 Task: Search and explore Airbnb stays in Sedona, Arizona near desert.
Action: Mouse moved to (477, 64)
Screenshot: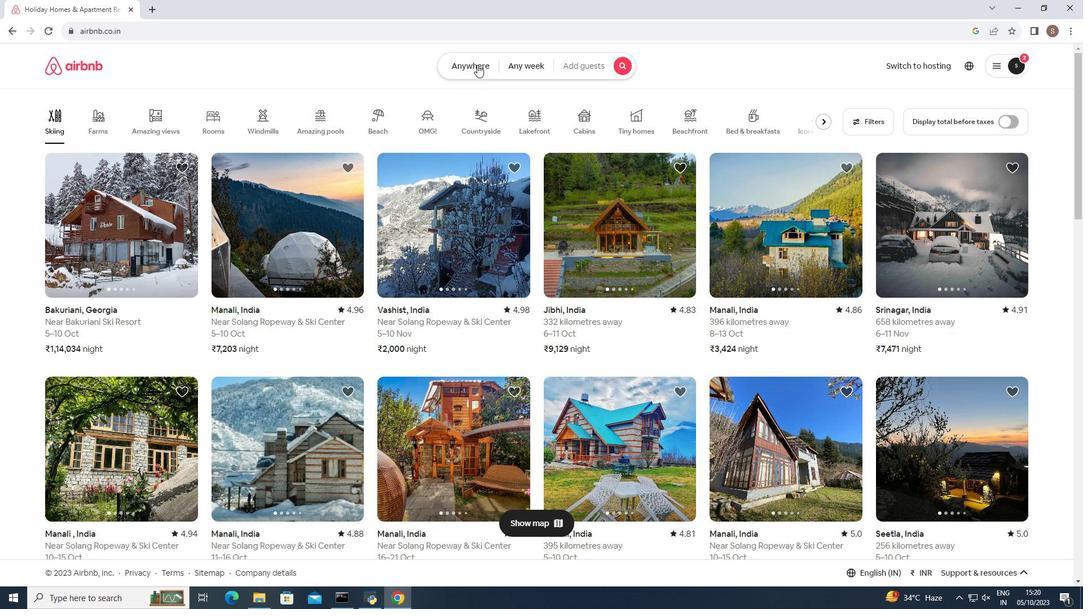 
Action: Mouse pressed left at (477, 64)
Screenshot: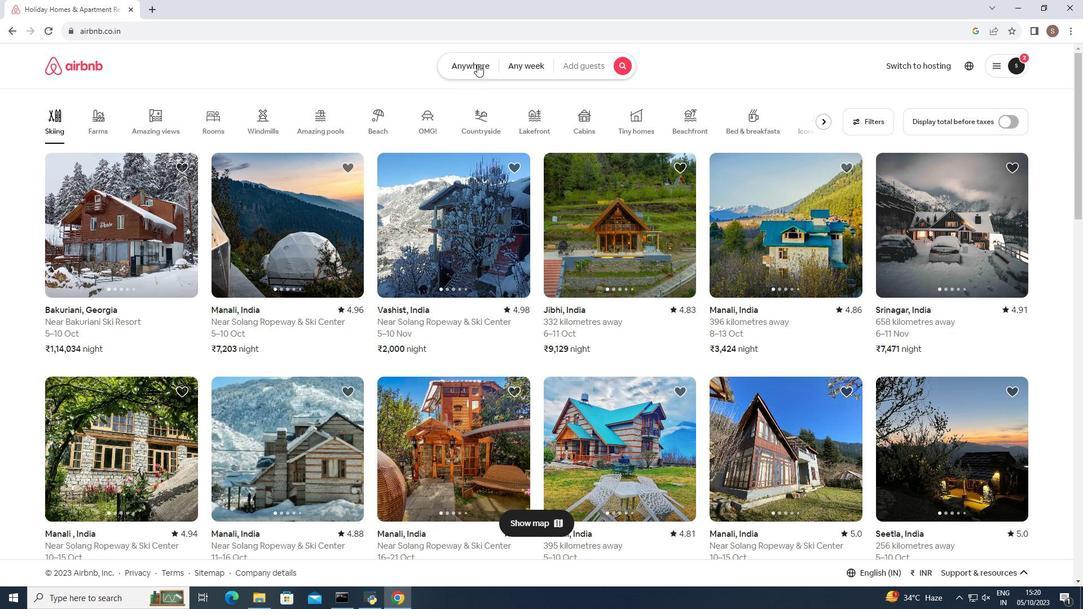 
Action: Mouse moved to (365, 110)
Screenshot: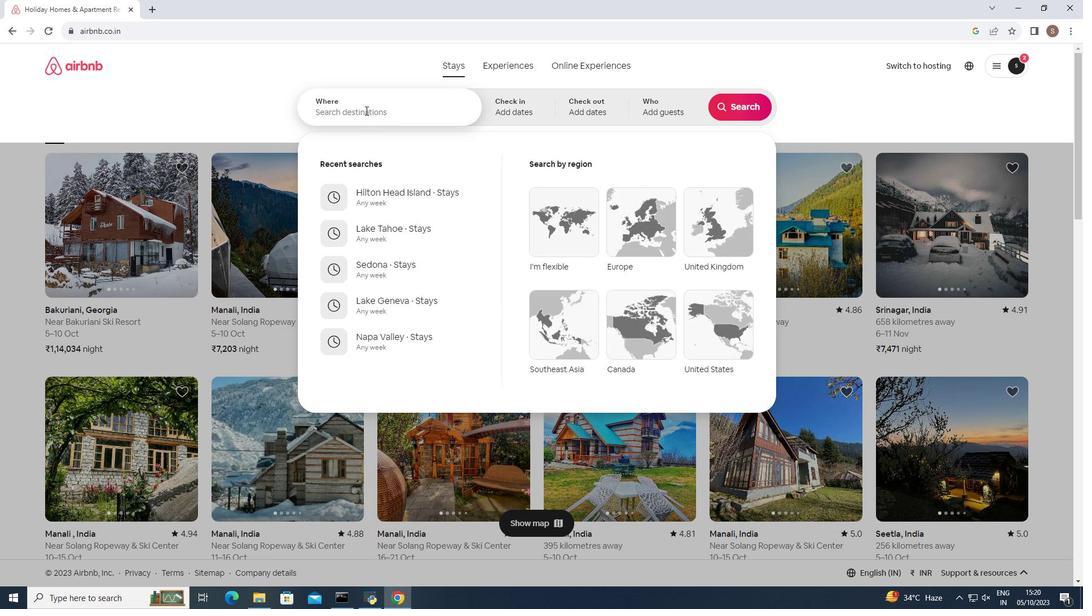 
Action: Mouse pressed left at (365, 110)
Screenshot: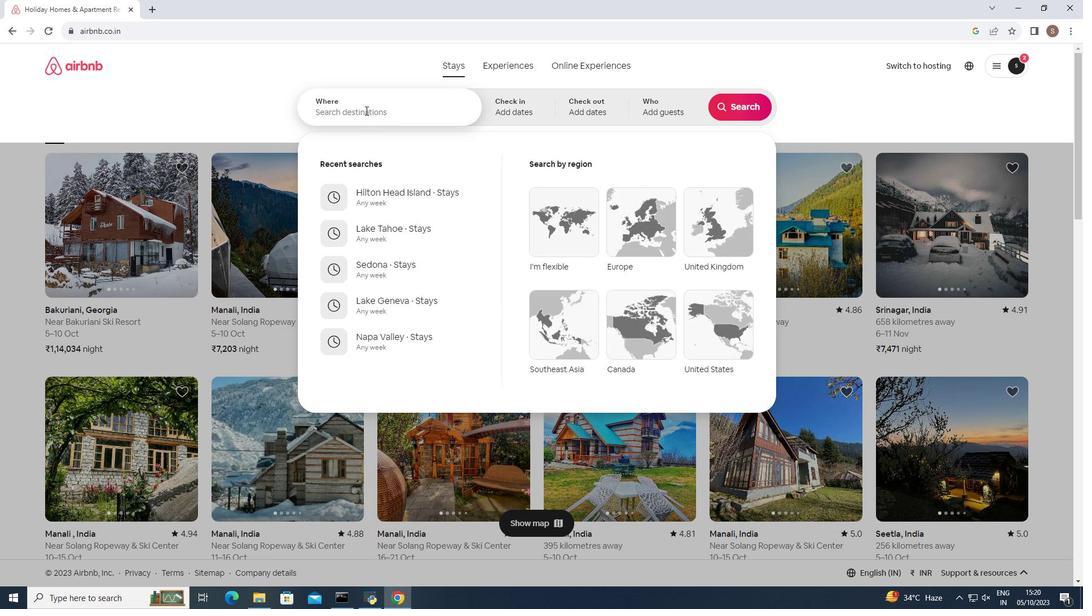 
Action: Key pressed <Key.shift><Key.shift>Sedona<Key.space><Key.shift>Arizona
Screenshot: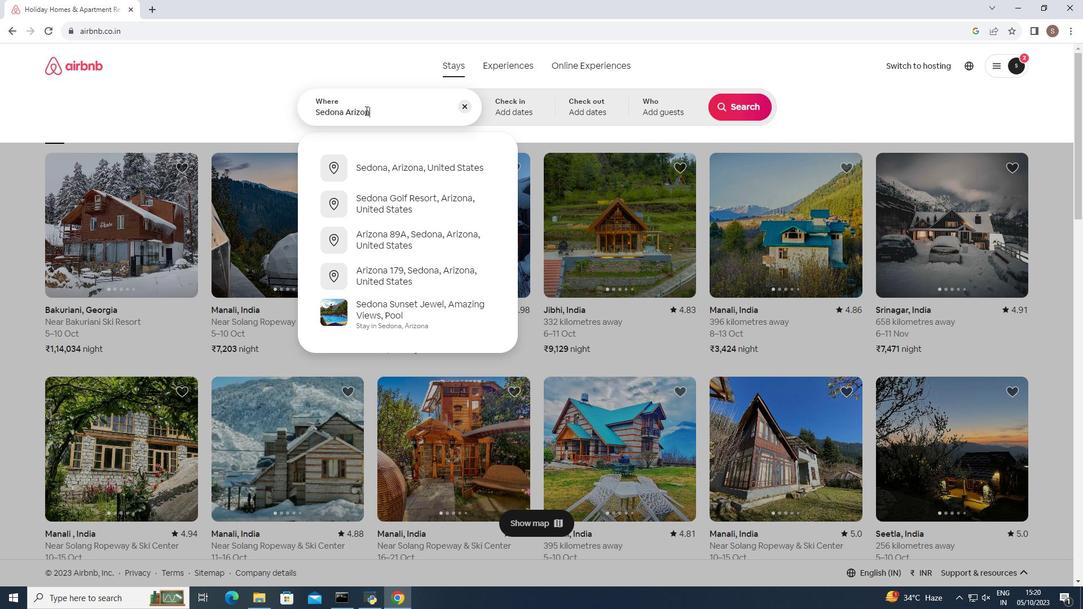 
Action: Mouse moved to (440, 164)
Screenshot: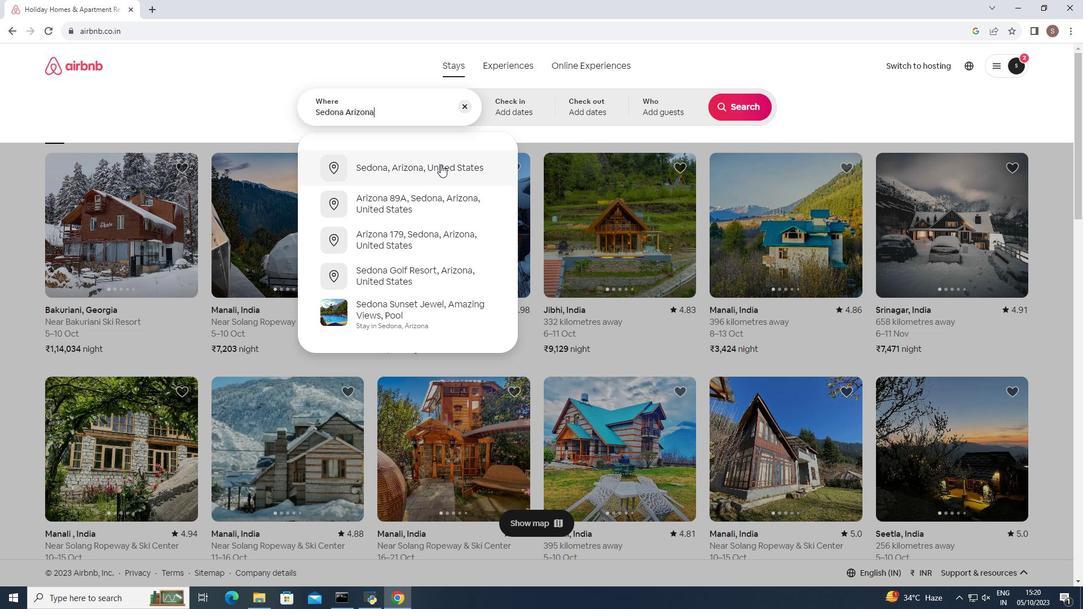 
Action: Mouse pressed left at (440, 164)
Screenshot: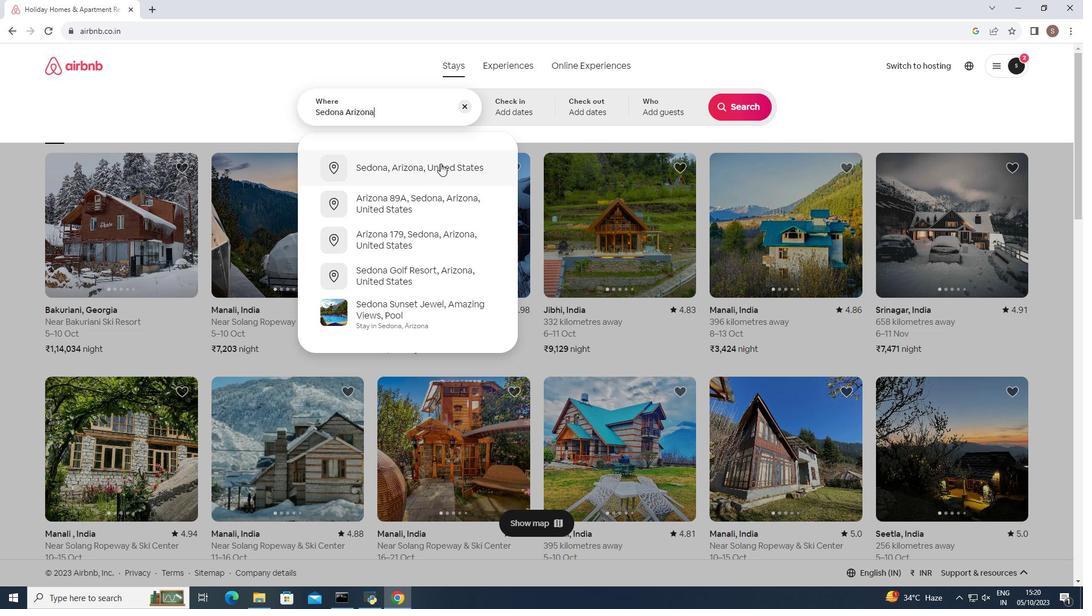 
Action: Mouse moved to (755, 105)
Screenshot: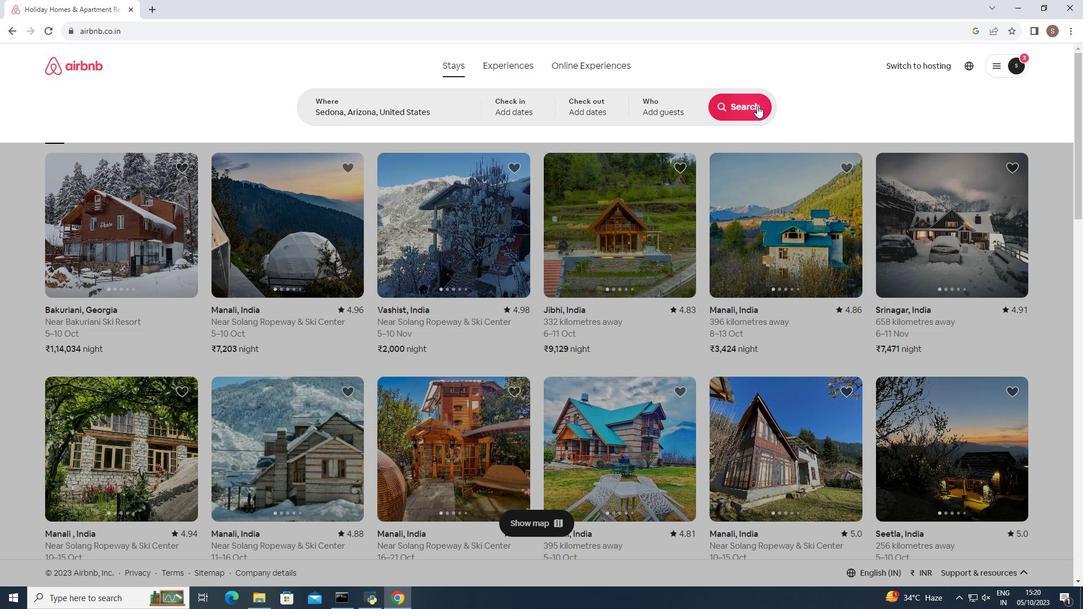 
Action: Mouse pressed left at (755, 105)
Screenshot: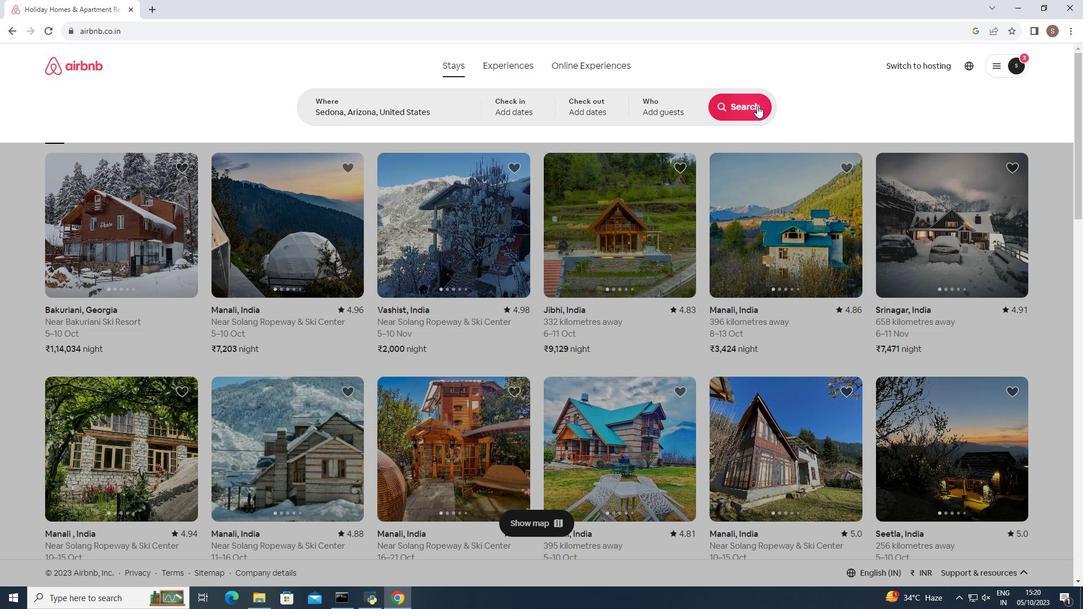 
Action: Mouse moved to (284, 110)
Screenshot: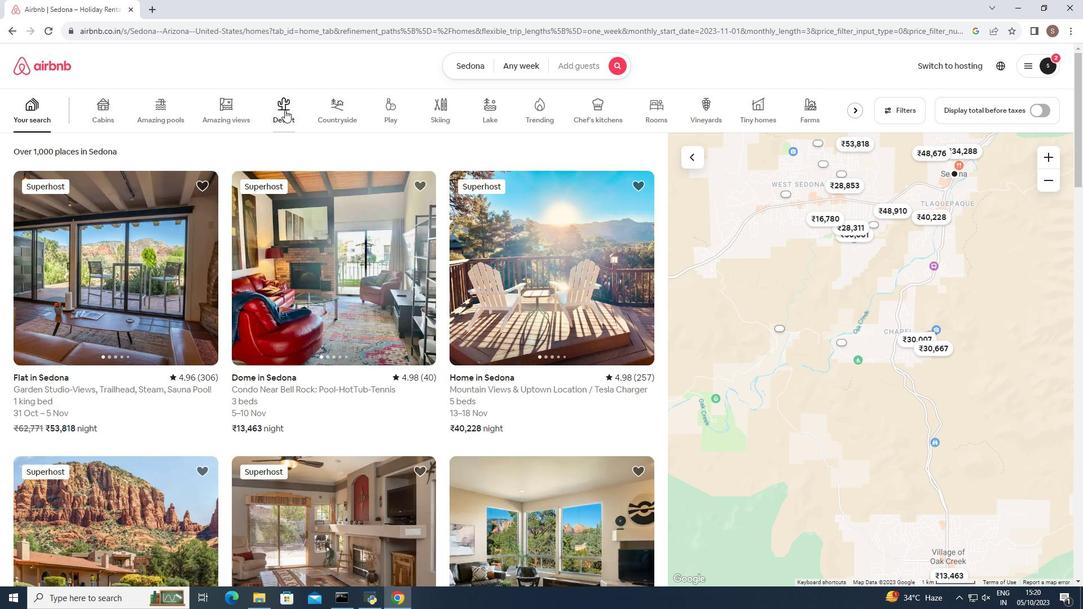 
Action: Mouse pressed left at (284, 110)
Screenshot: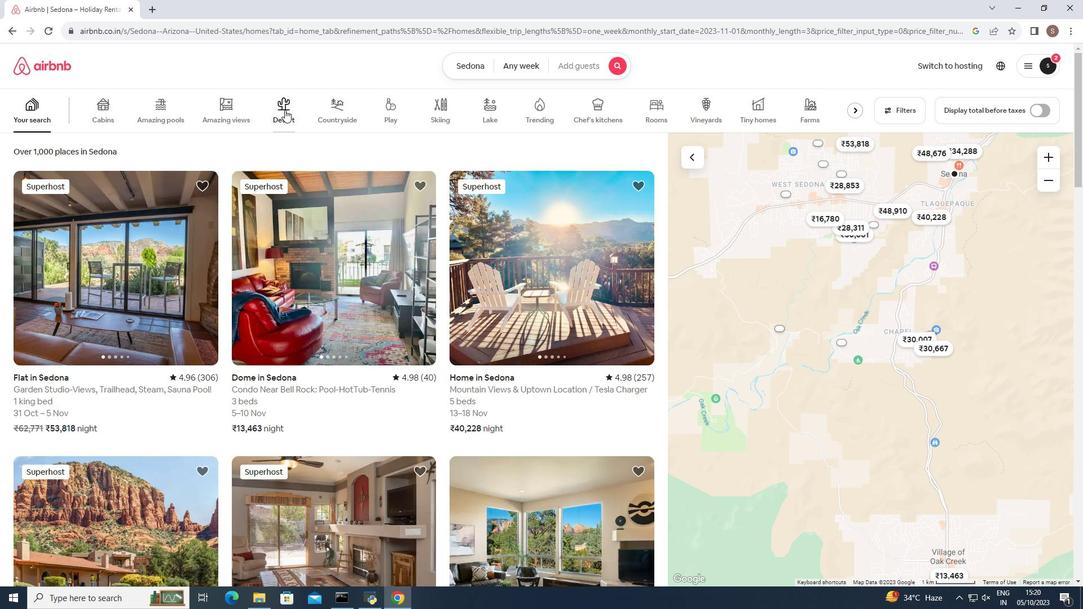 
Action: Mouse moved to (248, 295)
Screenshot: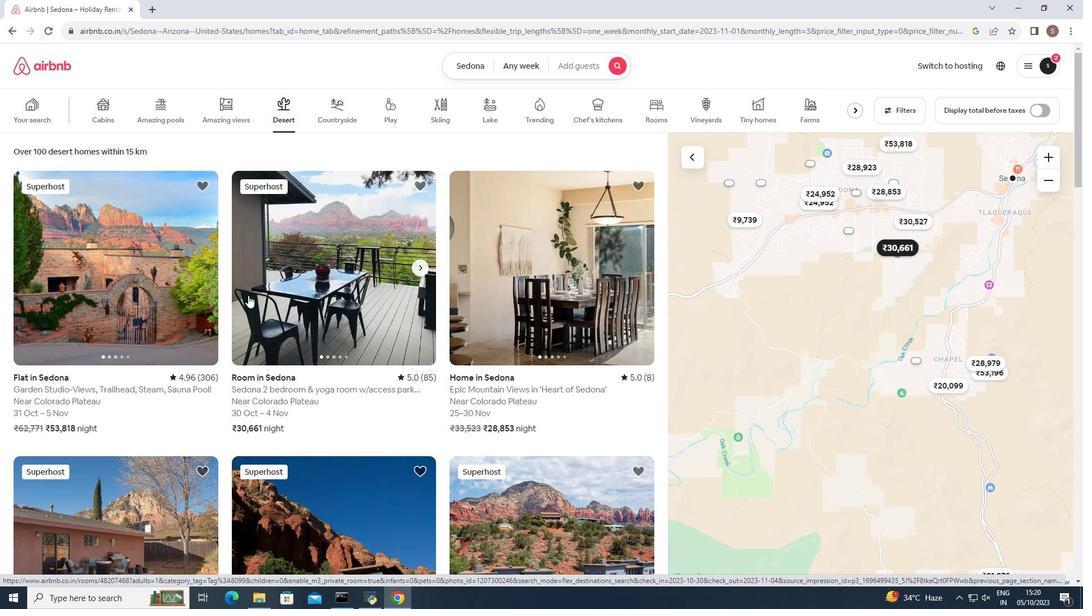 
Action: Mouse scrolled (248, 295) with delta (0, 0)
Screenshot: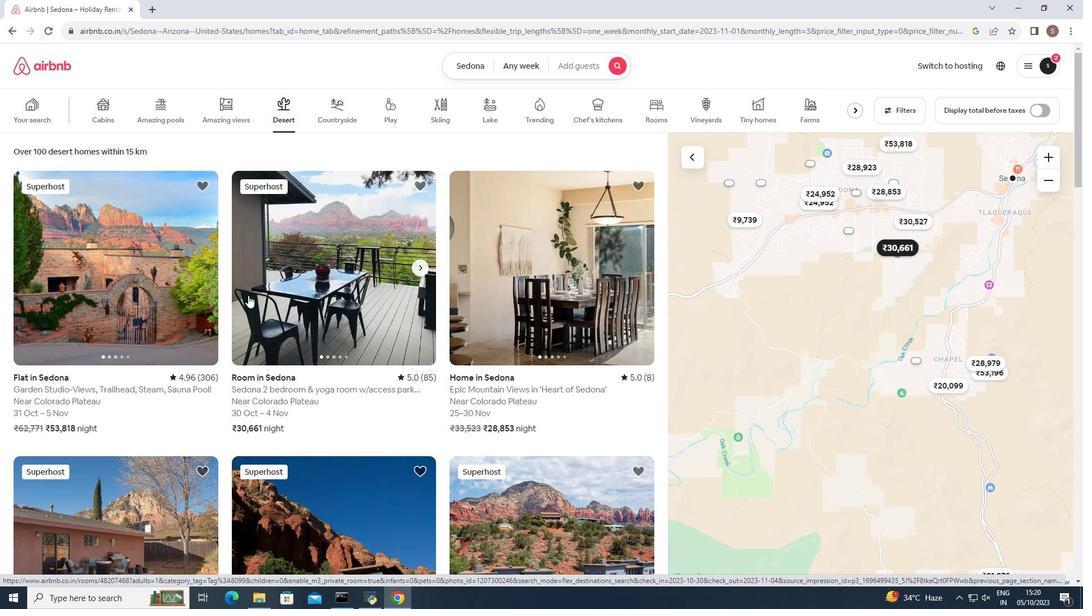 
Action: Mouse moved to (98, 269)
Screenshot: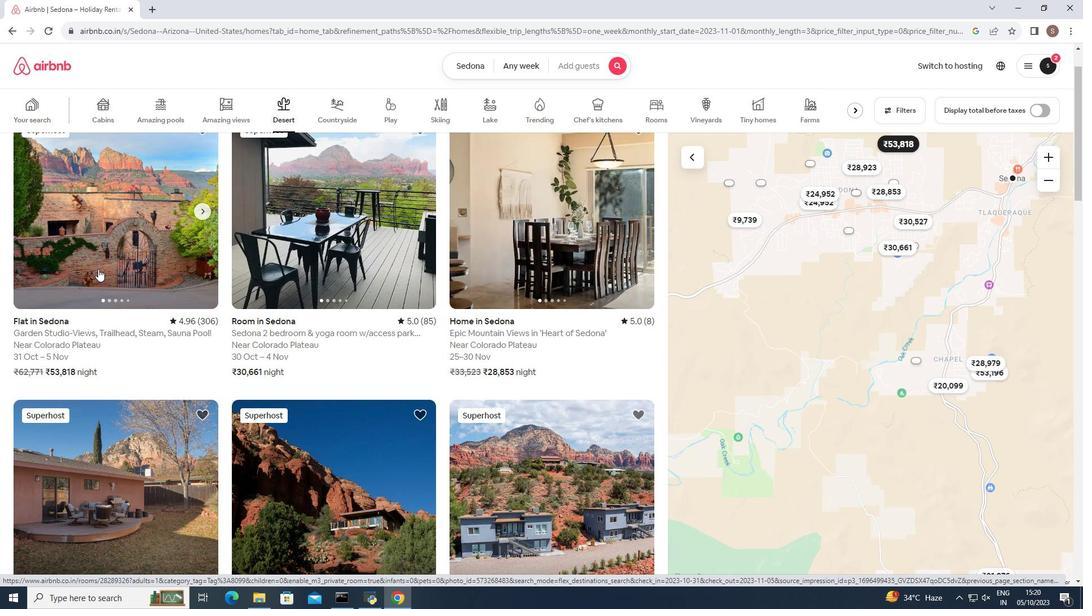 
Action: Mouse pressed left at (98, 269)
Screenshot: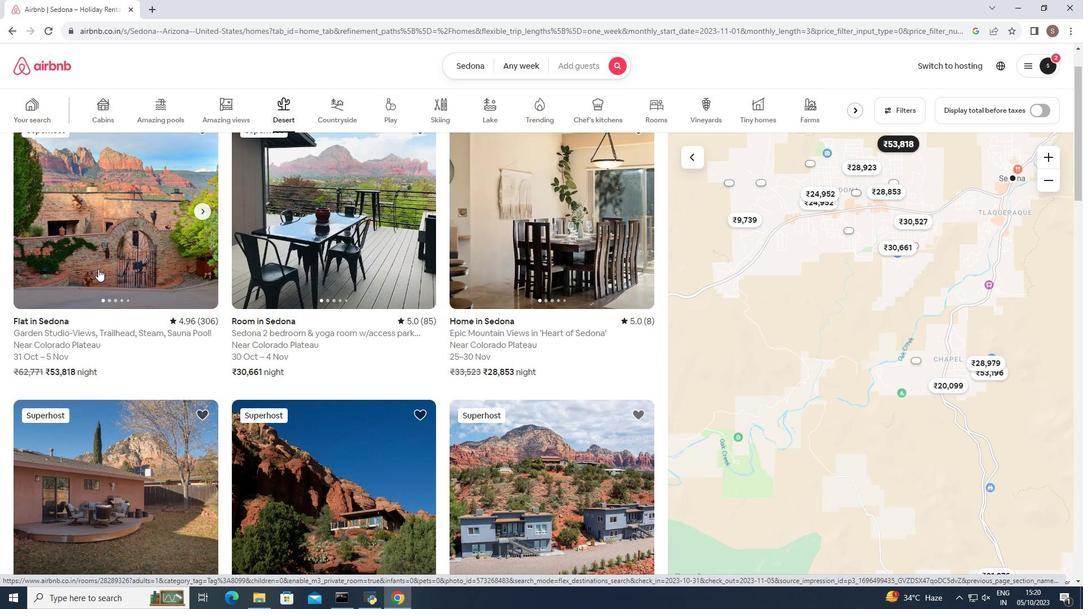 
Action: Mouse moved to (793, 418)
Screenshot: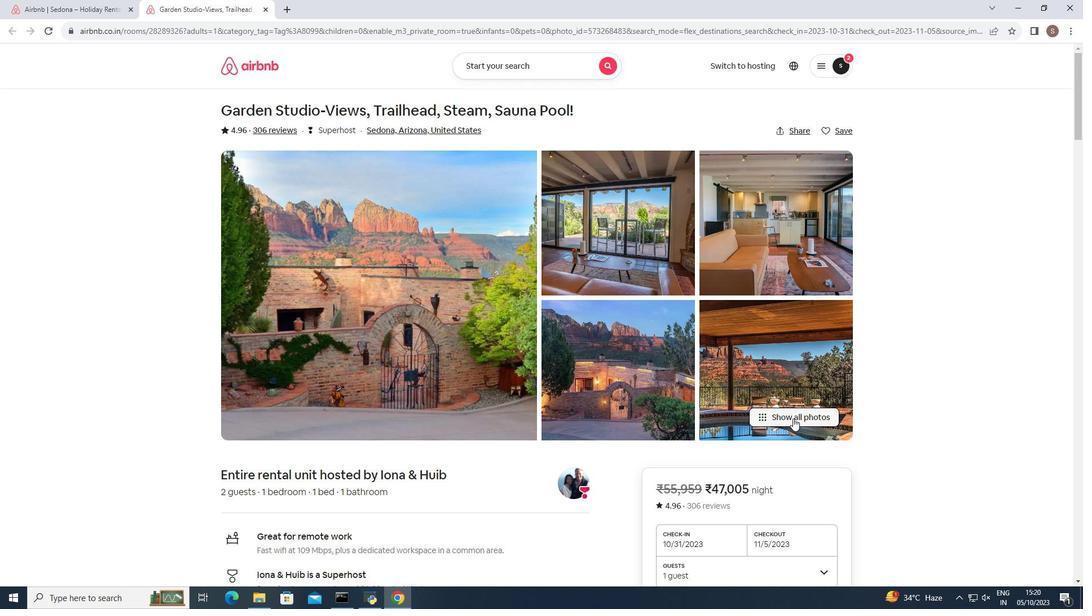 
Action: Mouse pressed left at (793, 418)
Screenshot: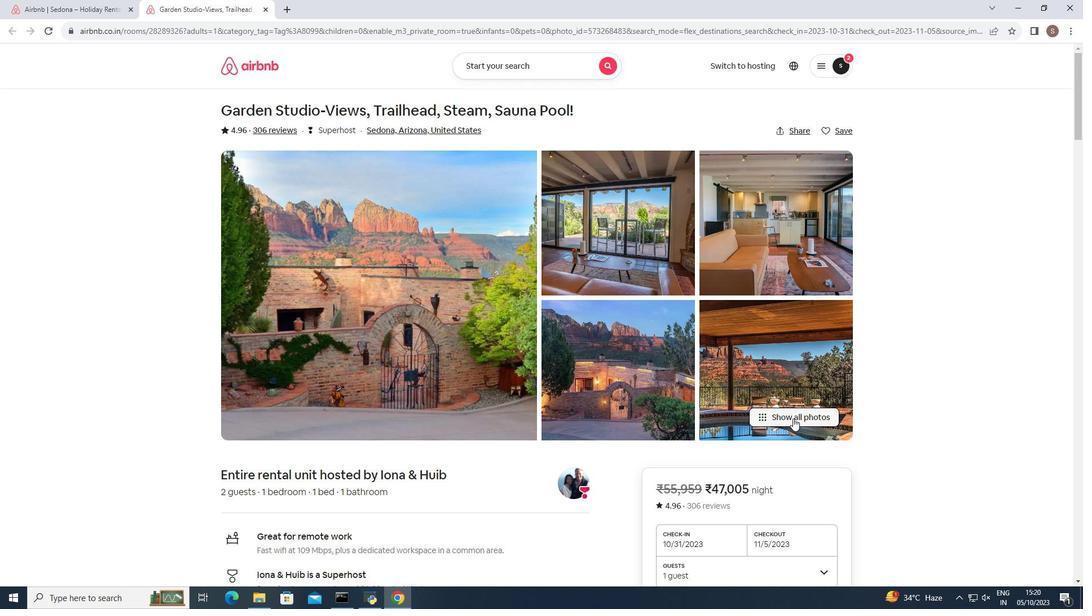 
Action: Mouse moved to (672, 393)
Screenshot: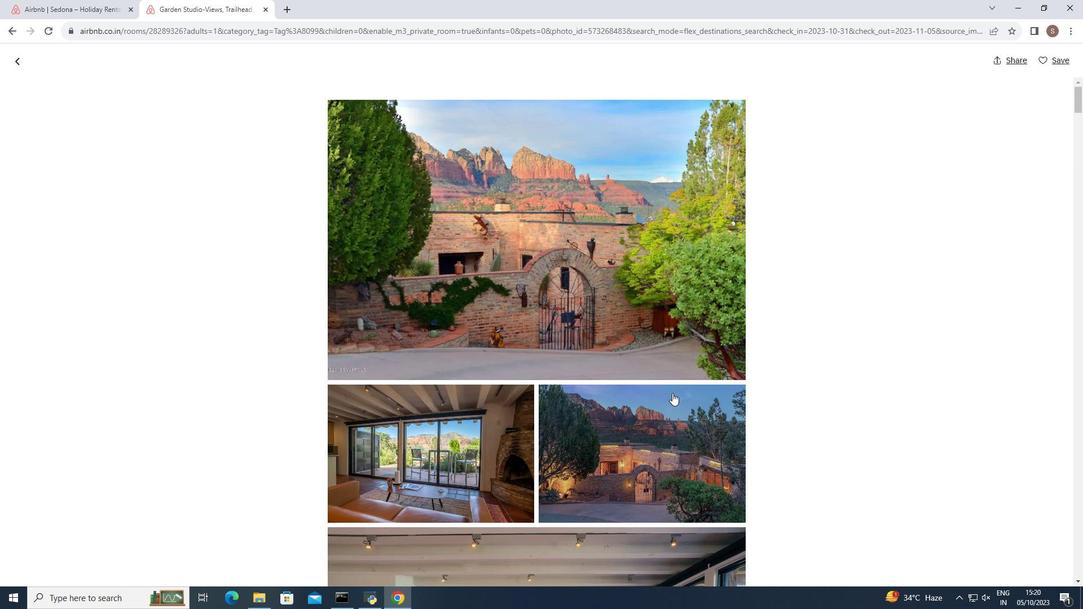
Action: Mouse scrolled (672, 392) with delta (0, 0)
Screenshot: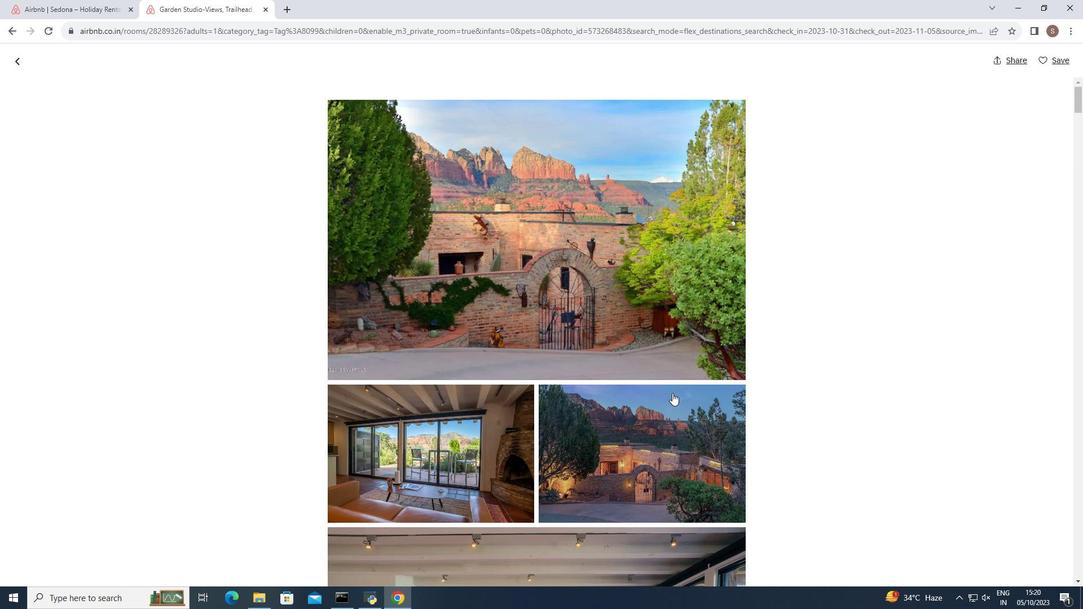 
Action: Mouse moved to (672, 394)
Screenshot: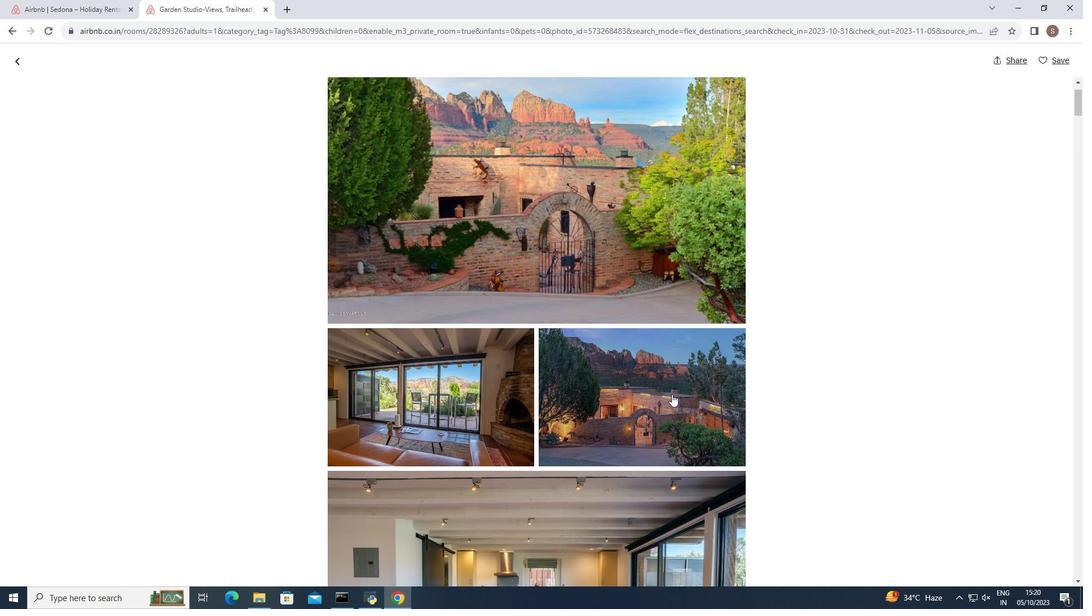 
Action: Mouse scrolled (672, 393) with delta (0, 0)
Screenshot: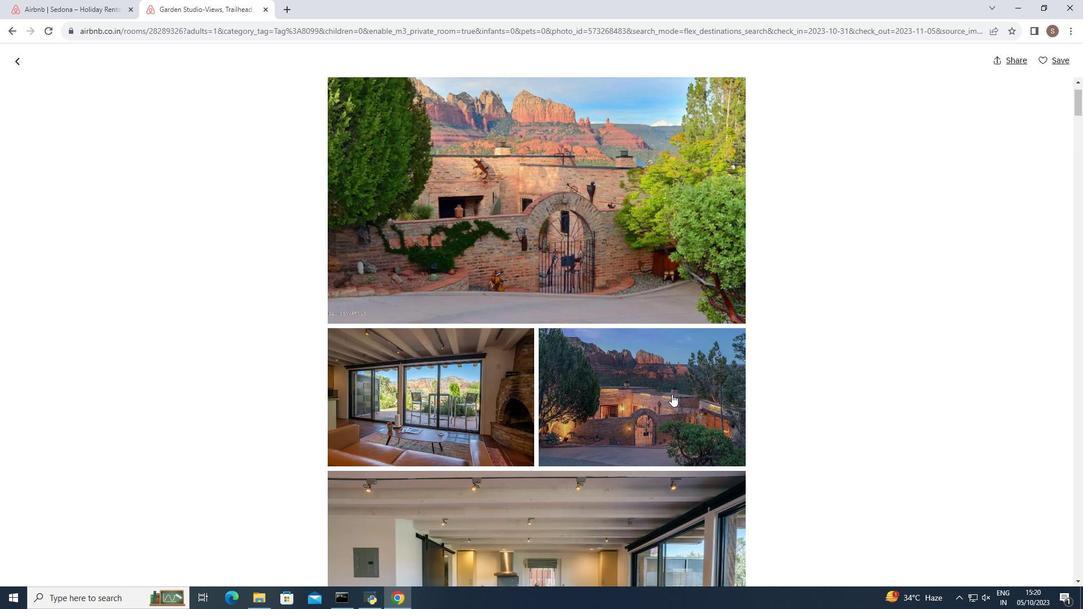 
Action: Mouse moved to (671, 395)
Screenshot: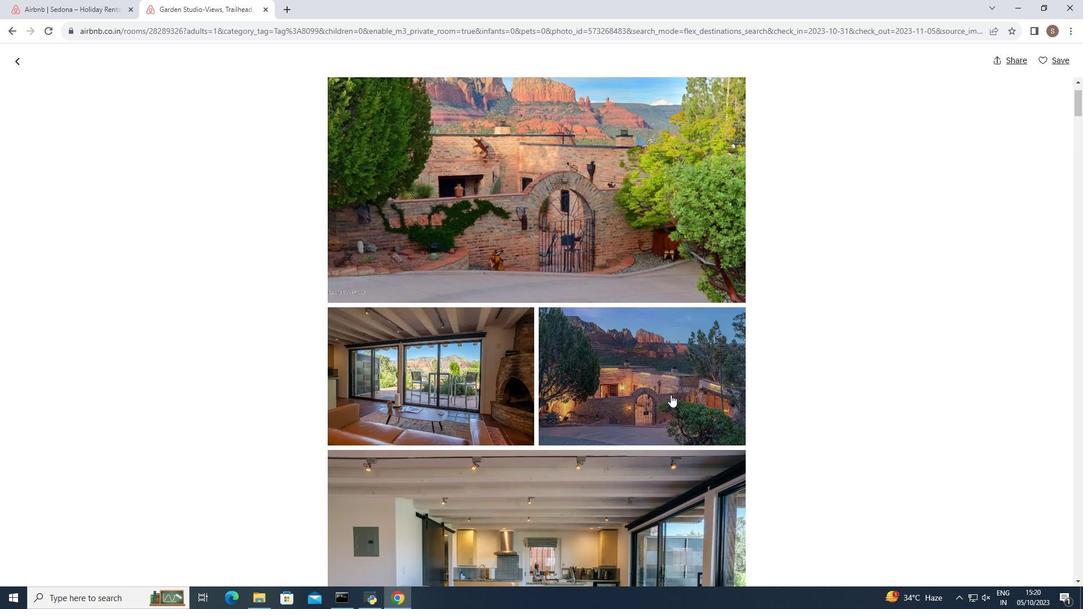 
Action: Mouse scrolled (671, 394) with delta (0, 0)
Screenshot: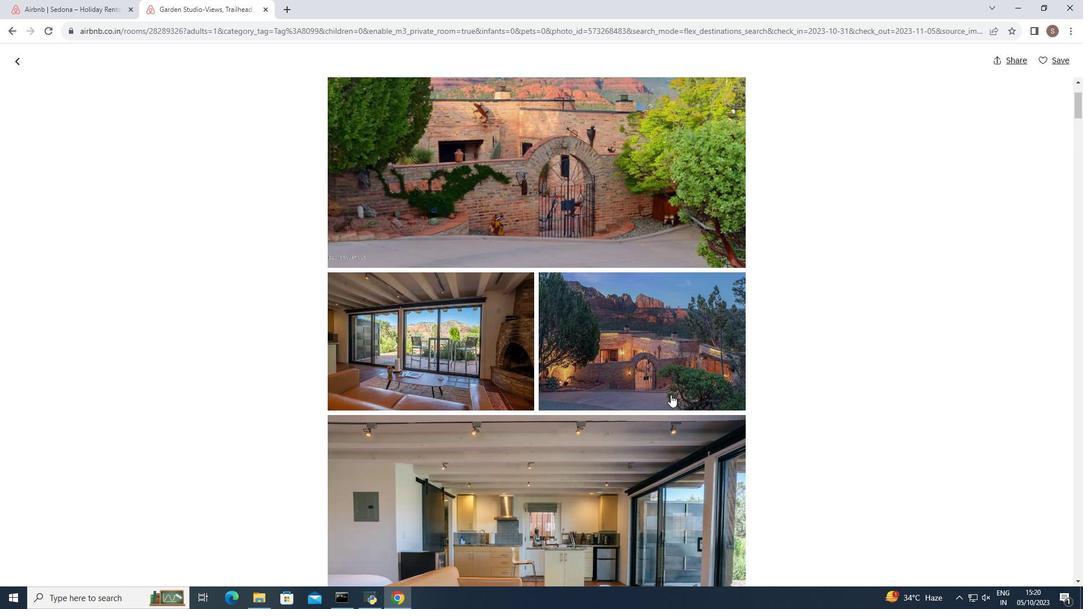 
Action: Mouse scrolled (671, 394) with delta (0, 0)
Screenshot: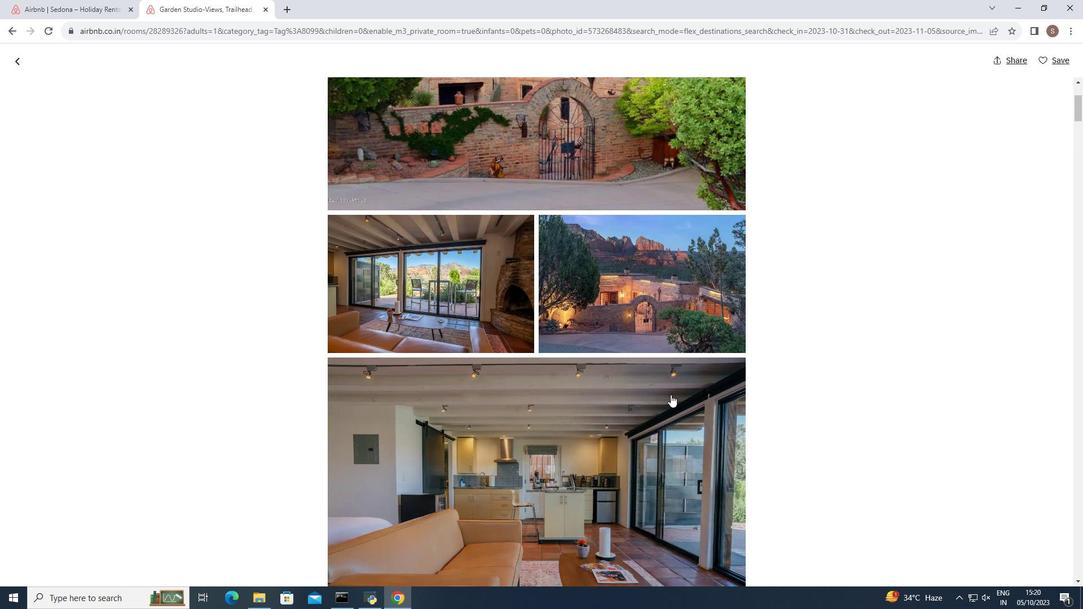 
Action: Mouse scrolled (671, 394) with delta (0, 0)
Screenshot: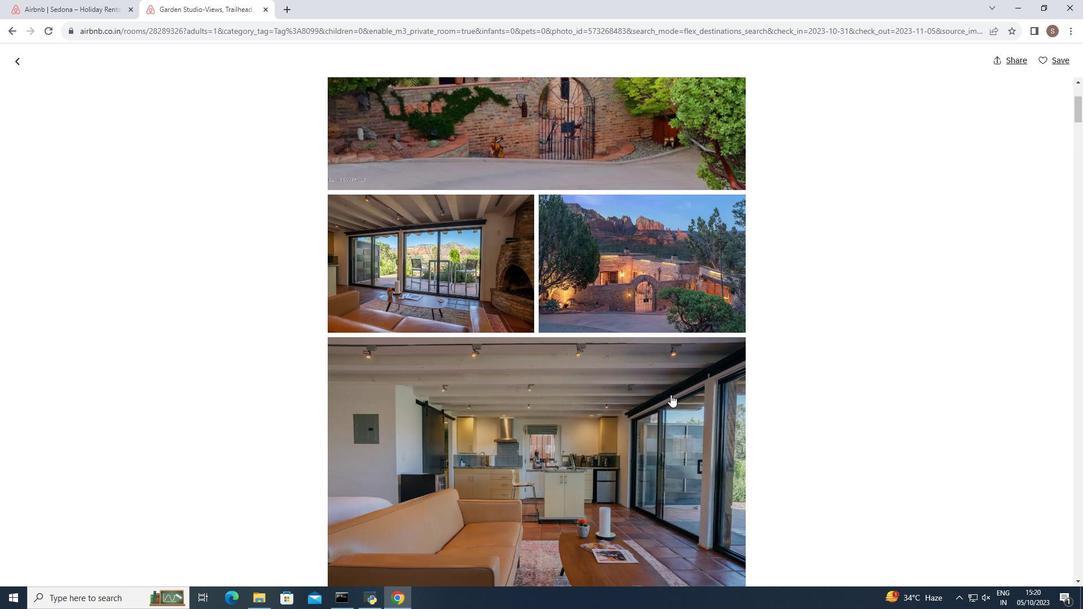 
Action: Mouse moved to (670, 395)
Screenshot: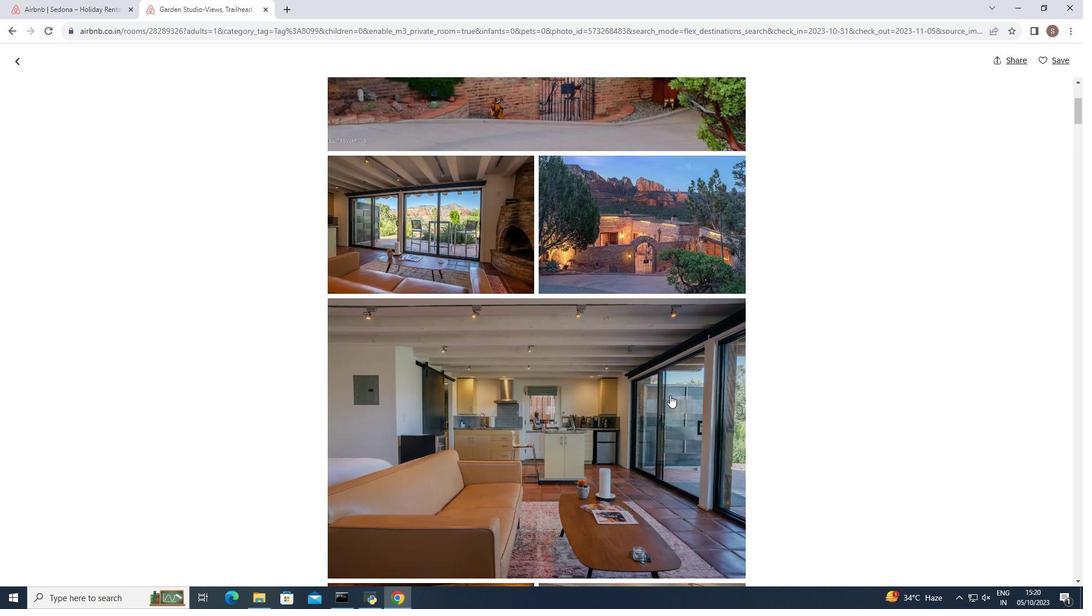 
Action: Mouse scrolled (670, 395) with delta (0, 0)
Screenshot: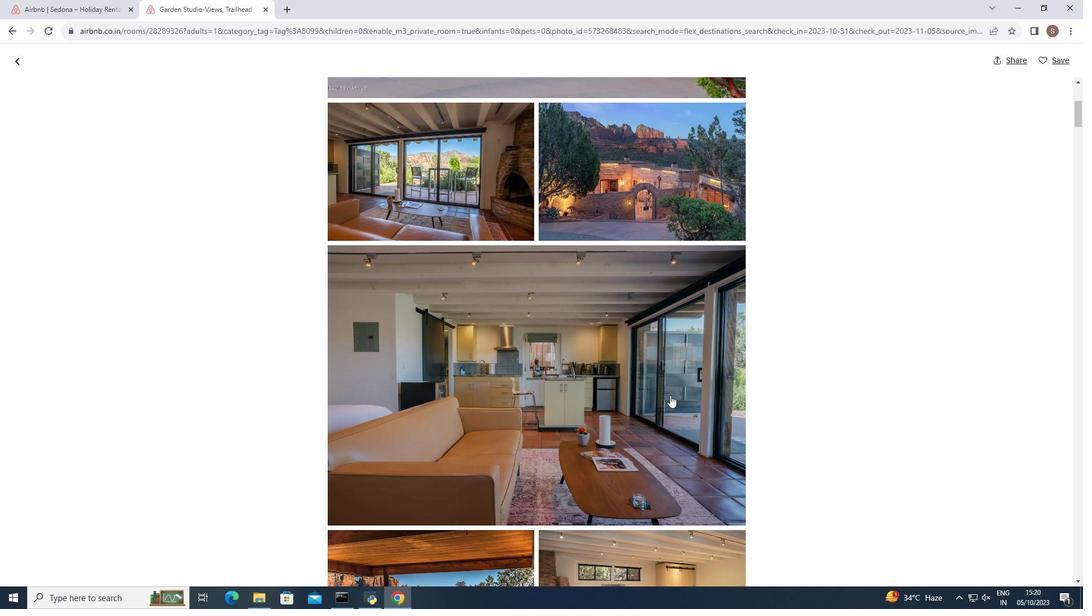 
Action: Mouse scrolled (670, 395) with delta (0, 0)
Screenshot: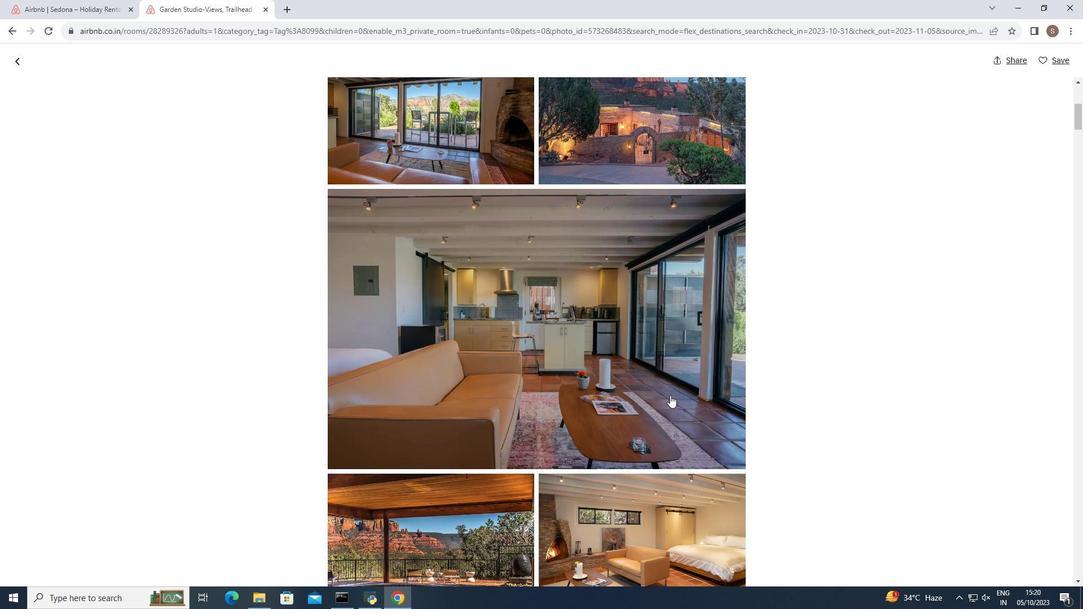 
Action: Mouse scrolled (670, 395) with delta (0, 0)
Screenshot: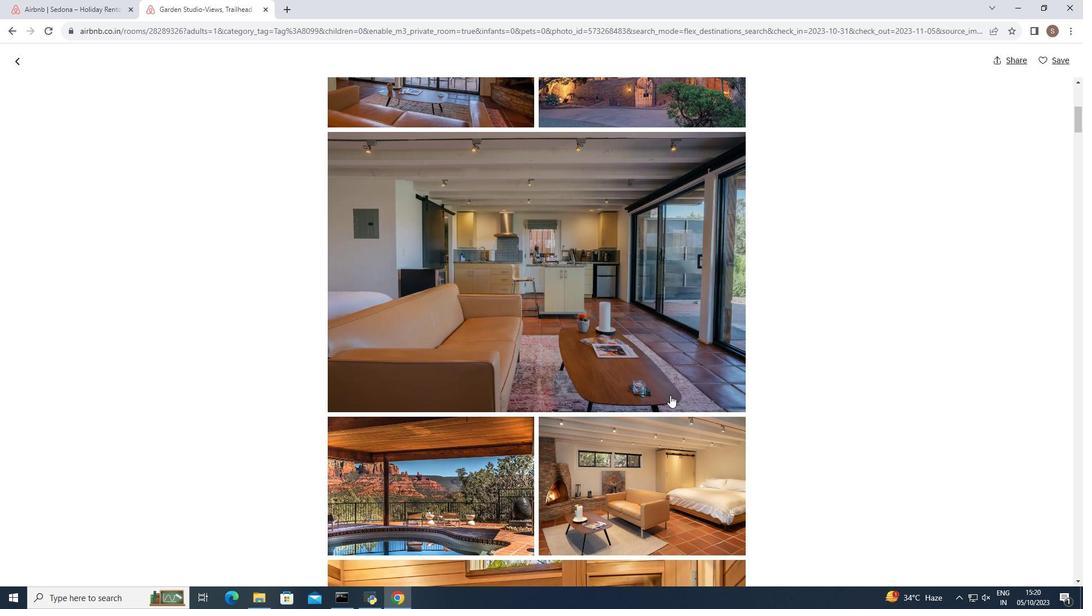 
Action: Mouse scrolled (670, 395) with delta (0, 0)
Screenshot: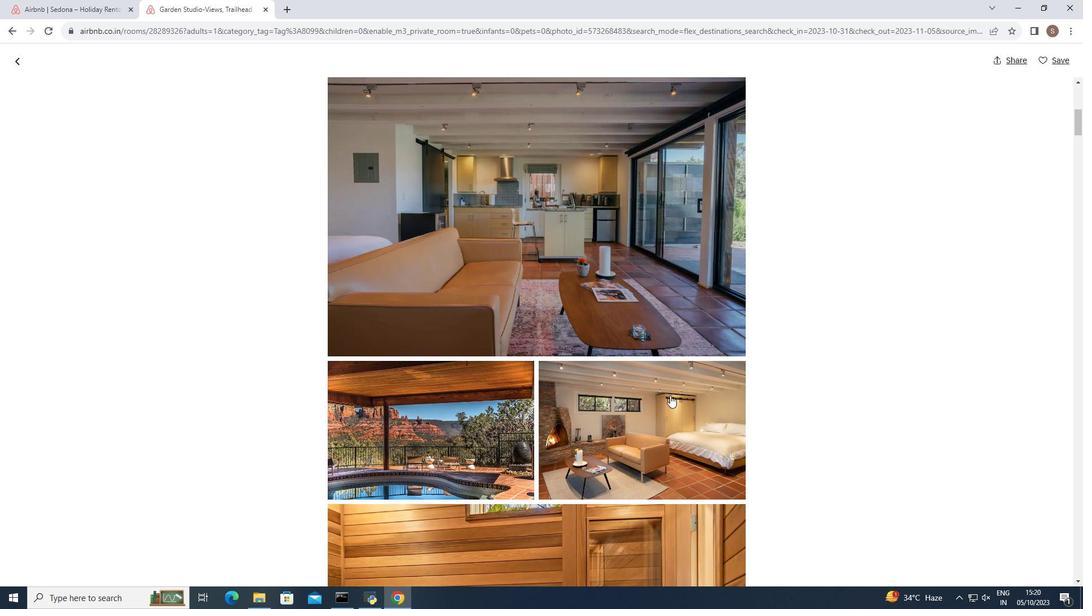 
Action: Mouse scrolled (670, 395) with delta (0, 0)
Screenshot: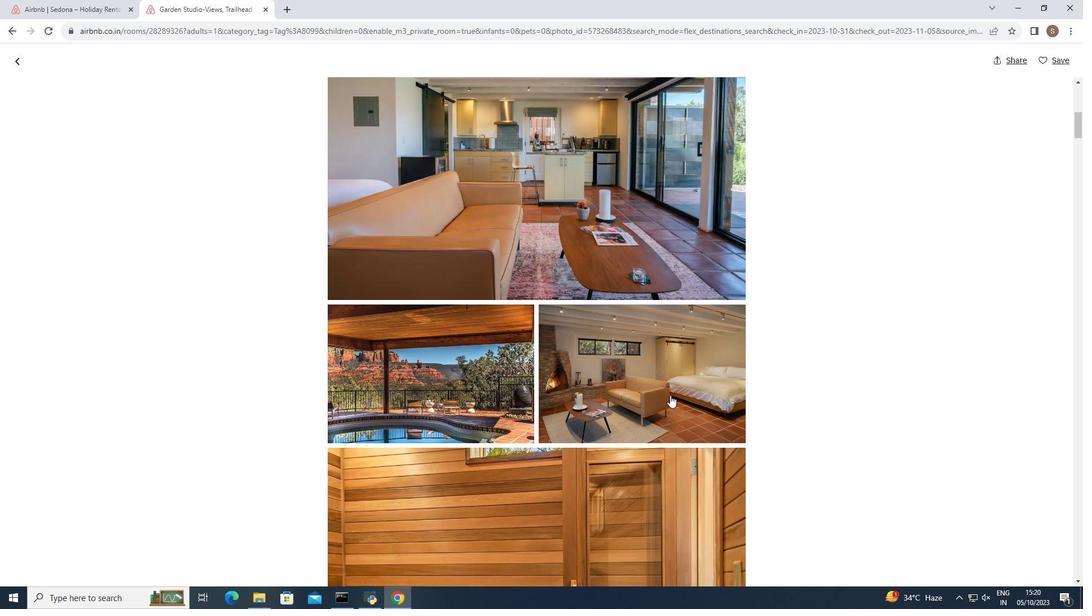 
Action: Mouse moved to (667, 387)
Screenshot: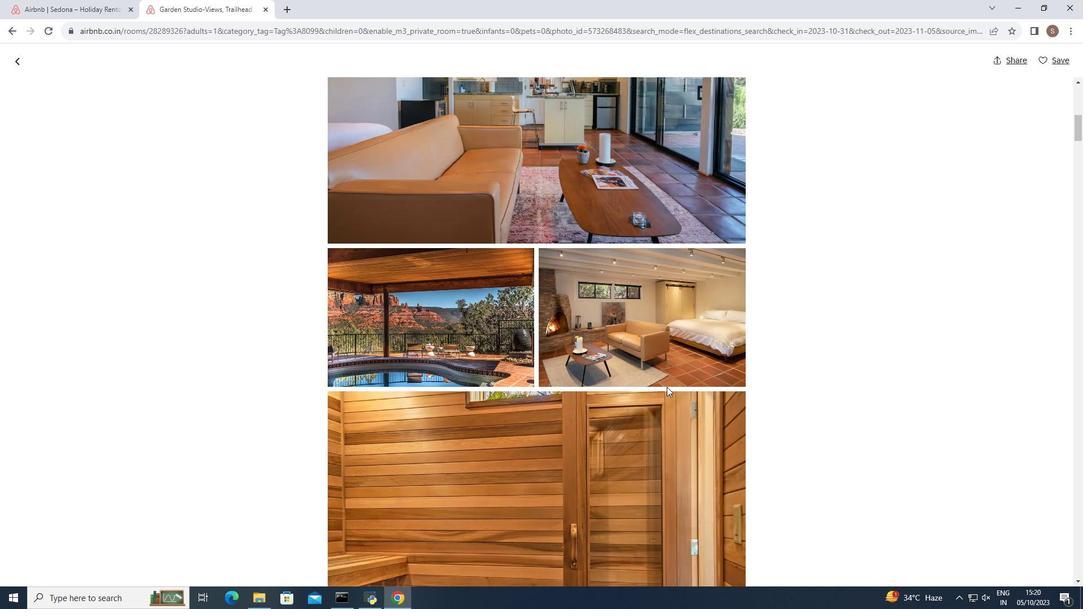 
Action: Mouse scrolled (667, 386) with delta (0, 0)
Screenshot: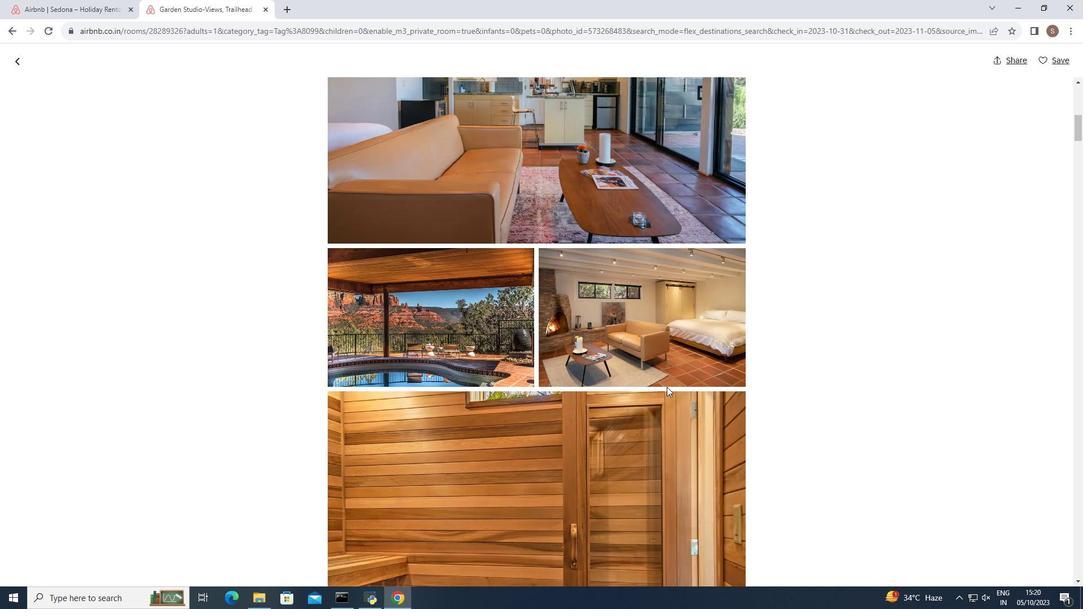 
Action: Mouse moved to (665, 388)
Screenshot: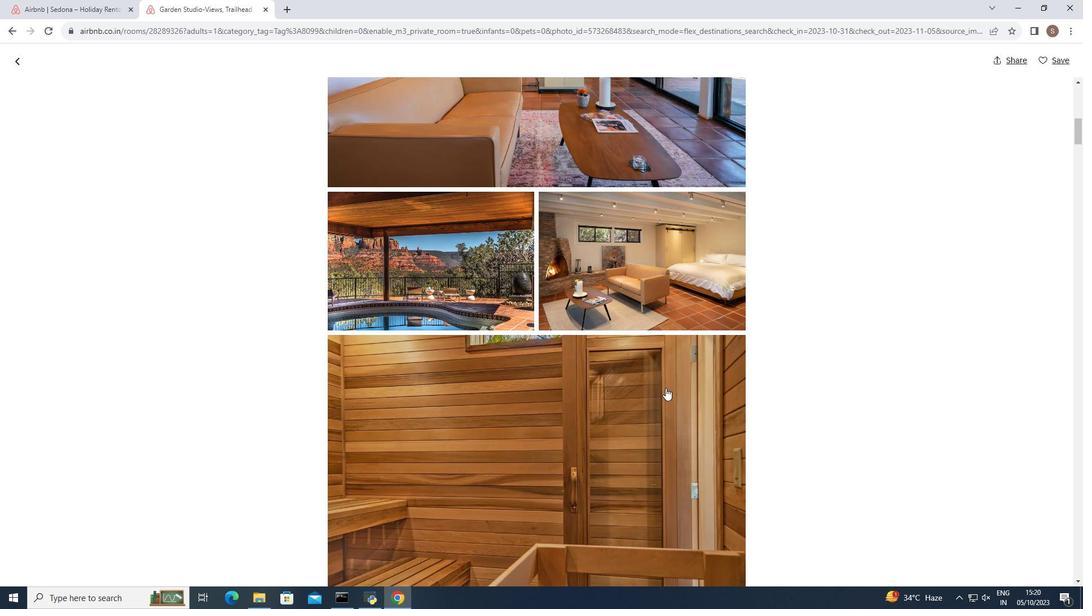 
Action: Mouse scrolled (665, 387) with delta (0, 0)
Screenshot: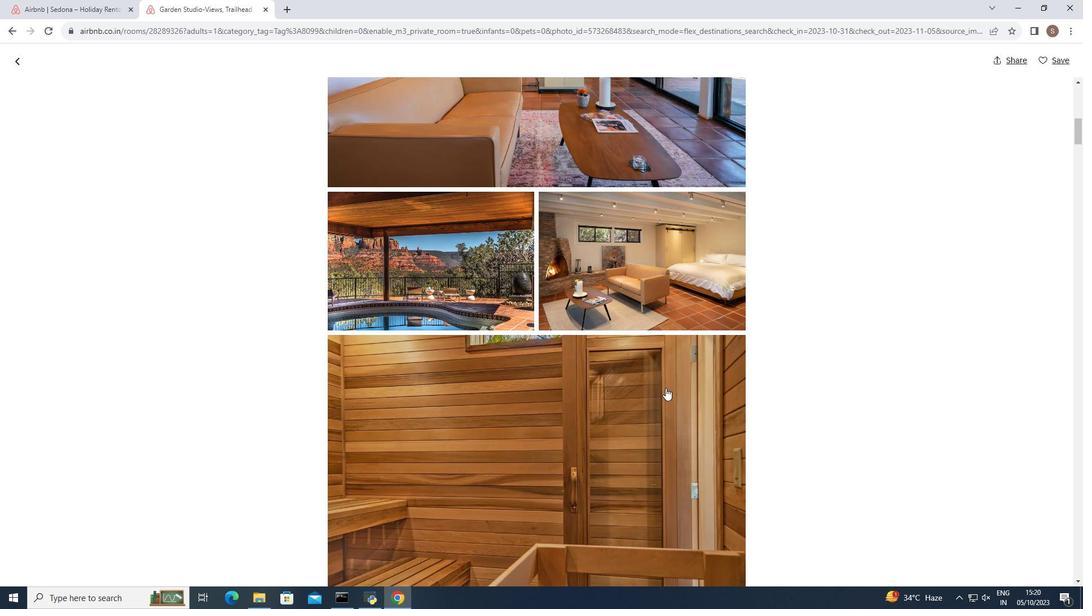
Action: Mouse moved to (665, 387)
Screenshot: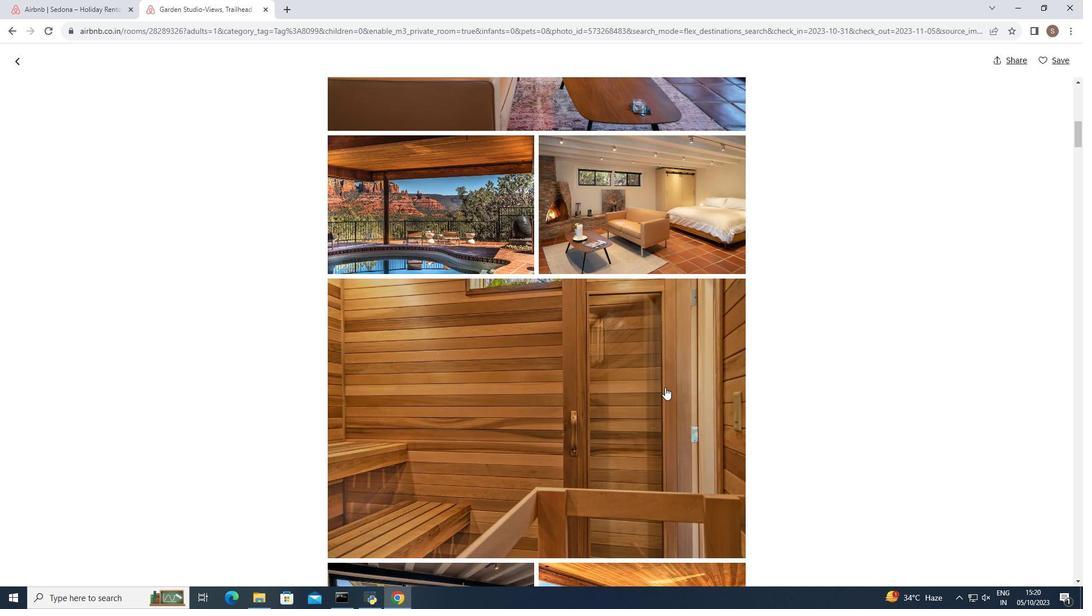 
Action: Mouse scrolled (665, 387) with delta (0, 0)
Screenshot: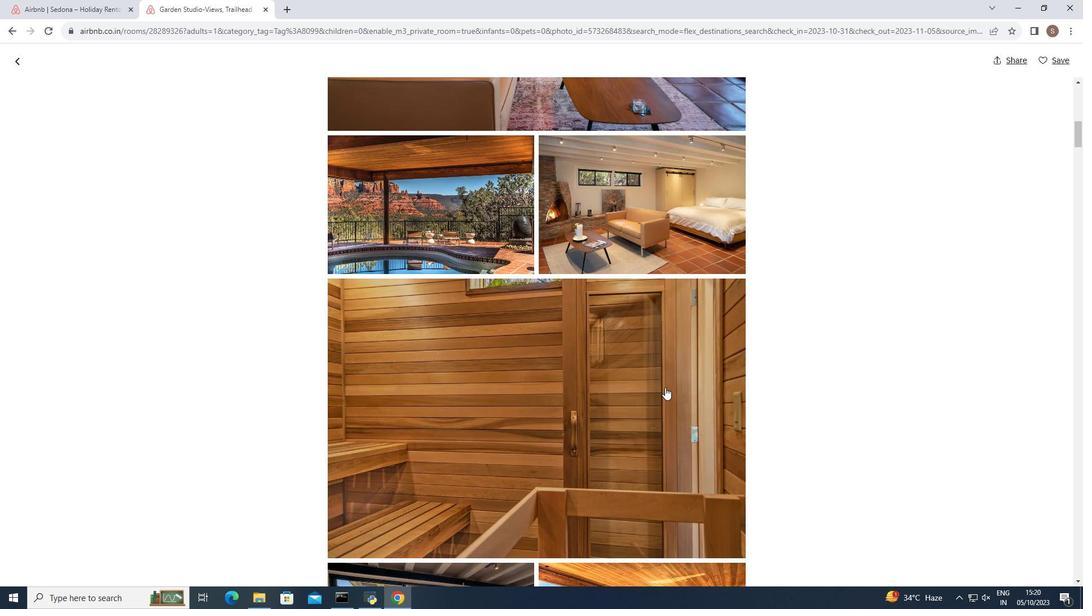 
Action: Mouse scrolled (665, 387) with delta (0, 0)
Screenshot: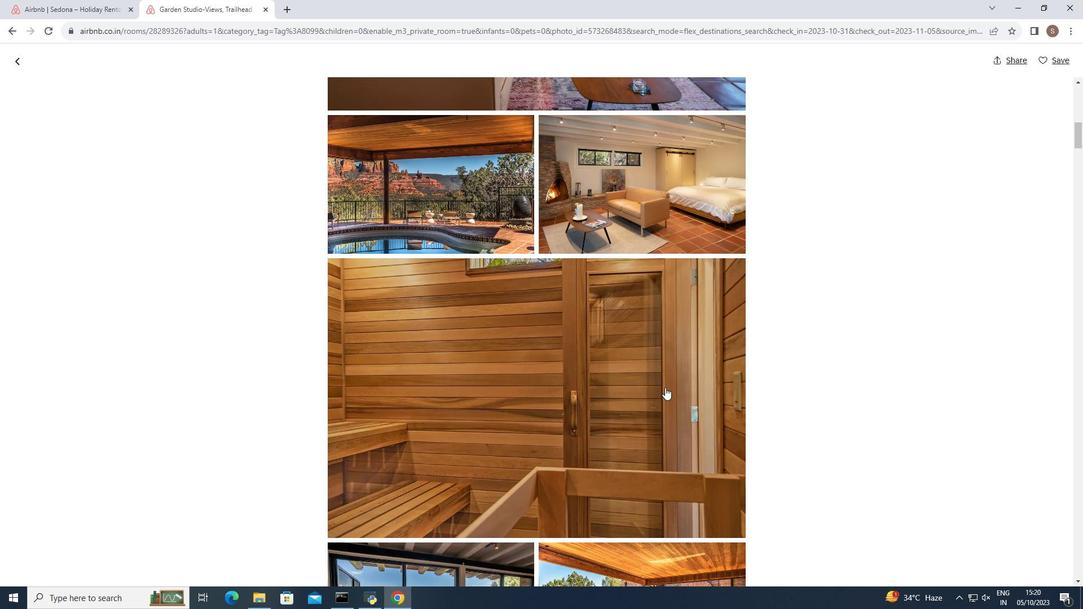 
Action: Mouse scrolled (665, 387) with delta (0, 0)
Screenshot: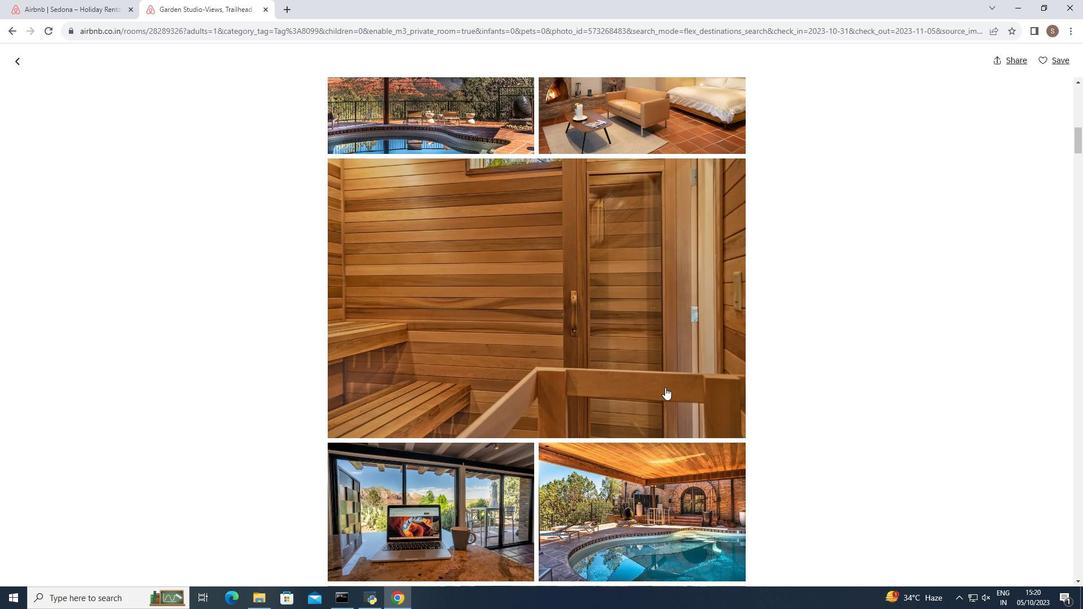 
Action: Mouse scrolled (665, 387) with delta (0, 0)
Screenshot: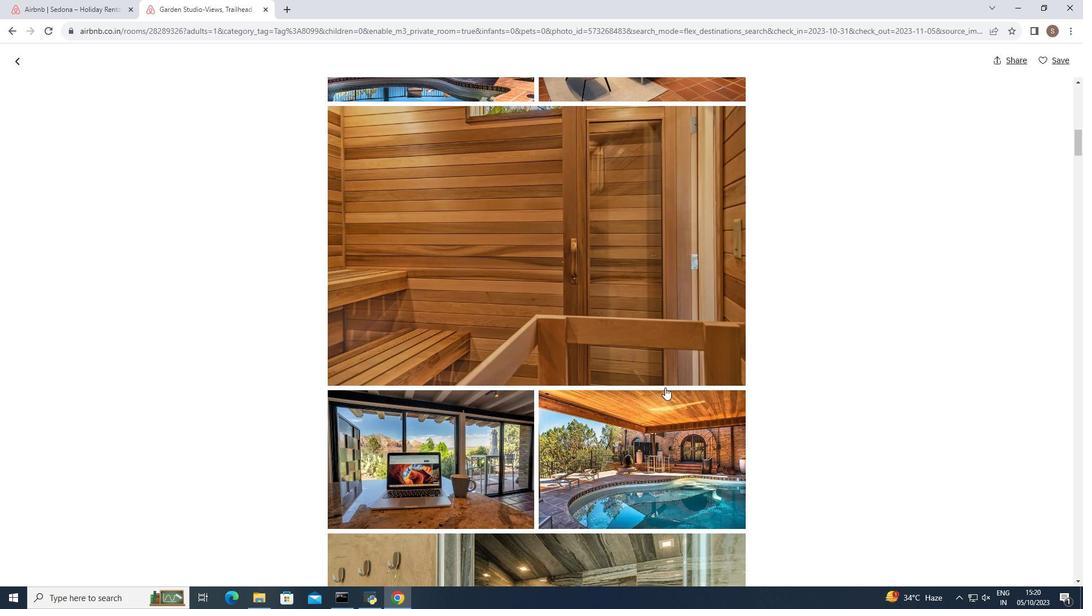 
Action: Mouse scrolled (665, 387) with delta (0, 0)
Screenshot: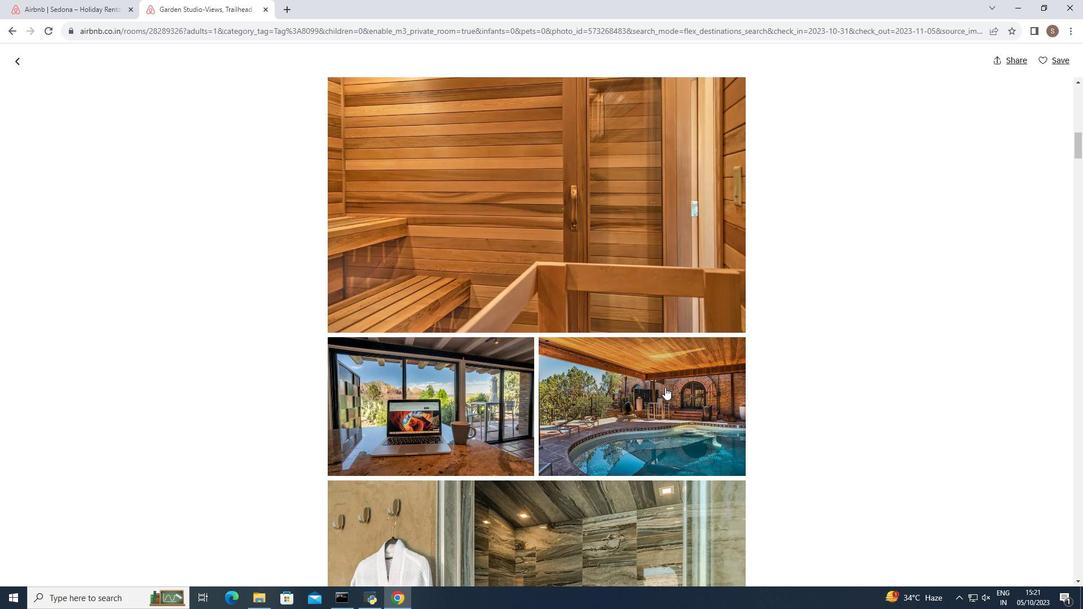 
Action: Mouse scrolled (665, 387) with delta (0, 0)
Screenshot: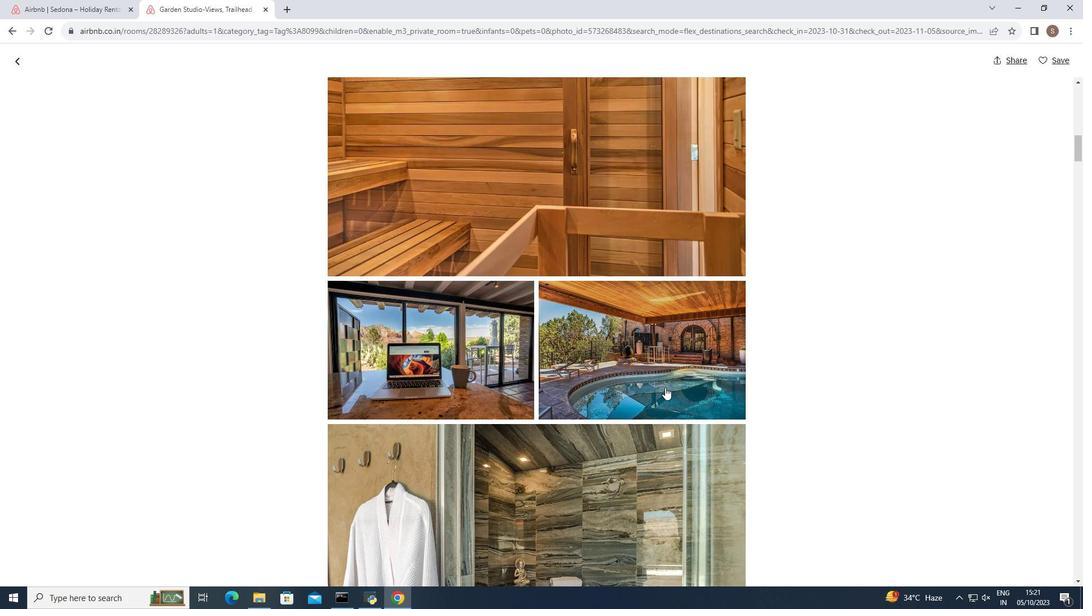 
Action: Mouse scrolled (665, 387) with delta (0, 0)
Screenshot: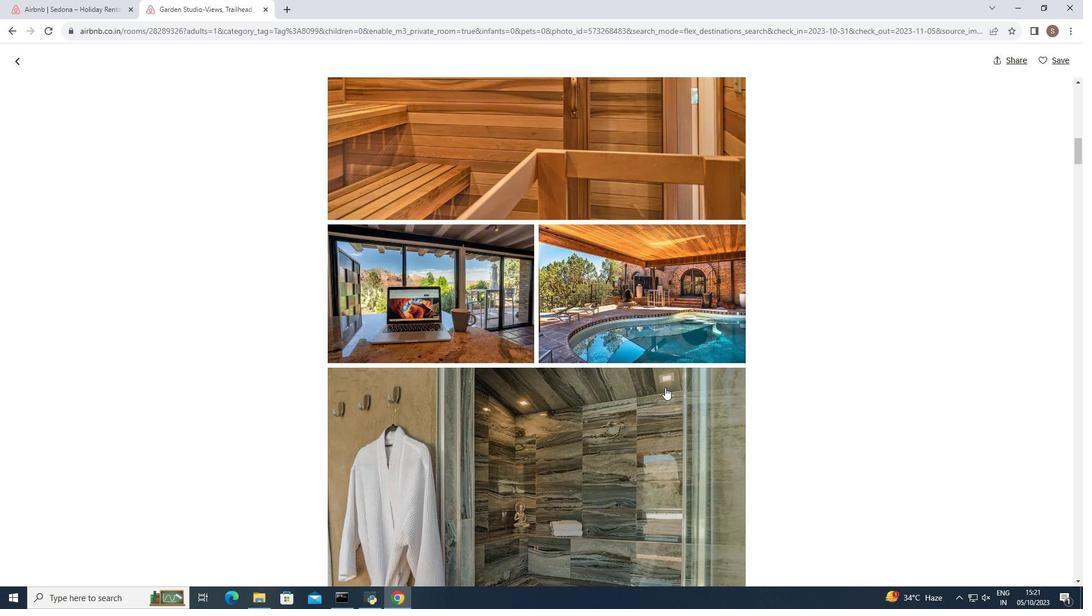 
Action: Mouse scrolled (665, 387) with delta (0, 0)
Screenshot: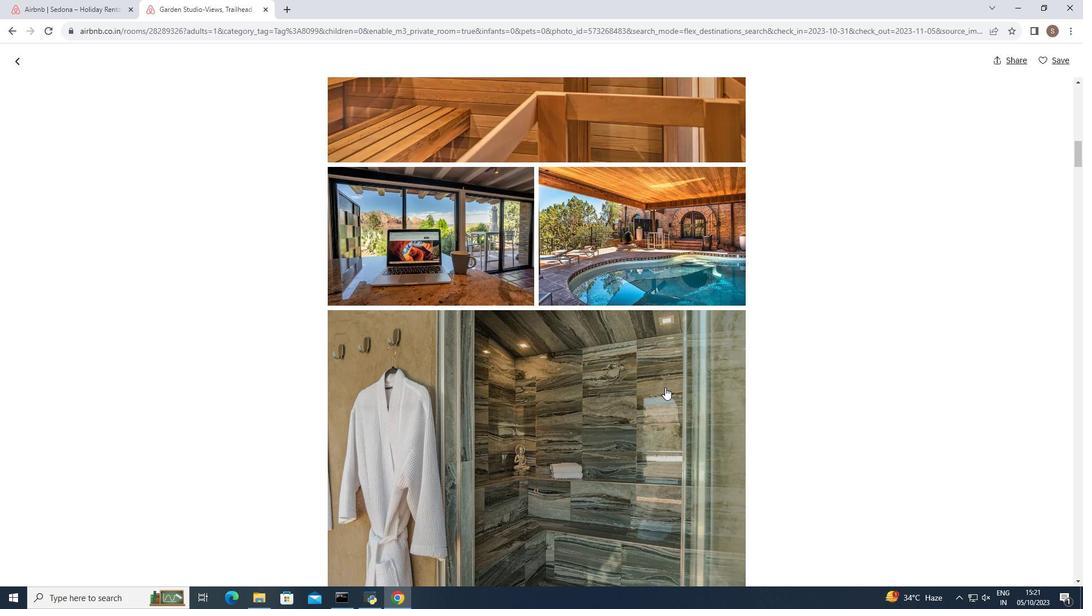 
Action: Mouse scrolled (665, 387) with delta (0, 0)
Screenshot: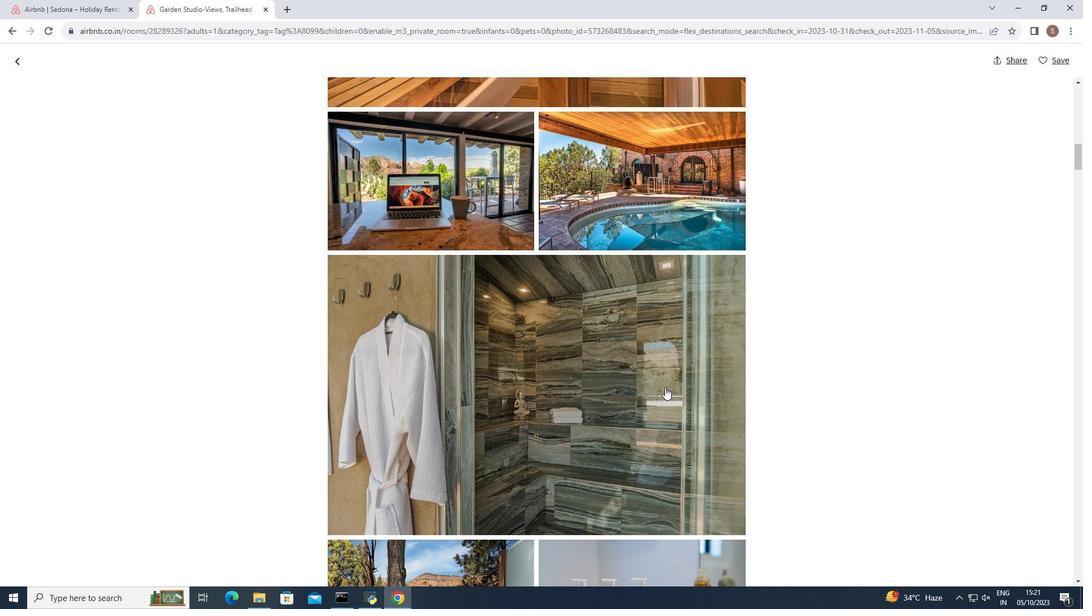 
Action: Mouse scrolled (665, 387) with delta (0, 0)
Screenshot: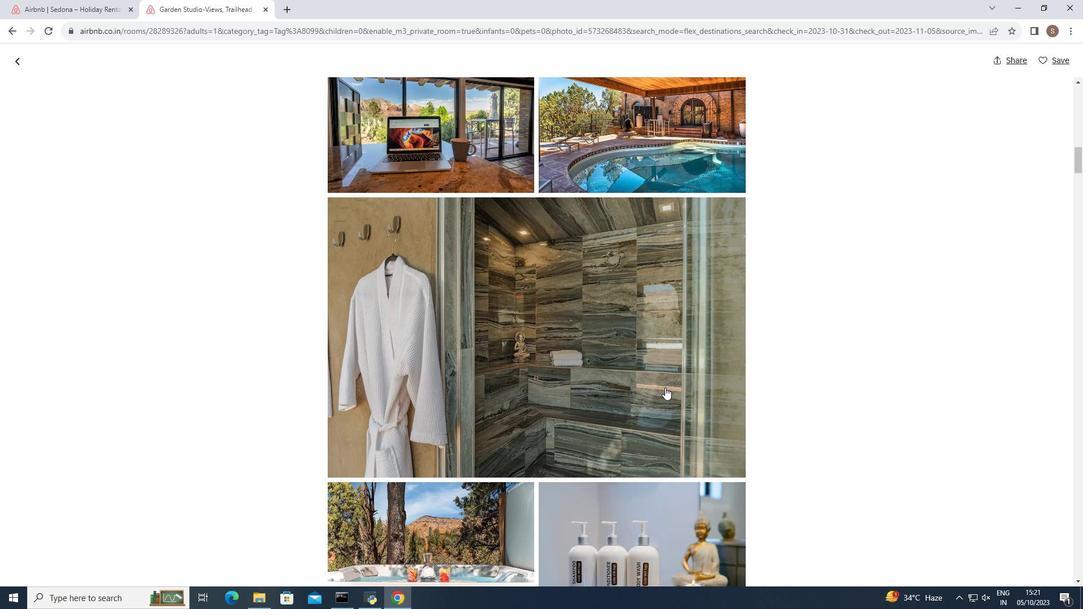 
Action: Mouse scrolled (665, 387) with delta (0, 0)
Screenshot: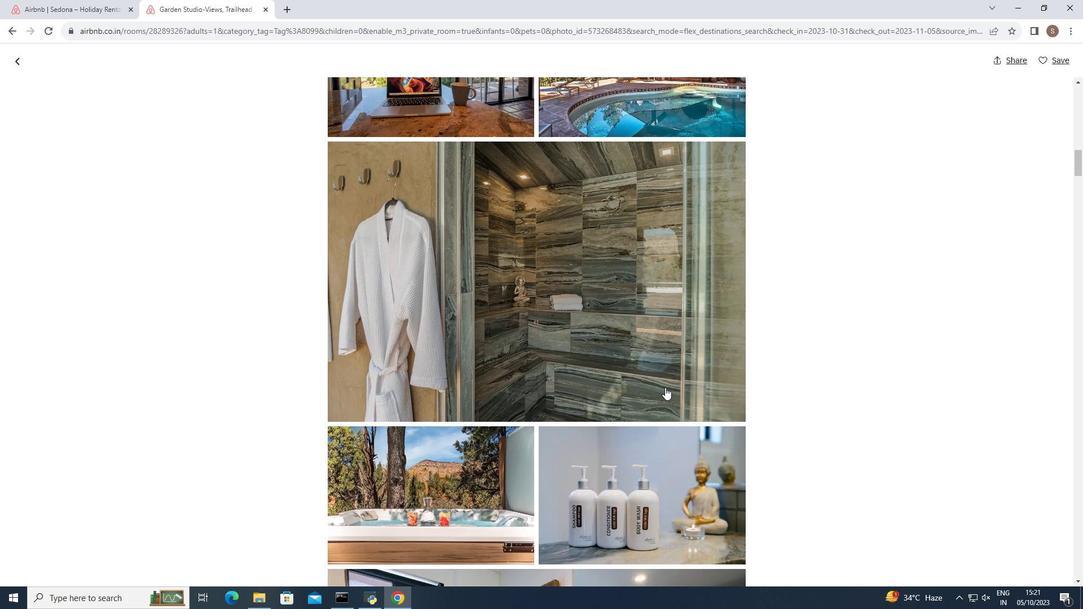 
Action: Mouse scrolled (665, 387) with delta (0, 0)
Screenshot: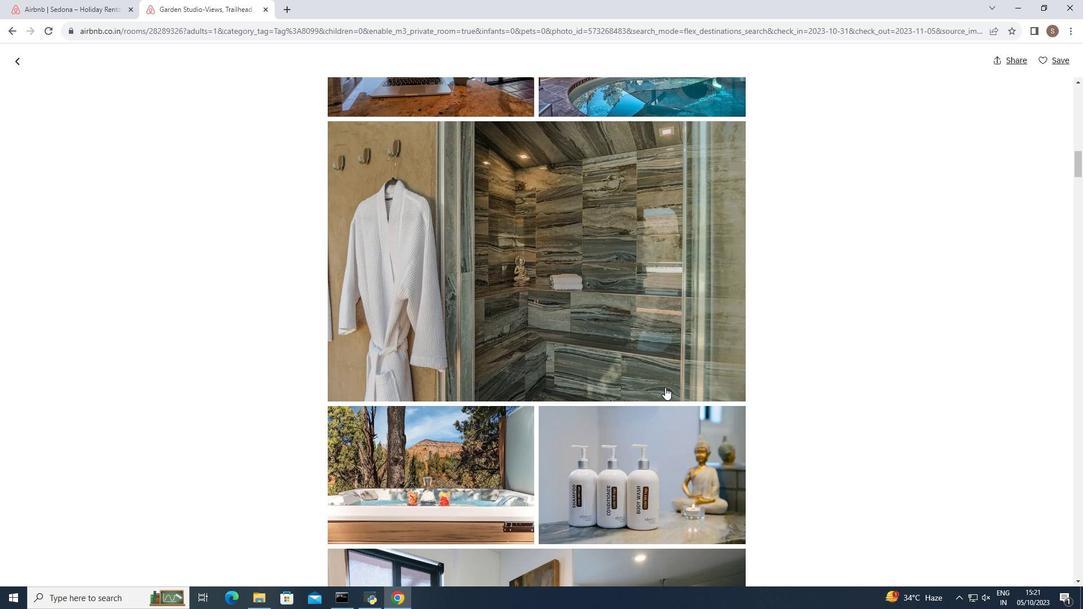 
Action: Mouse scrolled (665, 387) with delta (0, 0)
Screenshot: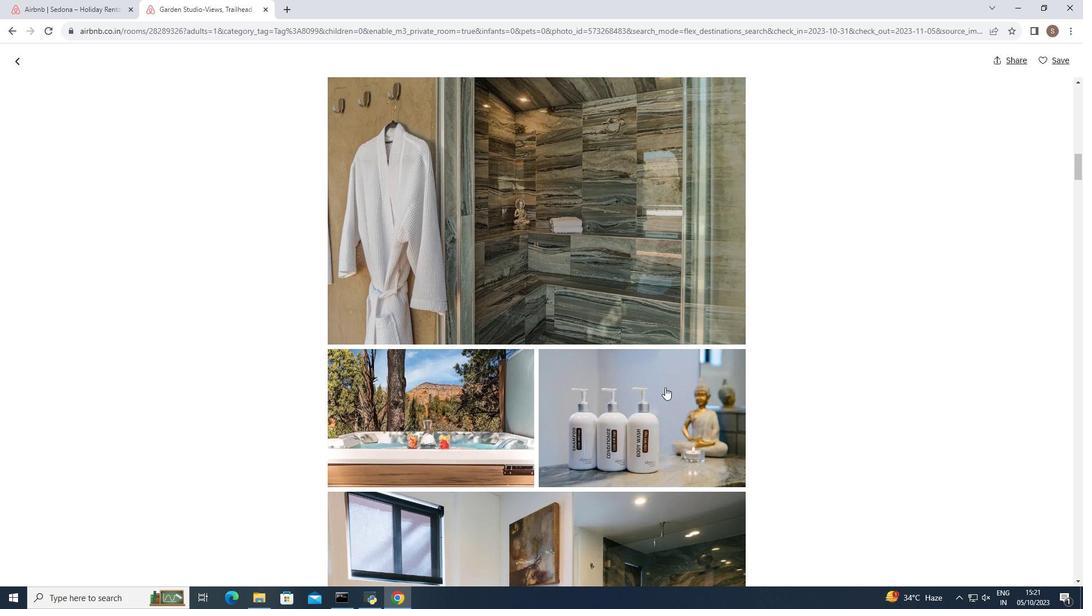 
Action: Mouse scrolled (665, 387) with delta (0, 0)
Screenshot: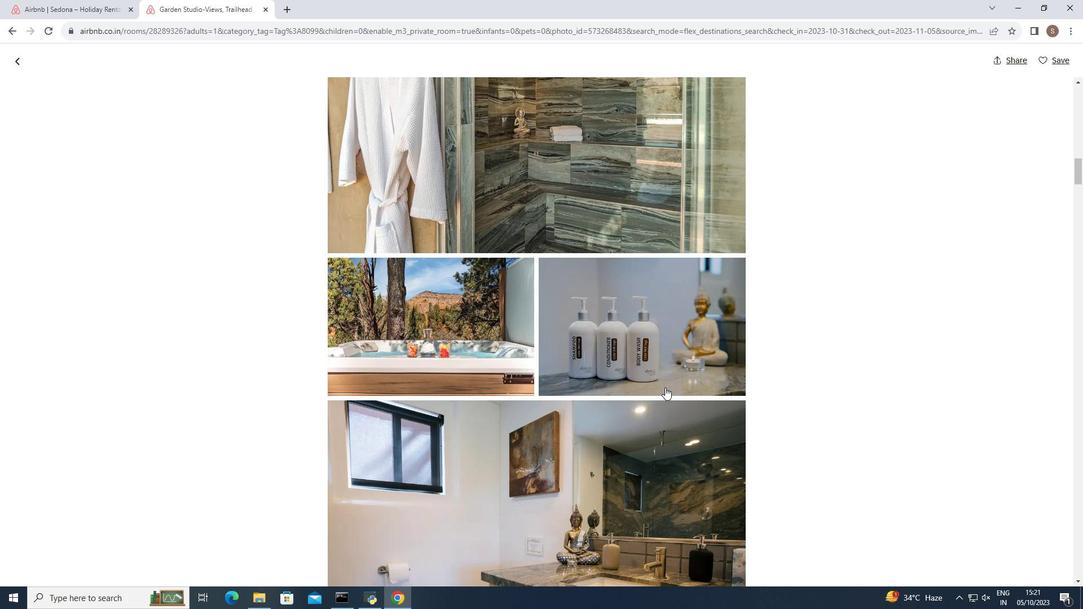 
Action: Mouse scrolled (665, 387) with delta (0, 0)
Screenshot: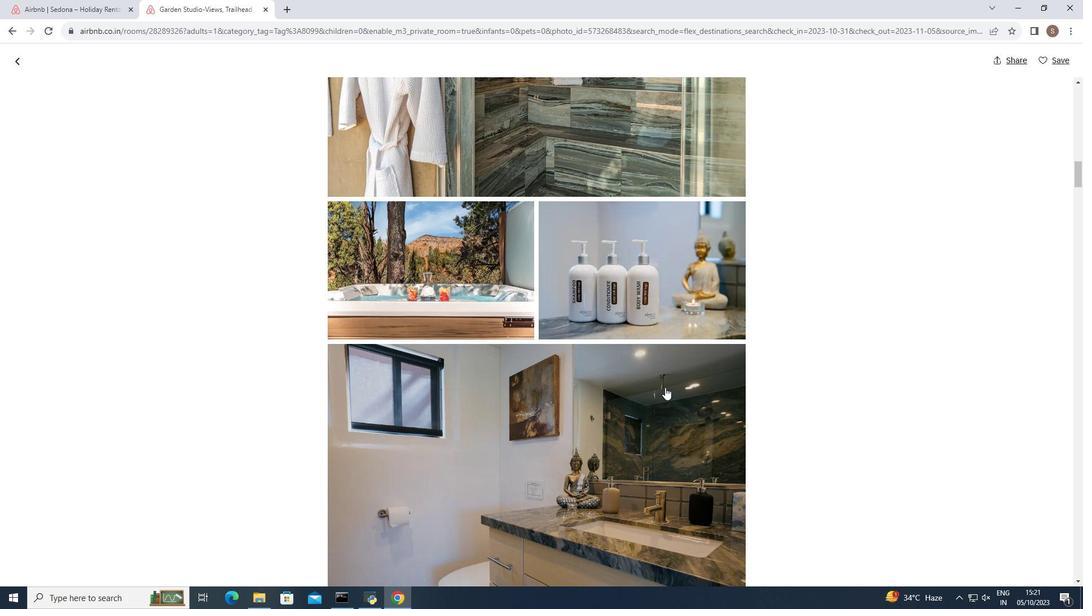 
Action: Mouse scrolled (665, 387) with delta (0, 0)
Screenshot: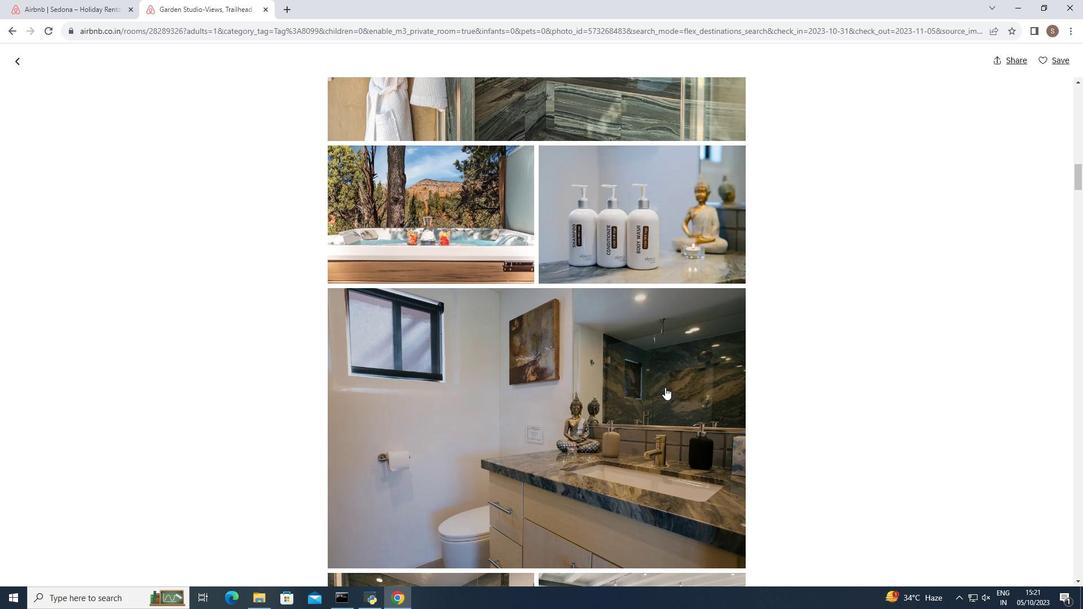 
Action: Mouse scrolled (665, 387) with delta (0, 0)
Screenshot: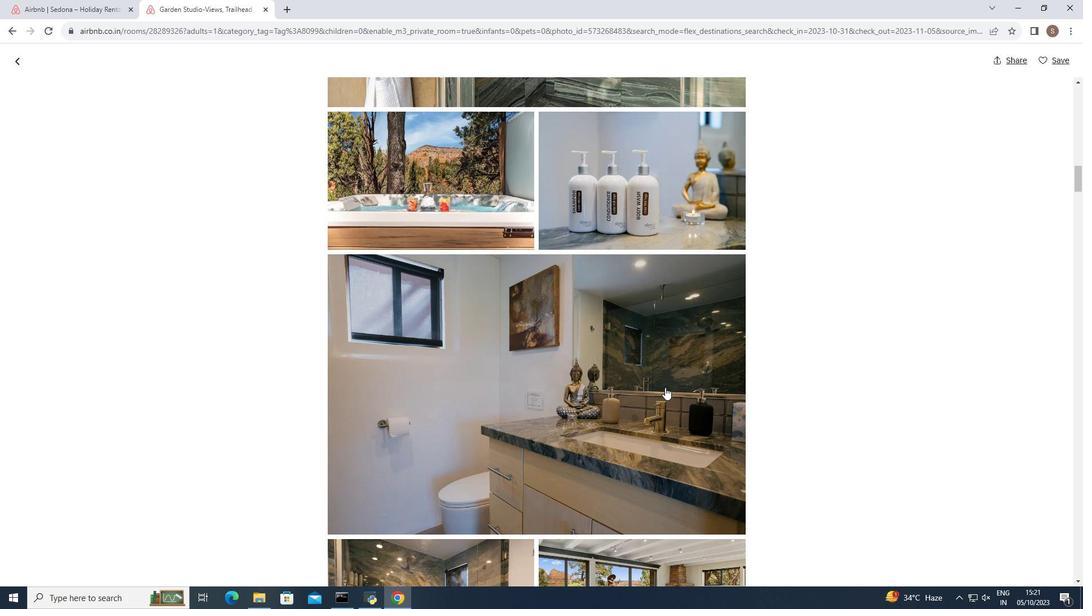 
Action: Mouse scrolled (665, 387) with delta (0, 0)
Screenshot: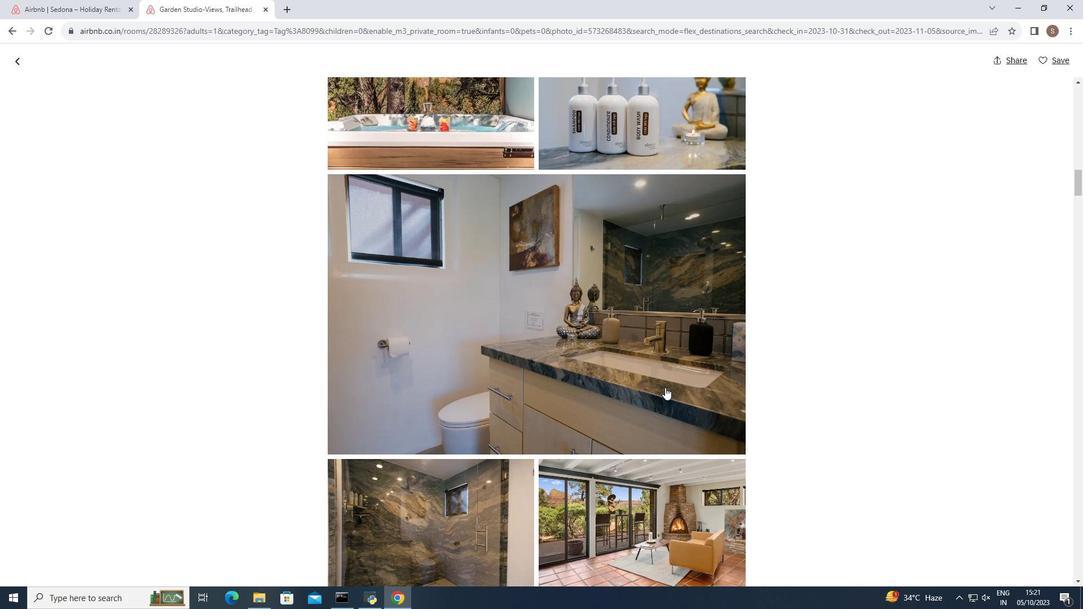 
Action: Mouse scrolled (665, 387) with delta (0, 0)
Screenshot: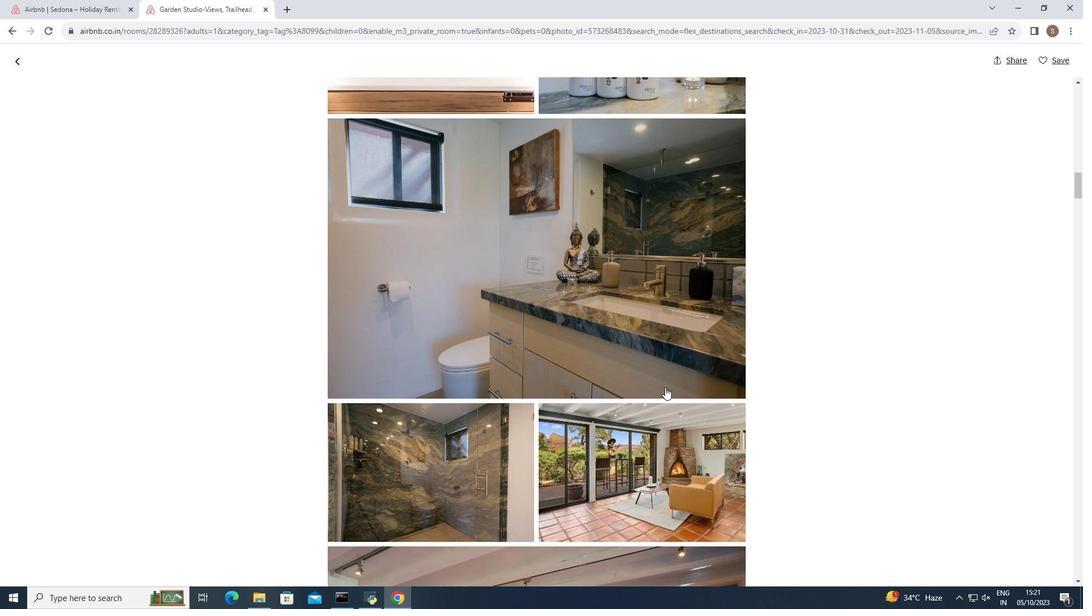 
Action: Mouse scrolled (665, 387) with delta (0, 0)
Screenshot: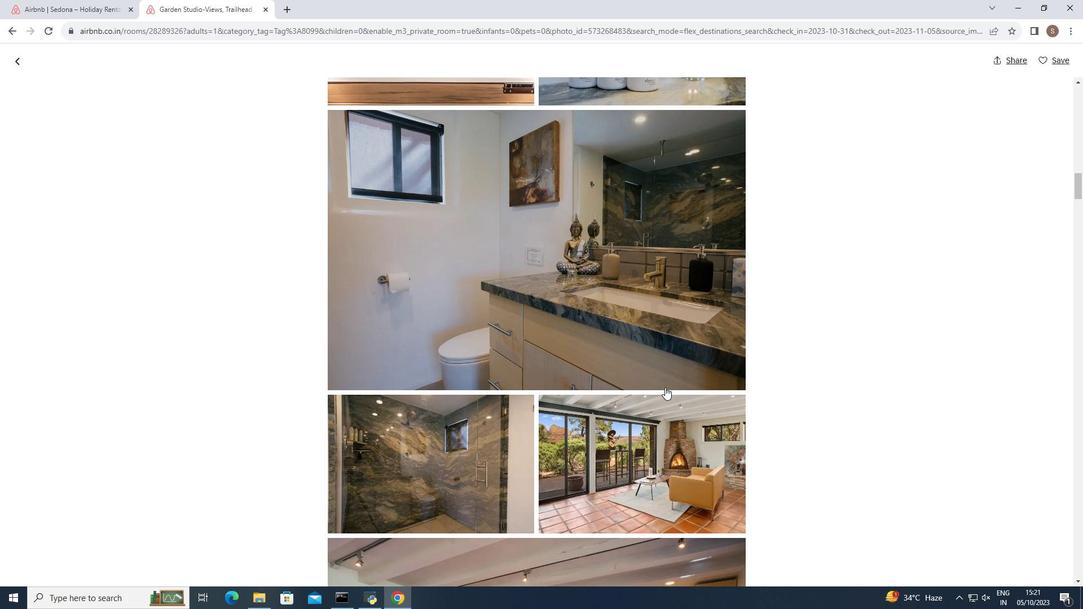 
Action: Mouse scrolled (665, 387) with delta (0, 0)
Screenshot: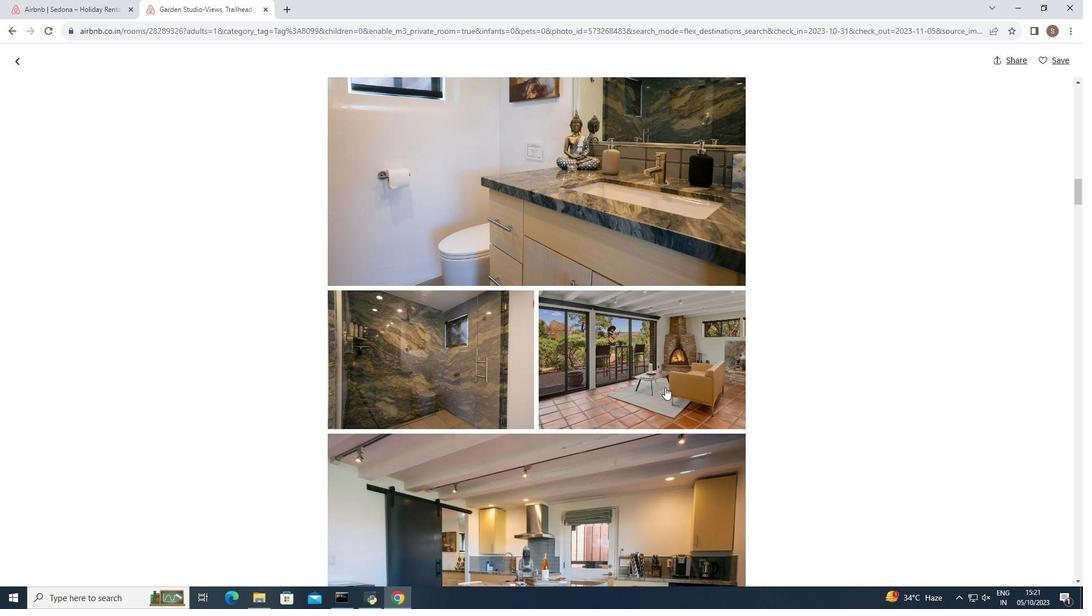 
Action: Mouse scrolled (665, 387) with delta (0, 0)
Screenshot: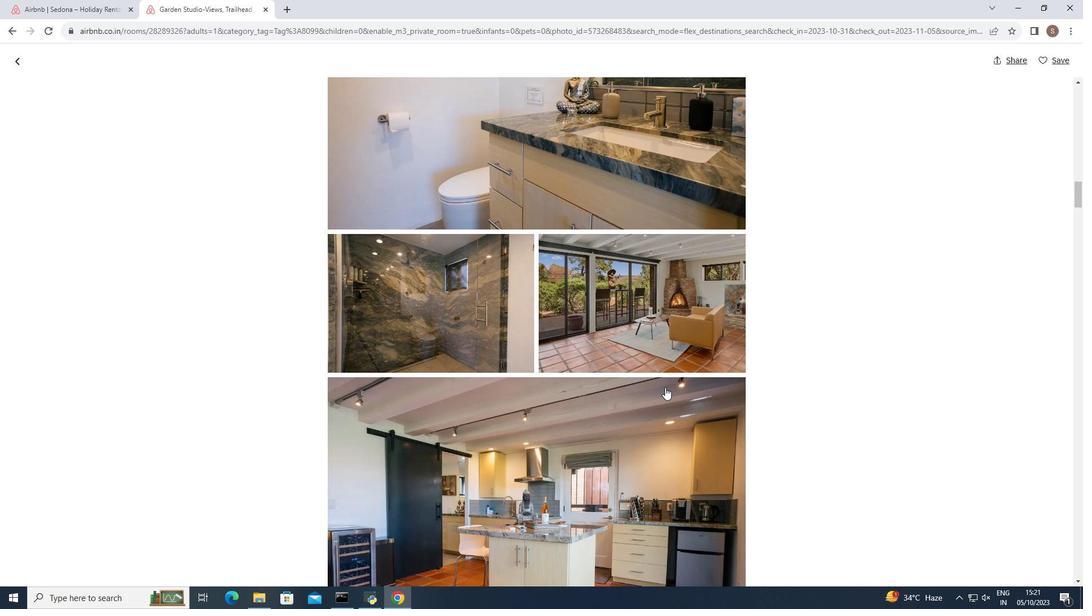 
Action: Mouse scrolled (665, 387) with delta (0, 0)
Screenshot: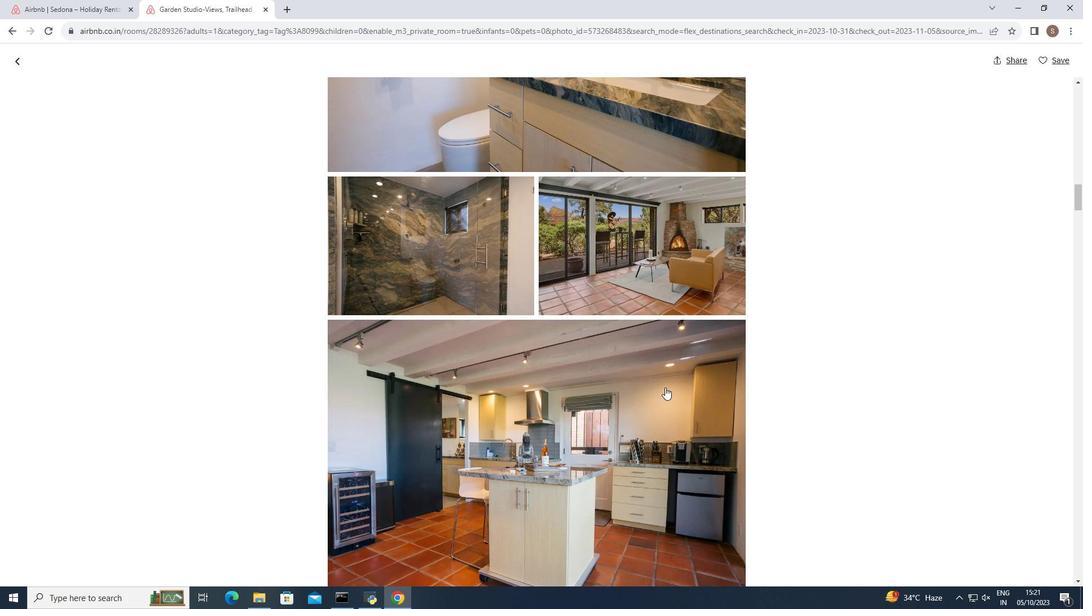 
Action: Mouse scrolled (665, 387) with delta (0, 0)
Screenshot: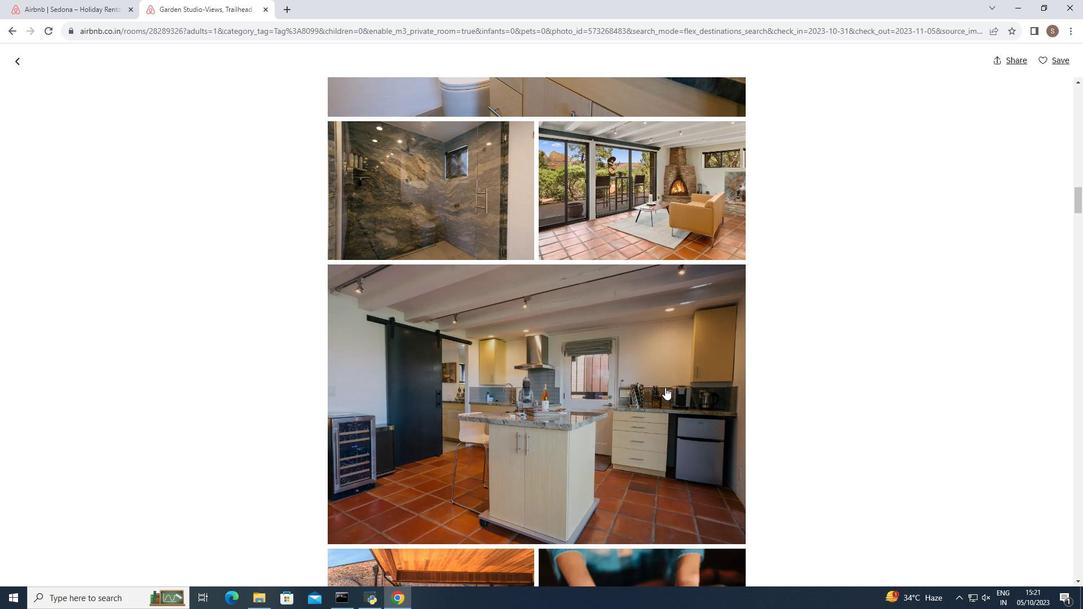 
Action: Mouse scrolled (665, 387) with delta (0, 0)
Screenshot: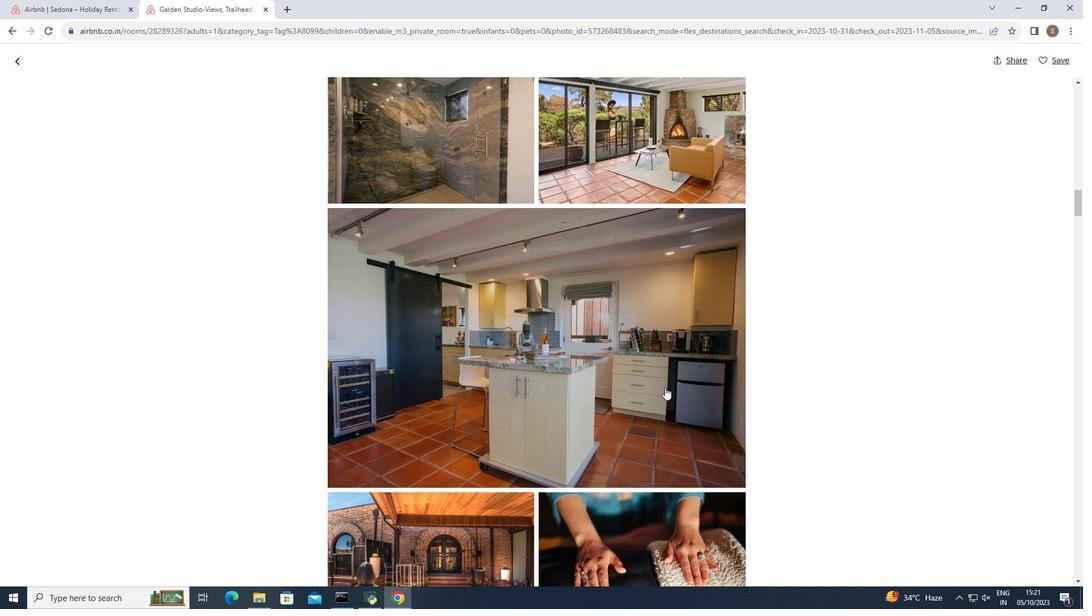 
Action: Mouse scrolled (665, 387) with delta (0, 0)
Screenshot: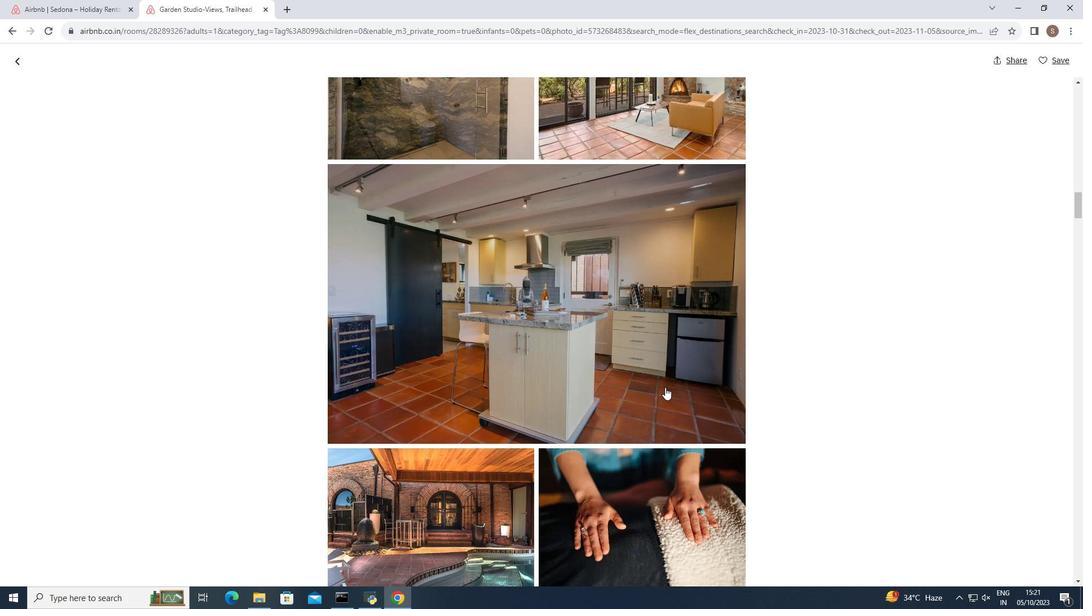 
Action: Mouse scrolled (665, 387) with delta (0, 0)
Screenshot: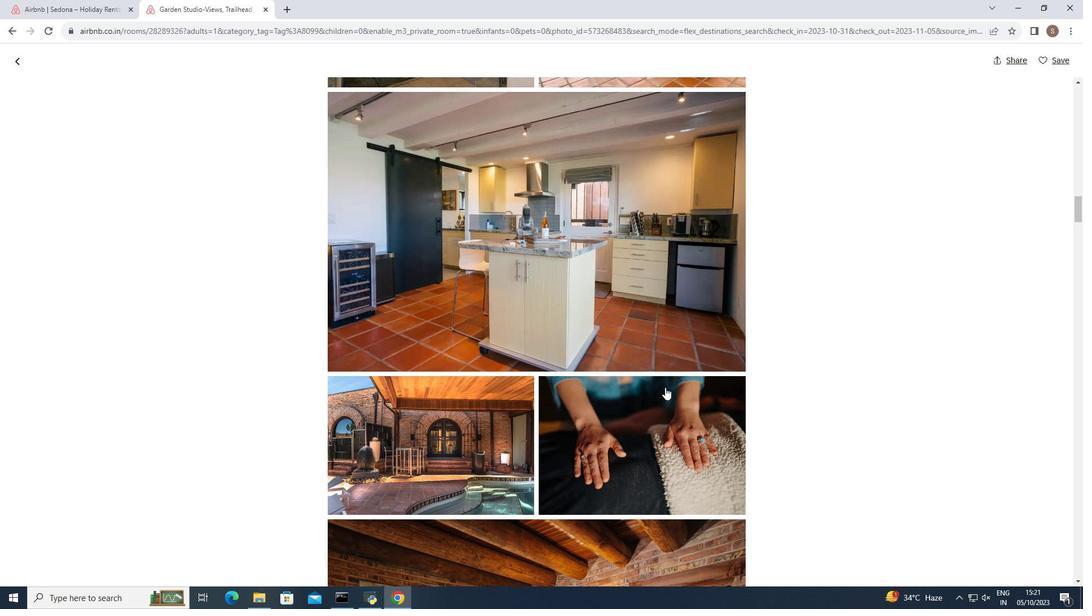 
Action: Mouse scrolled (665, 387) with delta (0, 0)
Screenshot: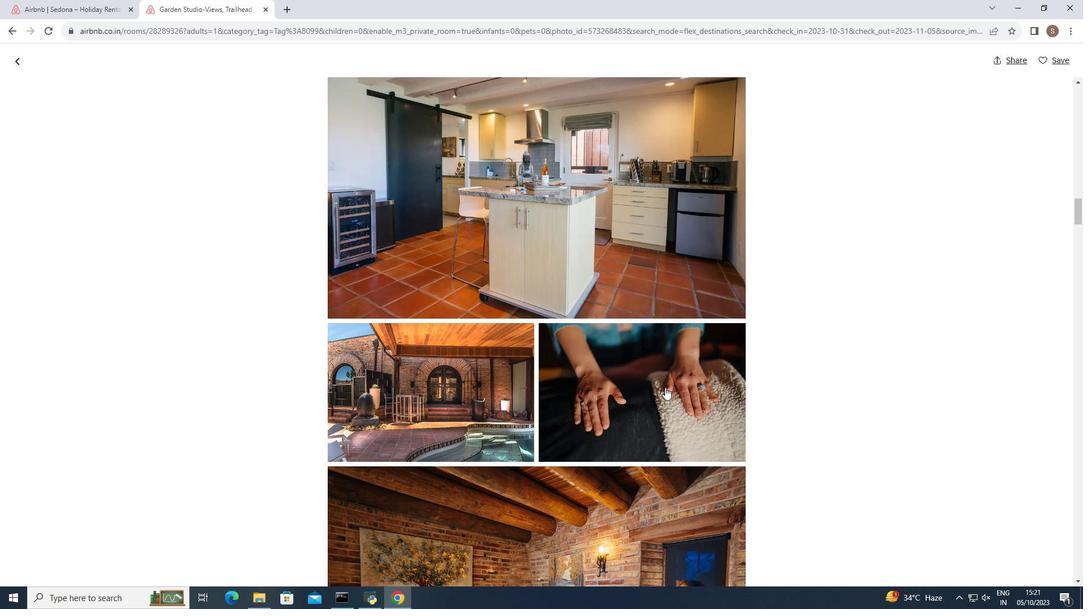 
Action: Mouse scrolled (665, 387) with delta (0, 0)
Screenshot: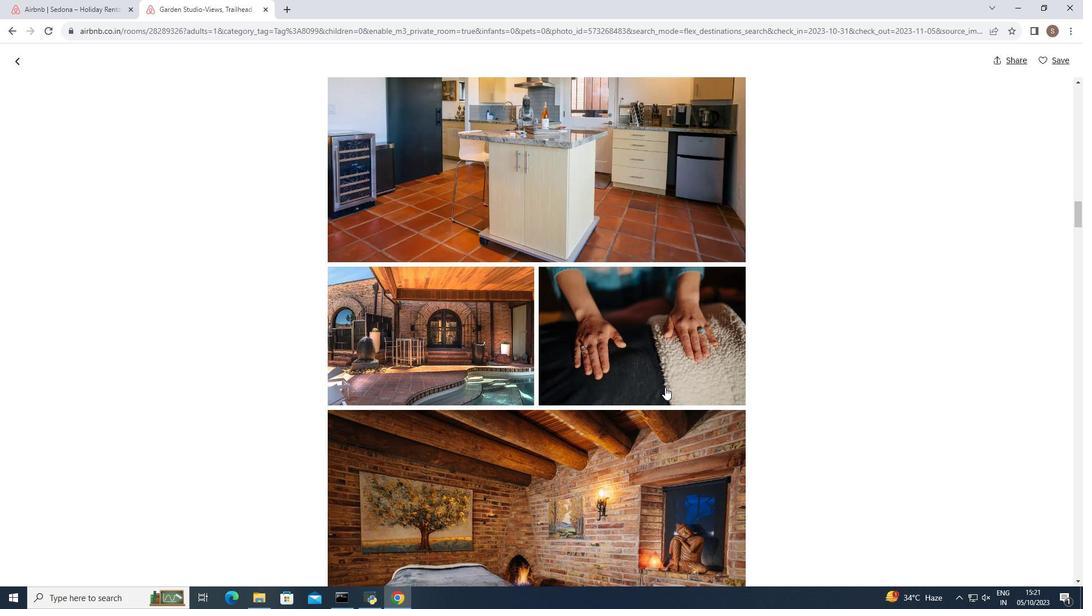 
Action: Mouse scrolled (665, 387) with delta (0, 0)
Screenshot: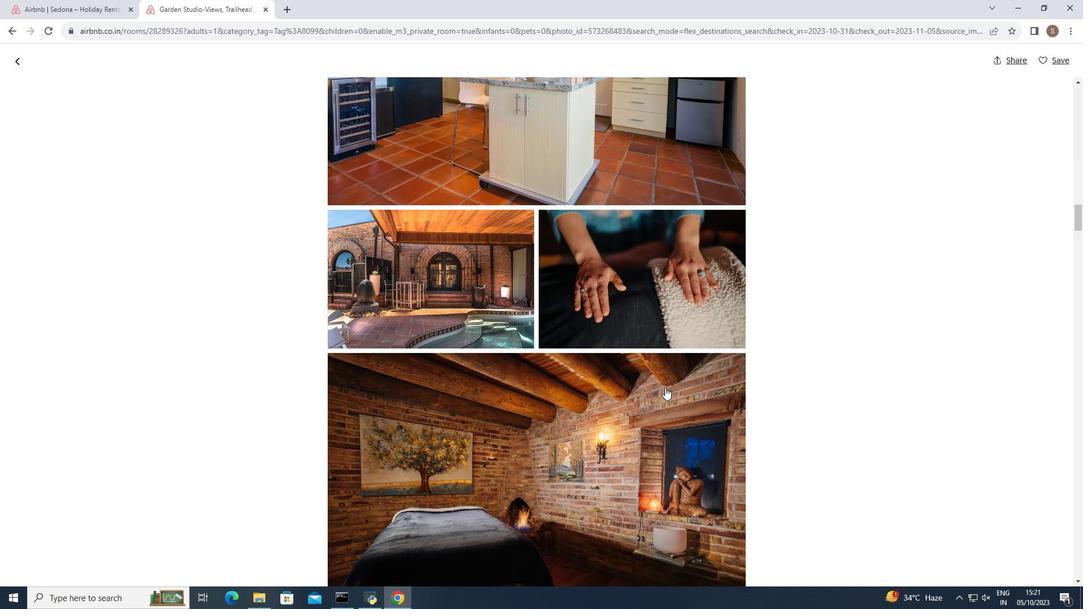 
Action: Mouse scrolled (665, 387) with delta (0, 0)
Screenshot: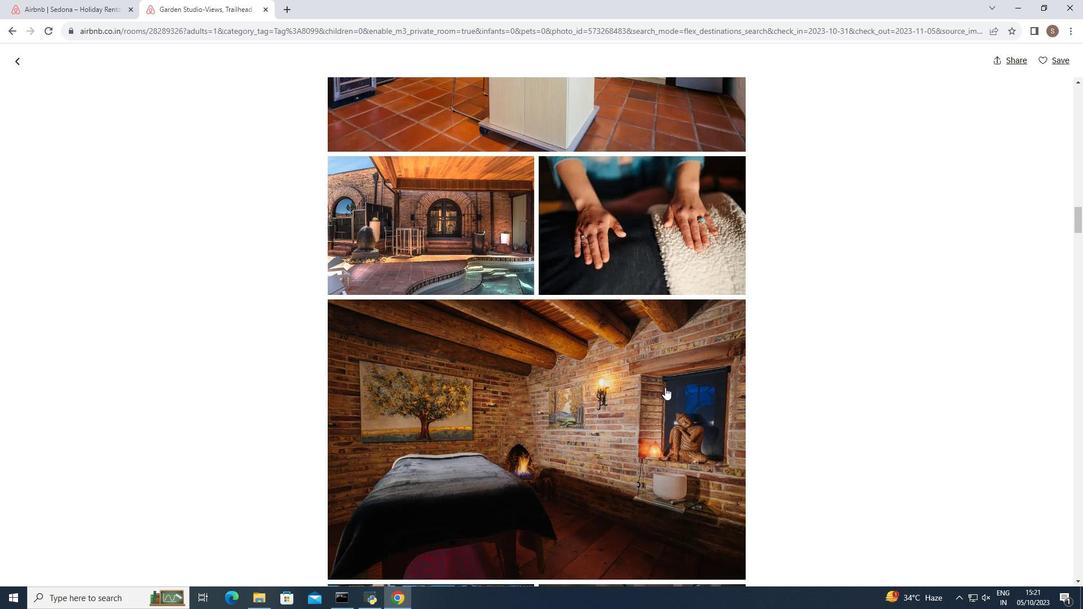 
Action: Mouse scrolled (665, 387) with delta (0, 0)
Screenshot: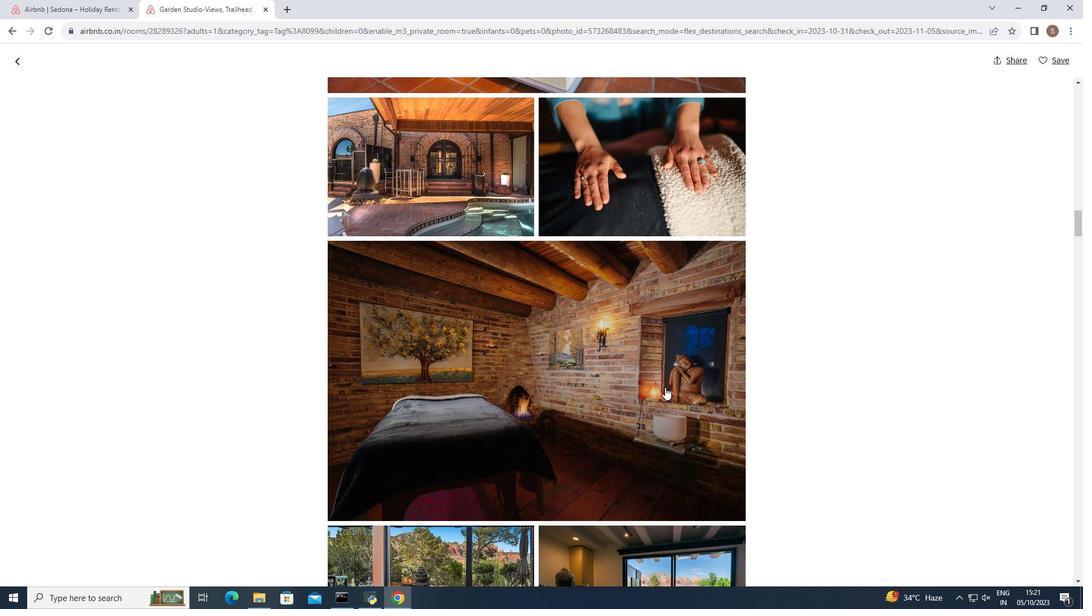 
Action: Mouse scrolled (665, 387) with delta (0, 0)
Screenshot: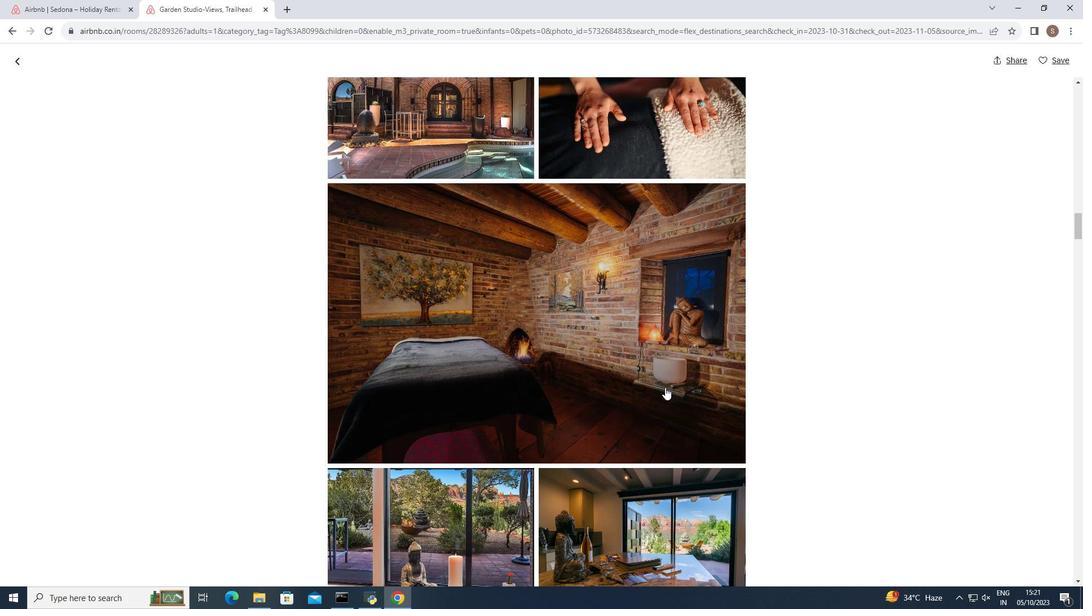 
Action: Mouse scrolled (665, 387) with delta (0, 0)
Screenshot: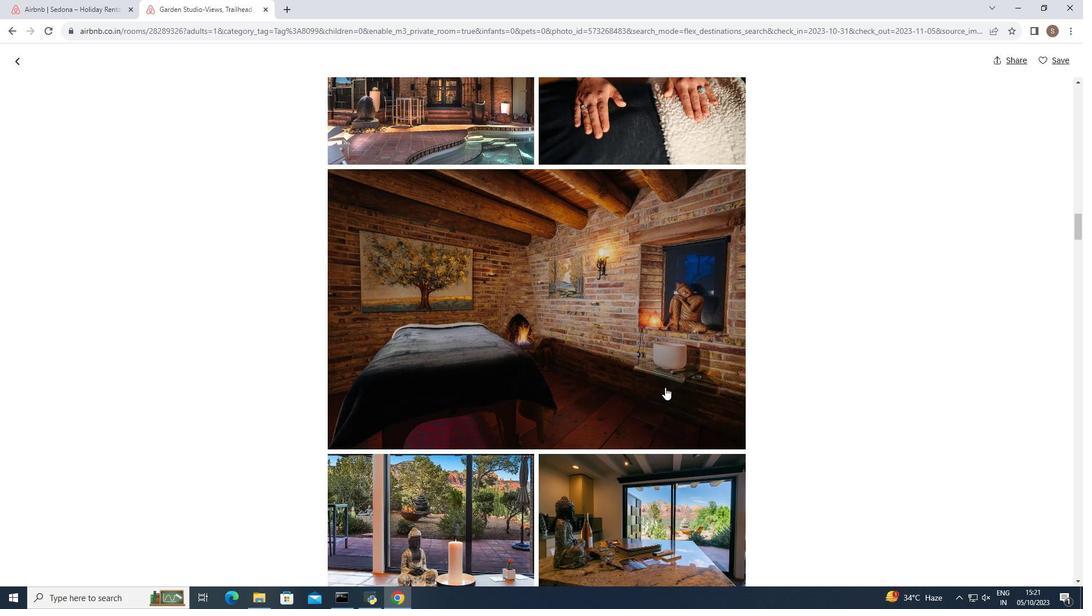 
Action: Mouse scrolled (665, 387) with delta (0, 0)
Screenshot: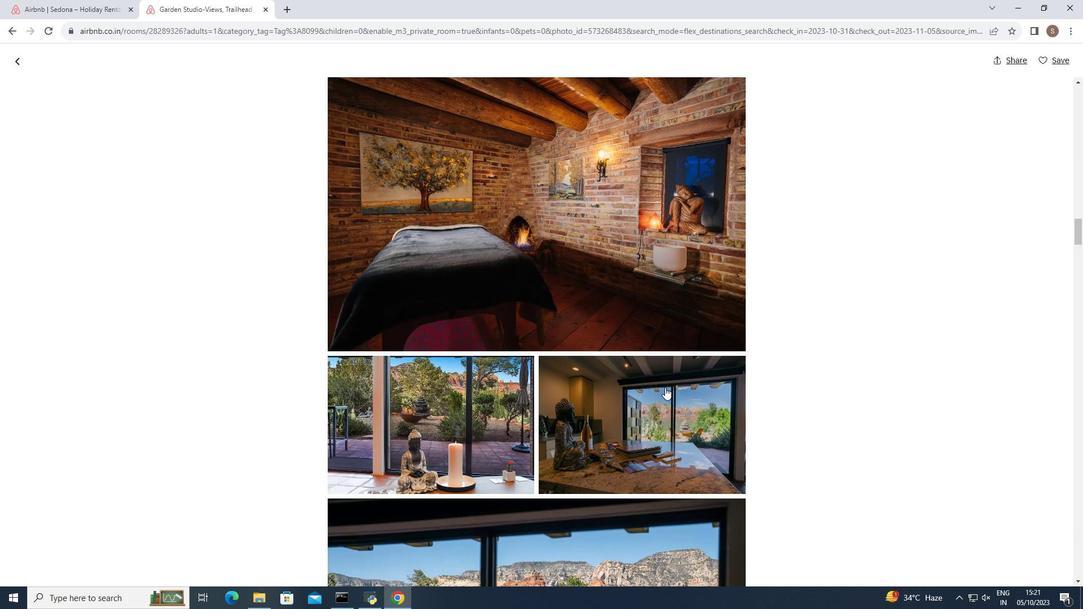 
Action: Mouse scrolled (665, 387) with delta (0, 0)
Screenshot: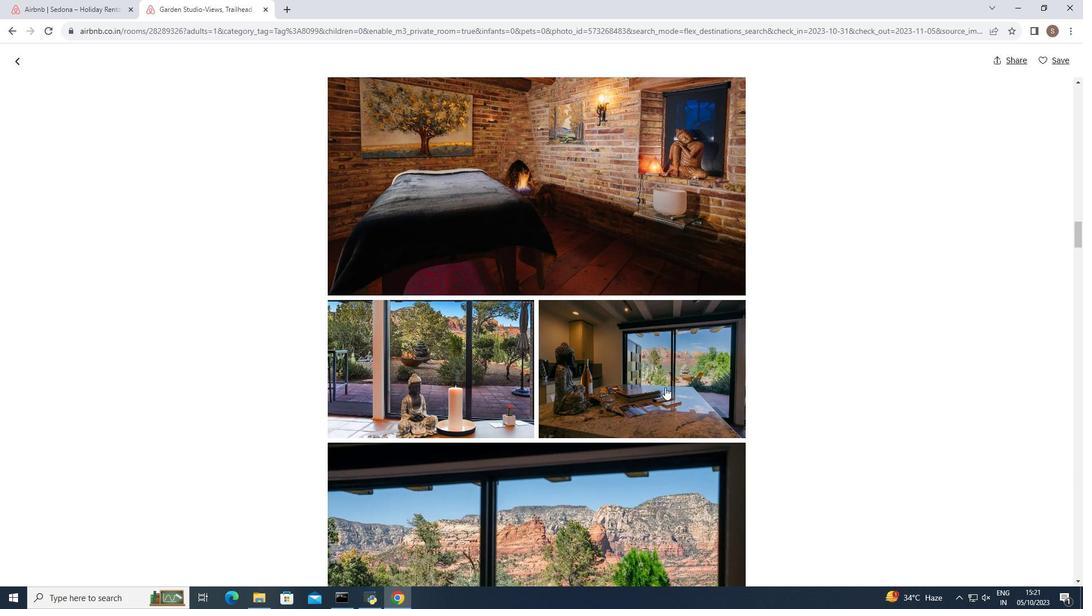 
Action: Mouse scrolled (665, 387) with delta (0, 0)
Screenshot: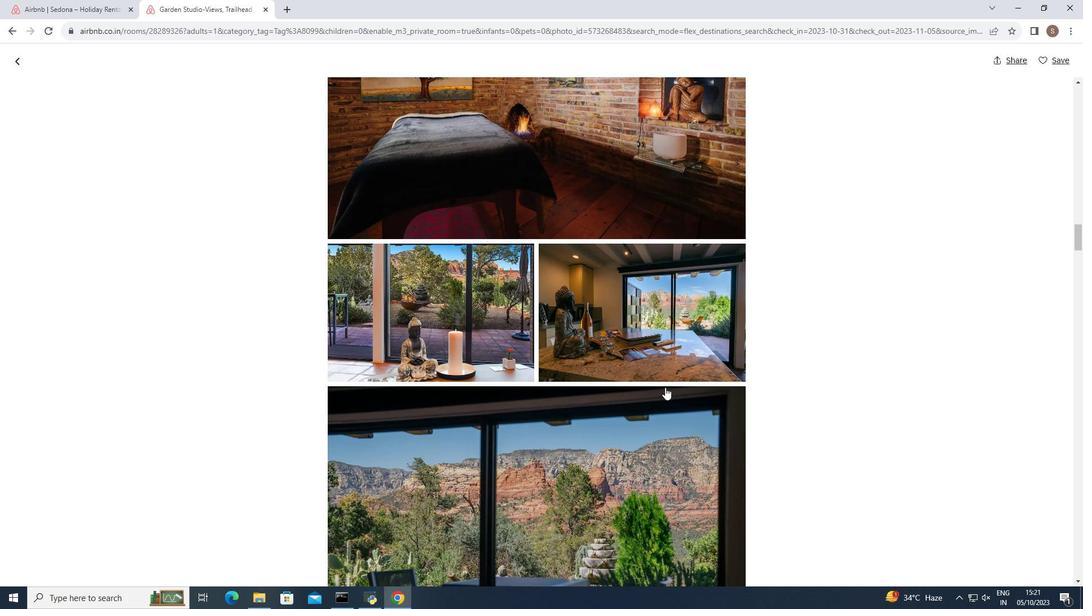 
Action: Mouse moved to (664, 387)
Screenshot: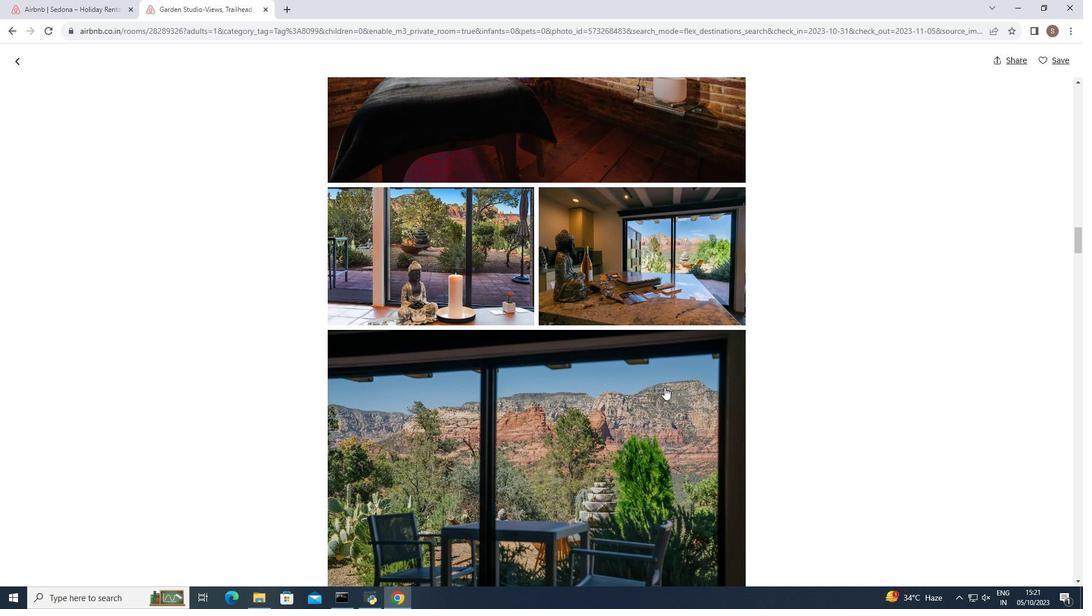
Action: Mouse scrolled (664, 387) with delta (0, 0)
Screenshot: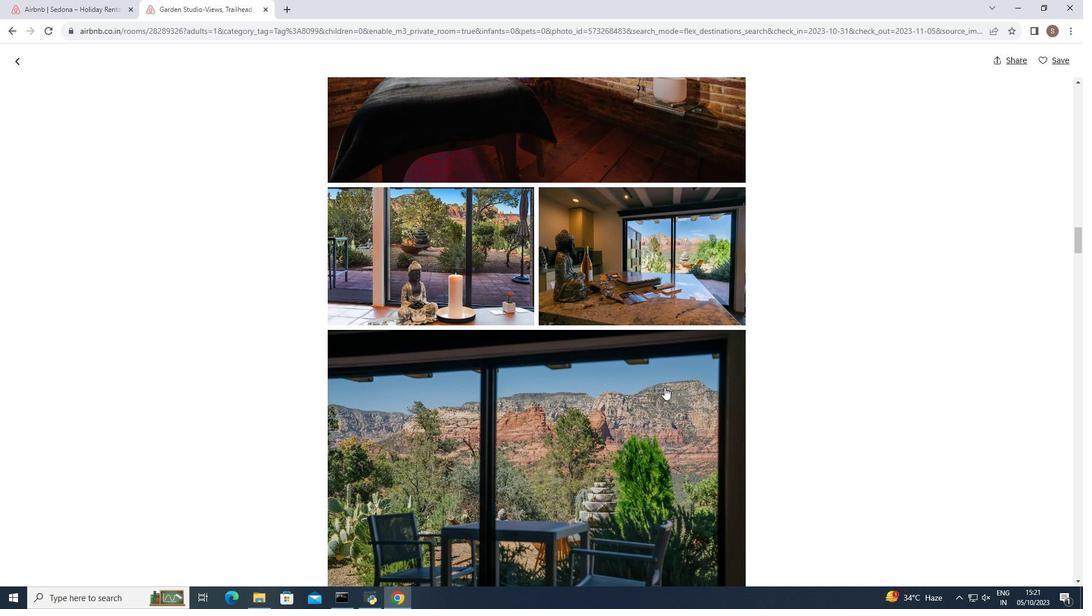 
Action: Mouse moved to (664, 387)
Screenshot: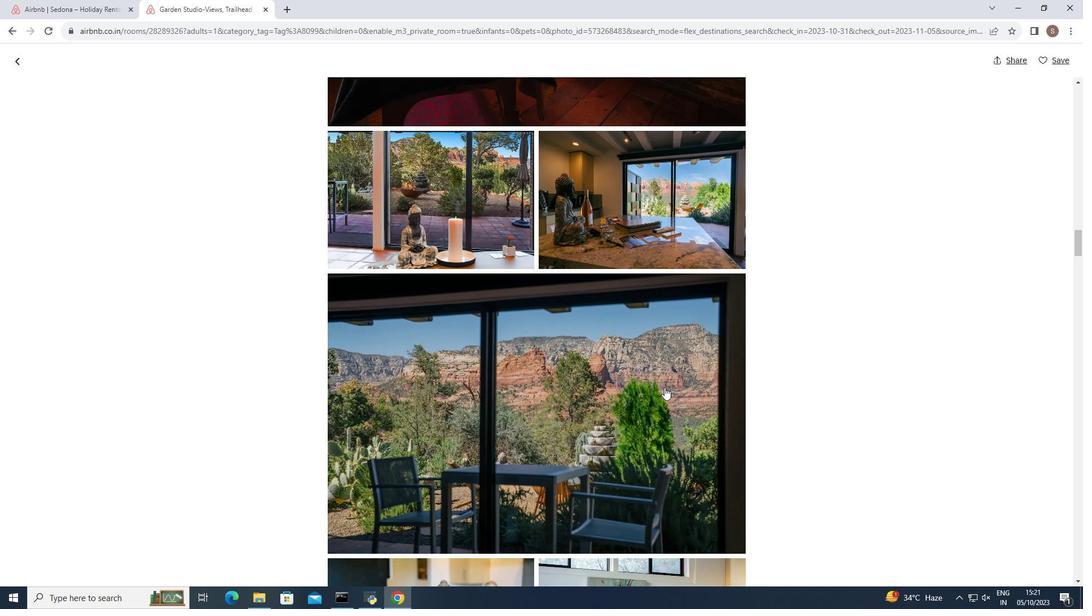 
Action: Mouse scrolled (664, 387) with delta (0, 0)
Screenshot: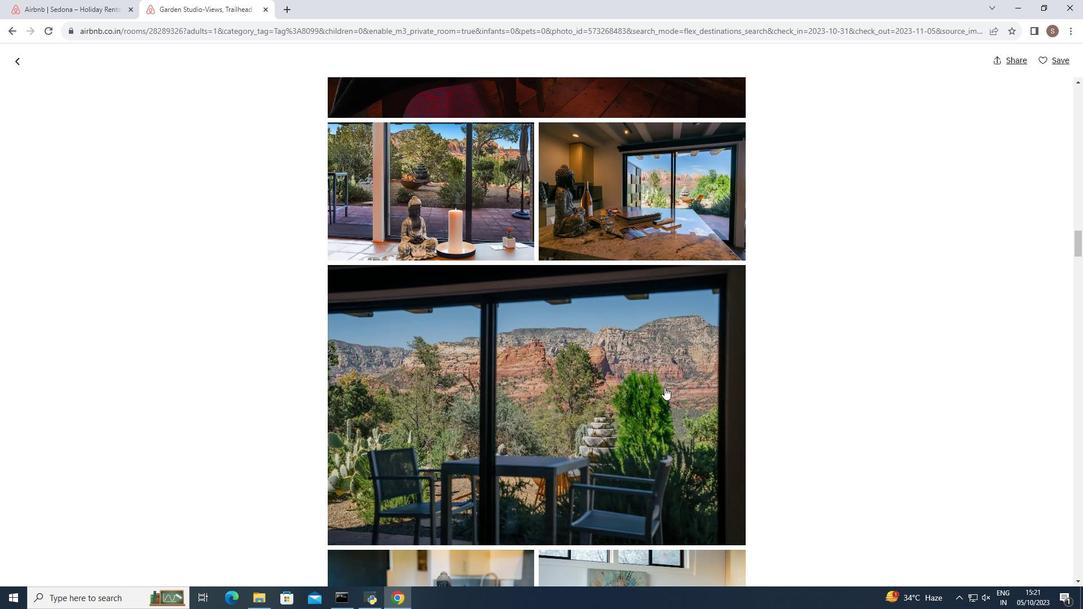 
Action: Mouse scrolled (664, 387) with delta (0, 0)
Screenshot: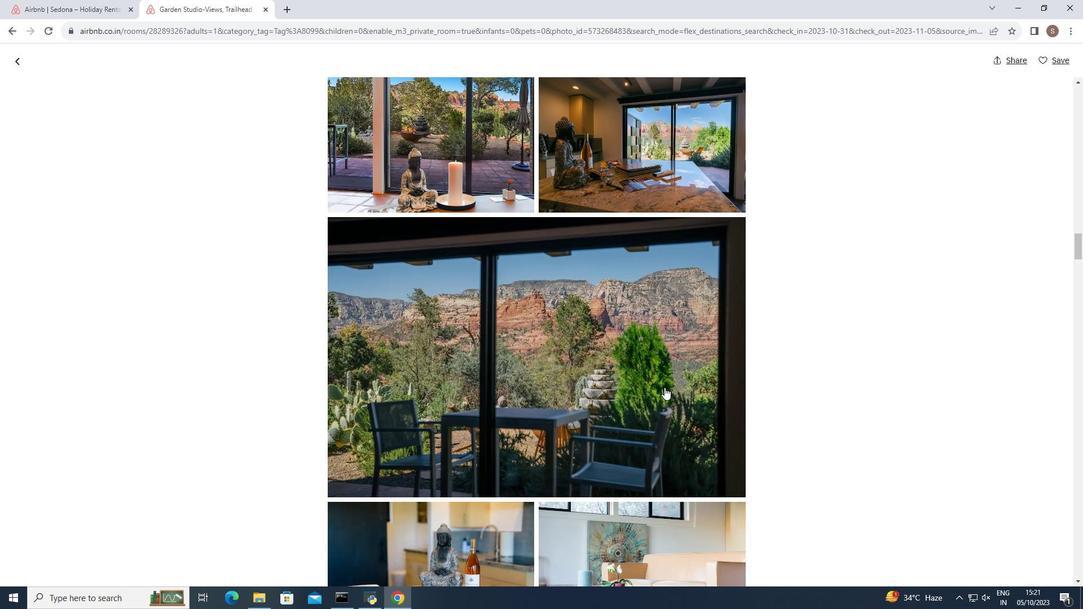 
Action: Mouse moved to (663, 387)
Screenshot: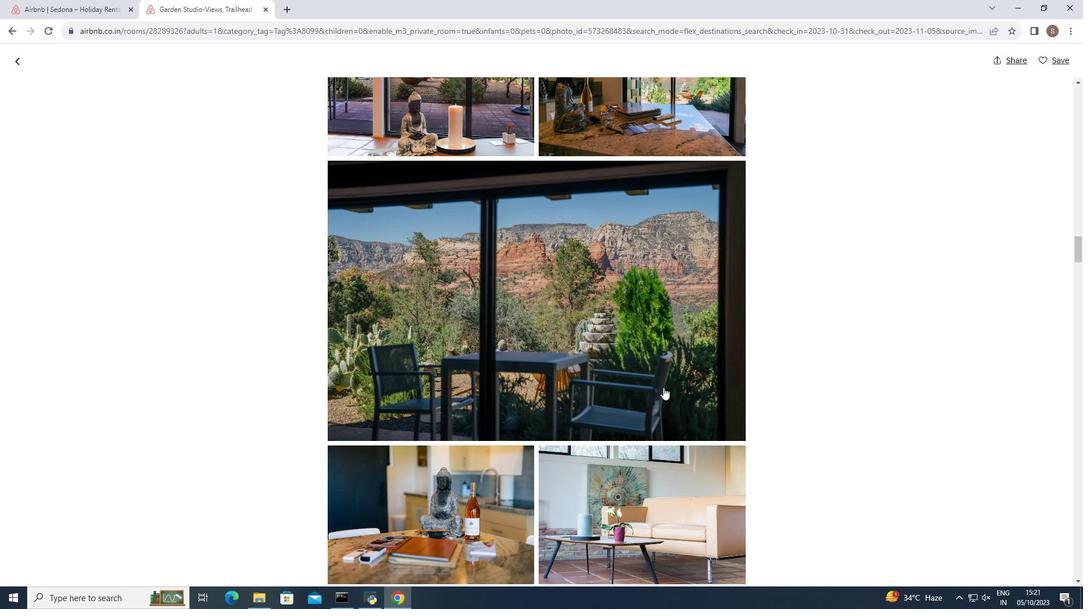 
Action: Mouse scrolled (663, 387) with delta (0, 0)
Screenshot: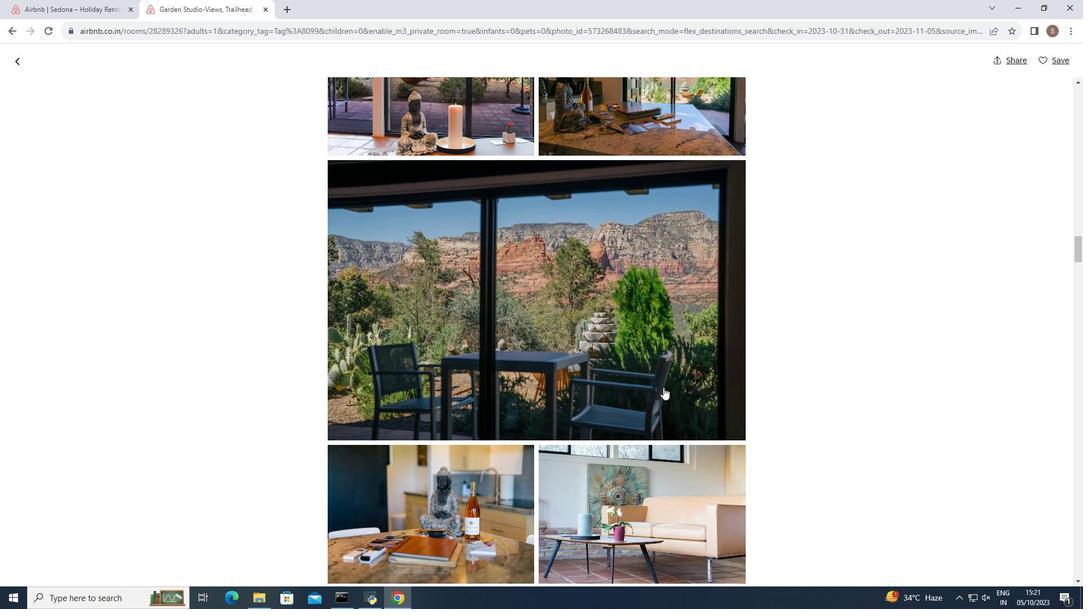 
Action: Mouse scrolled (663, 387) with delta (0, 0)
Screenshot: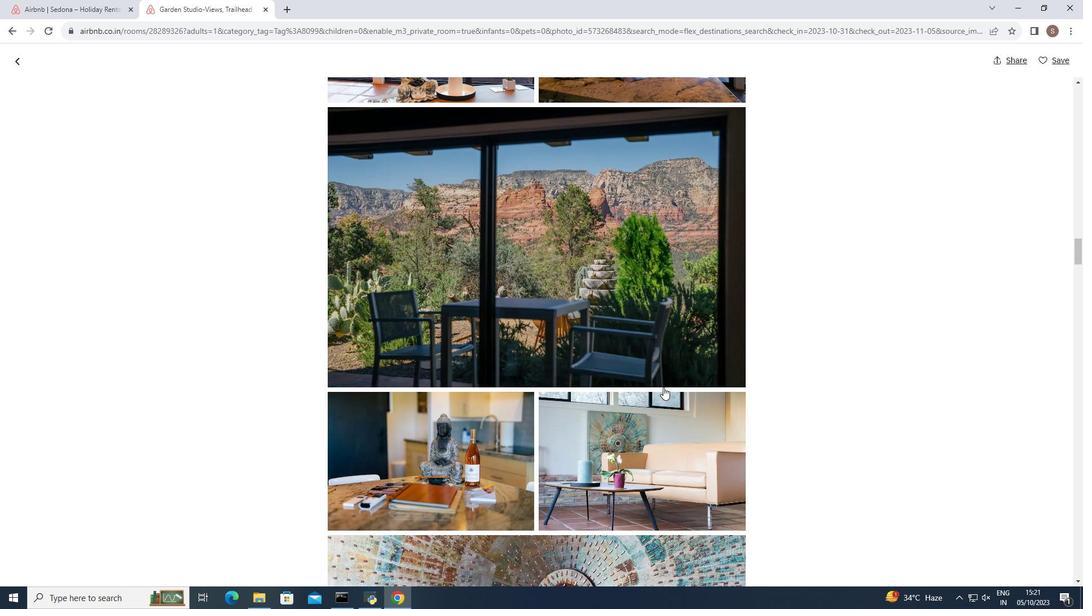 
Action: Mouse scrolled (663, 387) with delta (0, 0)
Screenshot: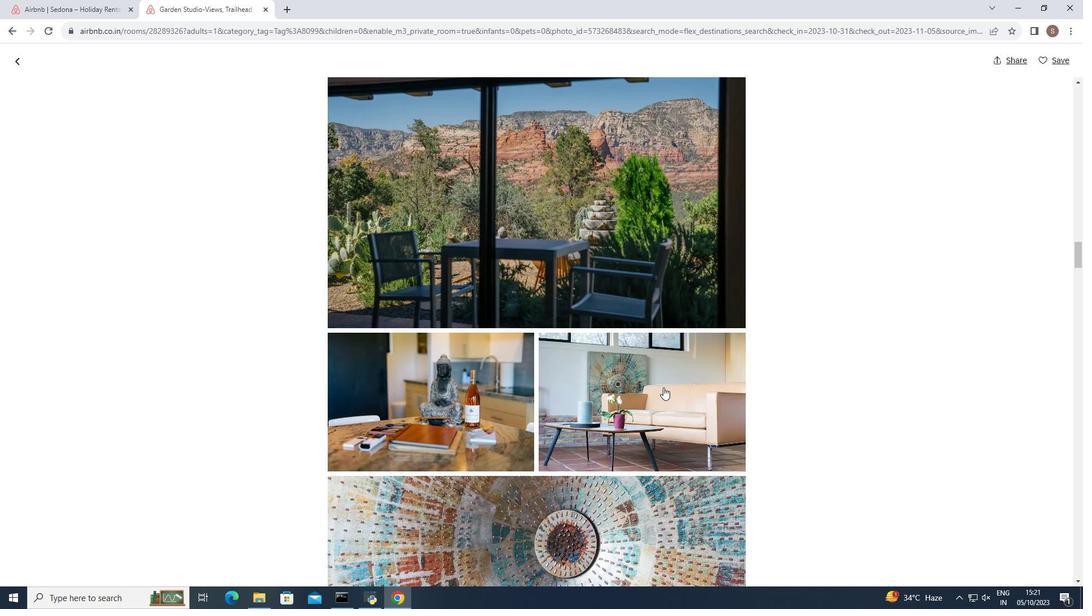 
Action: Mouse moved to (663, 388)
Screenshot: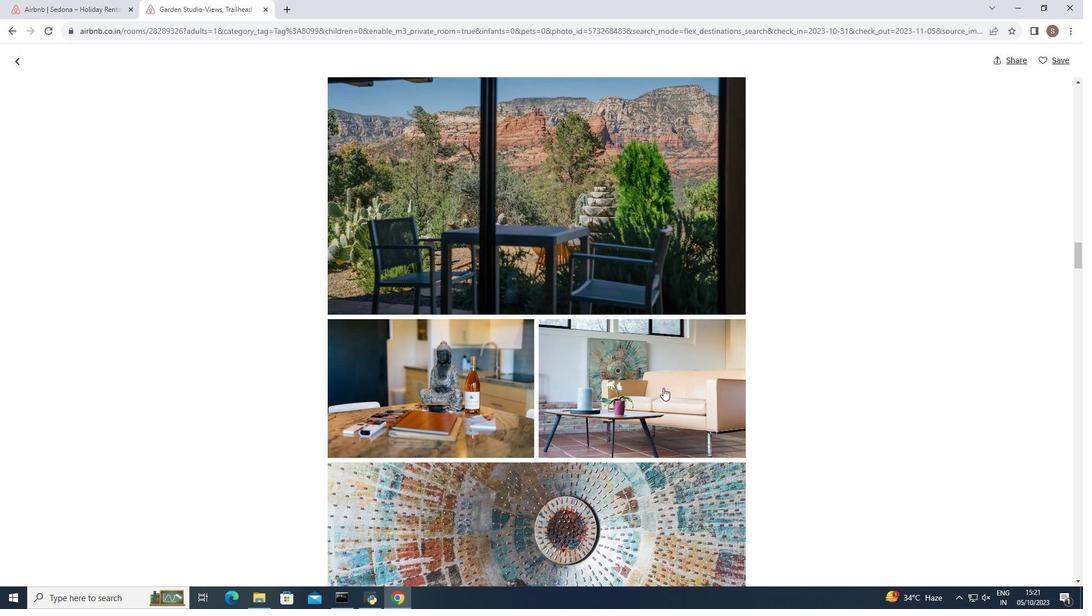 
Action: Mouse scrolled (663, 387) with delta (0, 0)
Screenshot: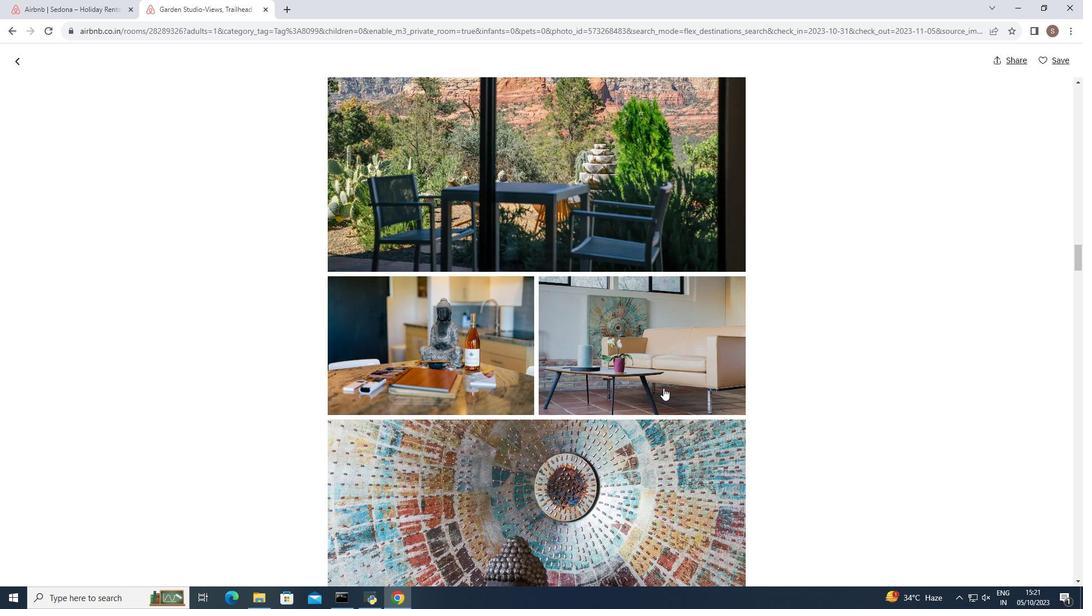 
Action: Mouse scrolled (663, 387) with delta (0, 0)
Screenshot: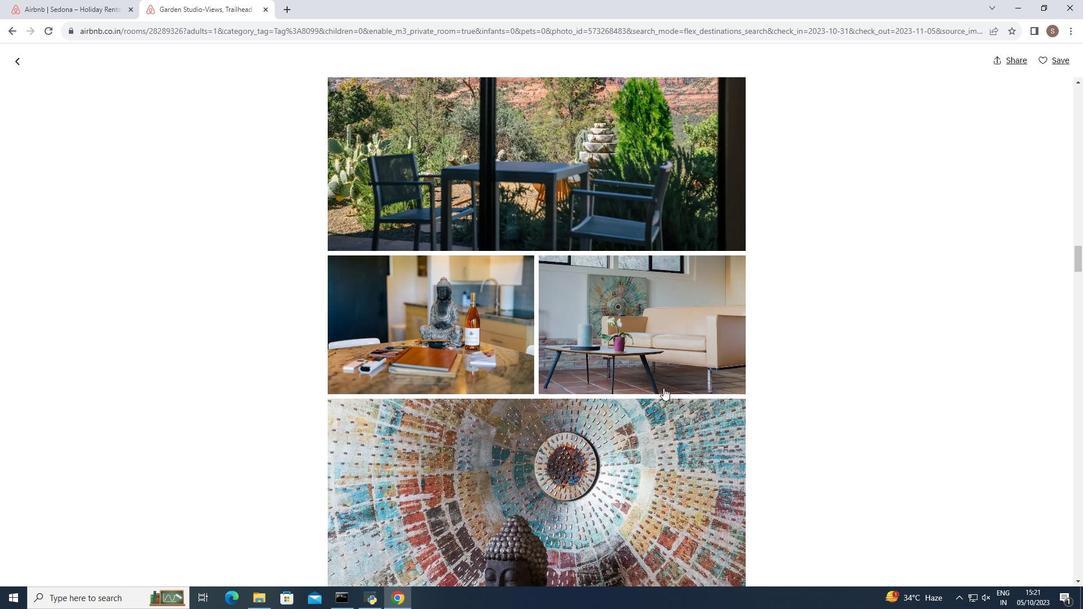 
Action: Mouse scrolled (663, 387) with delta (0, 0)
Screenshot: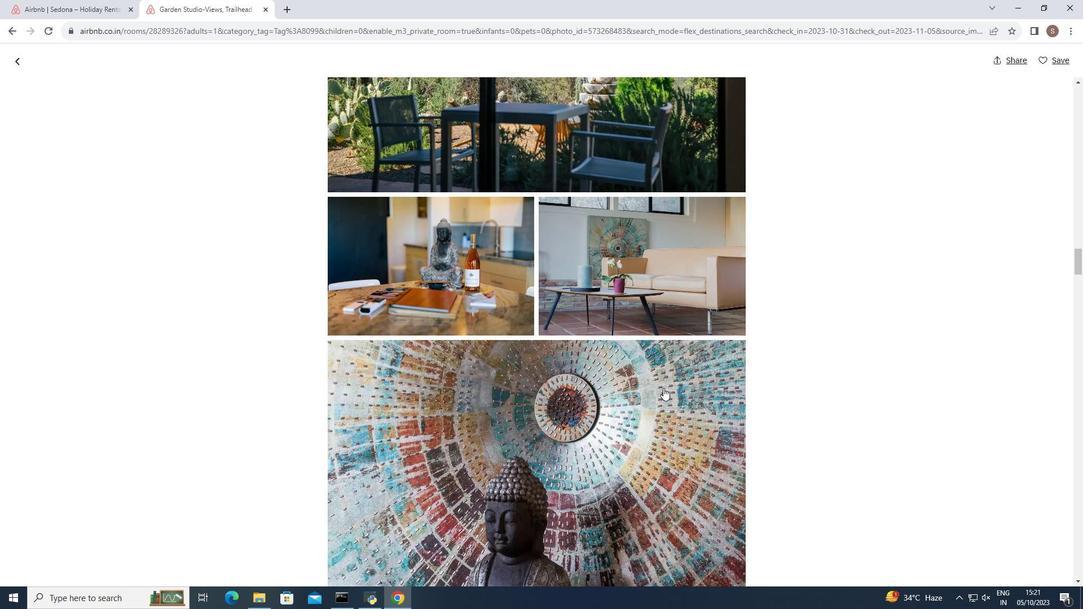 
Action: Mouse scrolled (663, 387) with delta (0, 0)
Screenshot: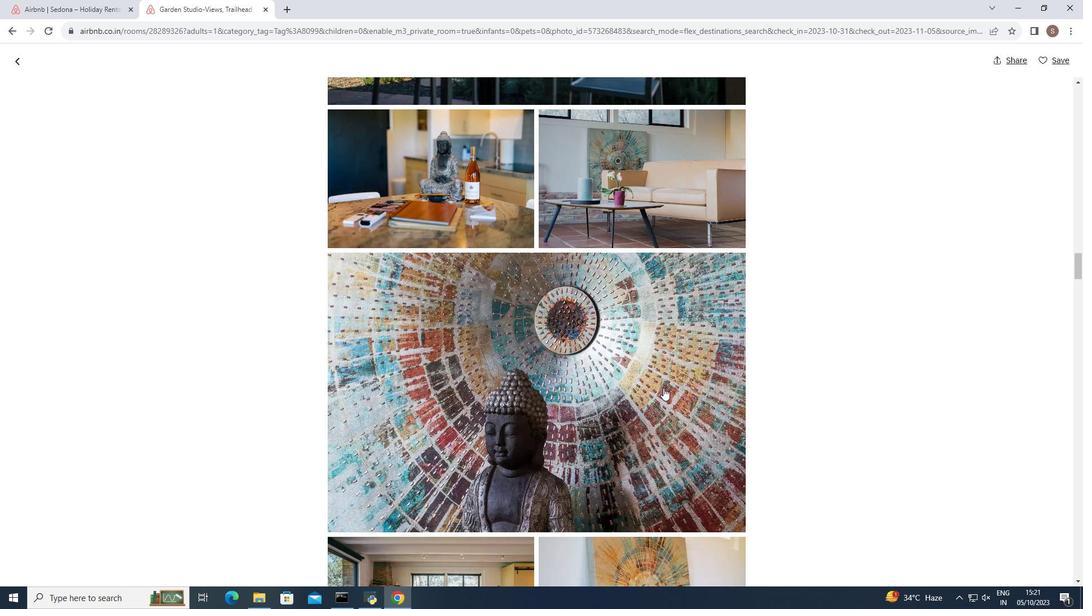 
Action: Mouse moved to (663, 388)
Screenshot: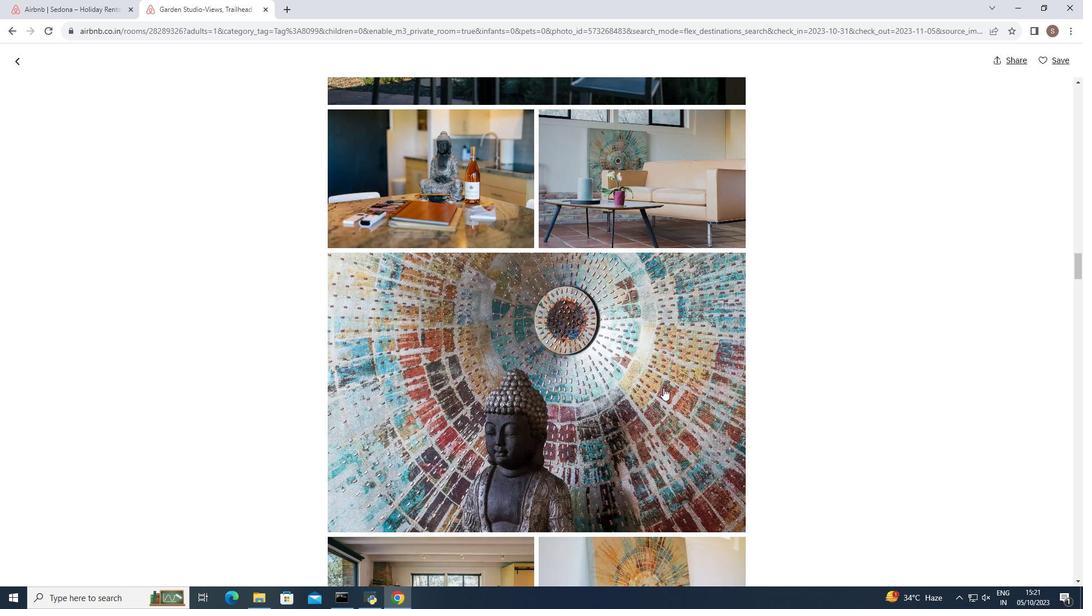 
Action: Mouse scrolled (663, 387) with delta (0, 0)
Screenshot: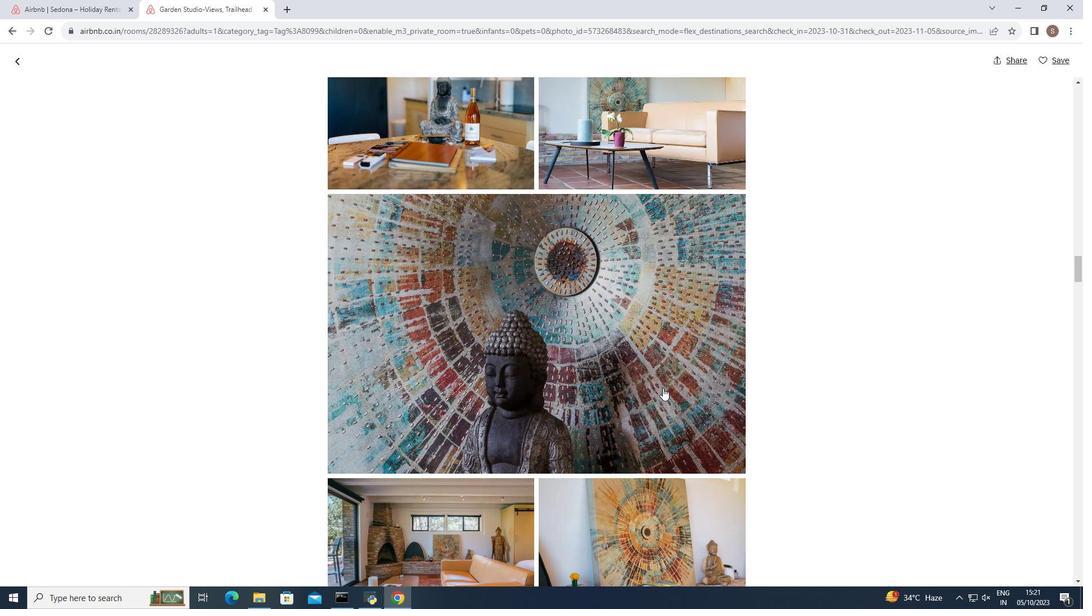 
Action: Mouse scrolled (663, 387) with delta (0, 0)
Screenshot: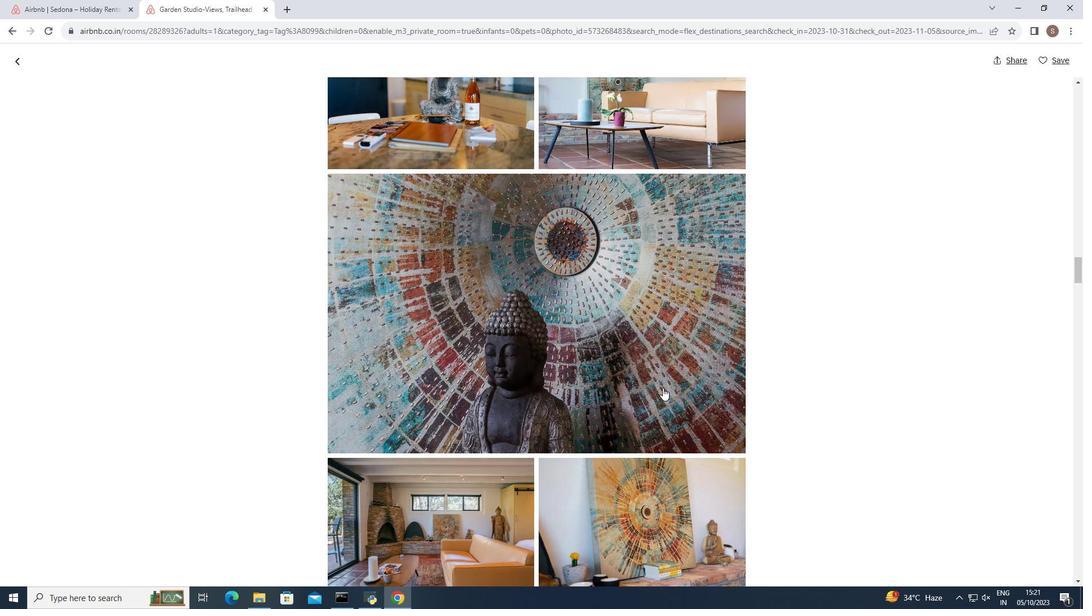
Action: Mouse scrolled (663, 387) with delta (0, 0)
Screenshot: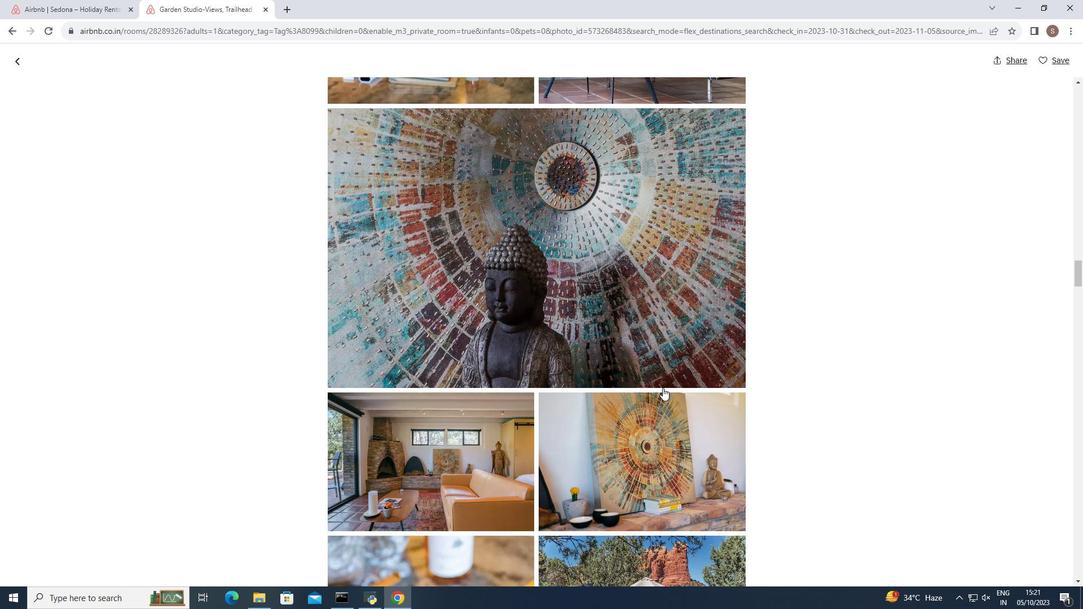 
Action: Mouse scrolled (663, 387) with delta (0, 0)
Screenshot: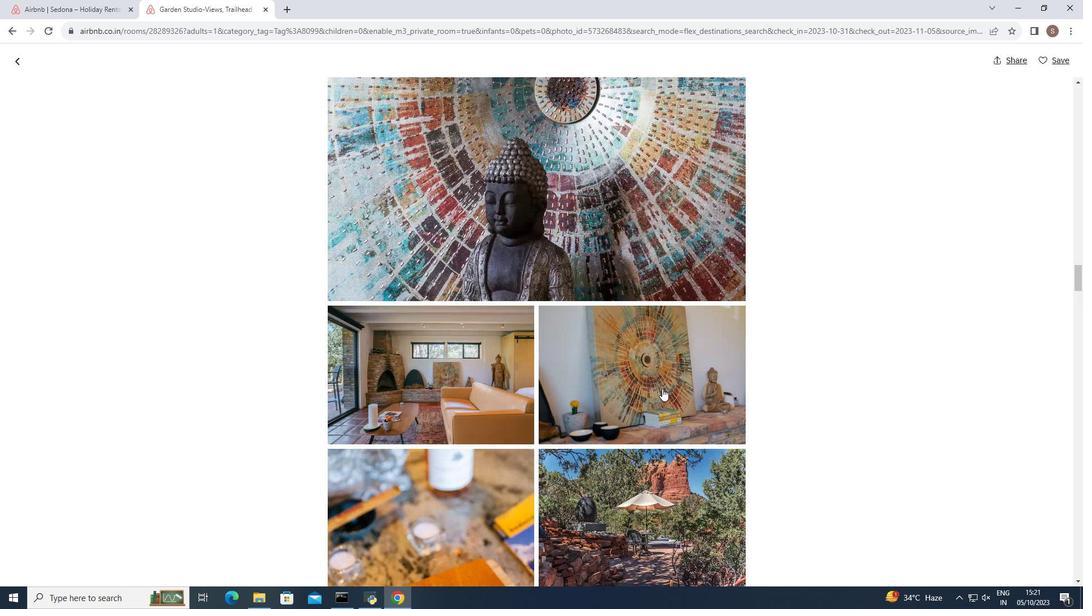 
Action: Mouse moved to (662, 388)
Screenshot: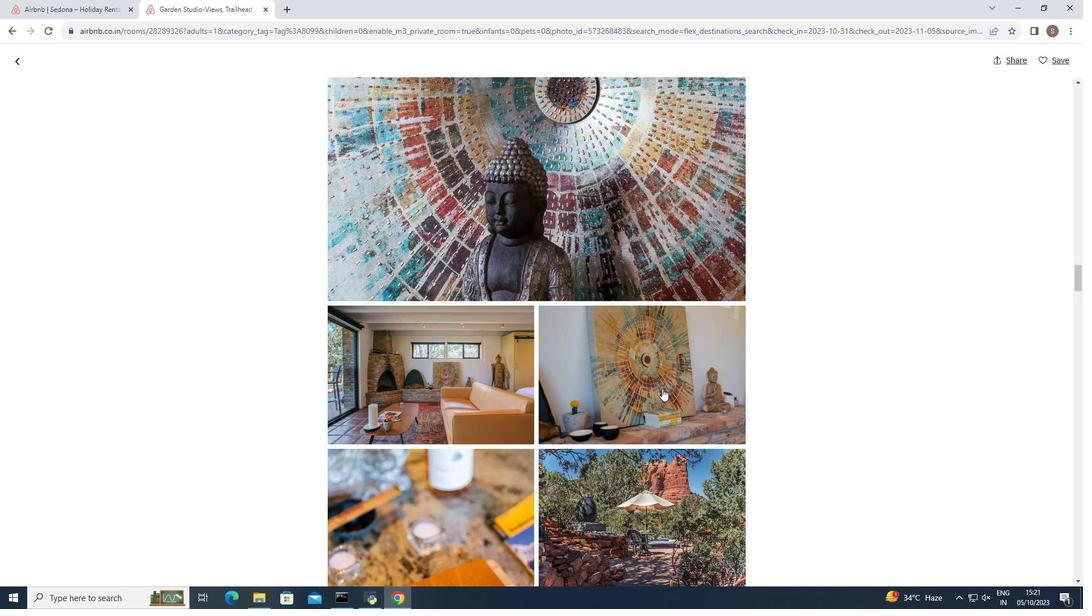 
Action: Mouse scrolled (662, 388) with delta (0, 0)
Screenshot: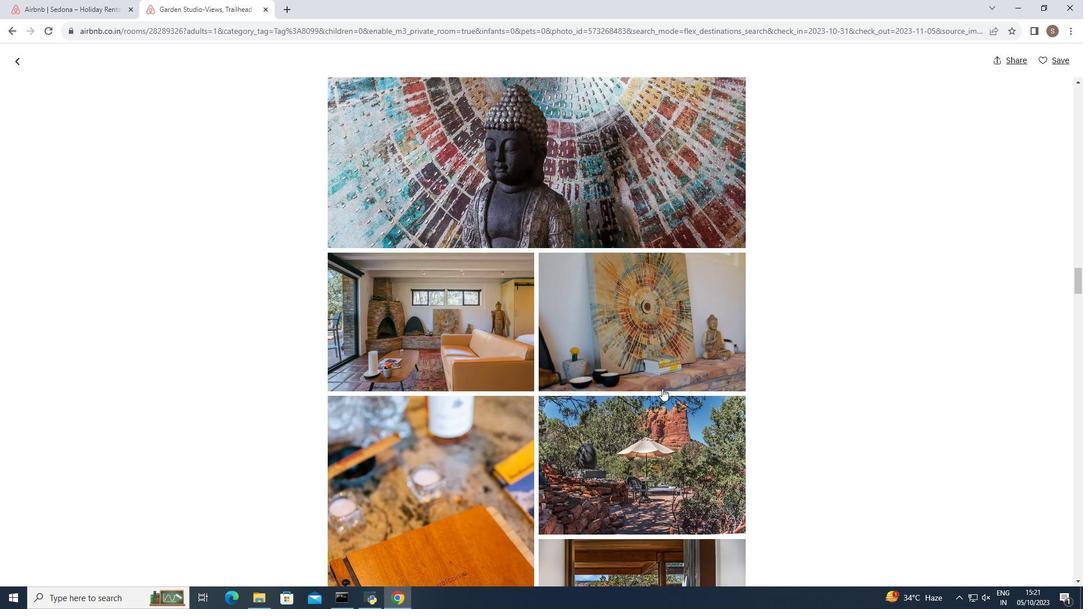 
Action: Mouse scrolled (662, 388) with delta (0, 0)
Screenshot: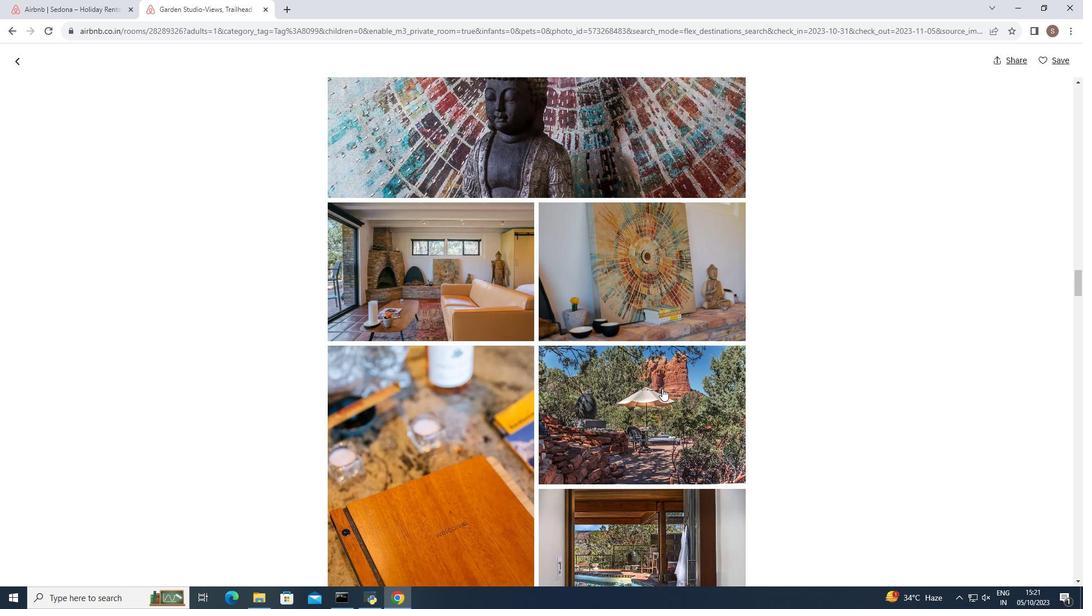 
Action: Mouse scrolled (662, 388) with delta (0, 0)
Screenshot: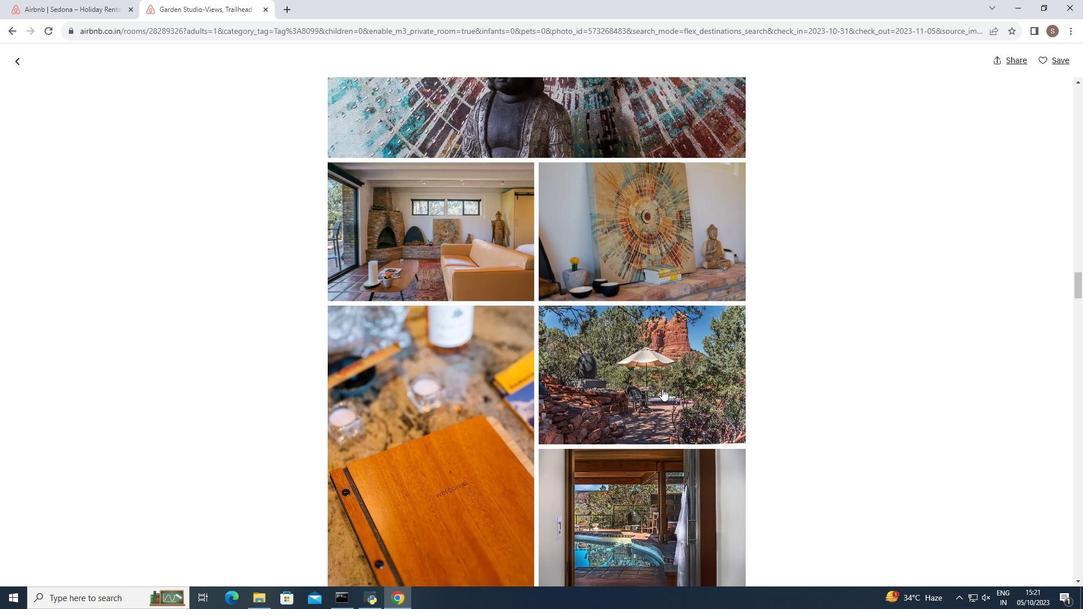
Action: Mouse scrolled (662, 388) with delta (0, 0)
Screenshot: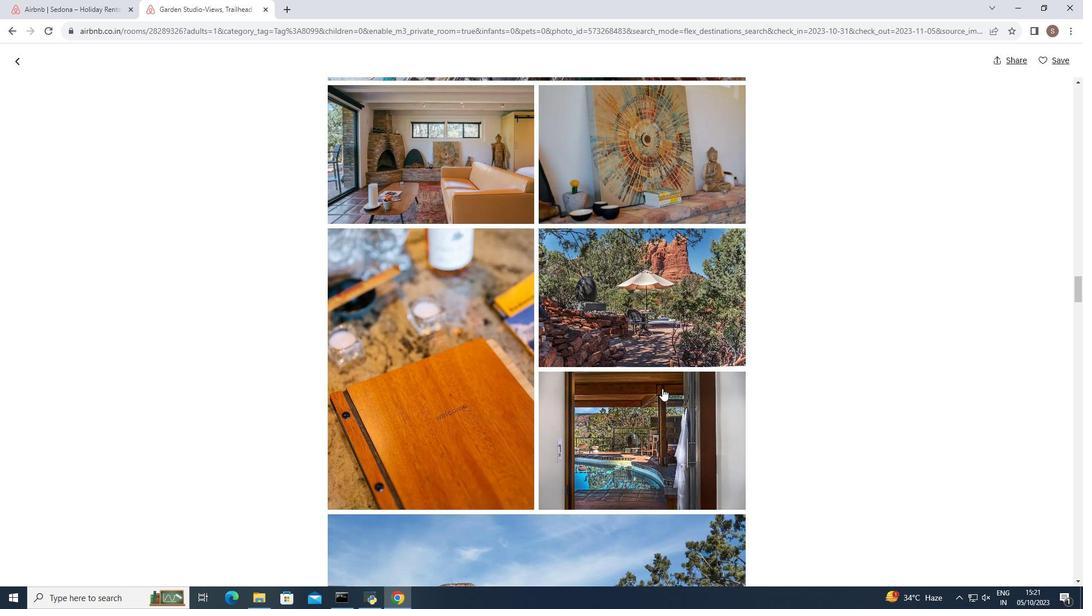 
Action: Mouse scrolled (662, 388) with delta (0, 0)
Screenshot: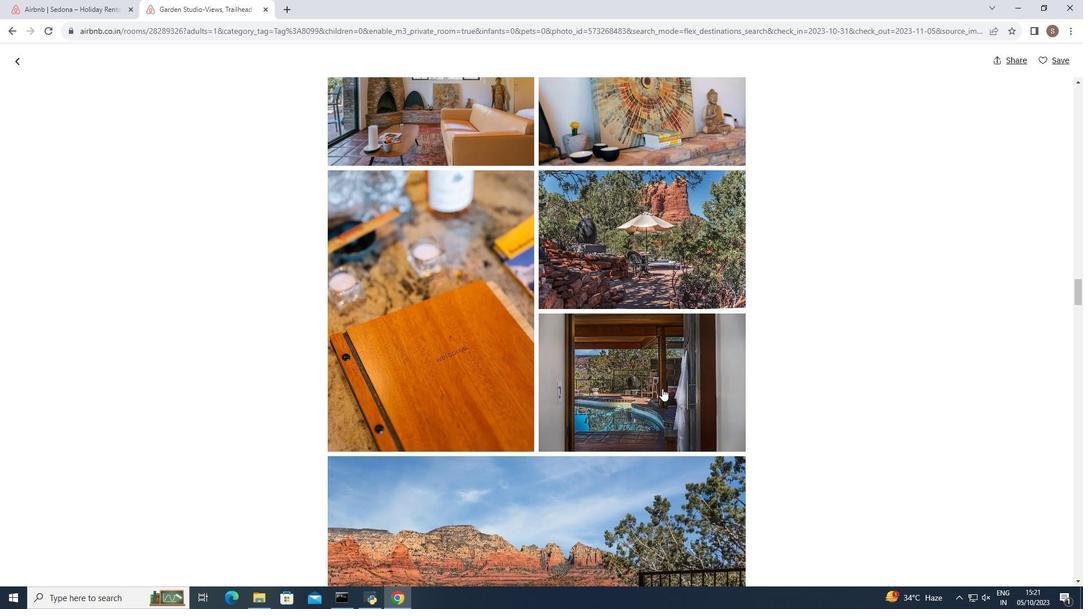 
Action: Mouse scrolled (662, 388) with delta (0, 0)
Screenshot: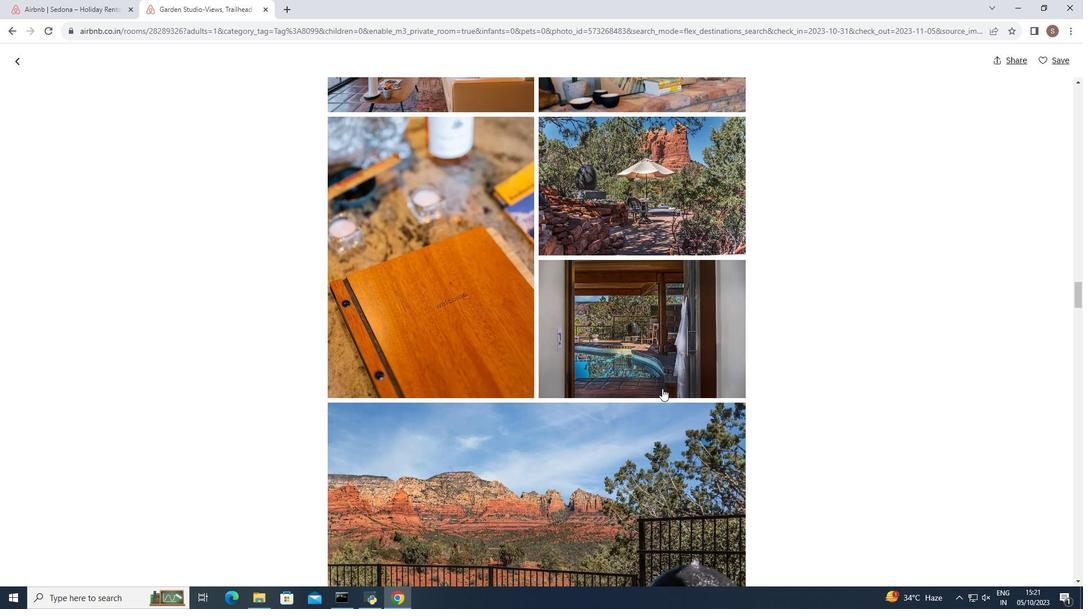 
Action: Mouse scrolled (662, 388) with delta (0, 0)
Screenshot: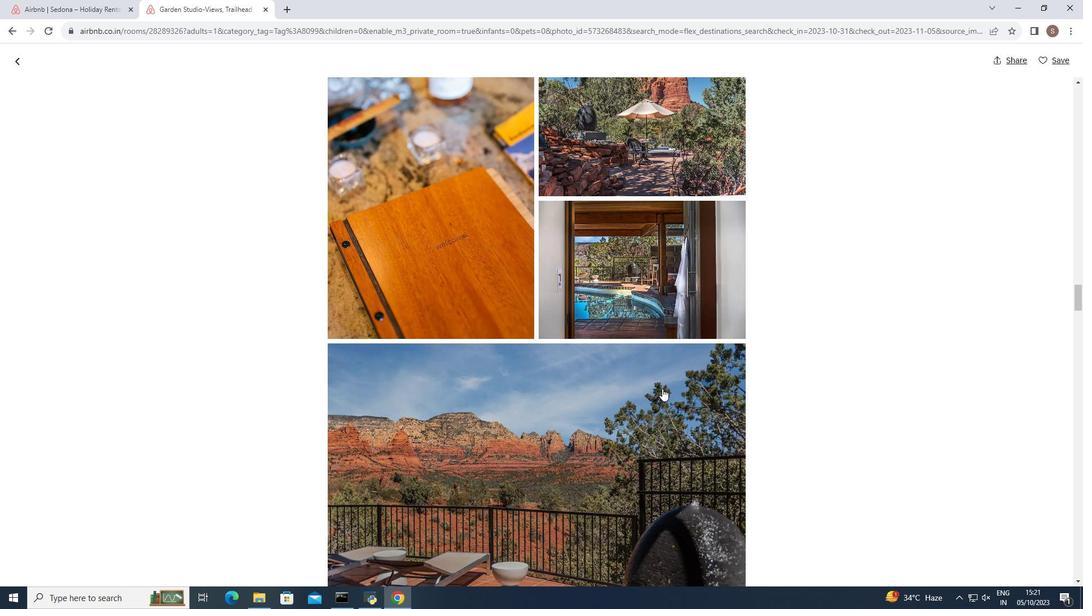 
Action: Mouse scrolled (662, 388) with delta (0, 0)
Screenshot: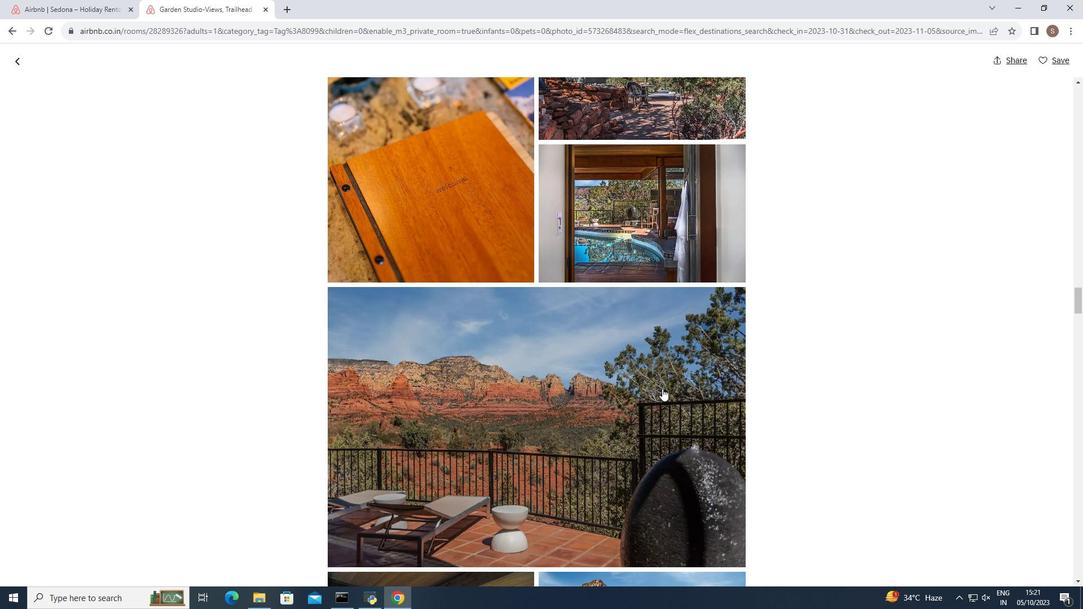 
Action: Mouse scrolled (662, 388) with delta (0, 0)
Screenshot: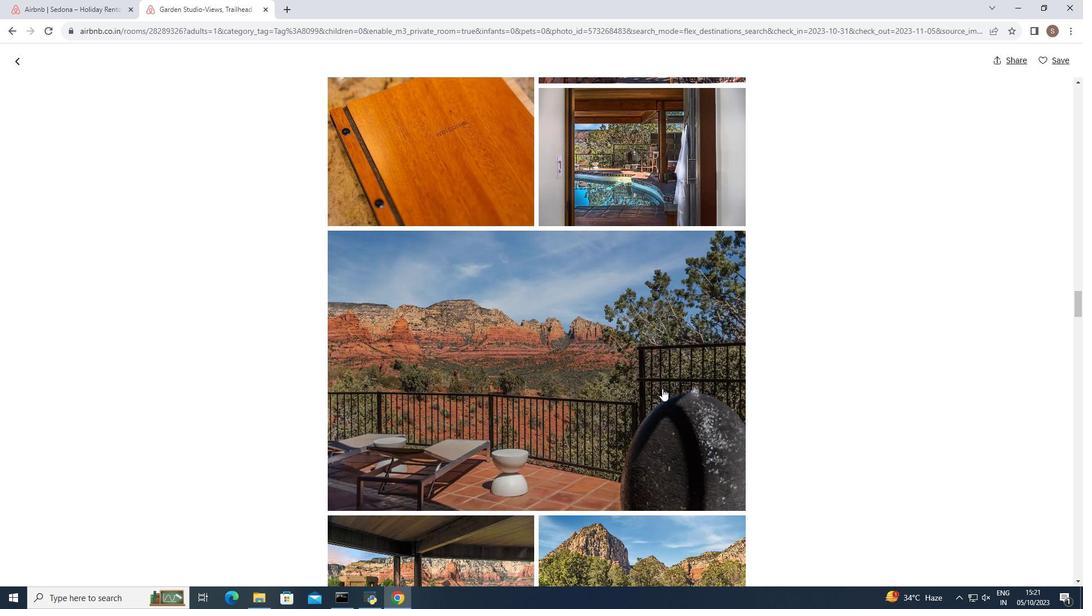
Action: Mouse moved to (661, 389)
Screenshot: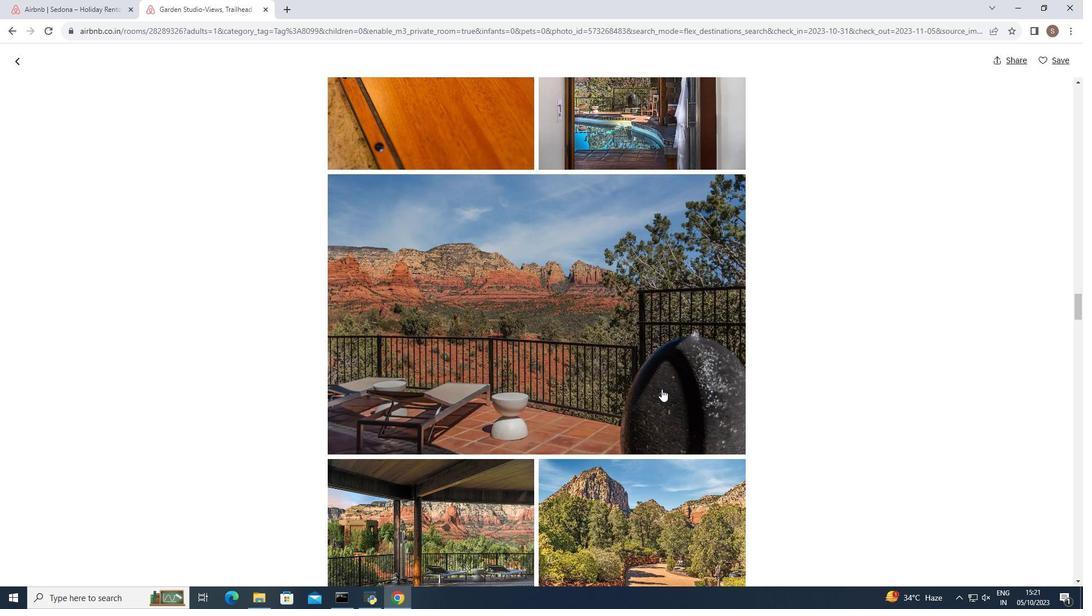 
Action: Mouse scrolled (661, 388) with delta (0, 0)
Screenshot: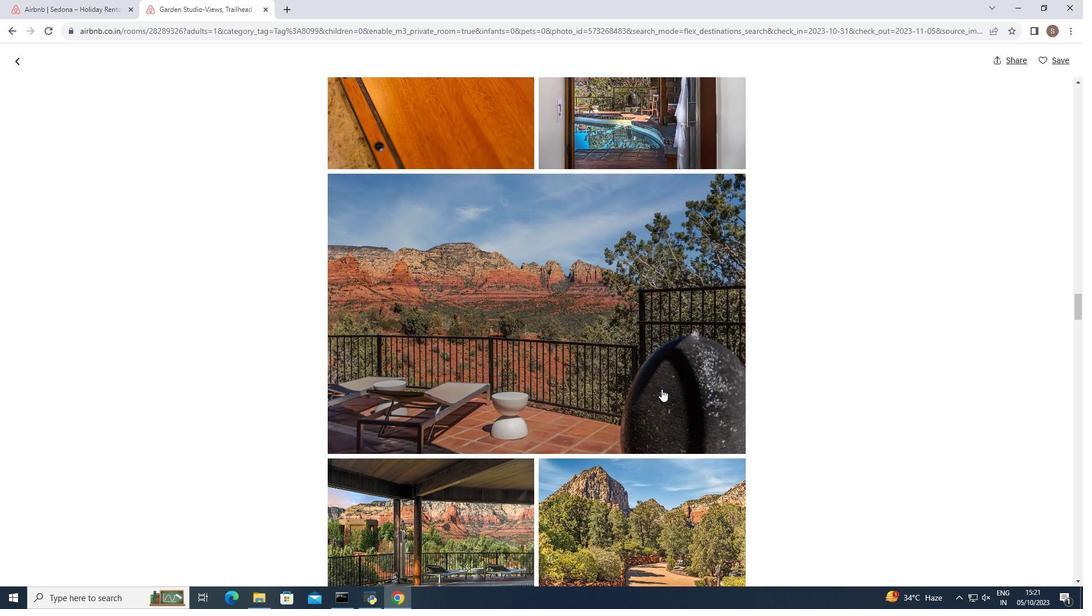 
Action: Mouse moved to (661, 389)
Screenshot: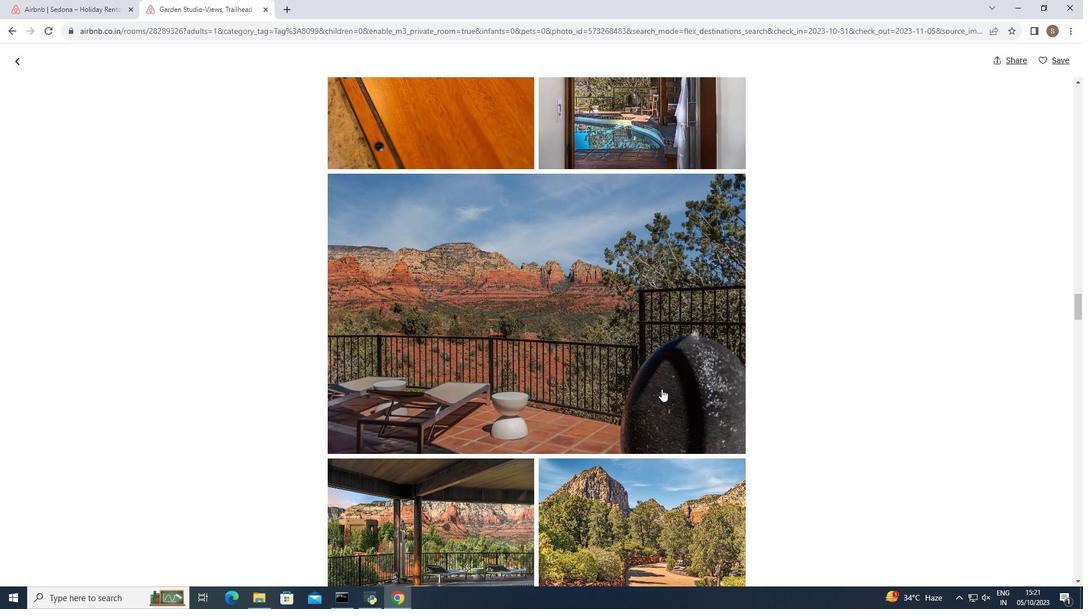 
Action: Mouse scrolled (661, 388) with delta (0, 0)
Screenshot: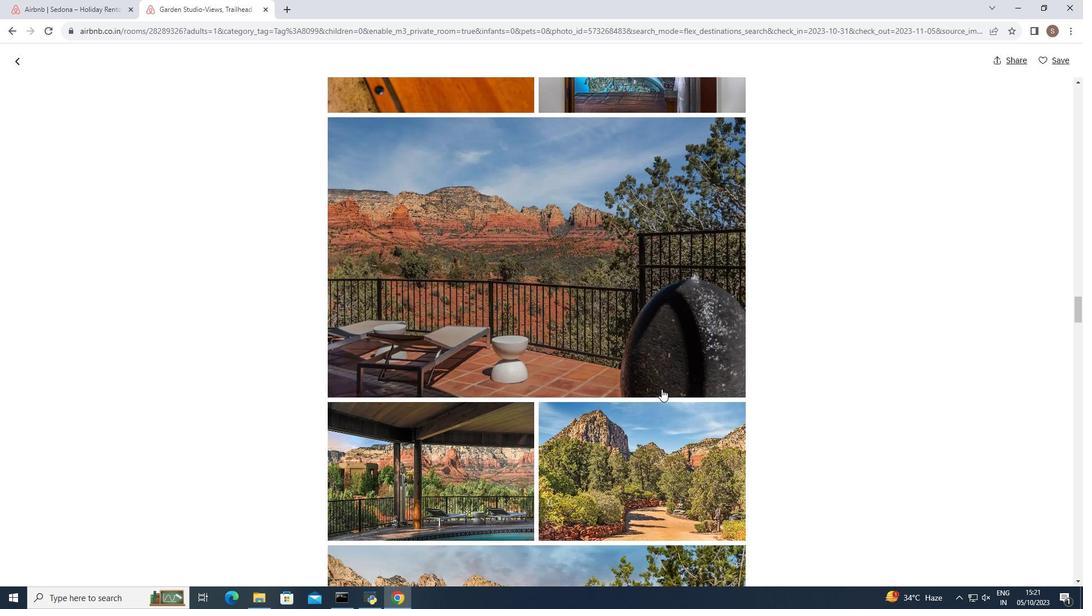 
Action: Mouse moved to (661, 389)
Screenshot: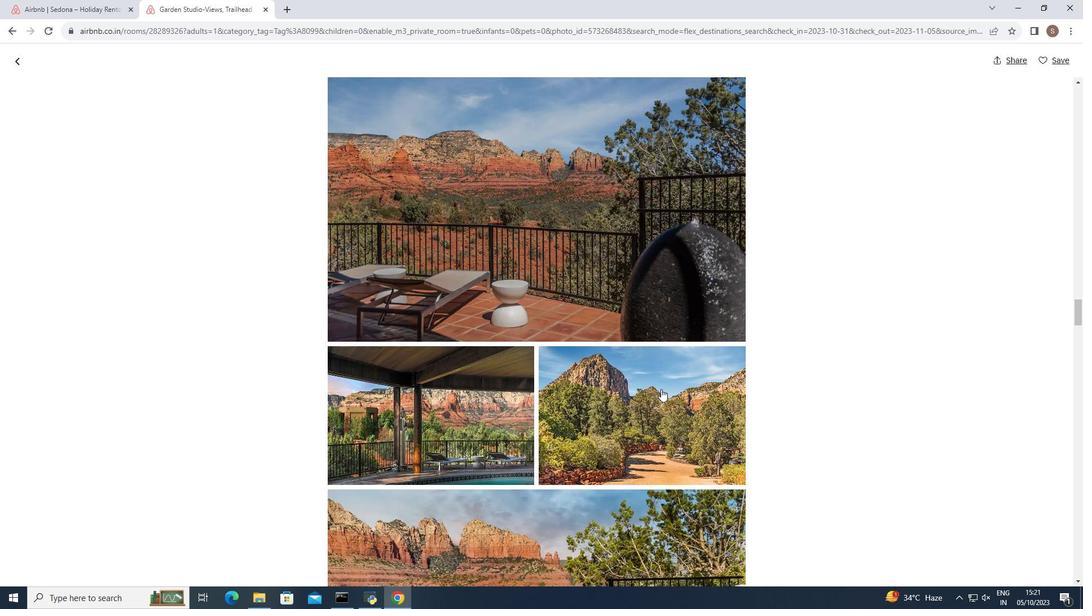 
Action: Mouse scrolled (661, 388) with delta (0, 0)
Screenshot: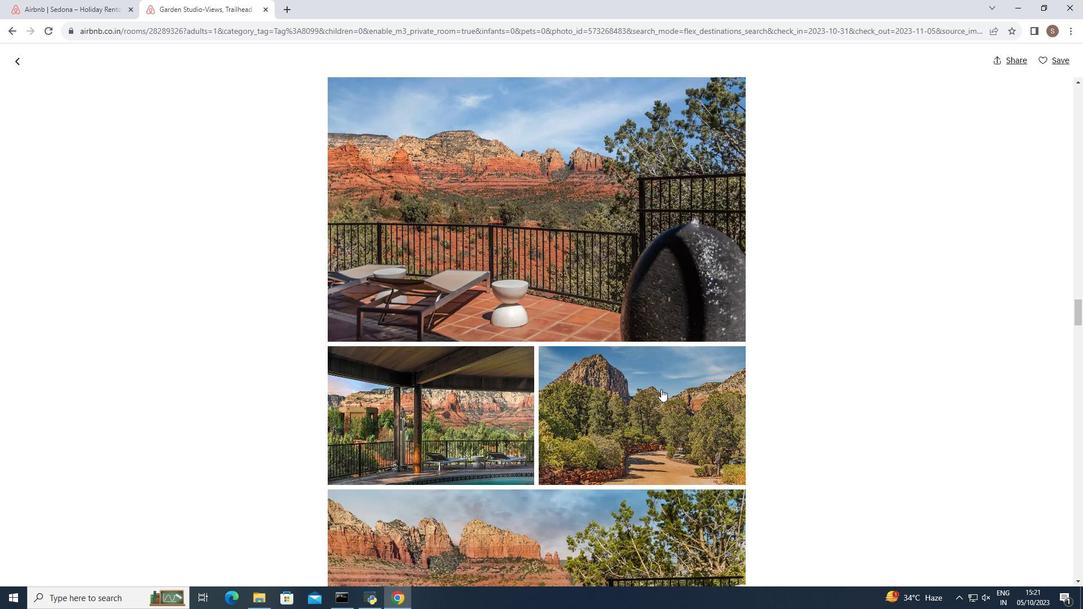 
Action: Mouse scrolled (661, 388) with delta (0, 0)
Screenshot: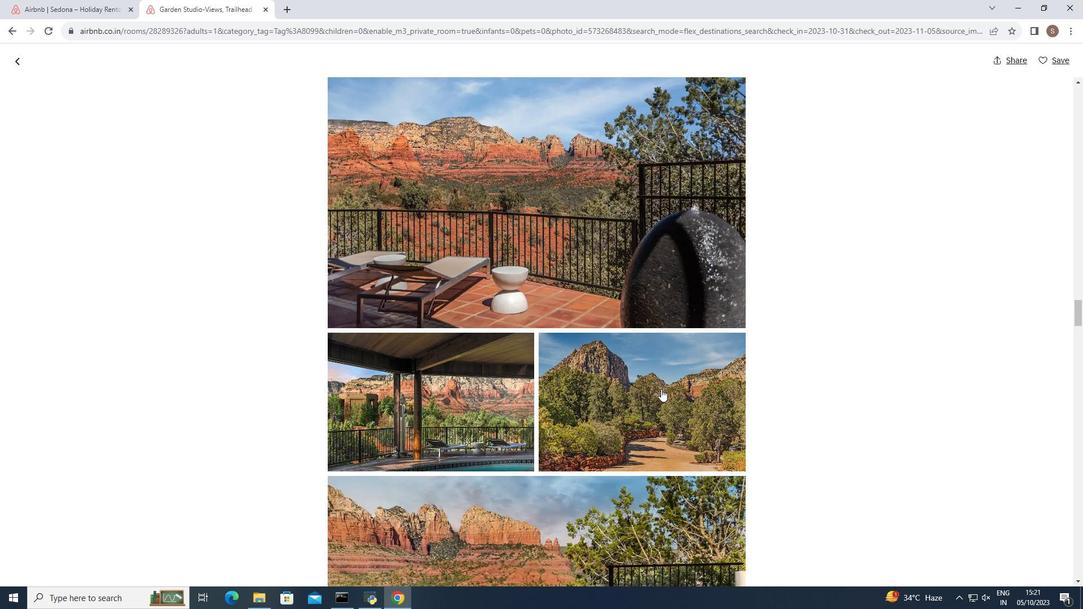 
Action: Mouse scrolled (661, 388) with delta (0, 0)
Screenshot: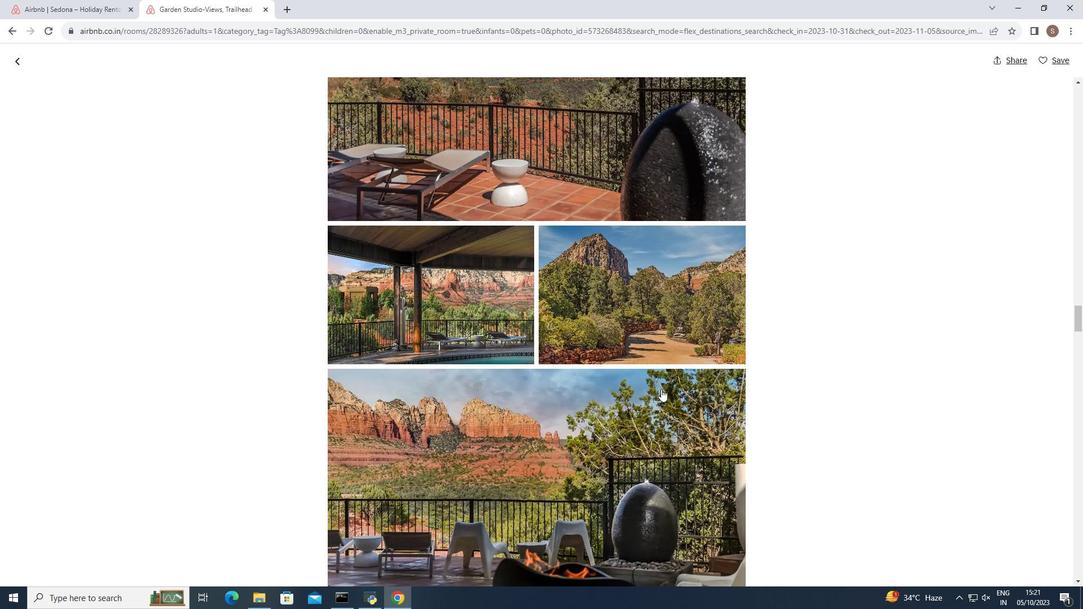 
Action: Mouse scrolled (661, 388) with delta (0, 0)
Screenshot: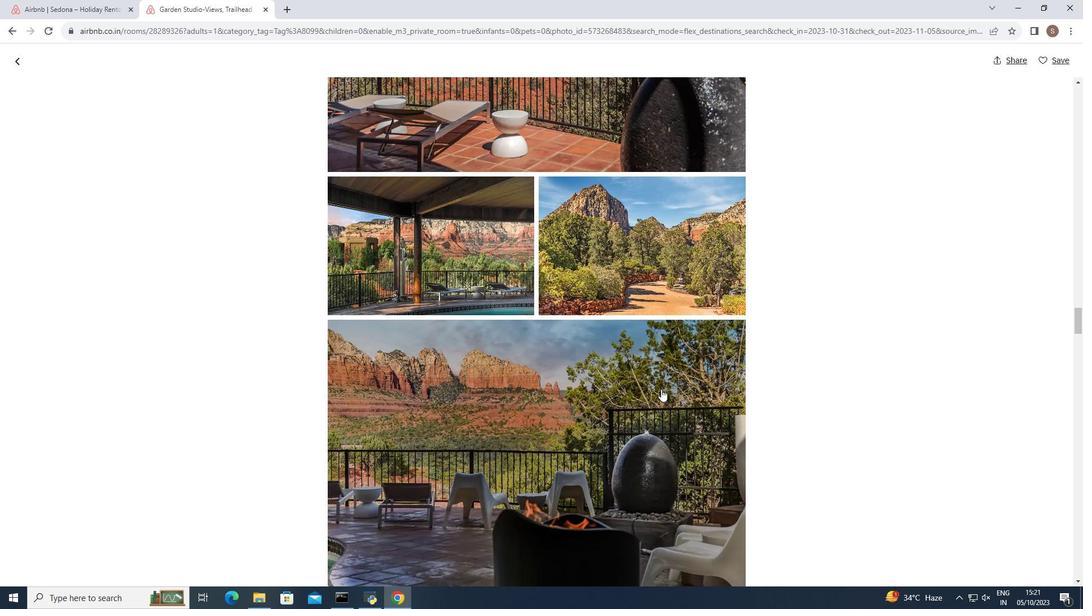 
Action: Mouse scrolled (661, 388) with delta (0, 0)
Screenshot: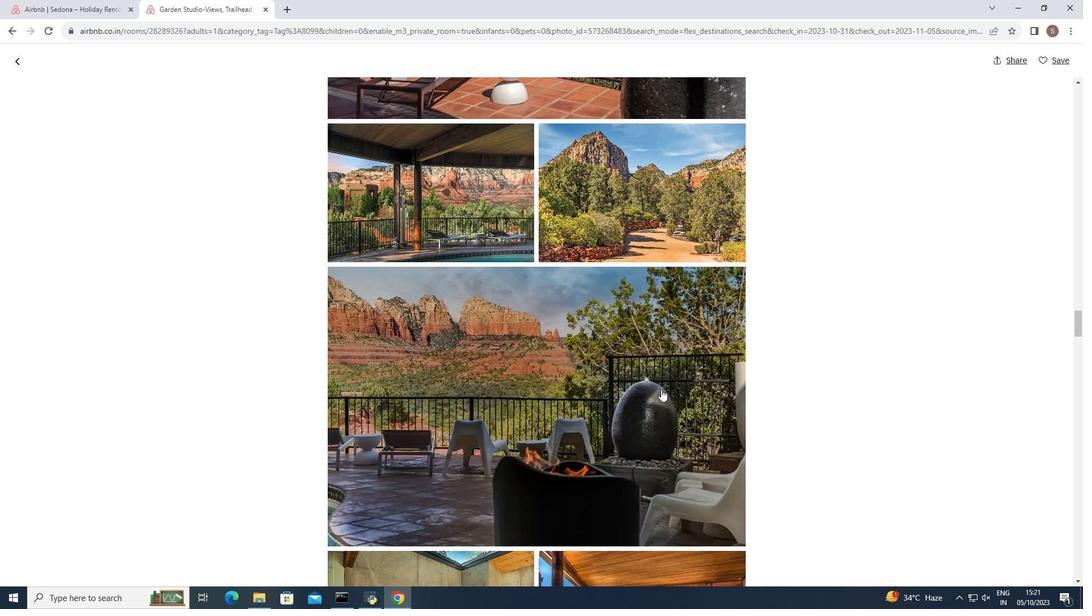 
Action: Mouse scrolled (661, 388) with delta (0, 0)
Screenshot: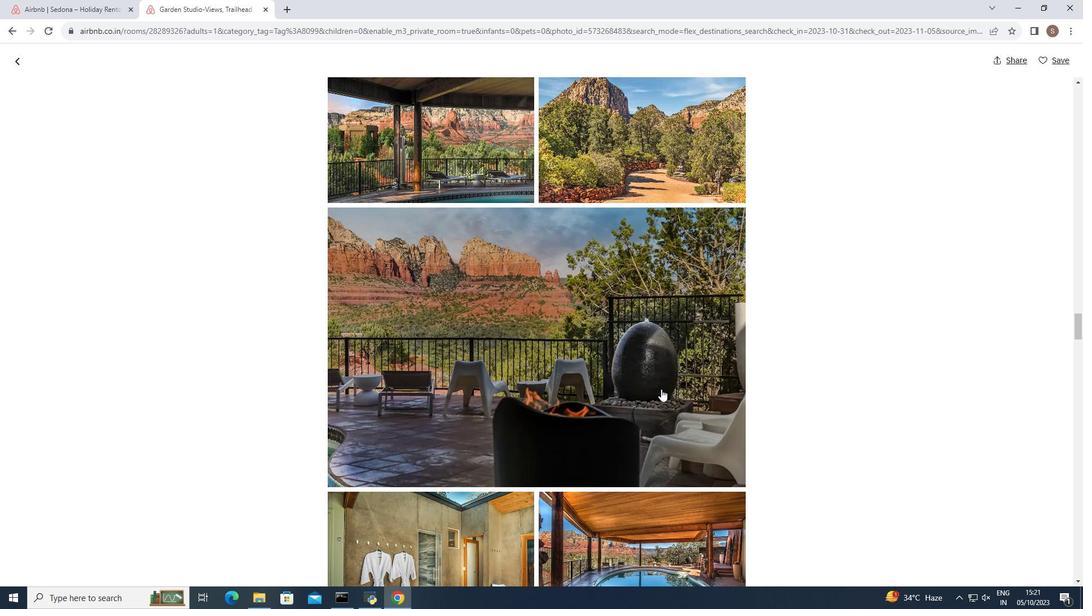 
Action: Mouse scrolled (661, 388) with delta (0, 0)
Screenshot: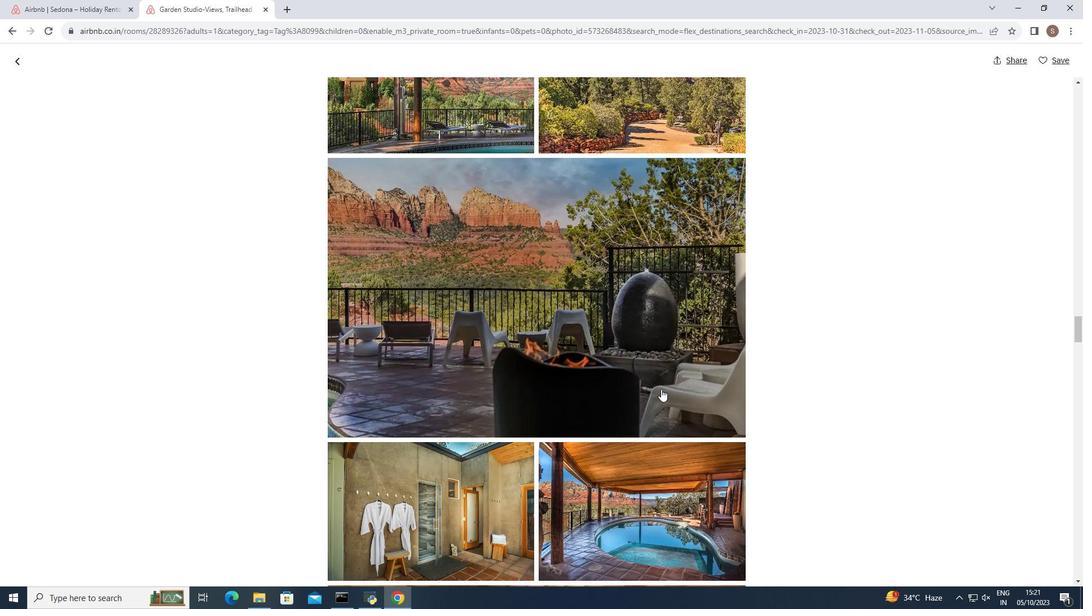 
Action: Mouse scrolled (661, 388) with delta (0, 0)
Screenshot: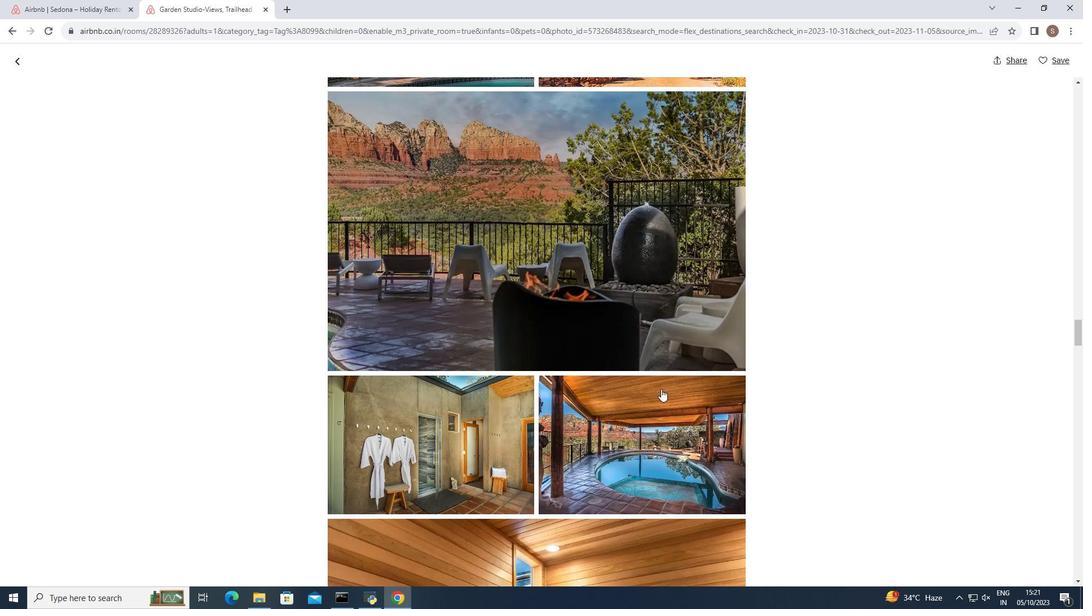 
Action: Mouse scrolled (661, 388) with delta (0, 0)
Screenshot: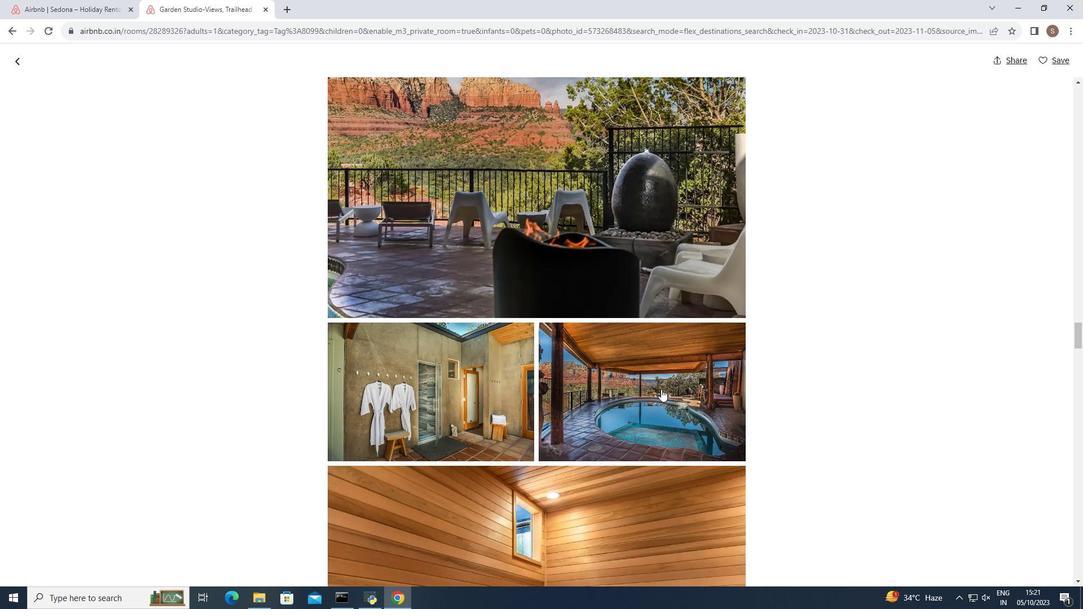 
Action: Mouse scrolled (661, 388) with delta (0, 0)
Screenshot: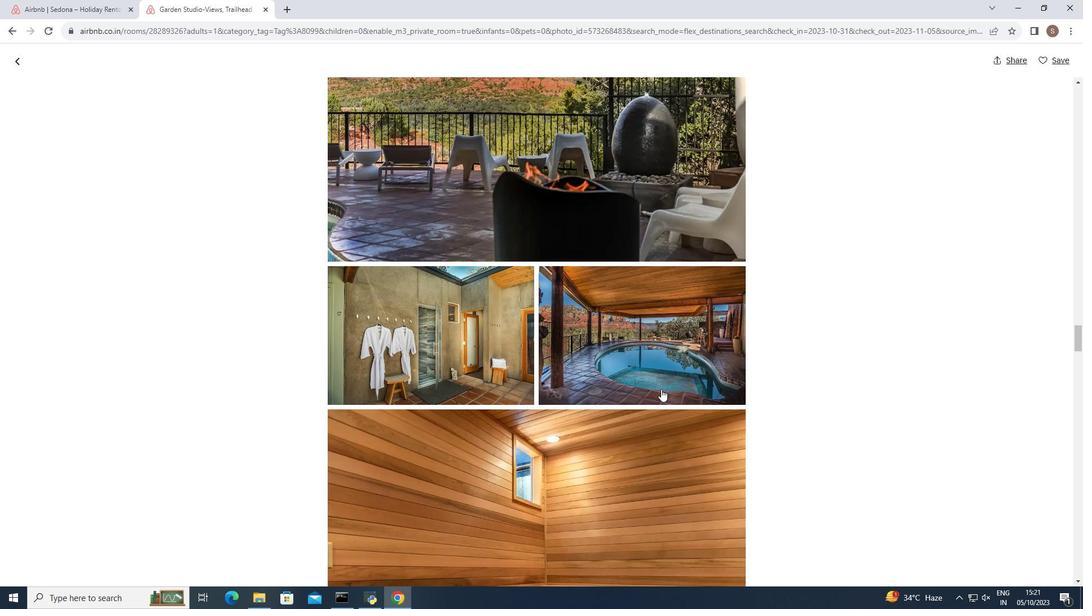 
Action: Mouse scrolled (661, 388) with delta (0, 0)
Screenshot: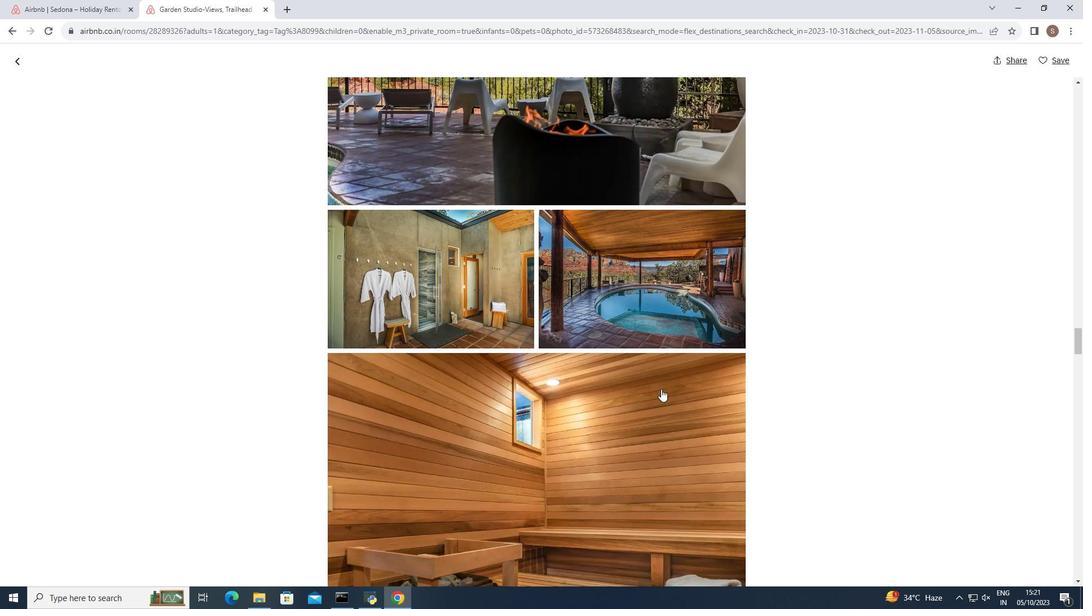 
Action: Mouse scrolled (661, 388) with delta (0, 0)
Screenshot: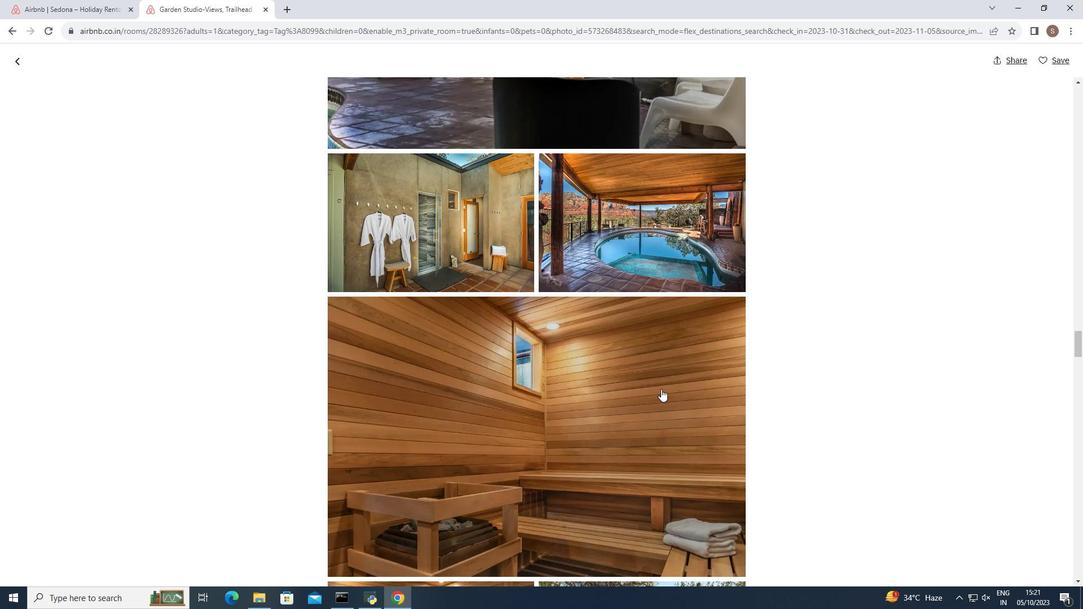 
Action: Mouse scrolled (661, 388) with delta (0, 0)
Screenshot: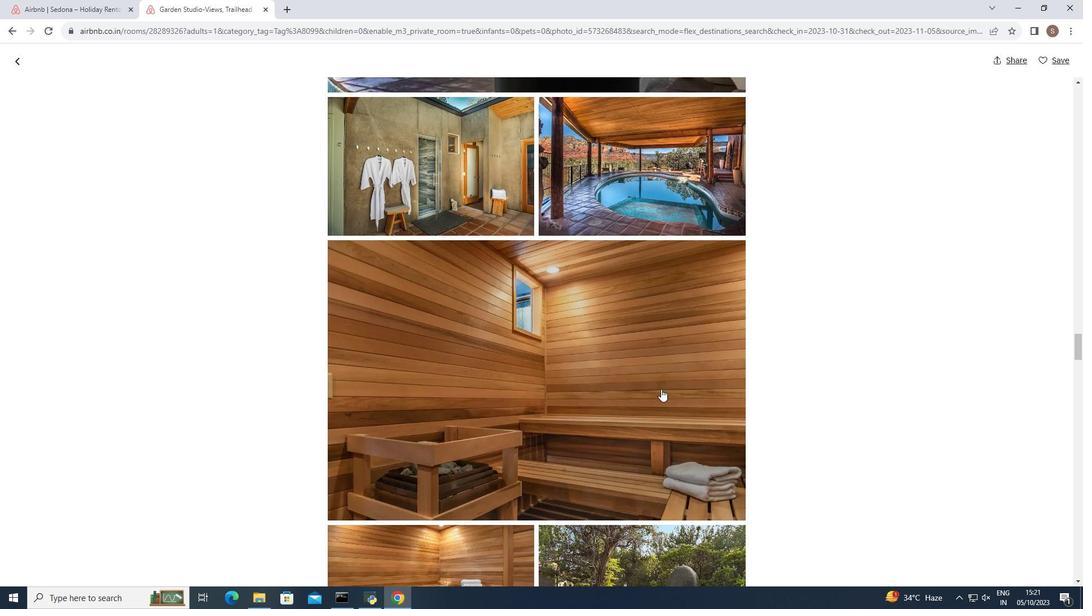 
Action: Mouse scrolled (661, 388) with delta (0, 0)
Screenshot: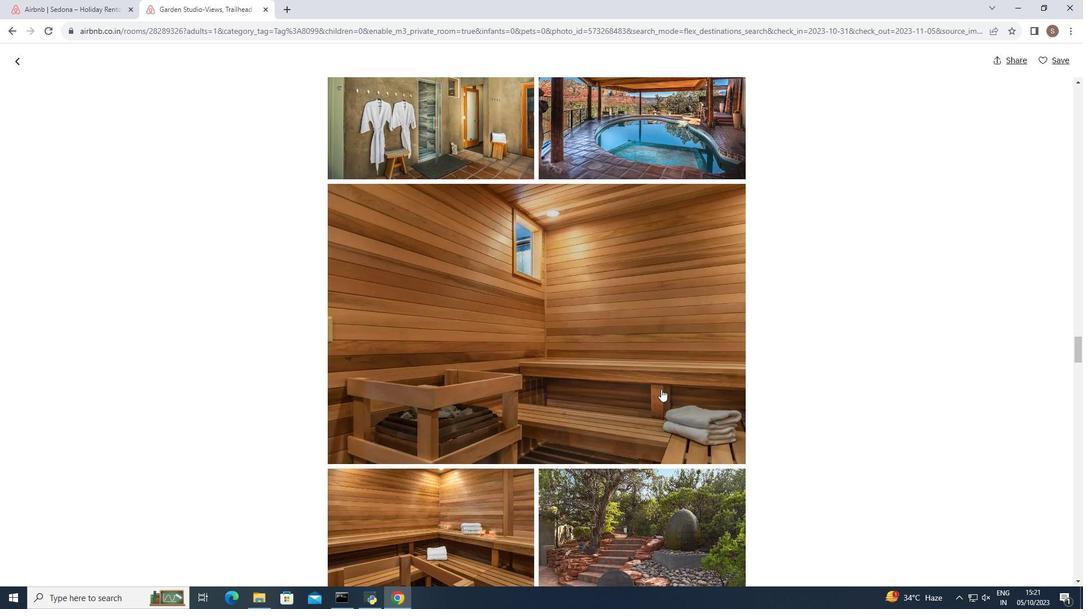
Action: Mouse scrolled (661, 388) with delta (0, 0)
Screenshot: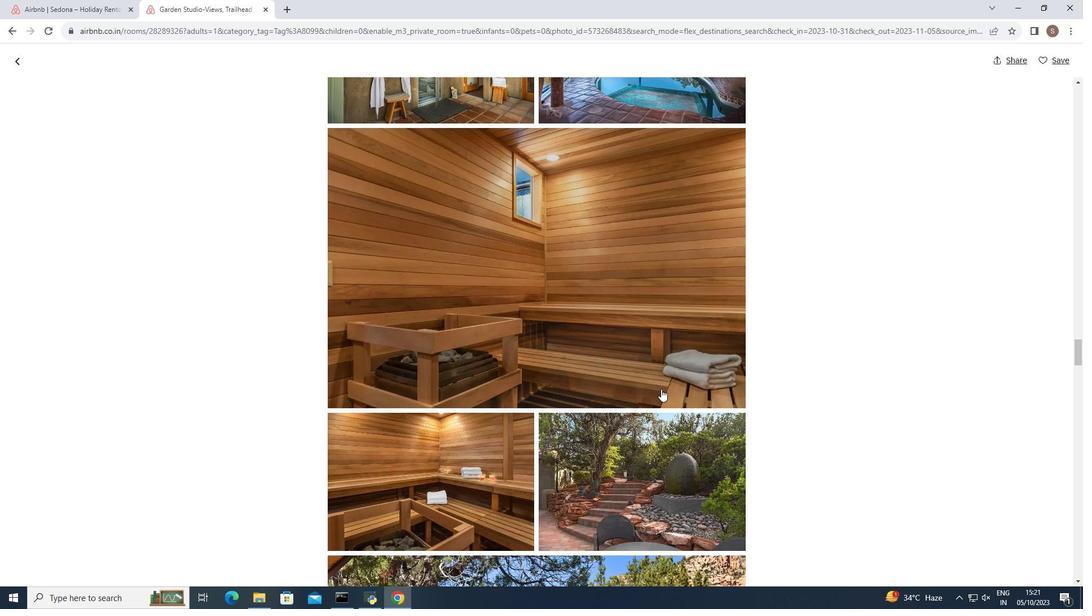 
Action: Mouse scrolled (661, 388) with delta (0, 0)
Screenshot: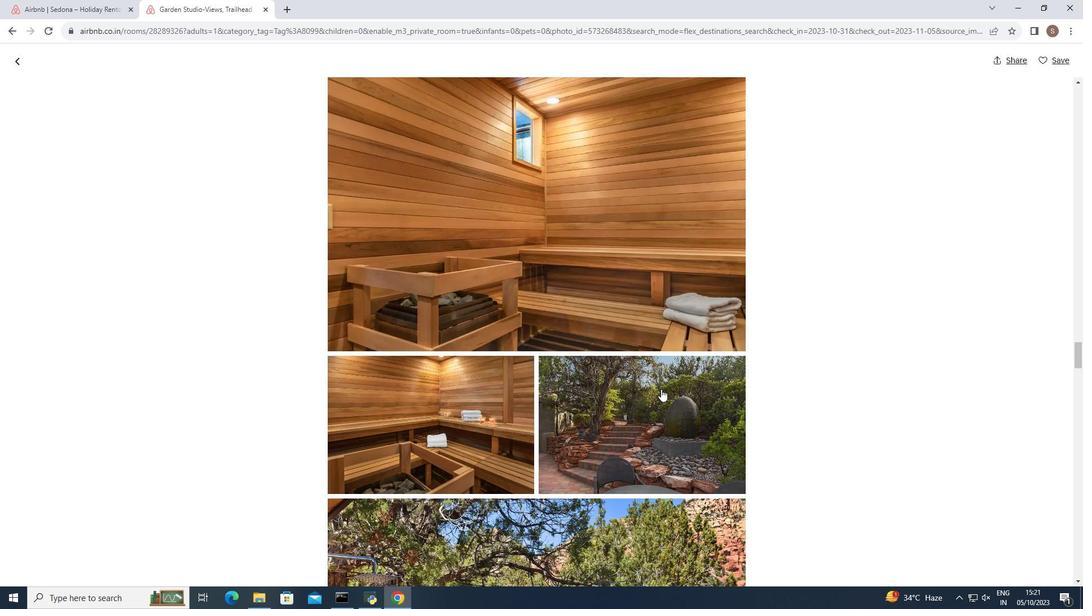 
Action: Mouse moved to (658, 390)
Screenshot: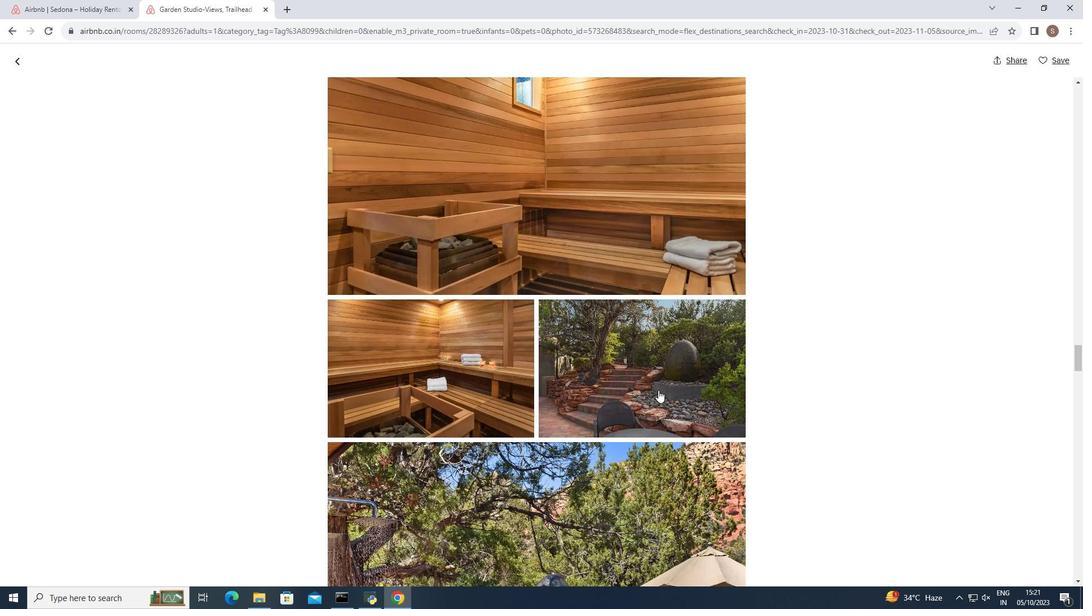 
Action: Mouse scrolled (658, 389) with delta (0, 0)
Screenshot: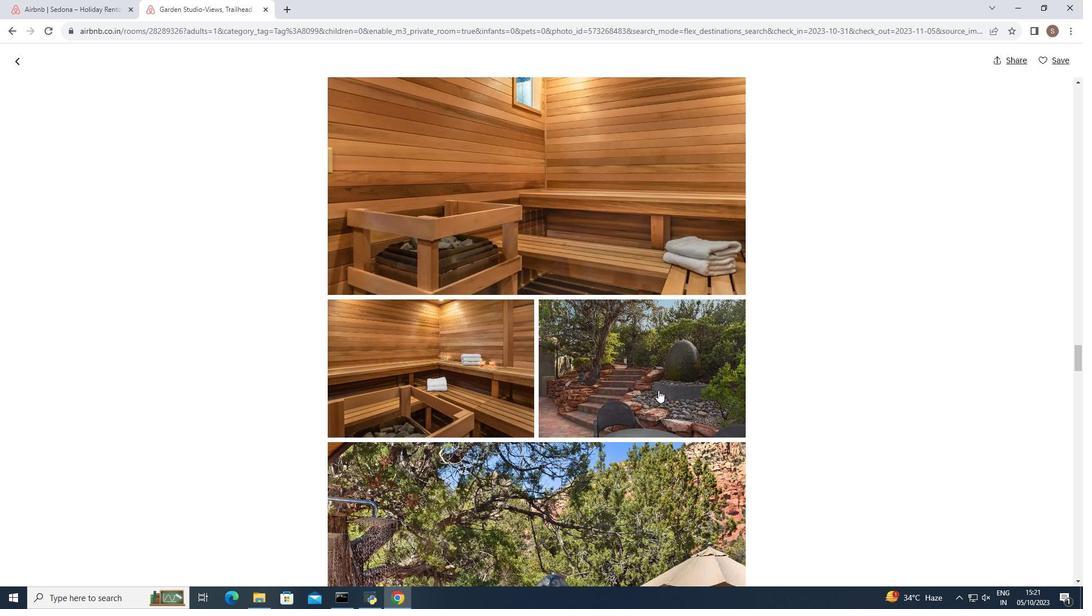 
Action: Mouse scrolled (658, 389) with delta (0, 0)
Screenshot: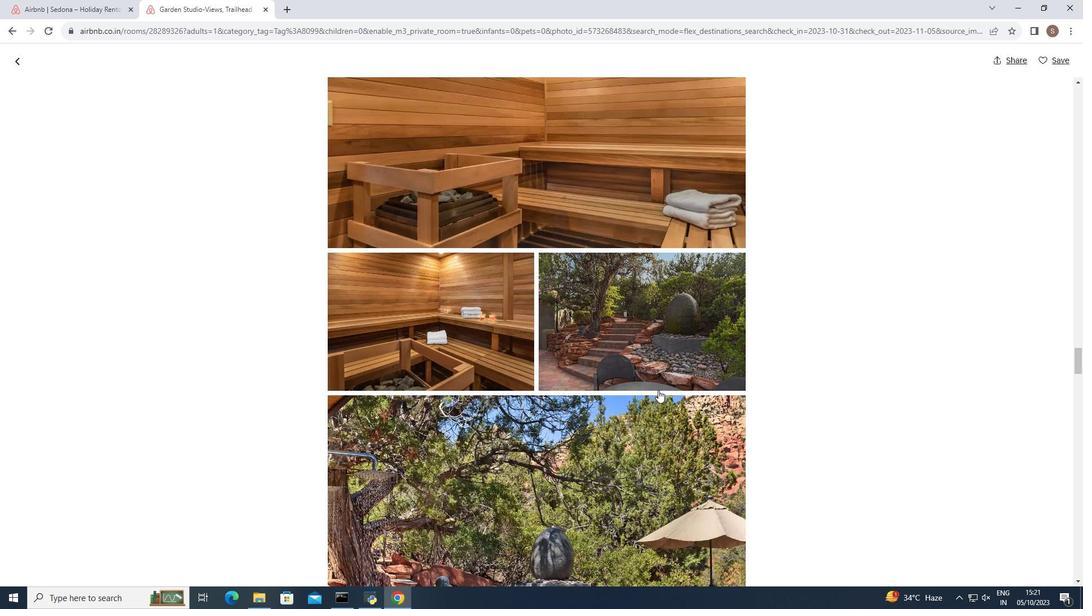 
Action: Mouse moved to (655, 390)
Screenshot: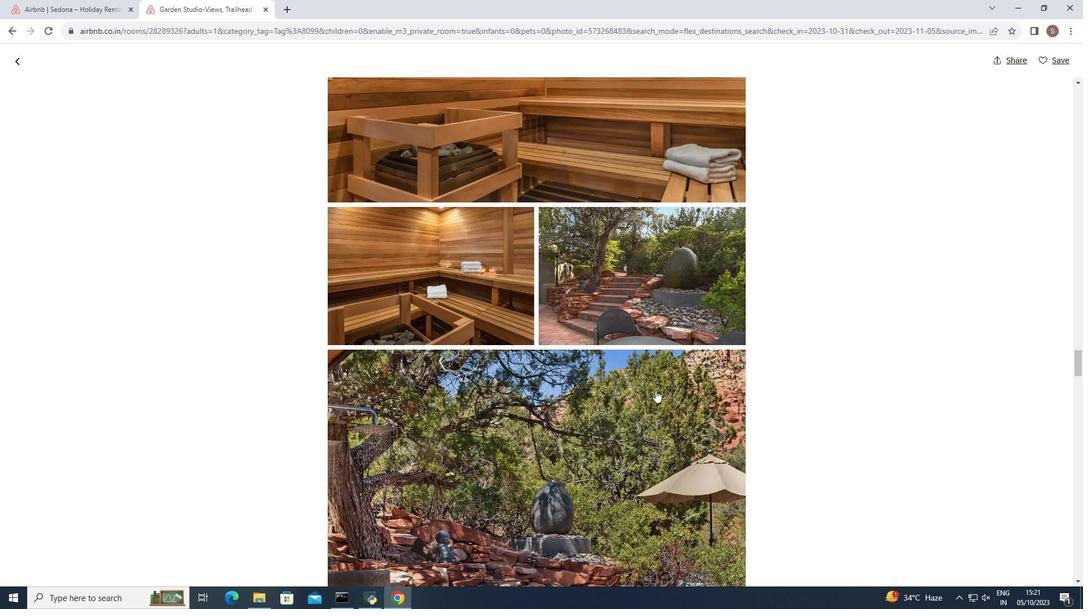 
Action: Mouse scrolled (655, 389) with delta (0, 0)
Screenshot: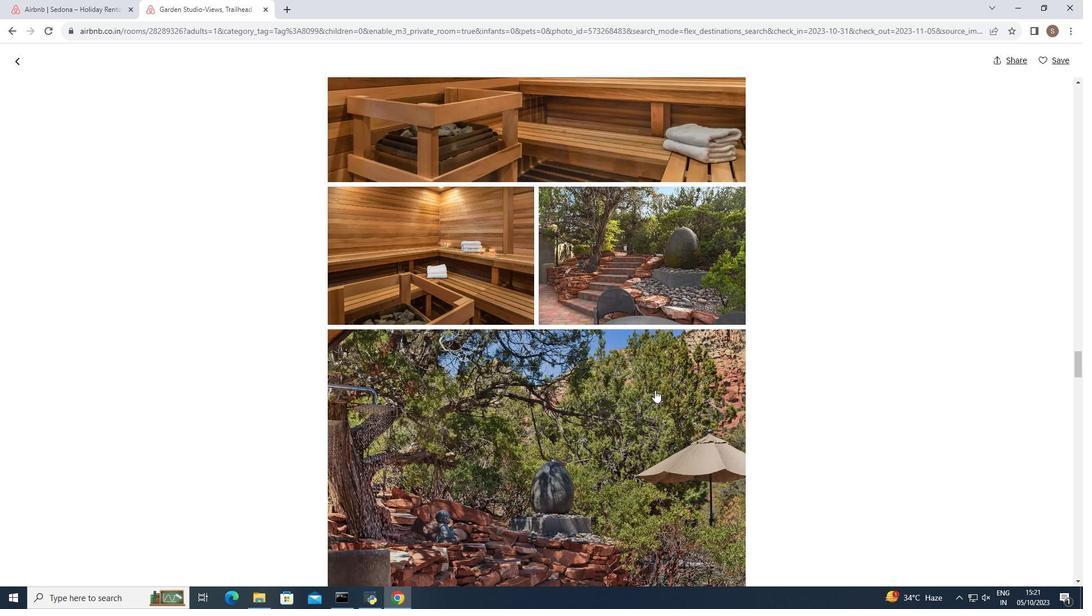 
Action: Mouse scrolled (655, 389) with delta (0, 0)
Screenshot: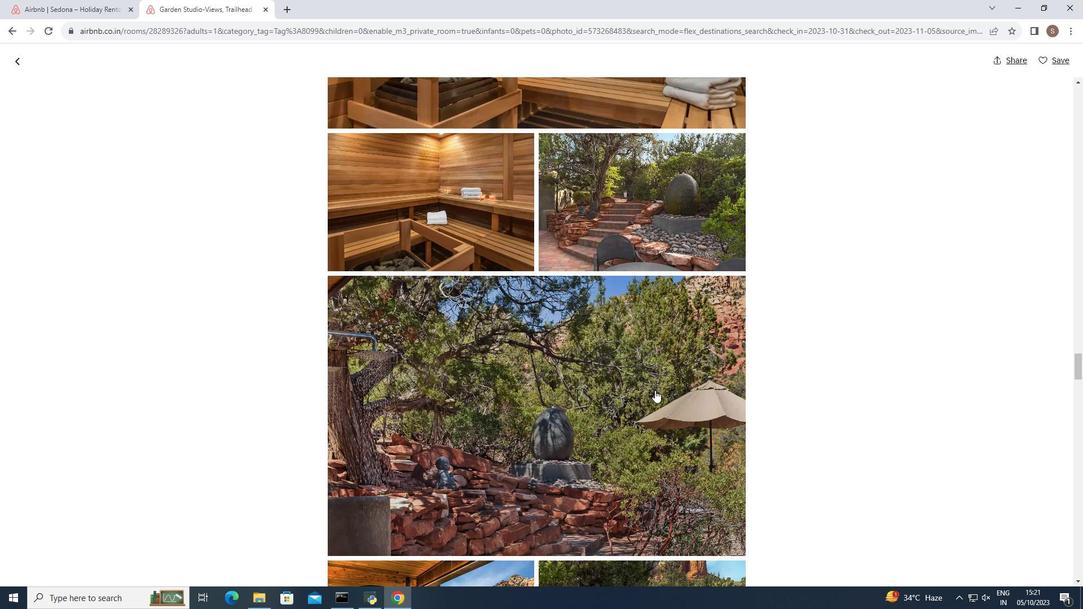 
Action: Mouse scrolled (655, 389) with delta (0, 0)
Screenshot: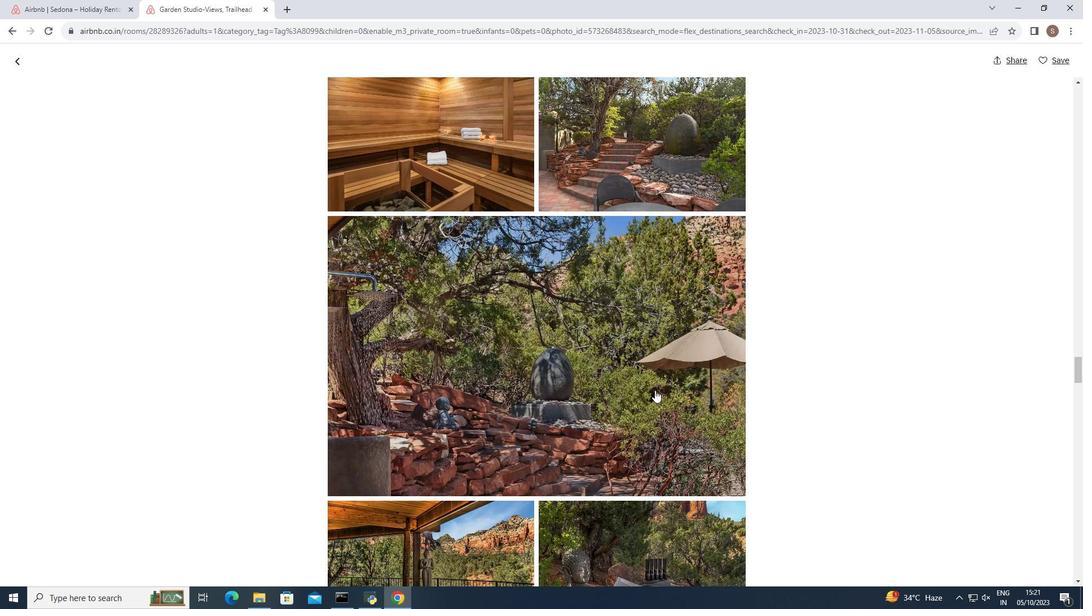 
Action: Mouse scrolled (655, 389) with delta (0, 0)
Screenshot: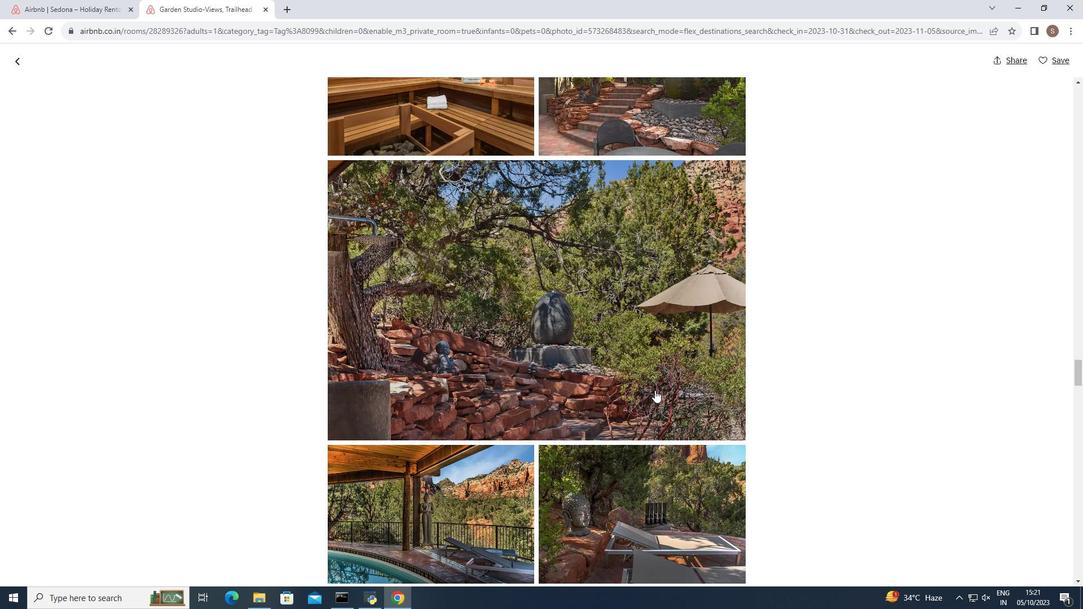 
Action: Mouse scrolled (655, 389) with delta (0, 0)
Screenshot: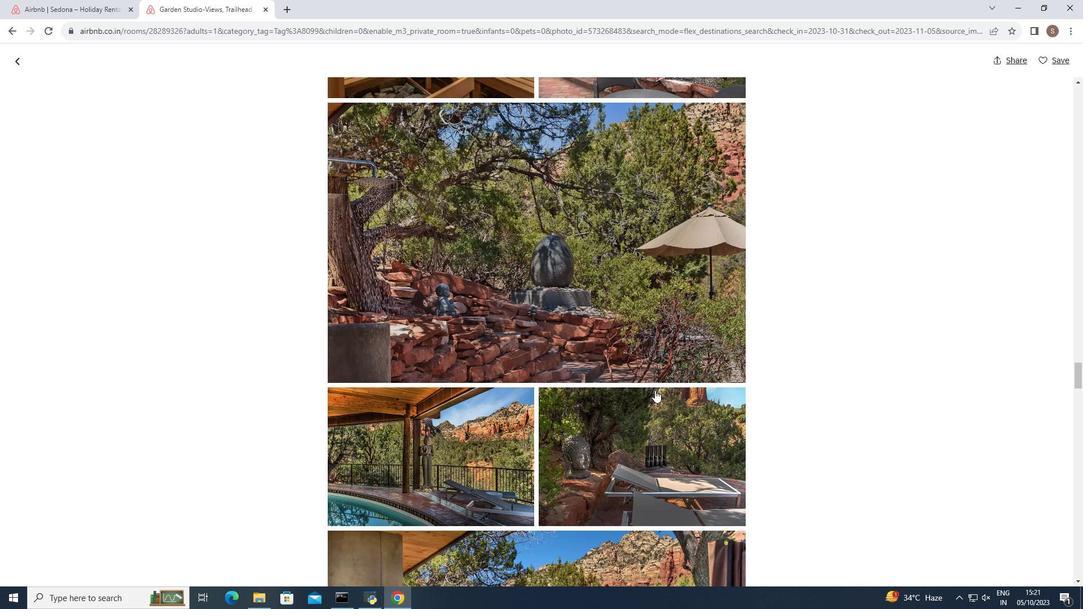 
Action: Mouse scrolled (655, 389) with delta (0, 0)
Screenshot: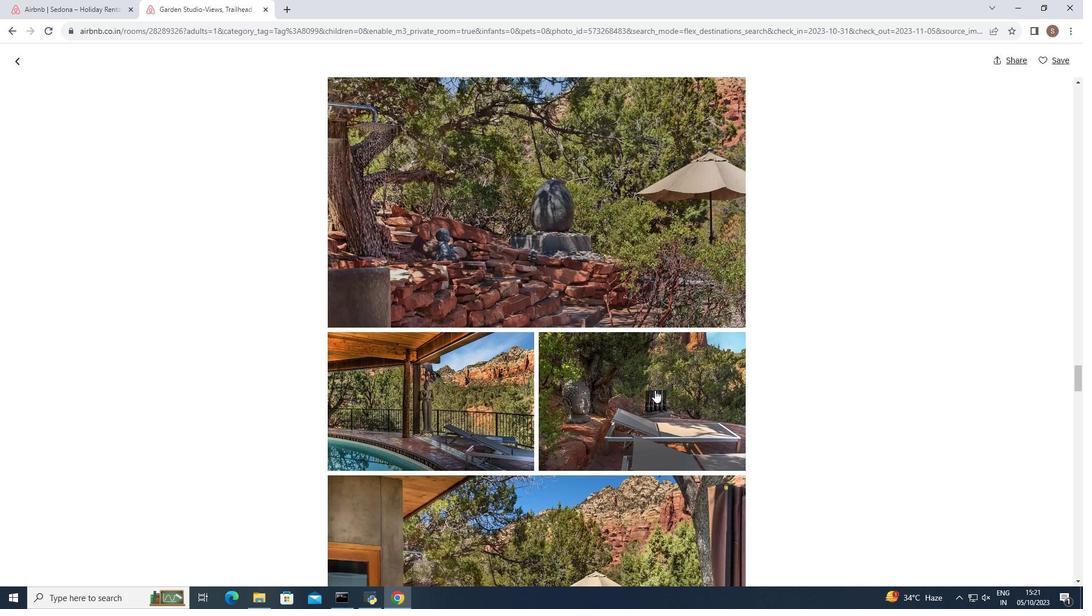 
Action: Mouse scrolled (655, 389) with delta (0, 0)
Screenshot: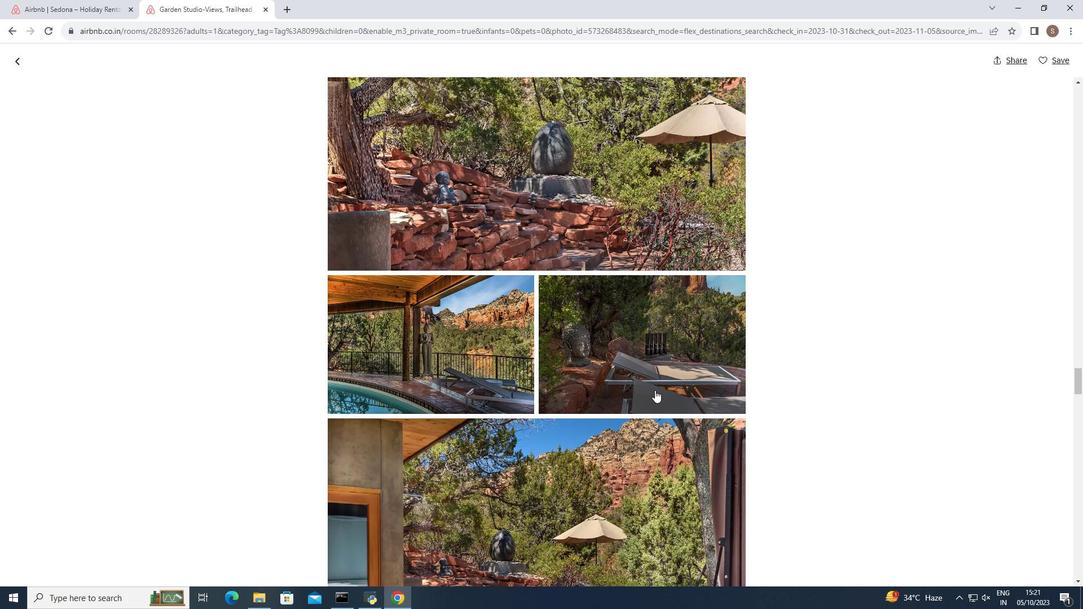 
Action: Mouse scrolled (655, 389) with delta (0, 0)
Screenshot: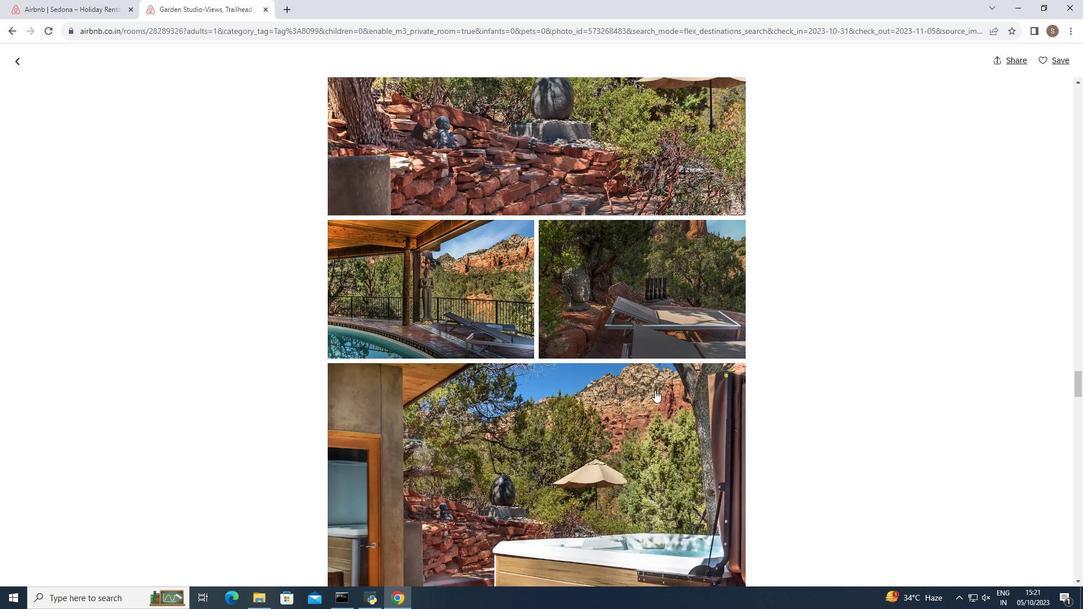 
Action: Mouse scrolled (655, 389) with delta (0, 0)
Screenshot: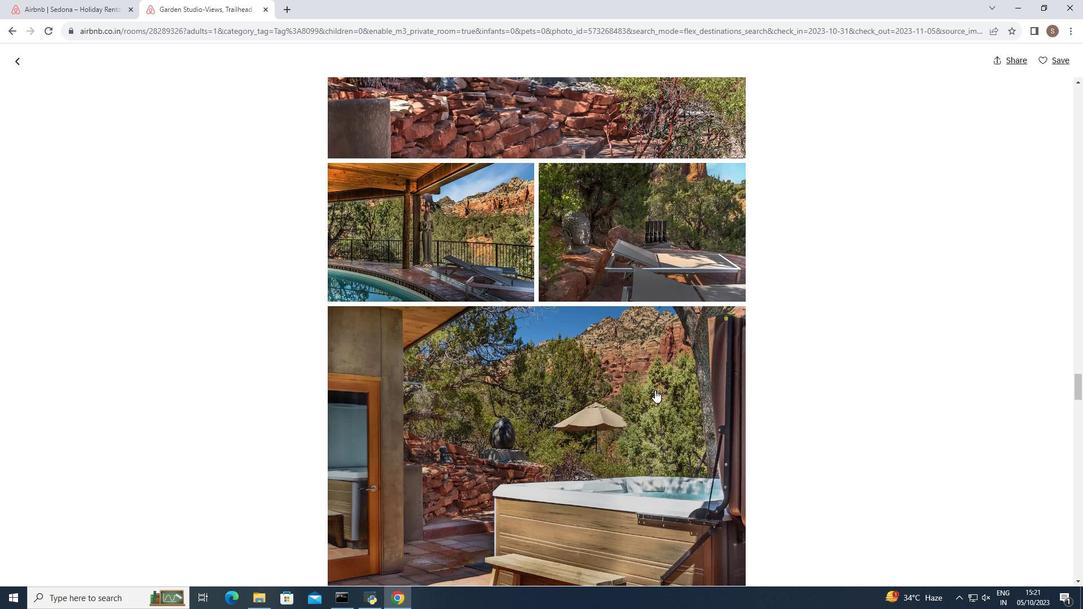 
Action: Mouse scrolled (655, 389) with delta (0, 0)
Screenshot: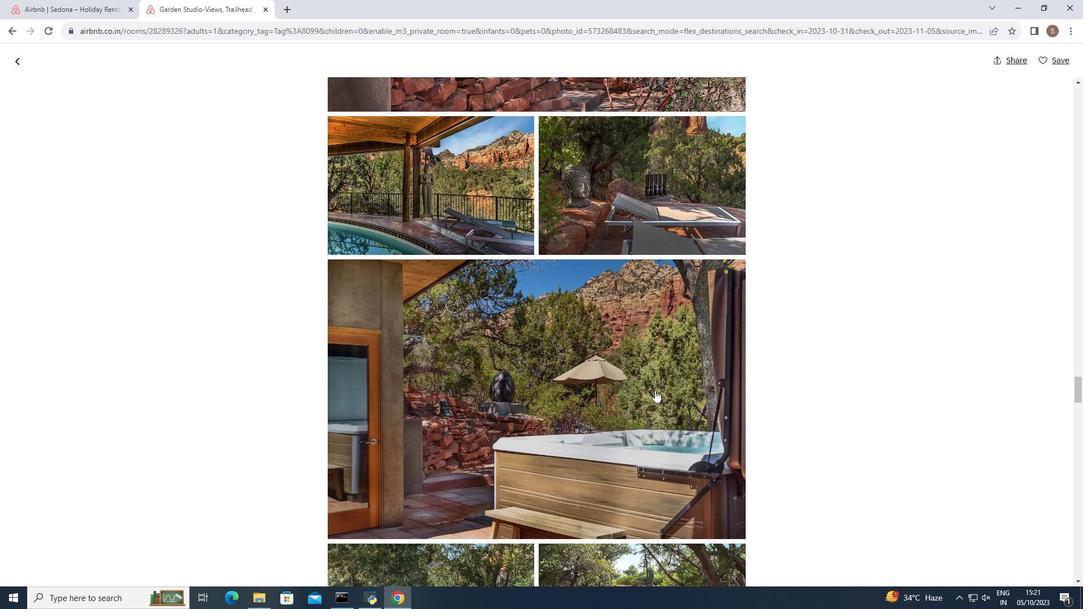 
Action: Mouse moved to (654, 390)
Screenshot: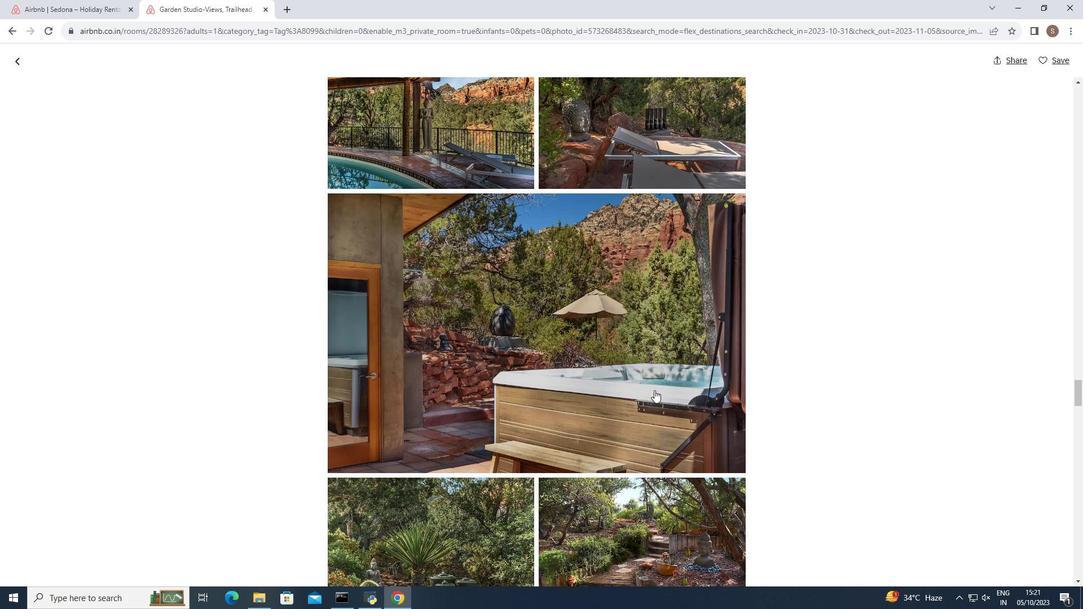 
Action: Mouse scrolled (654, 389) with delta (0, 0)
Screenshot: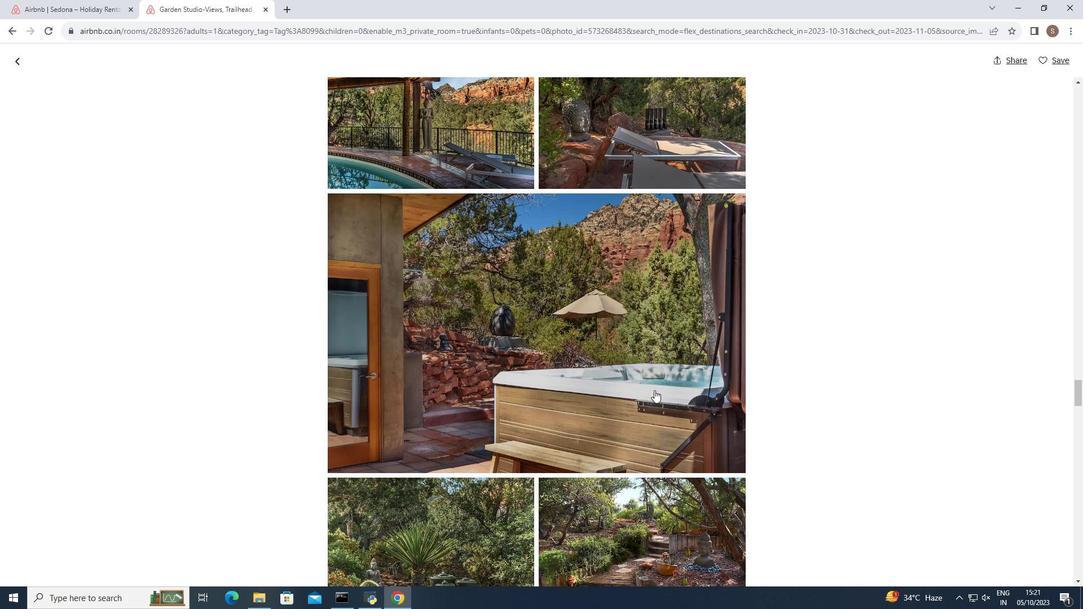
Action: Mouse scrolled (654, 389) with delta (0, 0)
Screenshot: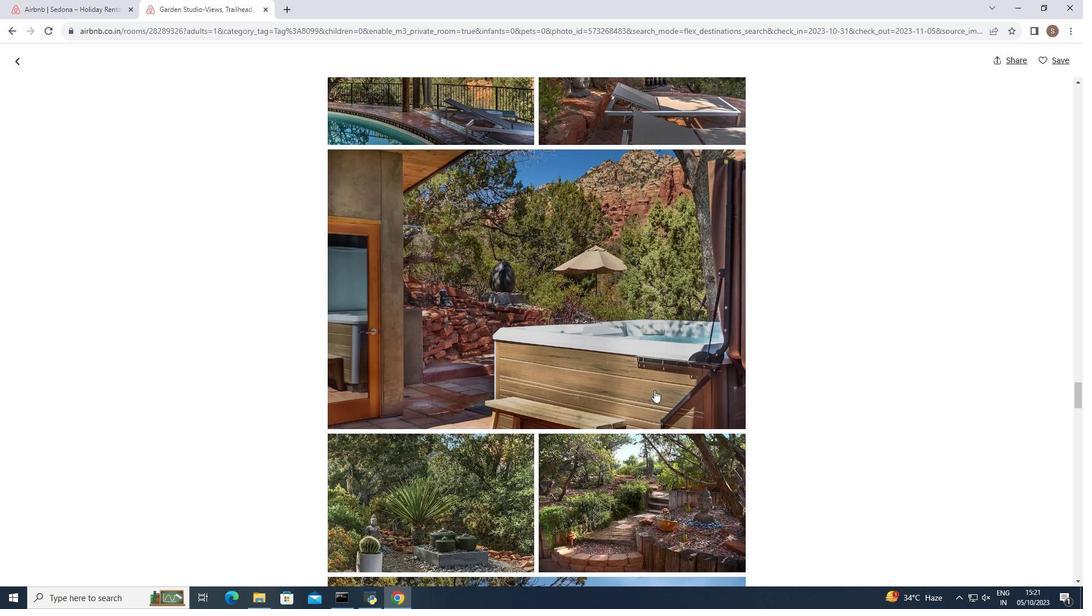 
Action: Mouse scrolled (654, 389) with delta (0, 0)
Screenshot: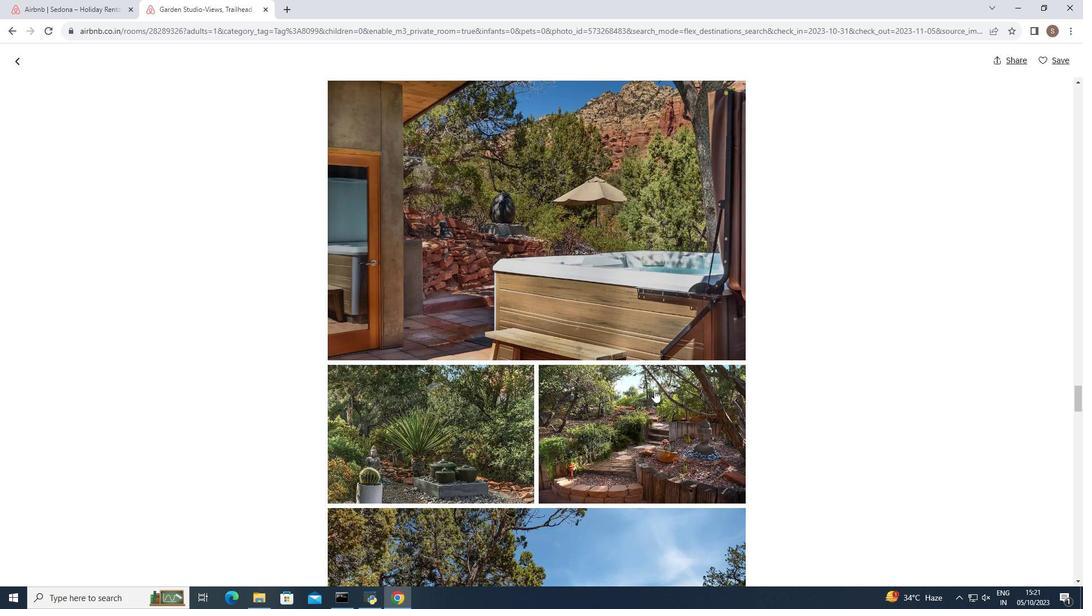 
Action: Mouse scrolled (654, 389) with delta (0, 0)
Screenshot: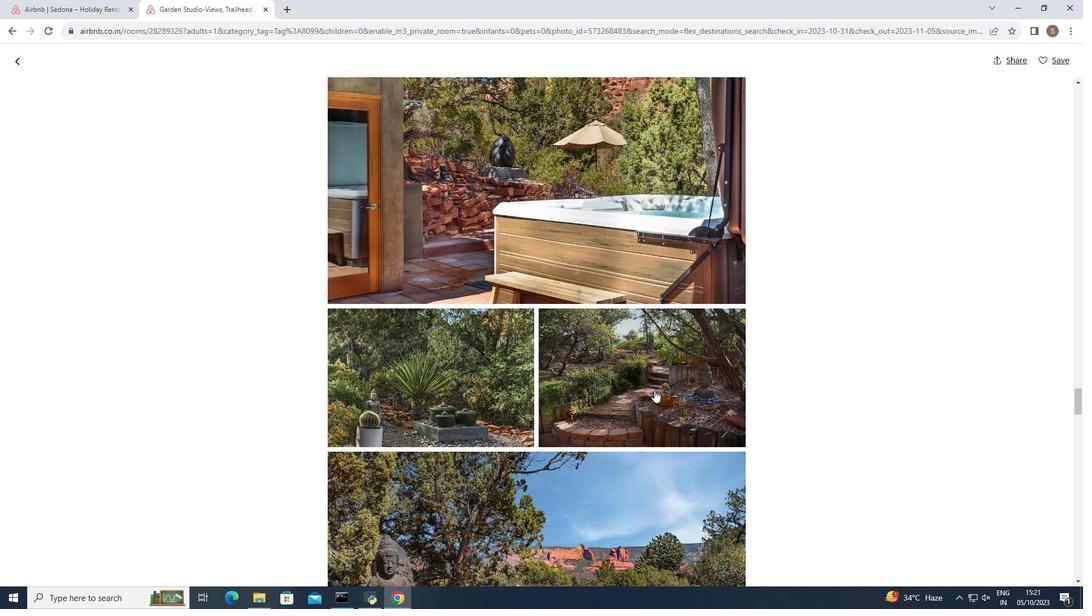 
Action: Mouse scrolled (654, 389) with delta (0, 0)
Screenshot: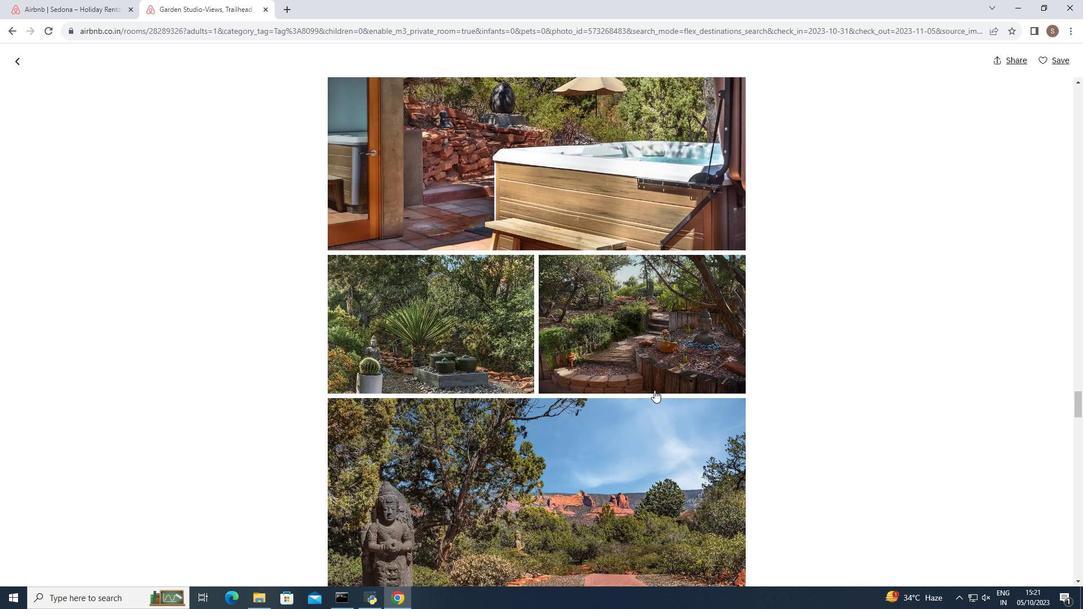 
Action: Mouse scrolled (654, 389) with delta (0, 0)
Screenshot: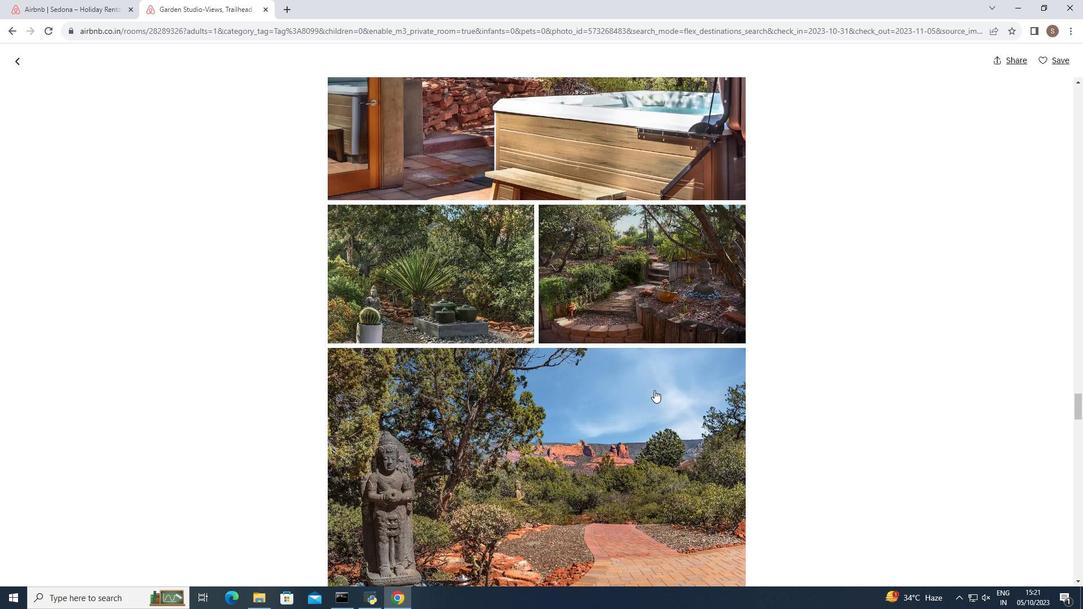 
Action: Mouse scrolled (654, 389) with delta (0, 0)
Screenshot: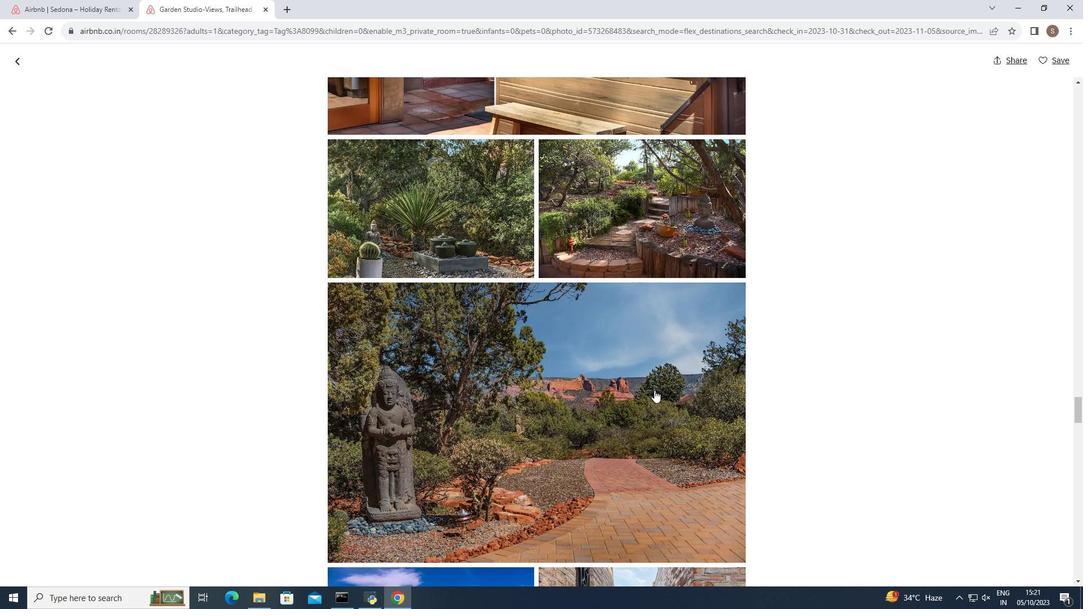 
Action: Mouse scrolled (654, 389) with delta (0, 0)
Screenshot: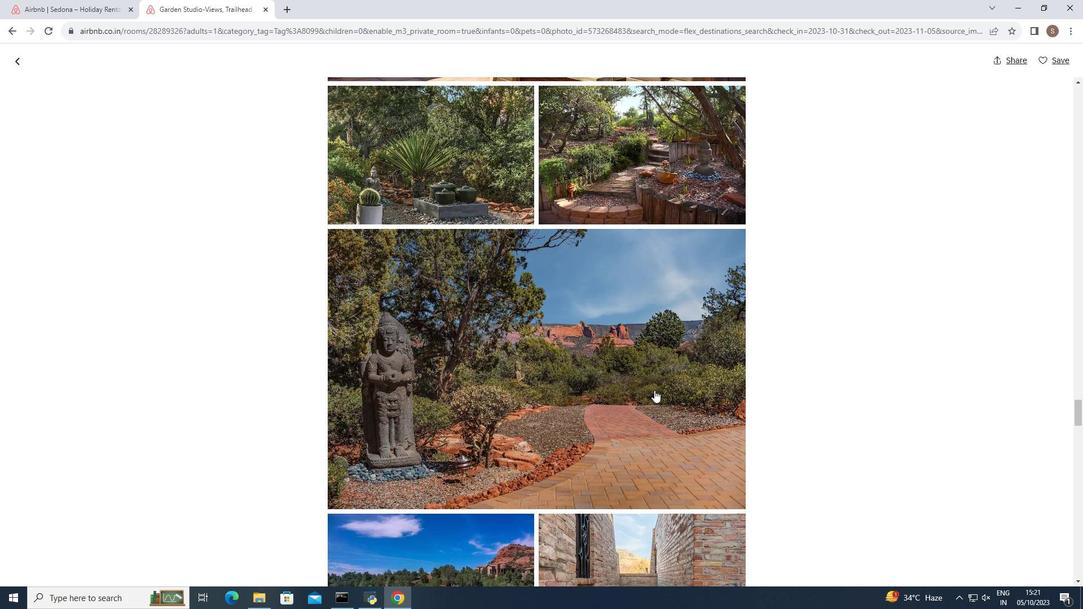 
Action: Mouse moved to (654, 390)
Screenshot: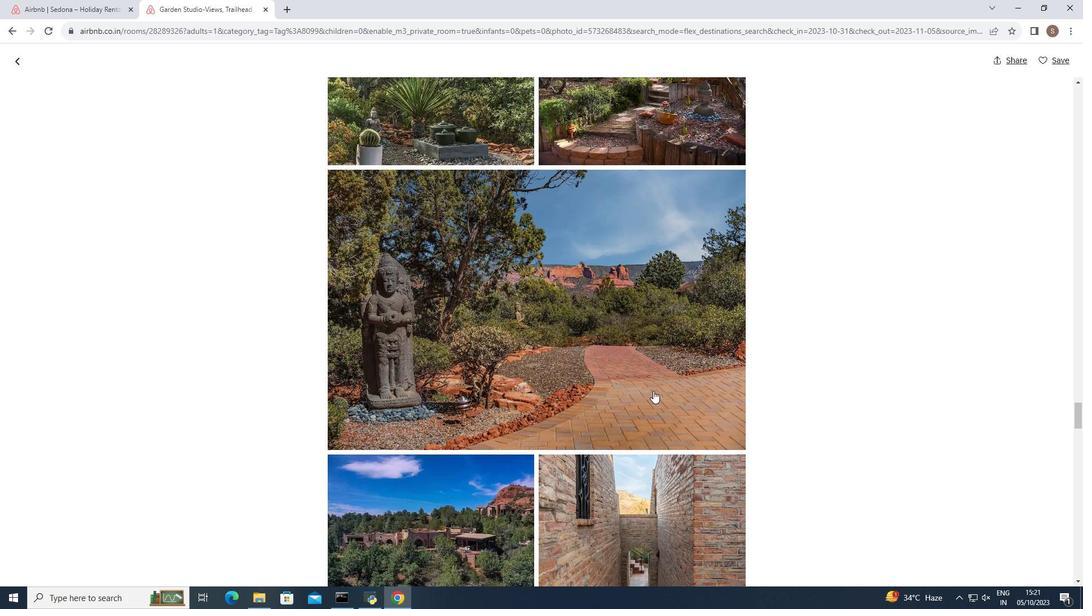
Action: Mouse scrolled (654, 389) with delta (0, 0)
Screenshot: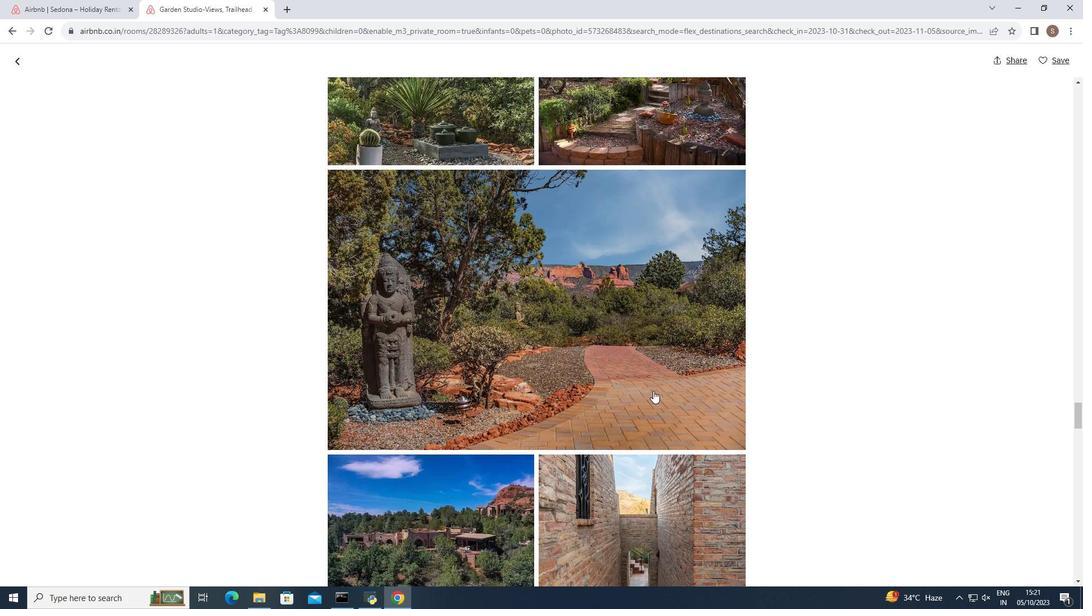 
Action: Mouse moved to (652, 391)
Screenshot: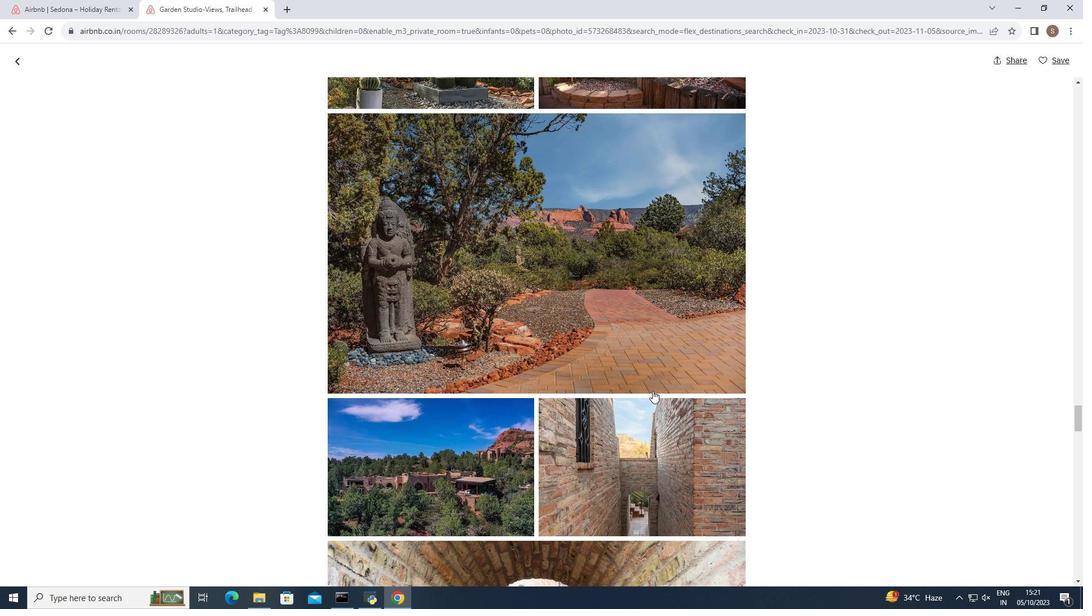 
Action: Mouse scrolled (652, 390) with delta (0, 0)
Screenshot: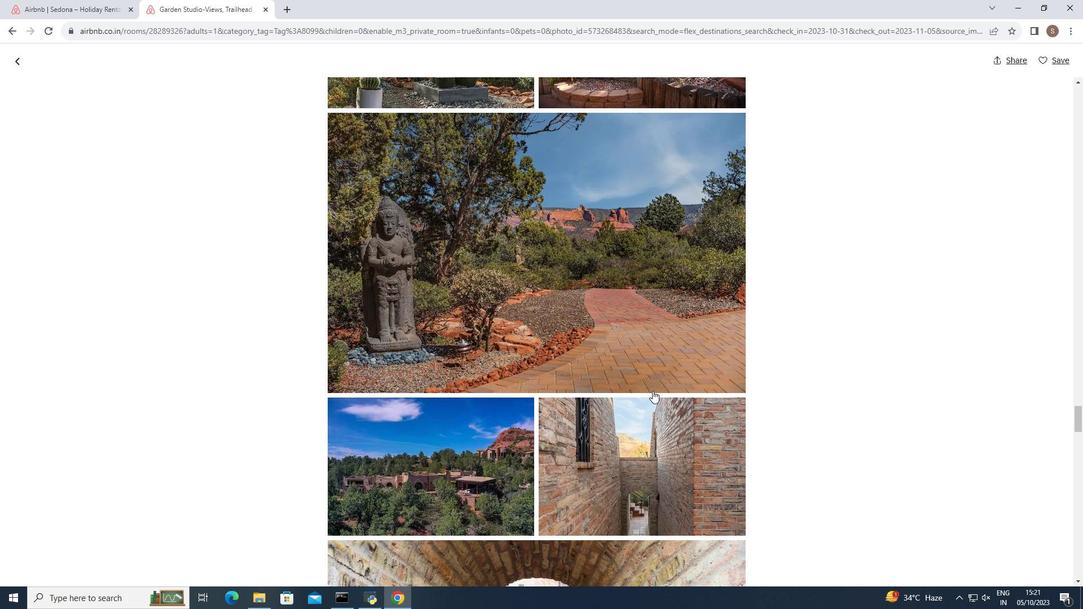 
Action: Mouse moved to (652, 391)
Screenshot: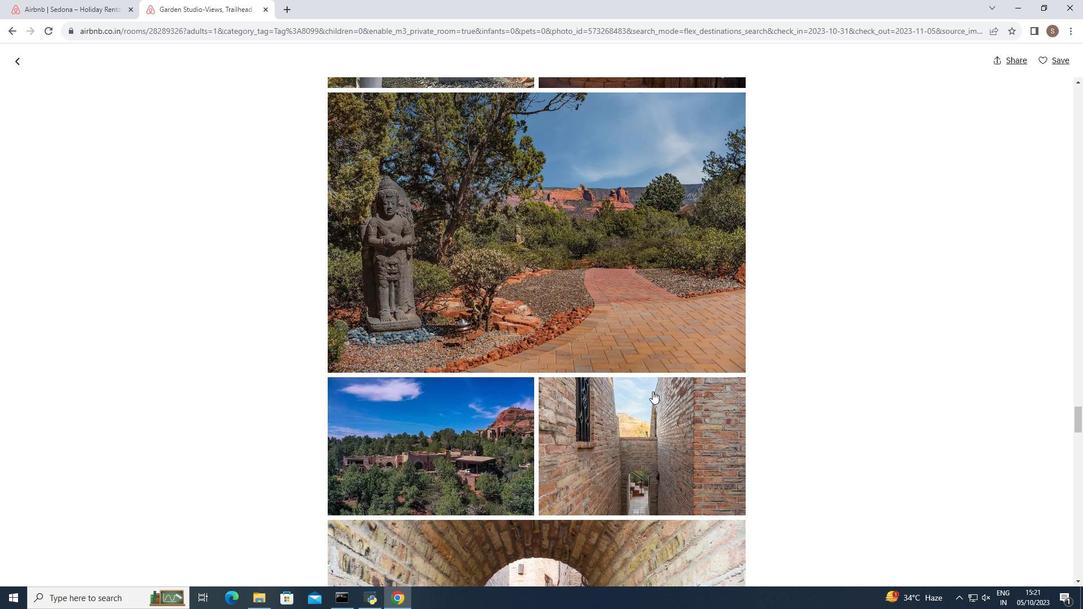 
Action: Mouse scrolled (652, 391) with delta (0, 0)
Screenshot: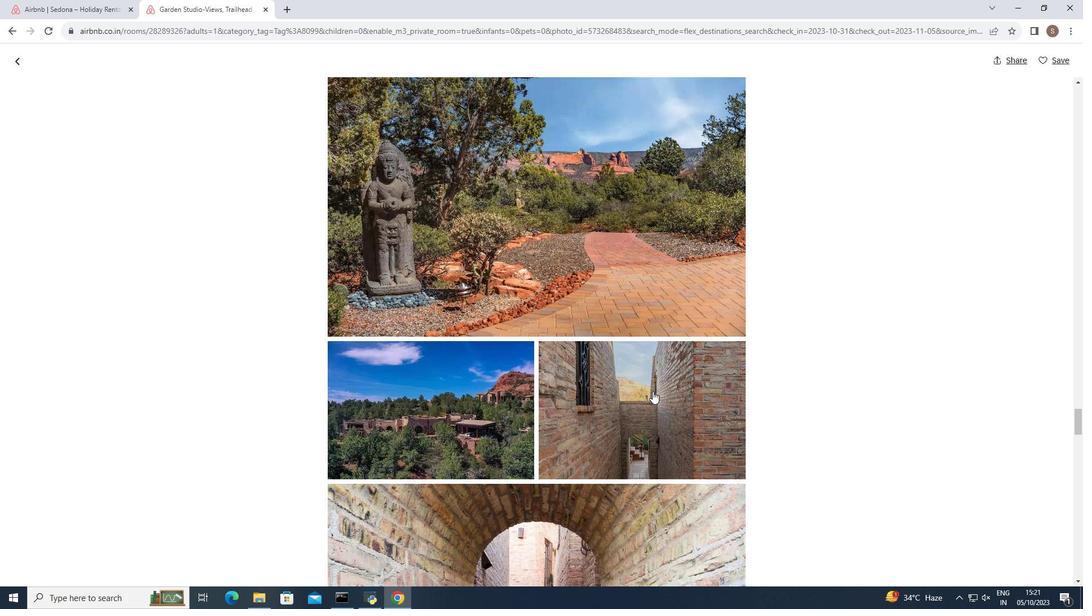 
Action: Mouse scrolled (652, 391) with delta (0, 0)
Screenshot: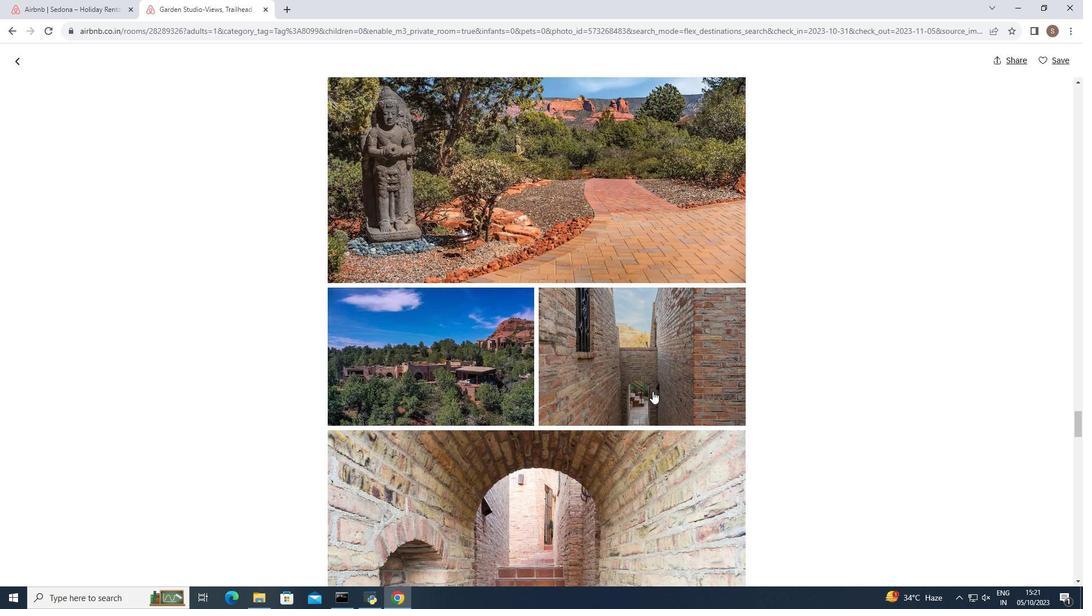 
Action: Mouse scrolled (652, 391) with delta (0, 0)
Screenshot: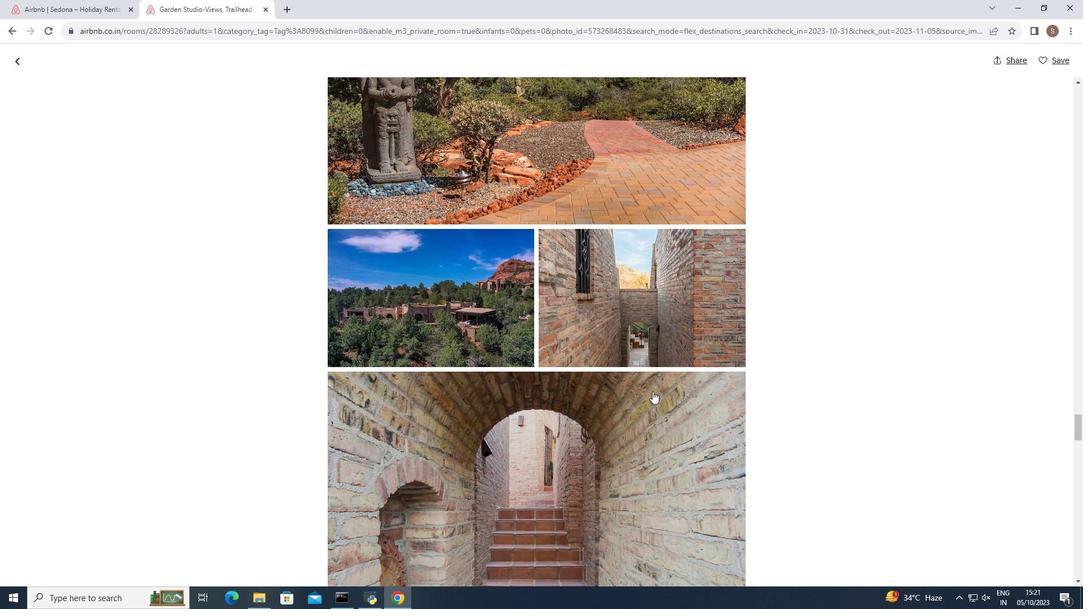 
Action: Mouse scrolled (652, 391) with delta (0, 0)
Screenshot: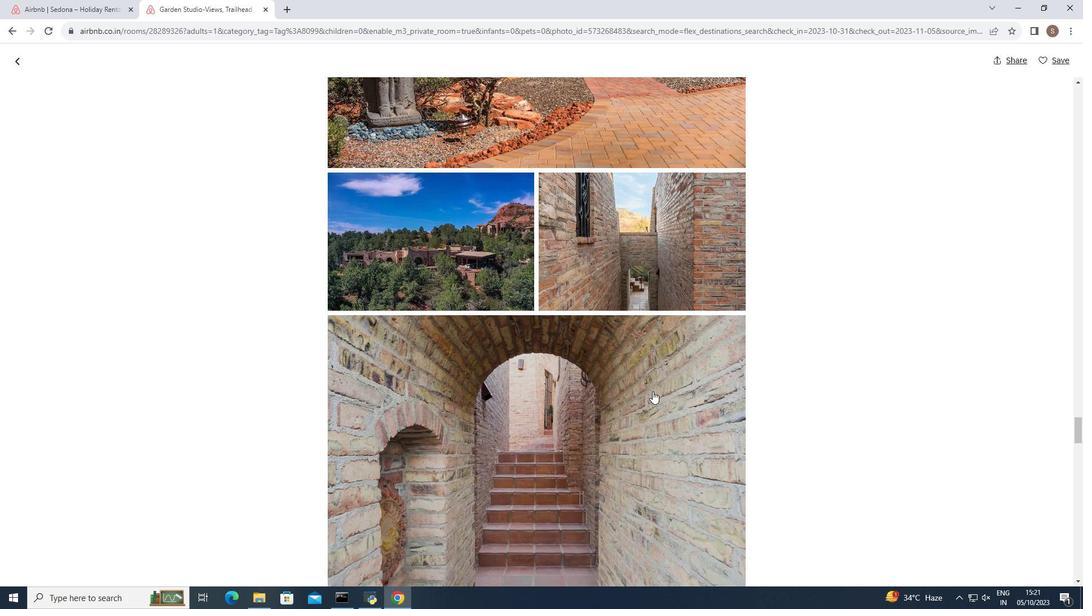 
Action: Mouse scrolled (652, 391) with delta (0, 0)
Screenshot: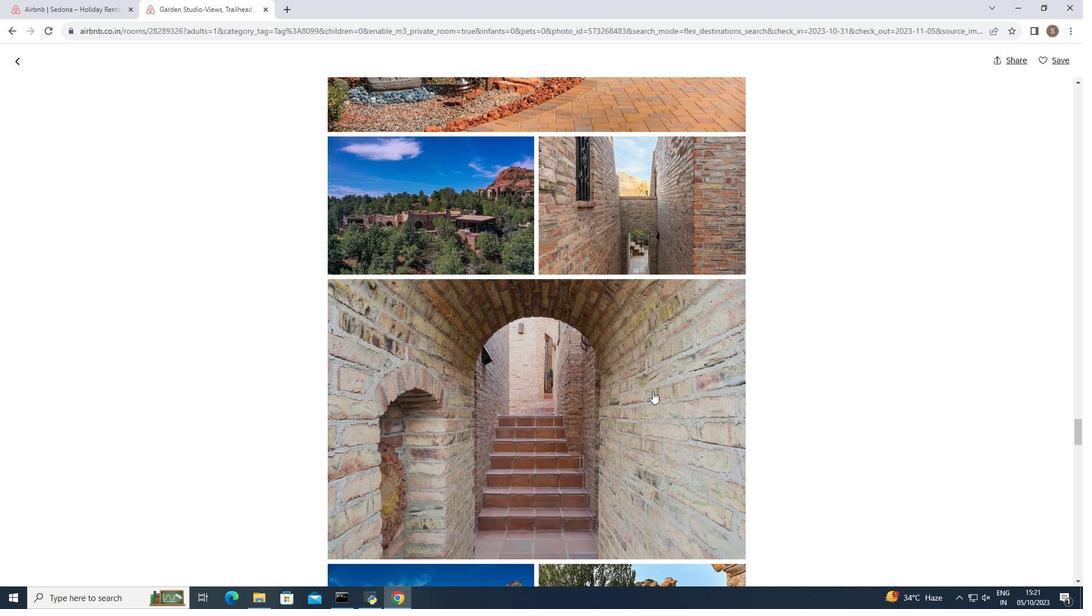 
Action: Mouse scrolled (652, 391) with delta (0, 0)
Screenshot: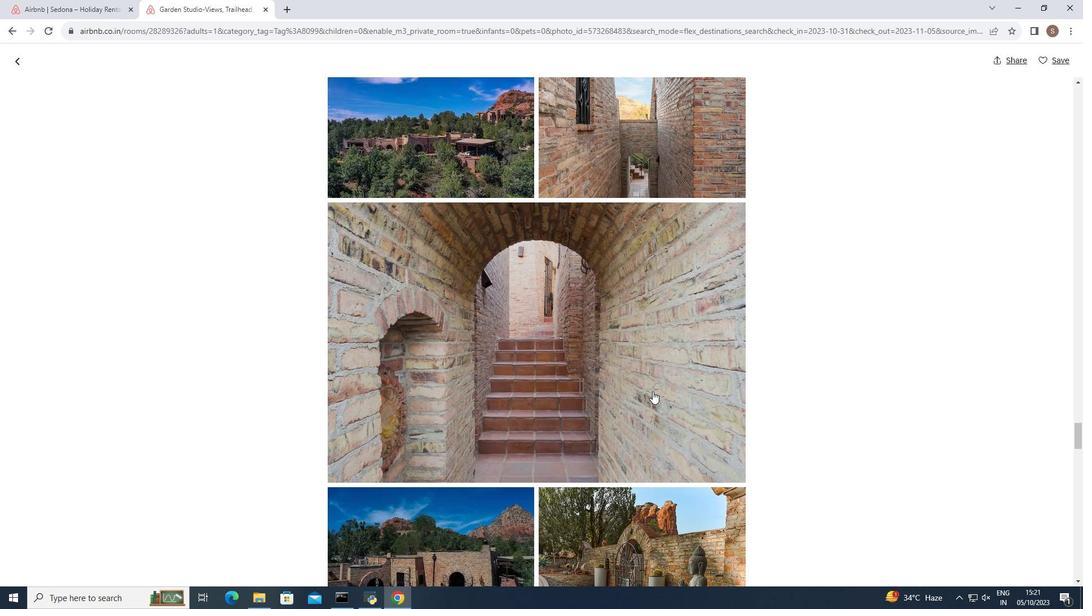 
Action: Mouse scrolled (652, 391) with delta (0, 0)
Screenshot: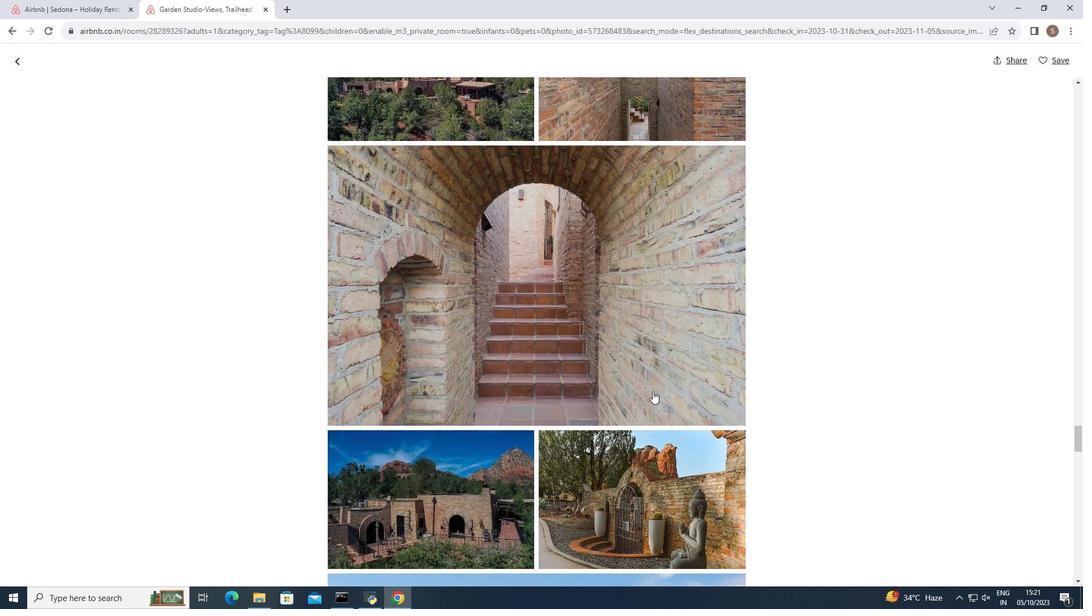 
Action: Mouse scrolled (652, 391) with delta (0, 0)
Screenshot: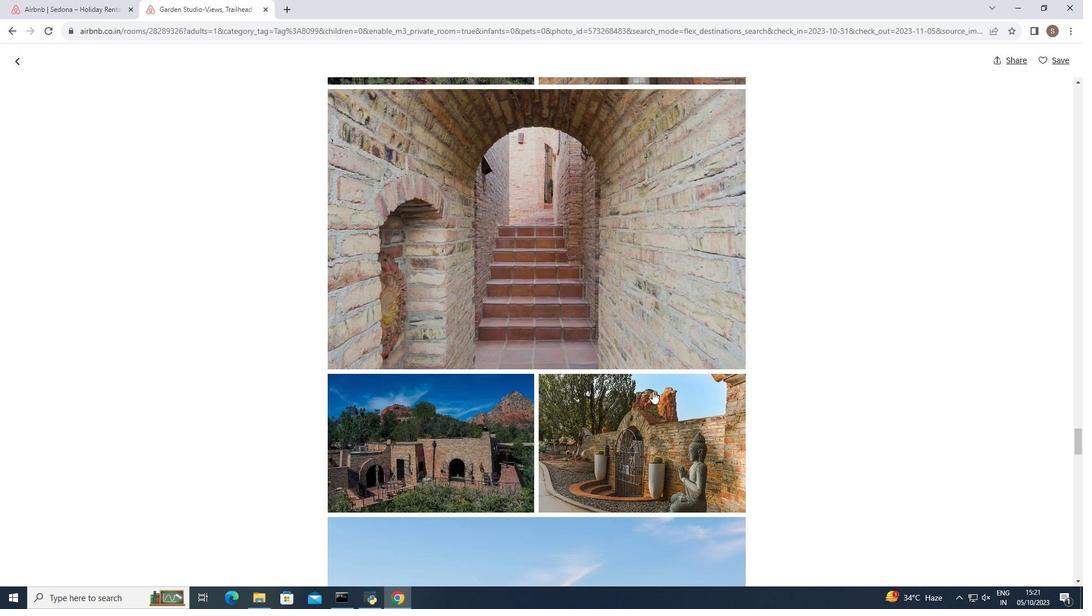 
Action: Mouse scrolled (652, 391) with delta (0, 0)
Screenshot: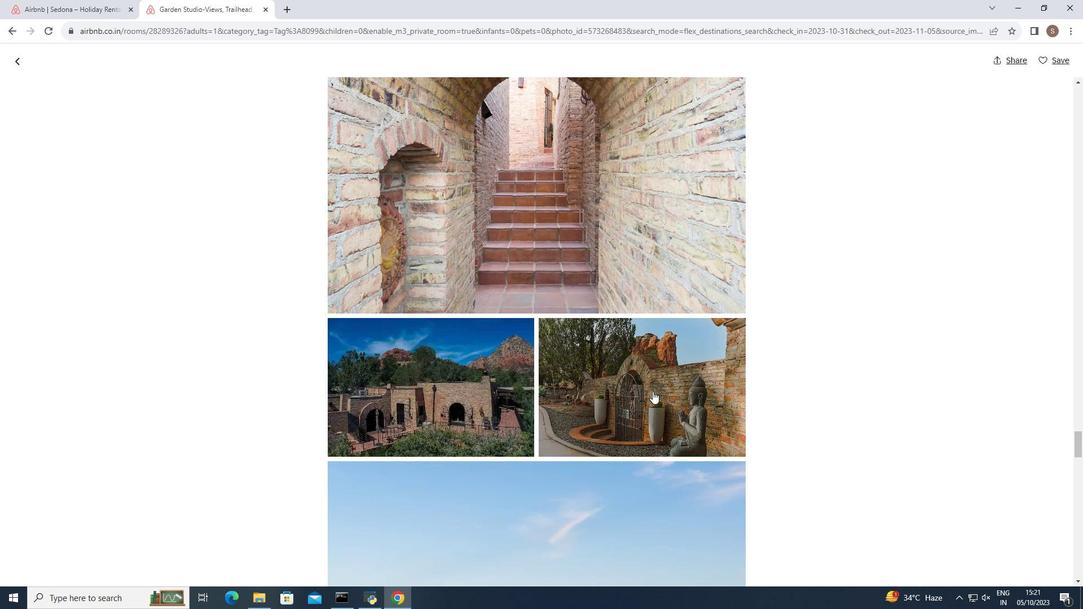 
Action: Mouse scrolled (652, 391) with delta (0, 0)
Screenshot: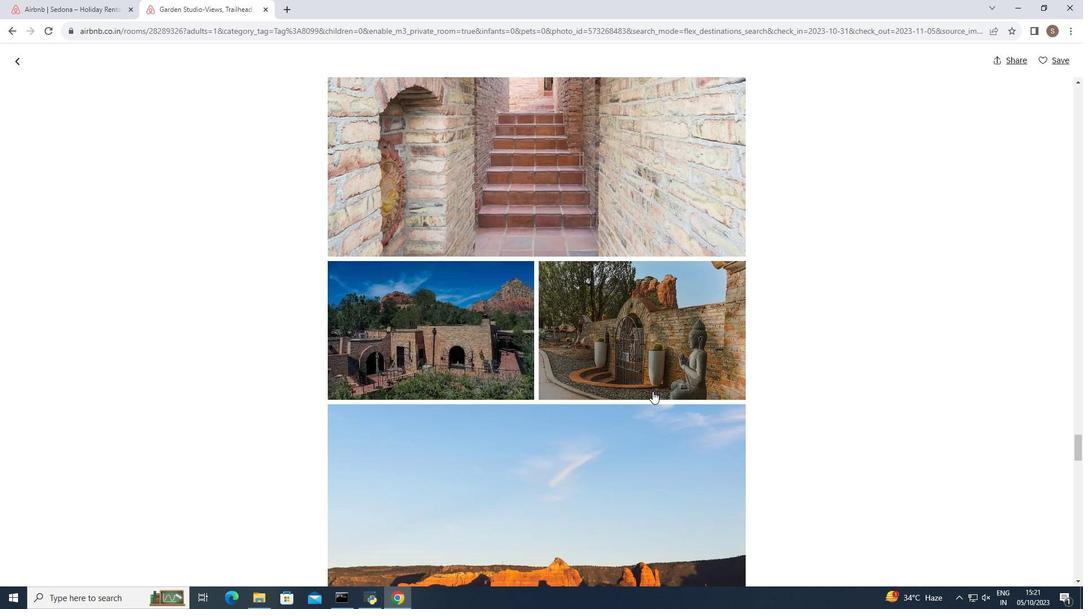 
Action: Mouse scrolled (652, 391) with delta (0, 0)
Screenshot: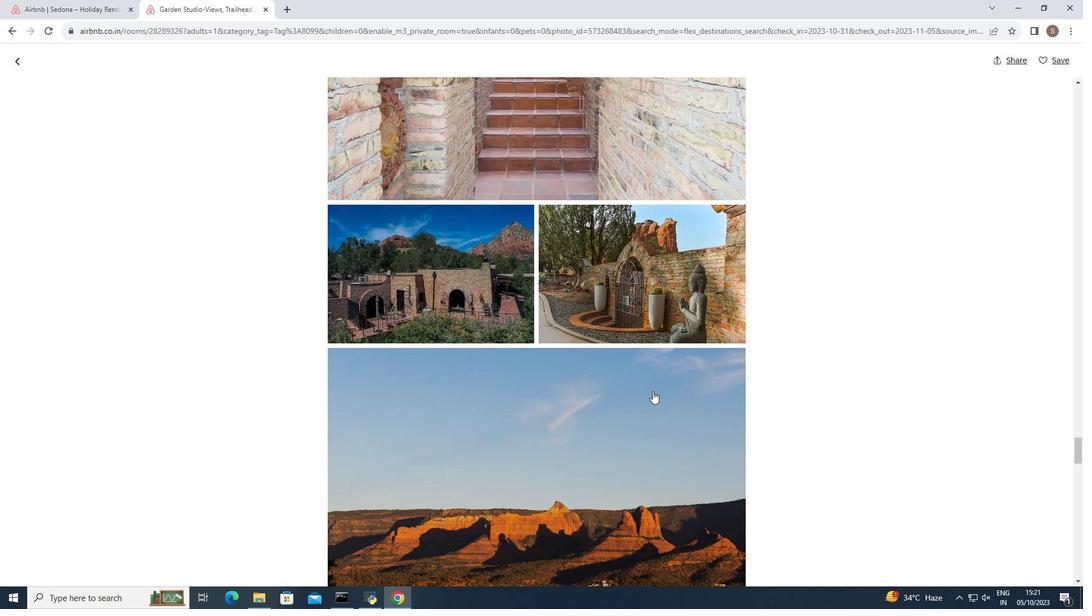 
Action: Mouse scrolled (652, 391) with delta (0, 0)
Screenshot: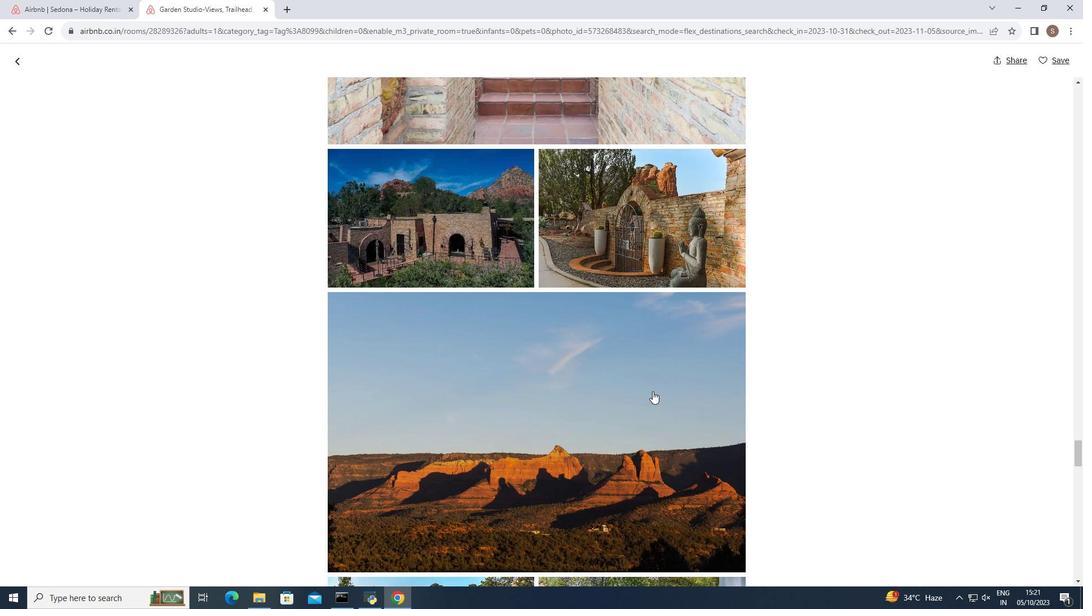 
Action: Mouse scrolled (652, 391) with delta (0, 0)
Screenshot: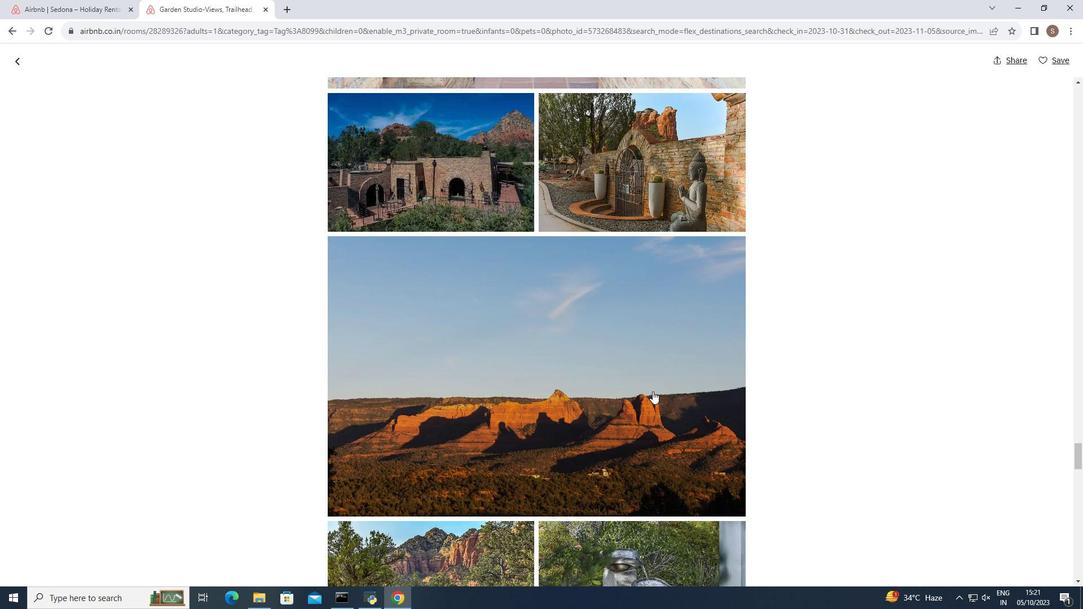
Action: Mouse scrolled (652, 391) with delta (0, 0)
Screenshot: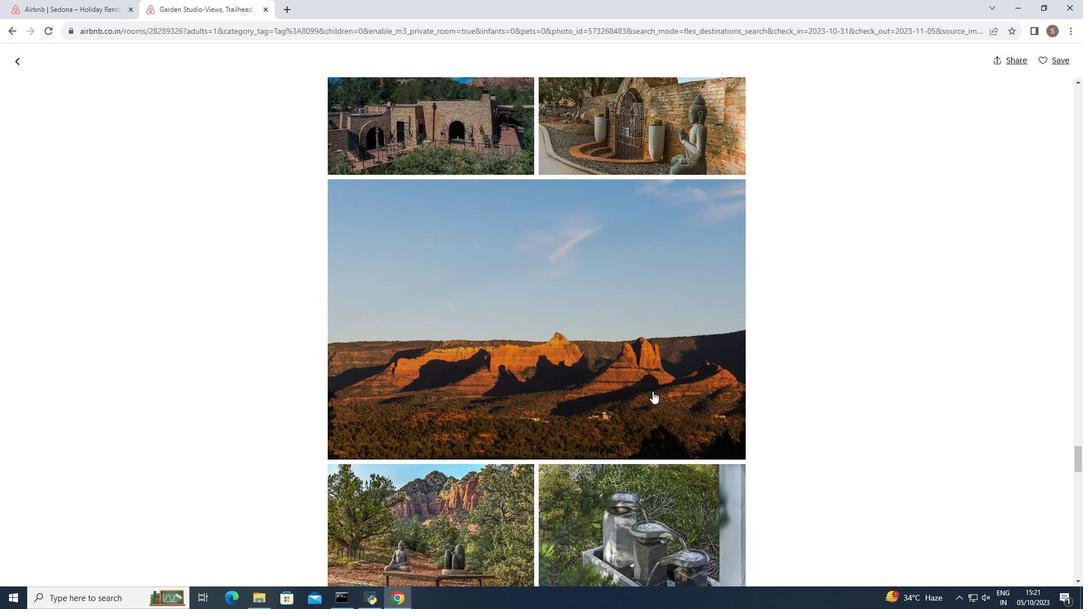 
Action: Mouse scrolled (652, 391) with delta (0, 0)
Screenshot: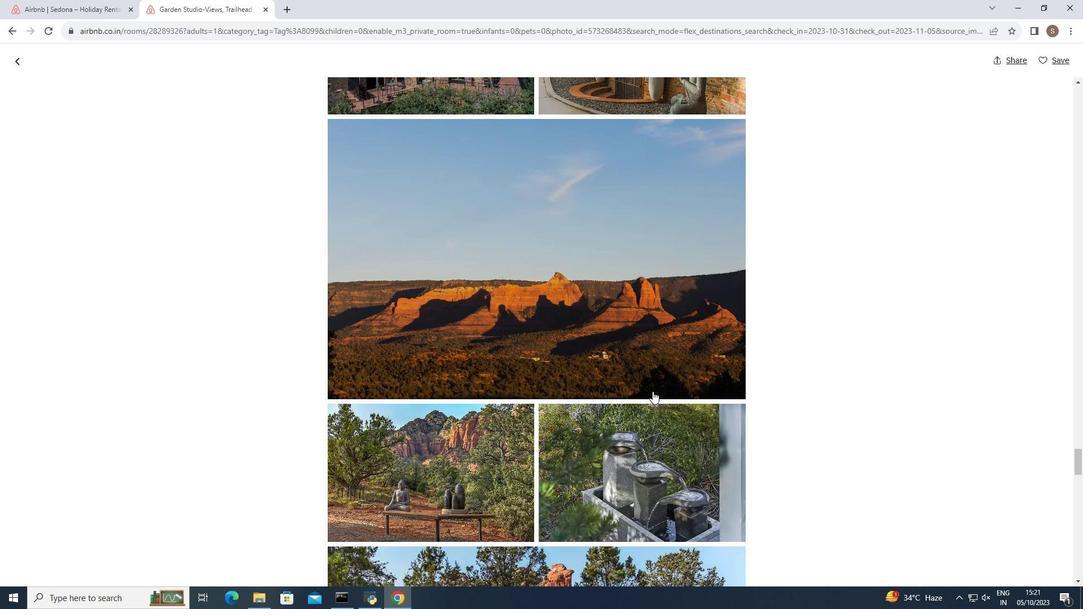 
Action: Mouse scrolled (652, 391) with delta (0, 0)
Screenshot: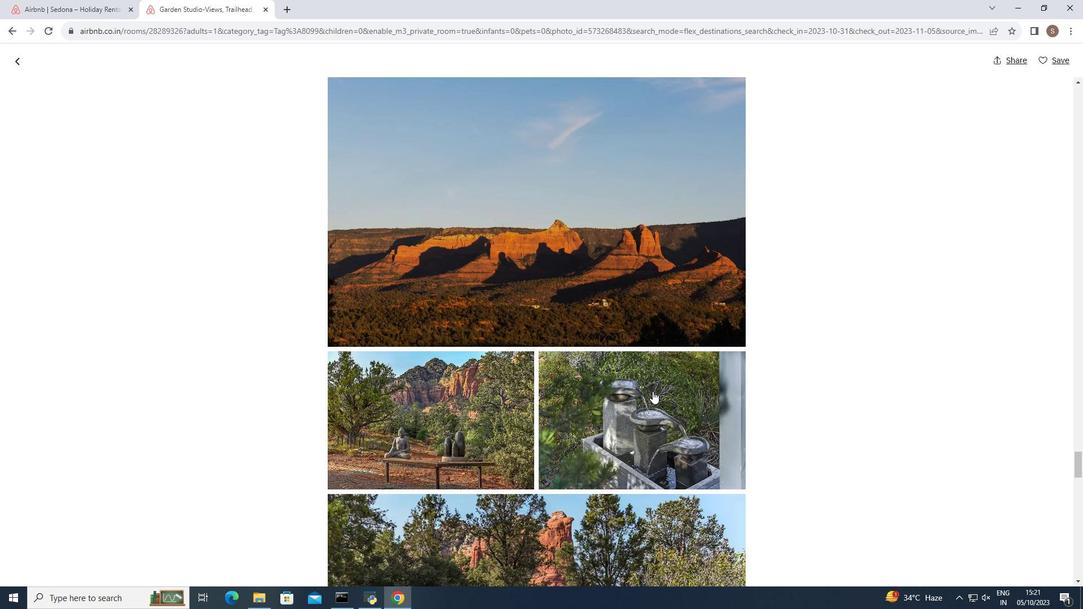 
Action: Mouse scrolled (652, 391) with delta (0, 0)
Screenshot: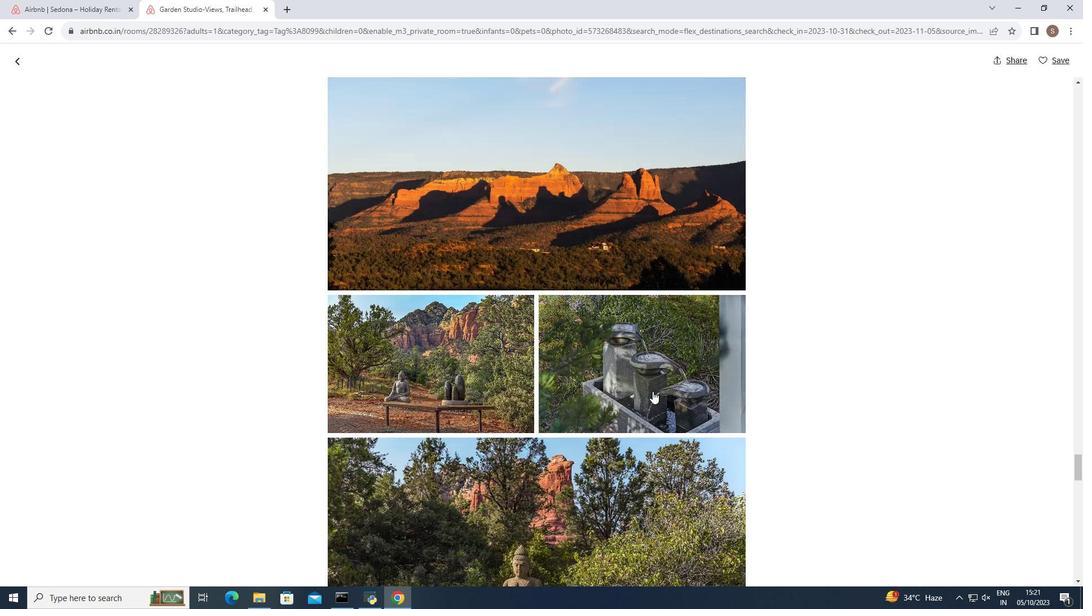 
Action: Mouse scrolled (652, 391) with delta (0, 0)
Screenshot: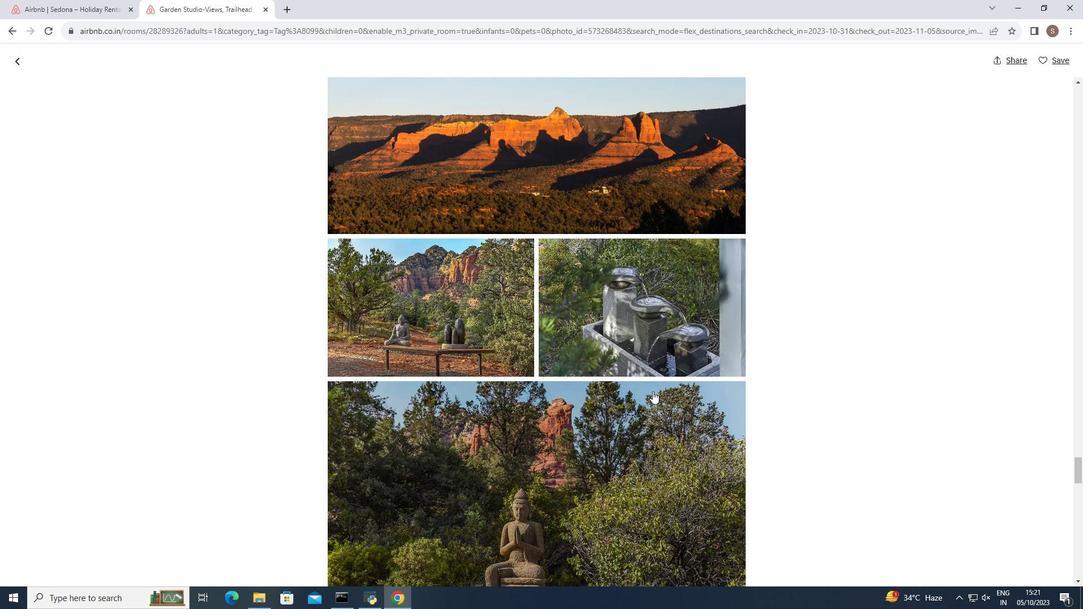 
Action: Mouse scrolled (652, 391) with delta (0, 0)
Screenshot: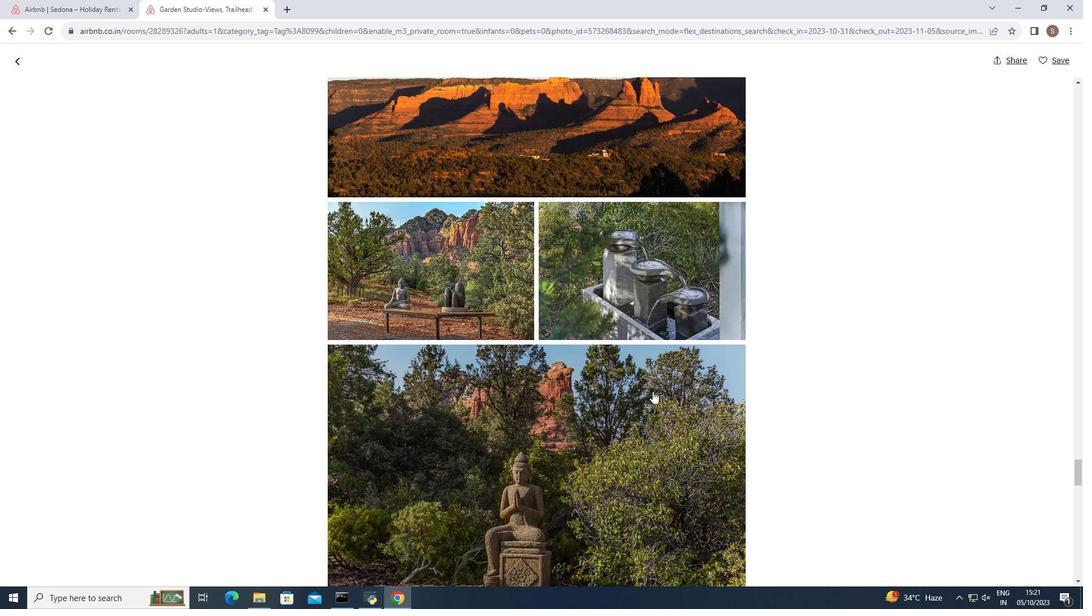 
Action: Mouse moved to (651, 391)
Screenshot: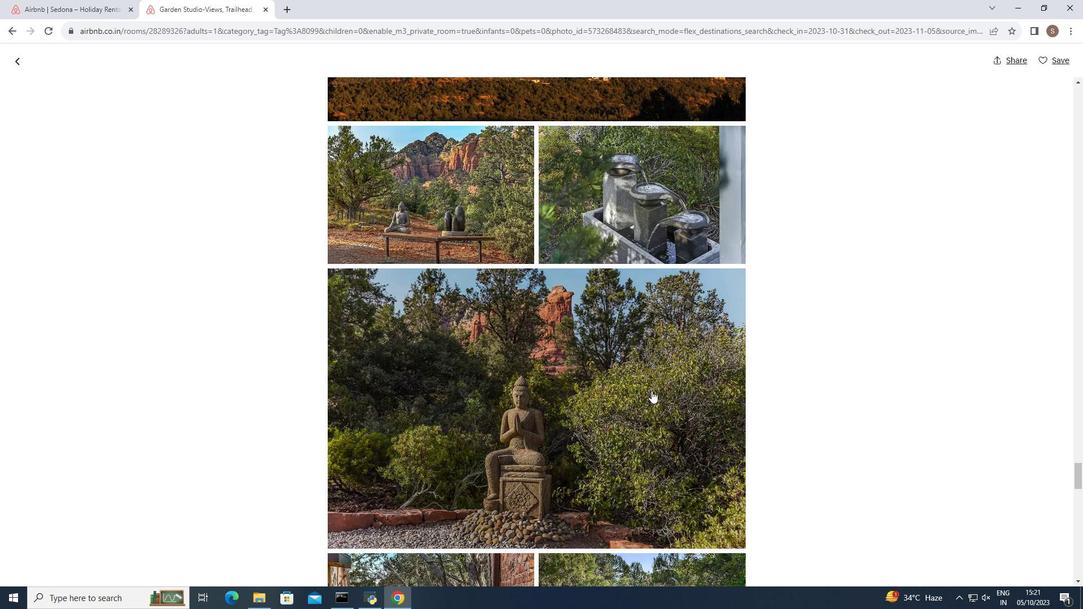 
Action: Mouse scrolled (651, 390) with delta (0, 0)
Screenshot: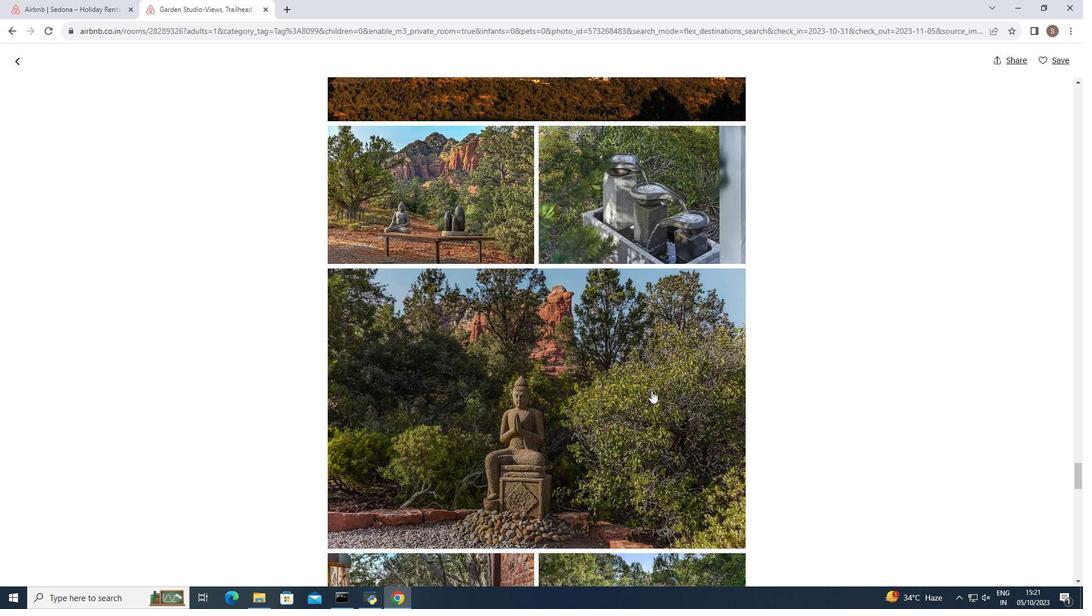 
Action: Mouse scrolled (651, 390) with delta (0, 0)
Screenshot: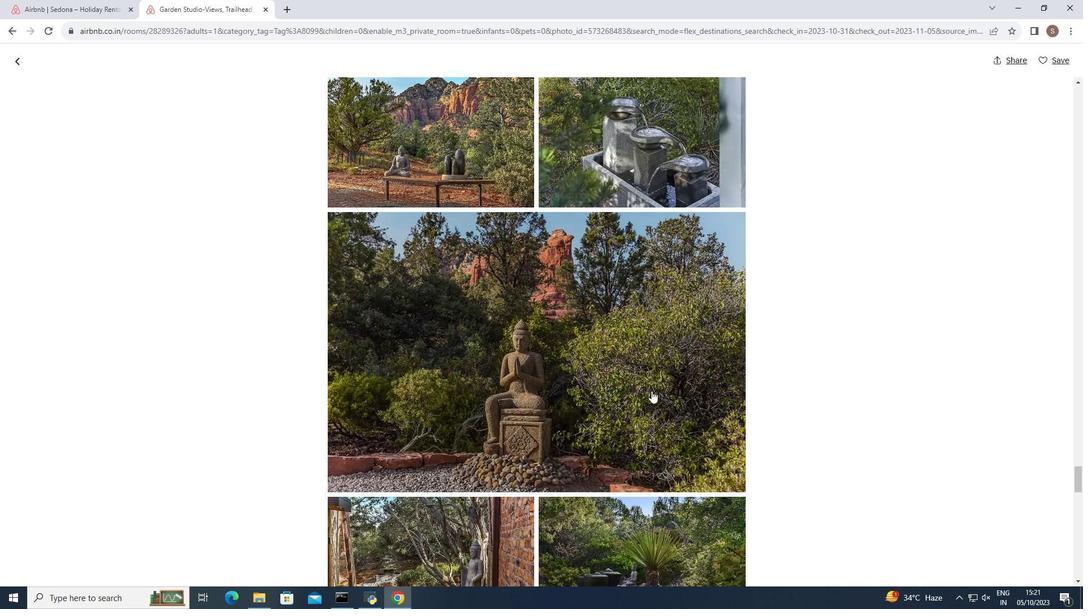 
Action: Mouse scrolled (651, 390) with delta (0, 0)
Screenshot: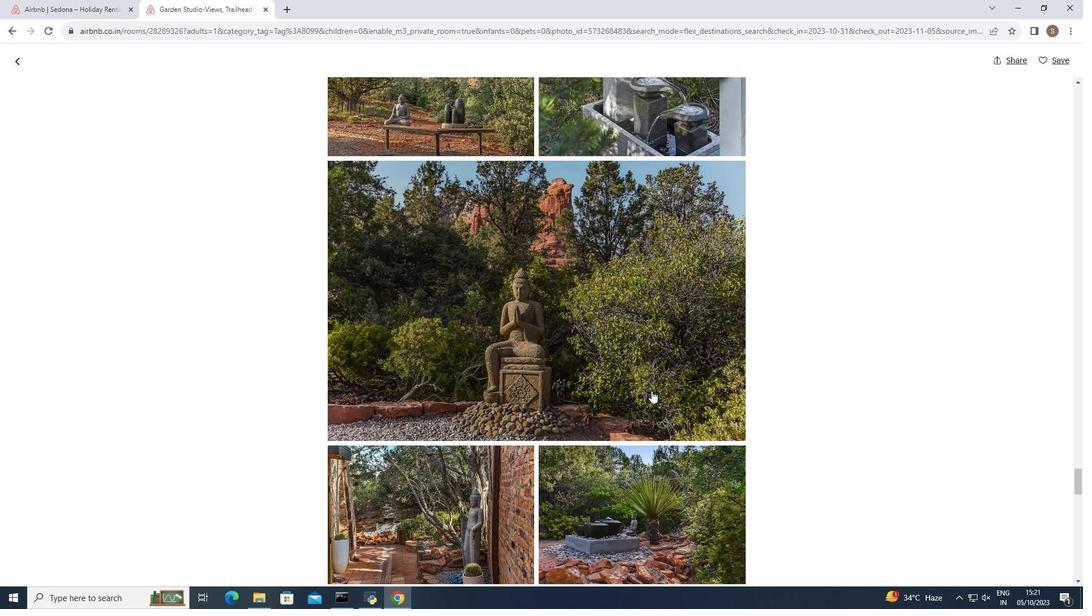 
Action: Mouse moved to (648, 389)
Screenshot: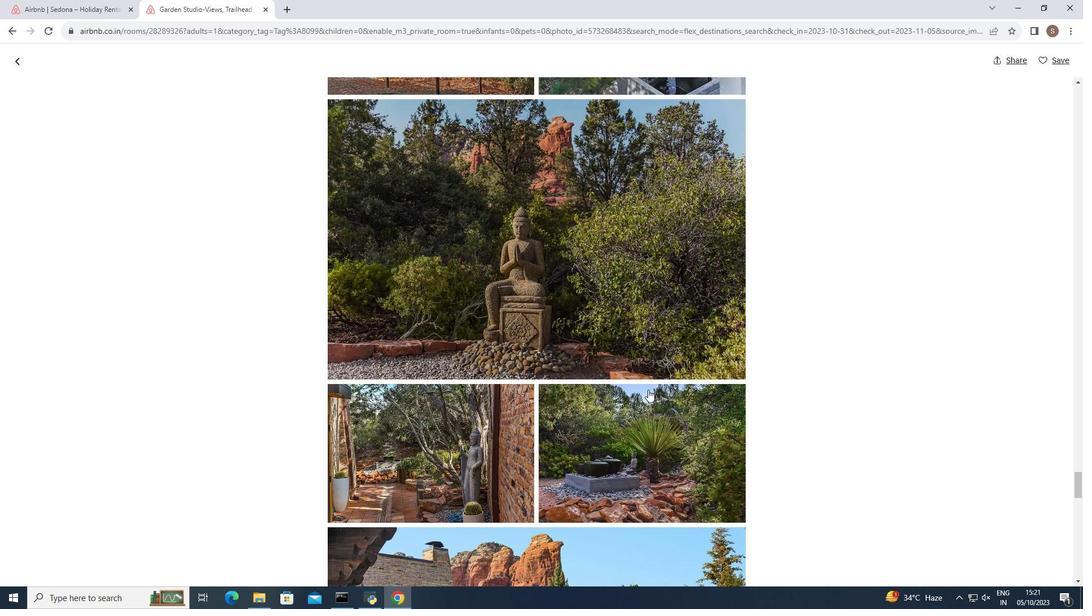 
Action: Mouse scrolled (648, 389) with delta (0, 0)
Screenshot: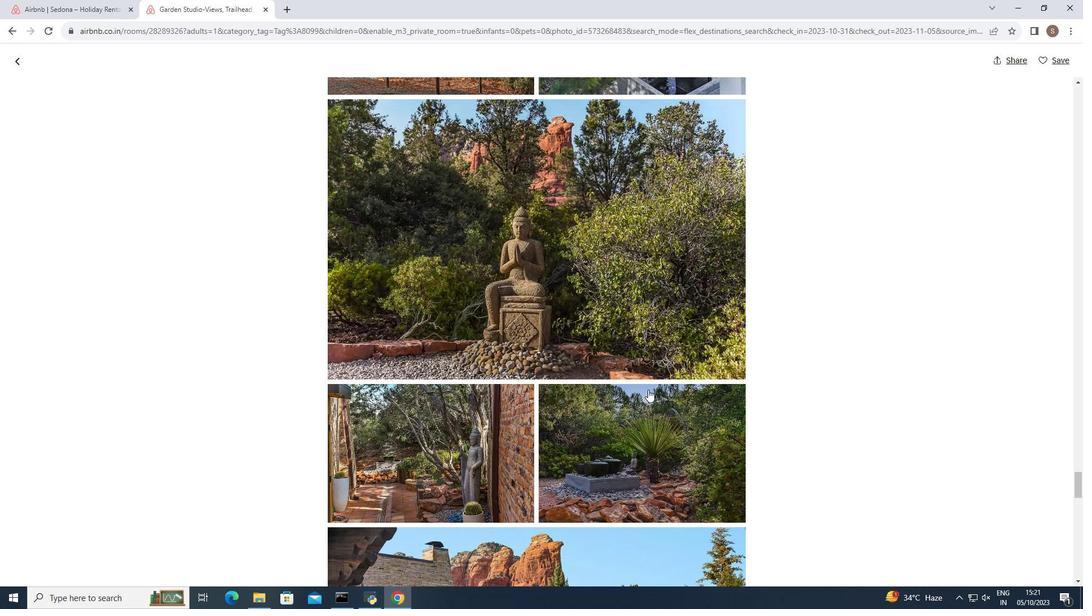 
Action: Mouse scrolled (648, 389) with delta (0, 0)
Screenshot: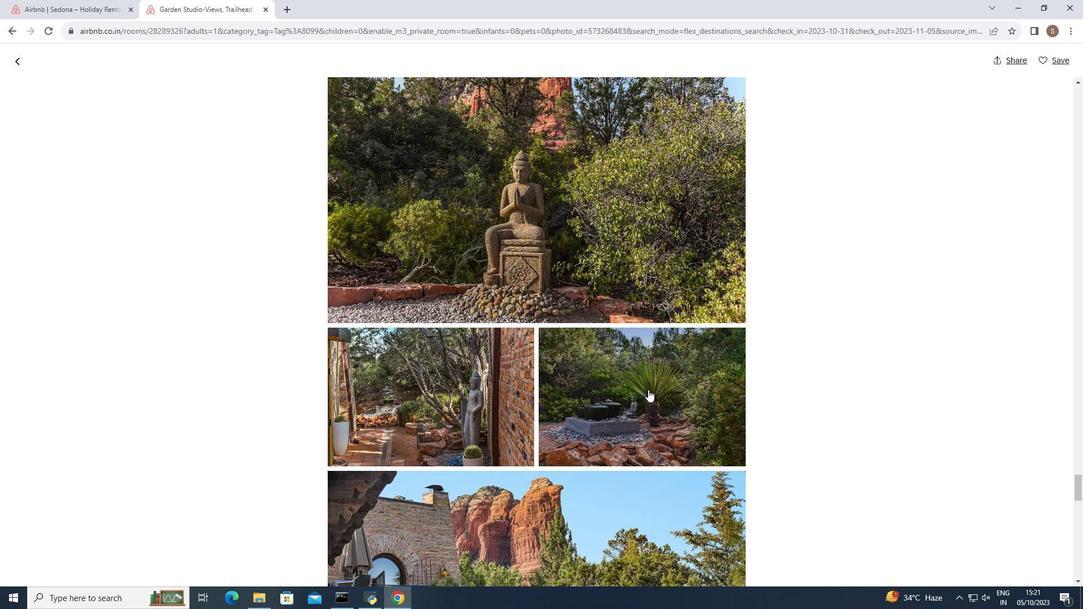 
Action: Mouse moved to (646, 389)
Screenshot: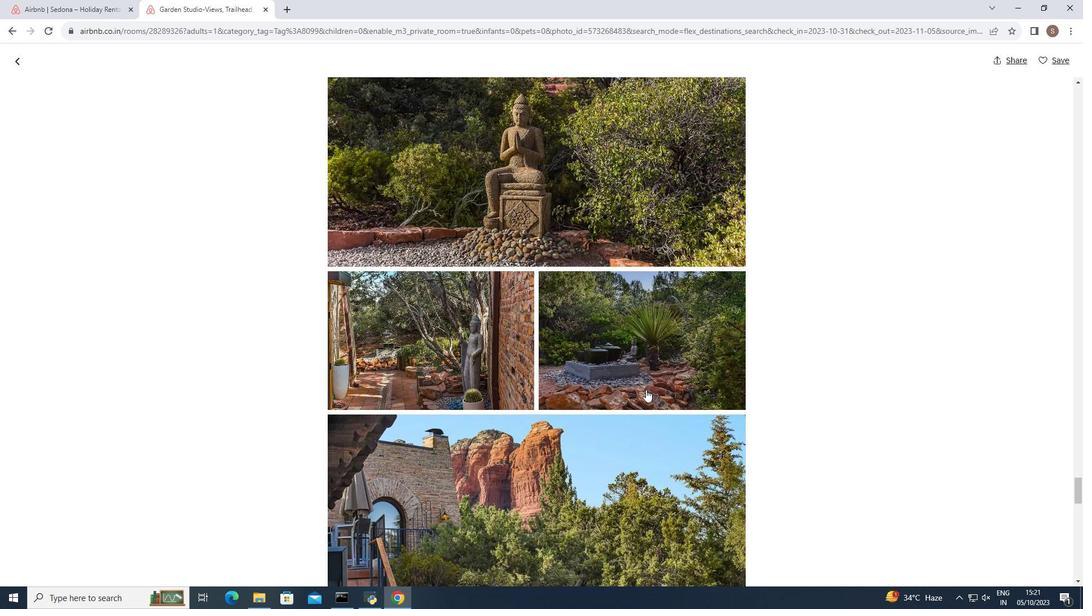 
Action: Mouse scrolled (646, 389) with delta (0, 0)
Screenshot: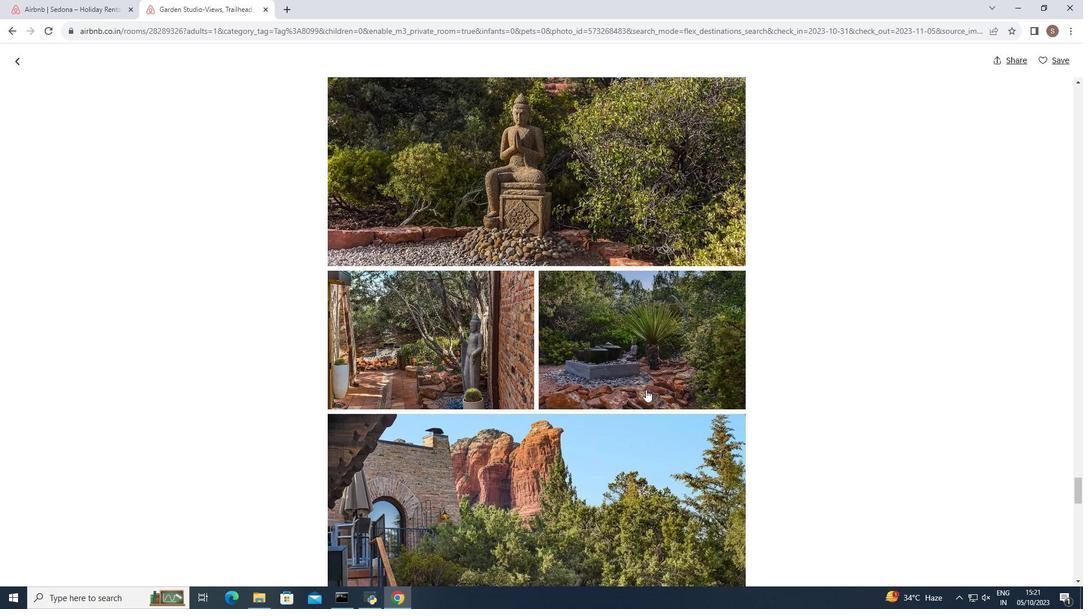 
Action: Mouse scrolled (646, 389) with delta (0, 0)
Screenshot: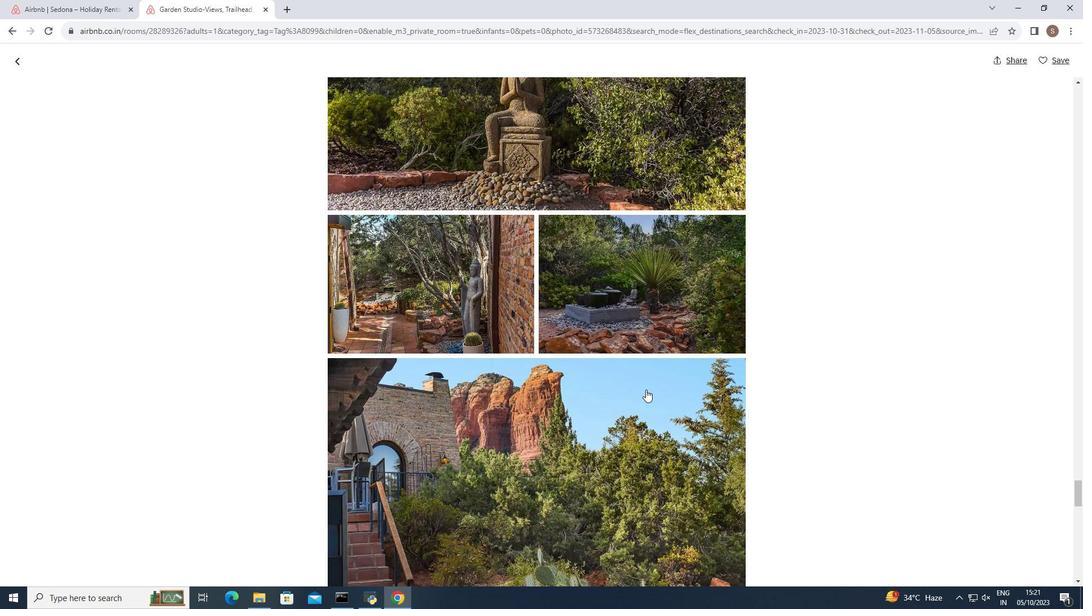 
Action: Mouse scrolled (646, 389) with delta (0, 0)
Screenshot: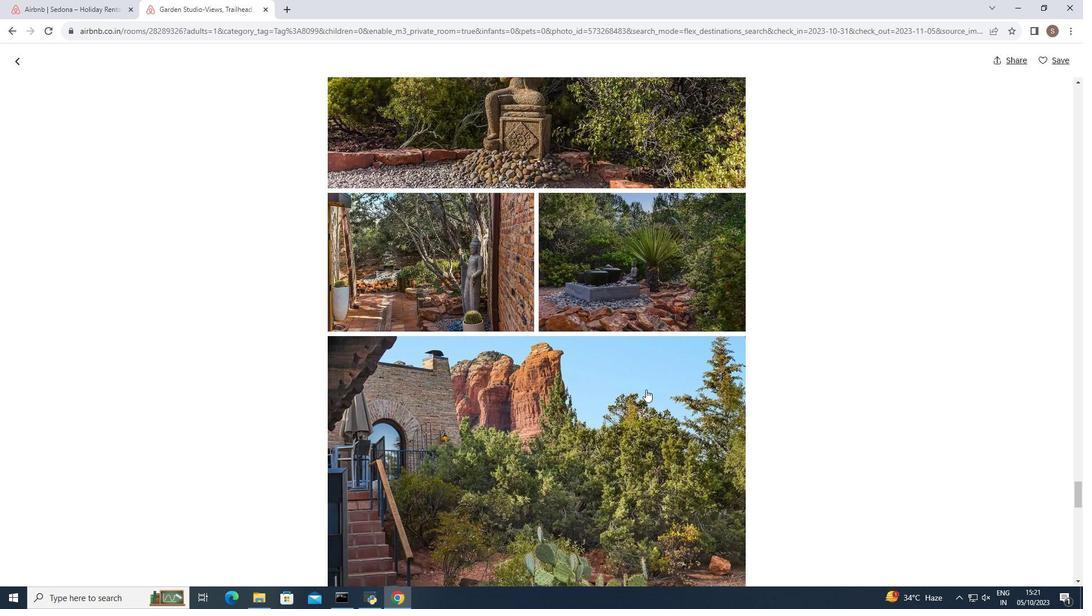 
Action: Mouse scrolled (646, 389) with delta (0, 0)
Screenshot: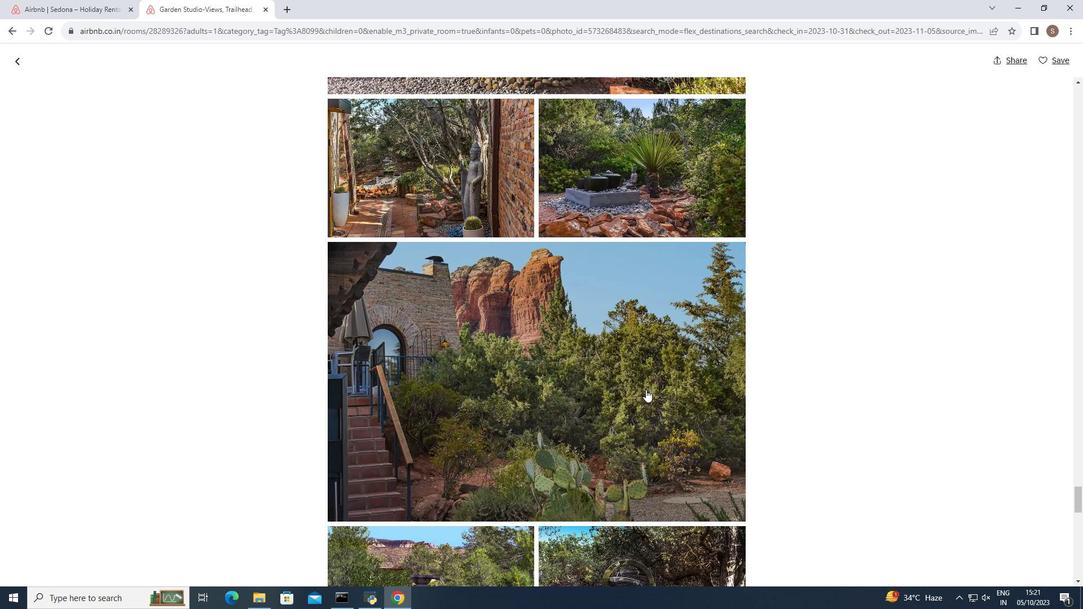 
Action: Mouse scrolled (646, 389) with delta (0, 0)
Screenshot: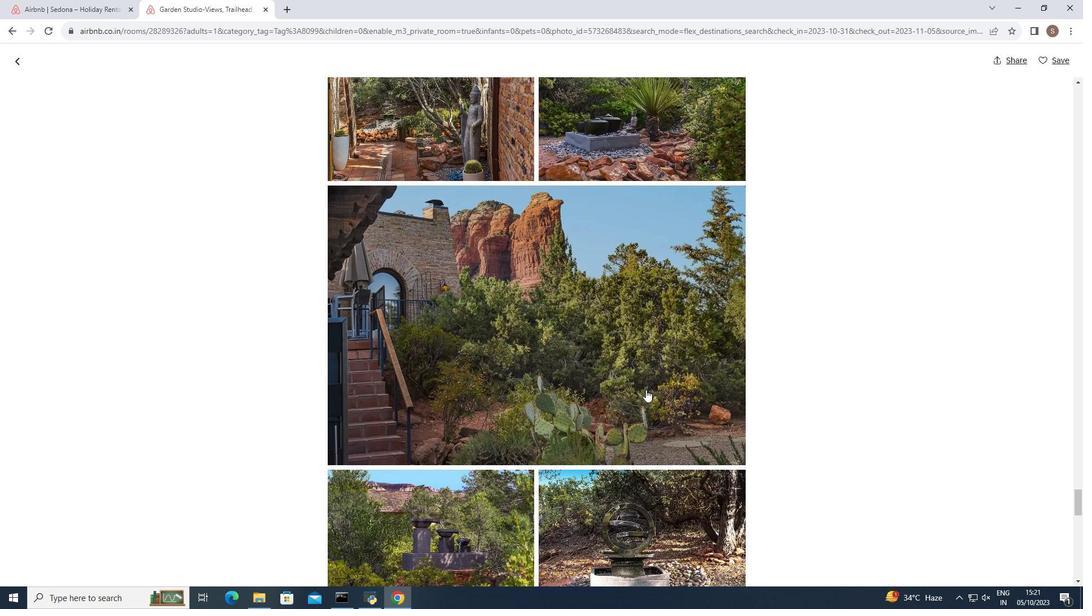 
Action: Mouse scrolled (646, 389) with delta (0, 0)
Screenshot: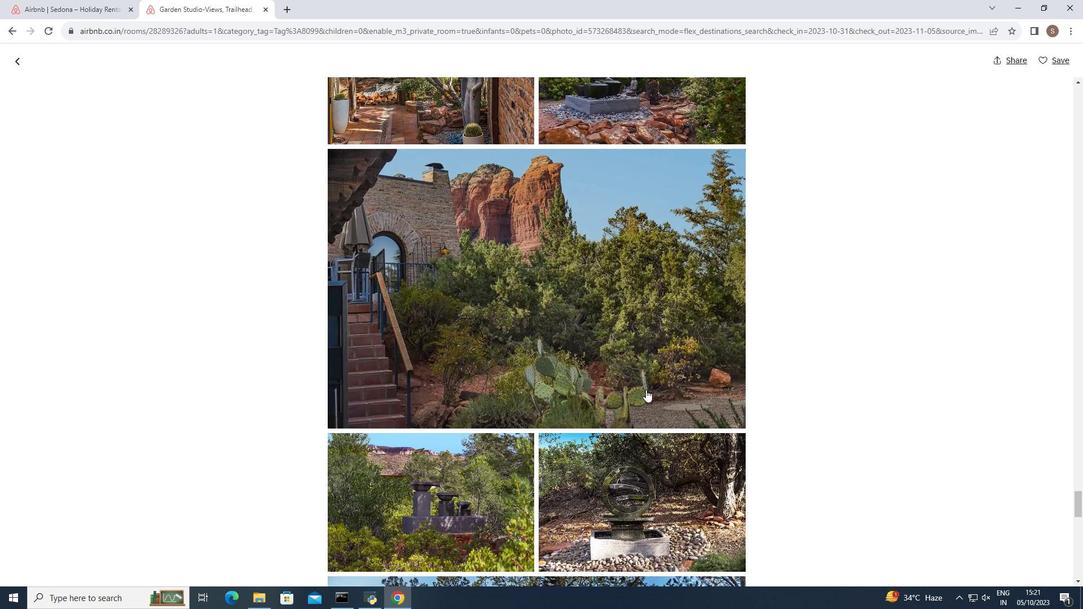 
Action: Mouse moved to (645, 389)
Screenshot: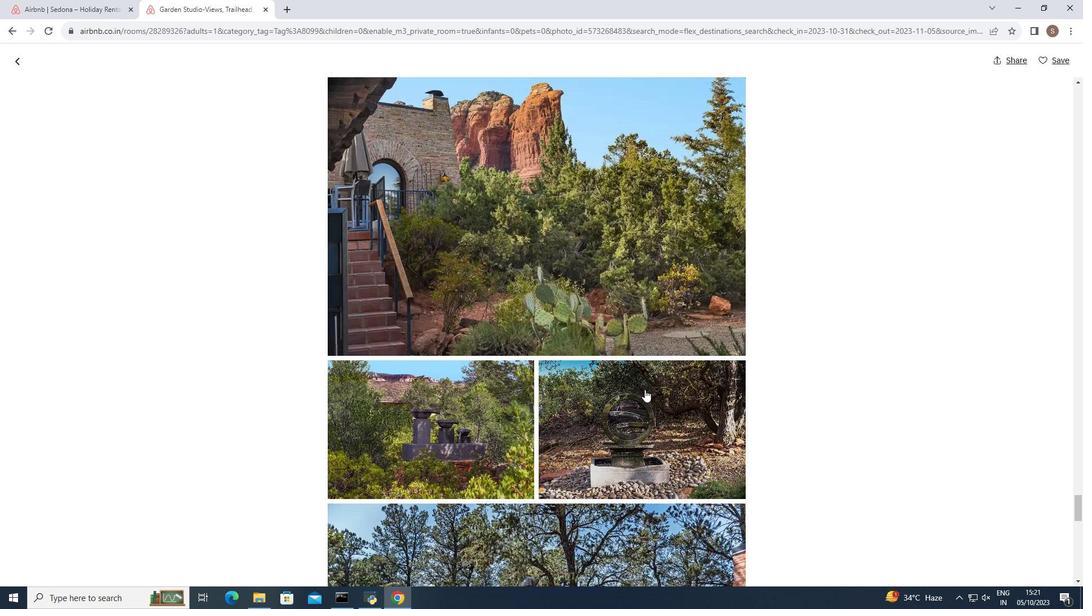 
Action: Mouse scrolled (645, 389) with delta (0, 0)
Screenshot: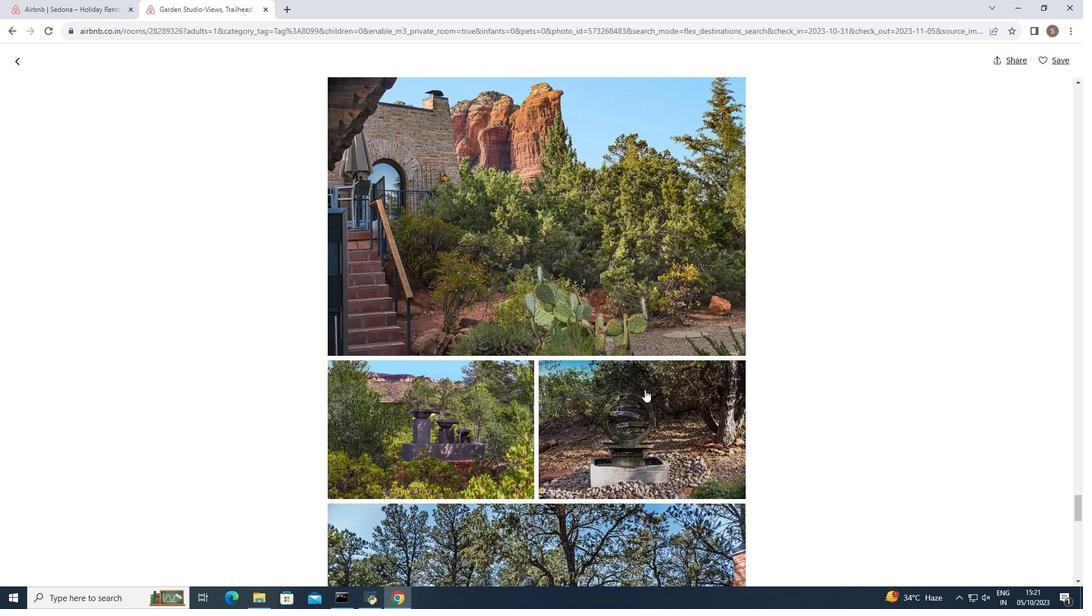 
Action: Mouse scrolled (645, 389) with delta (0, 0)
Screenshot: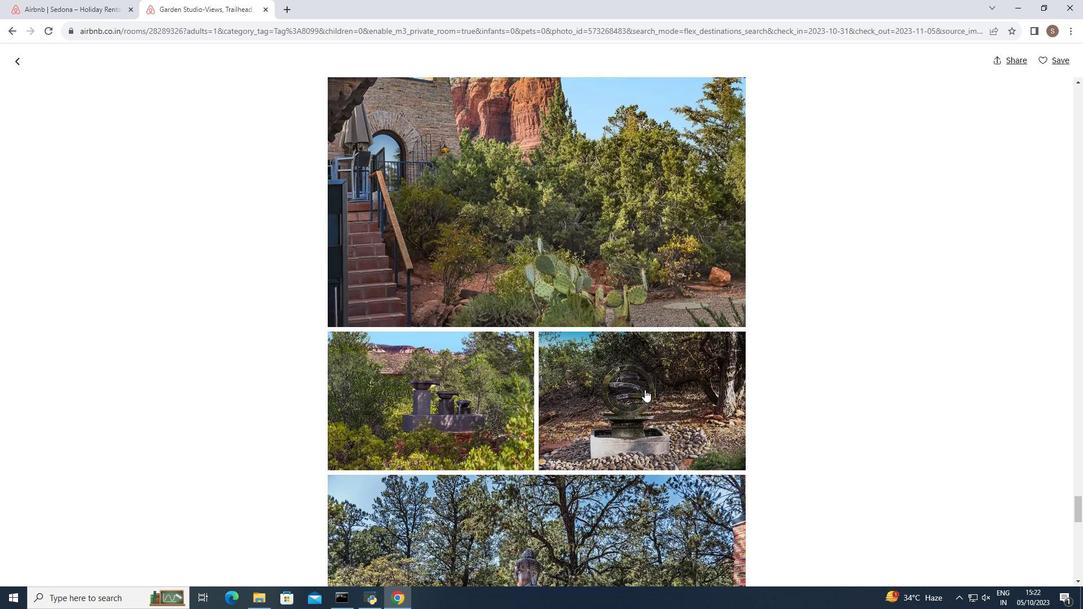 
Action: Mouse scrolled (645, 389) with delta (0, 0)
Screenshot: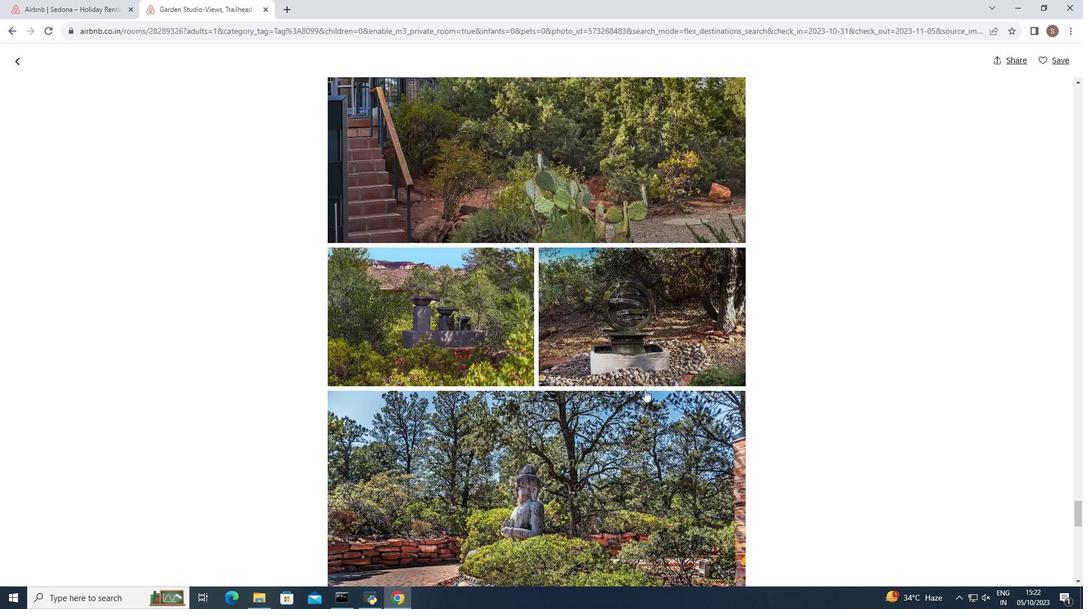 
Action: Mouse scrolled (645, 389) with delta (0, 0)
Screenshot: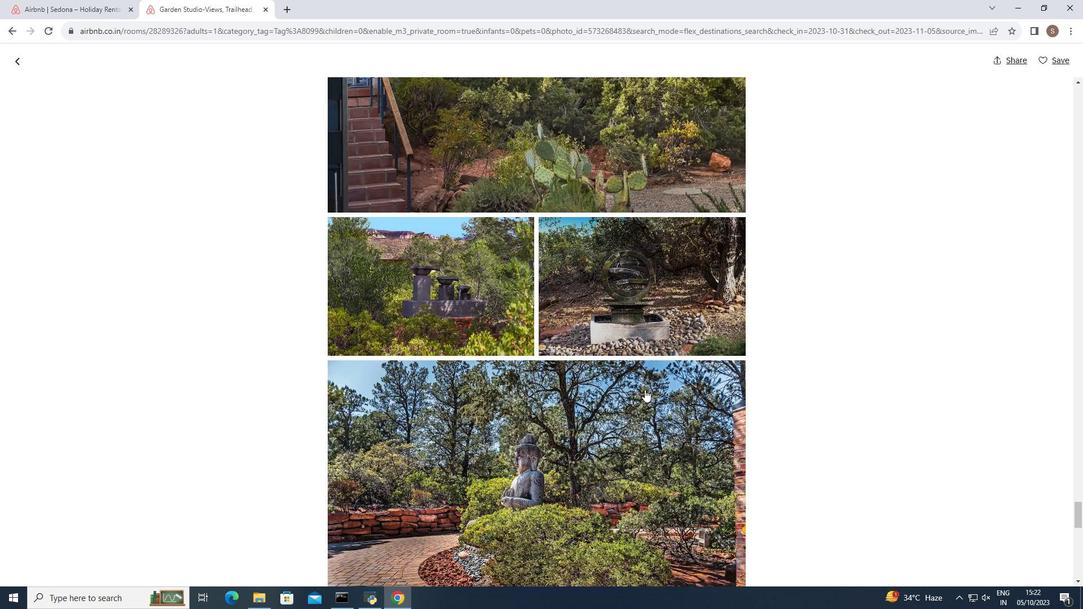
Action: Mouse scrolled (645, 389) with delta (0, 0)
Screenshot: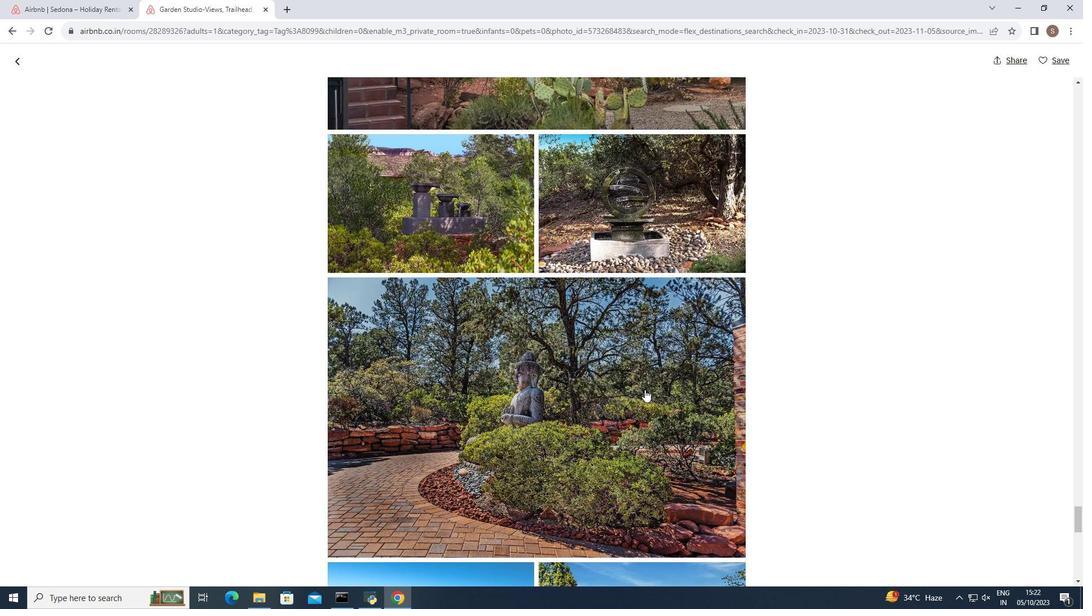 
Action: Mouse scrolled (645, 389) with delta (0, 0)
Screenshot: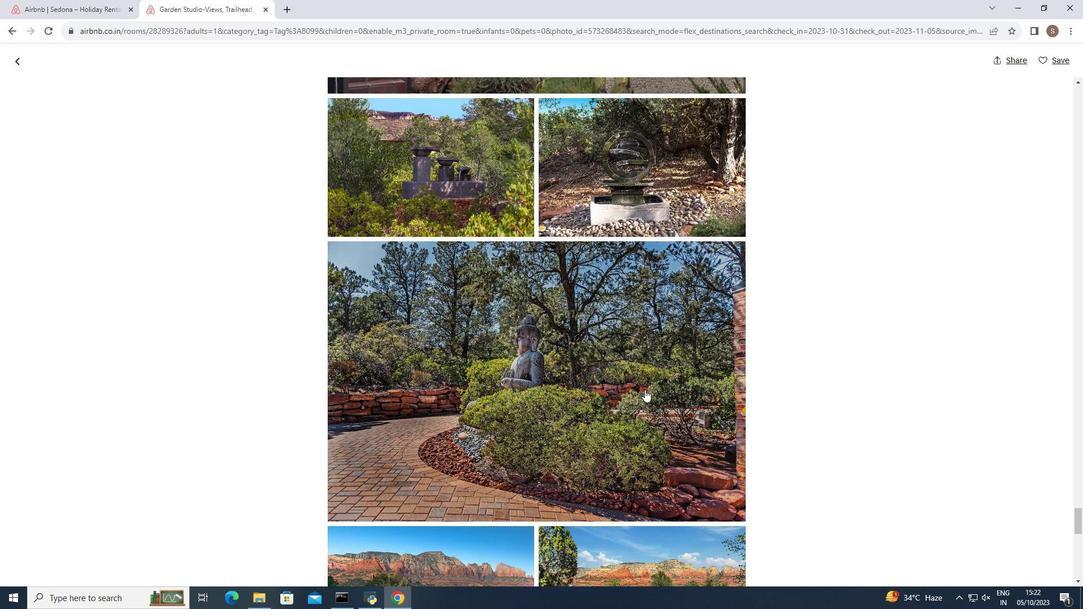 
Action: Mouse scrolled (645, 389) with delta (0, 0)
Screenshot: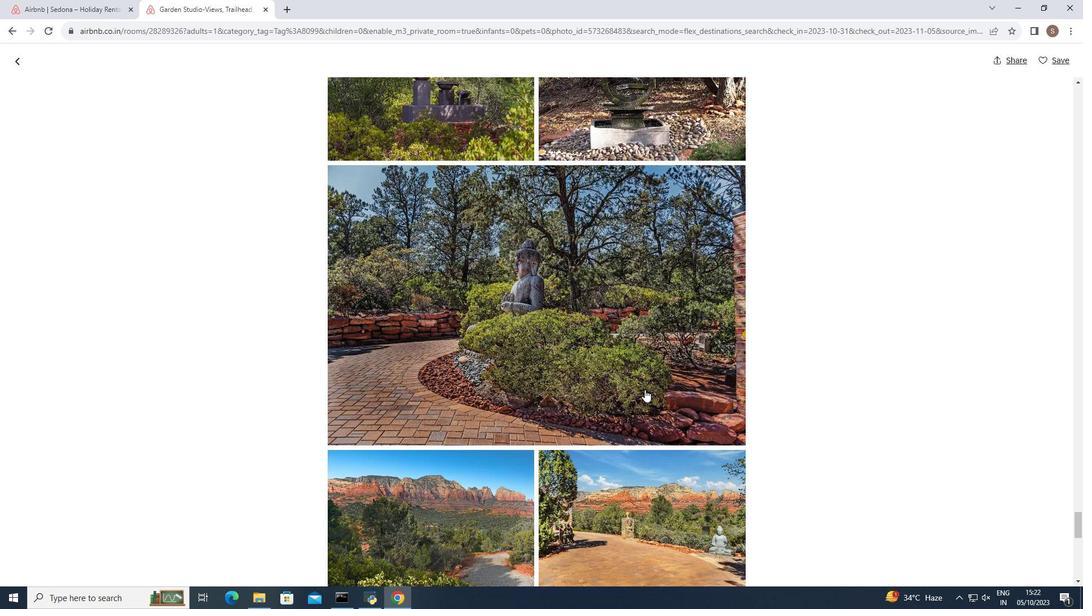 
Action: Mouse scrolled (645, 389) with delta (0, 0)
Screenshot: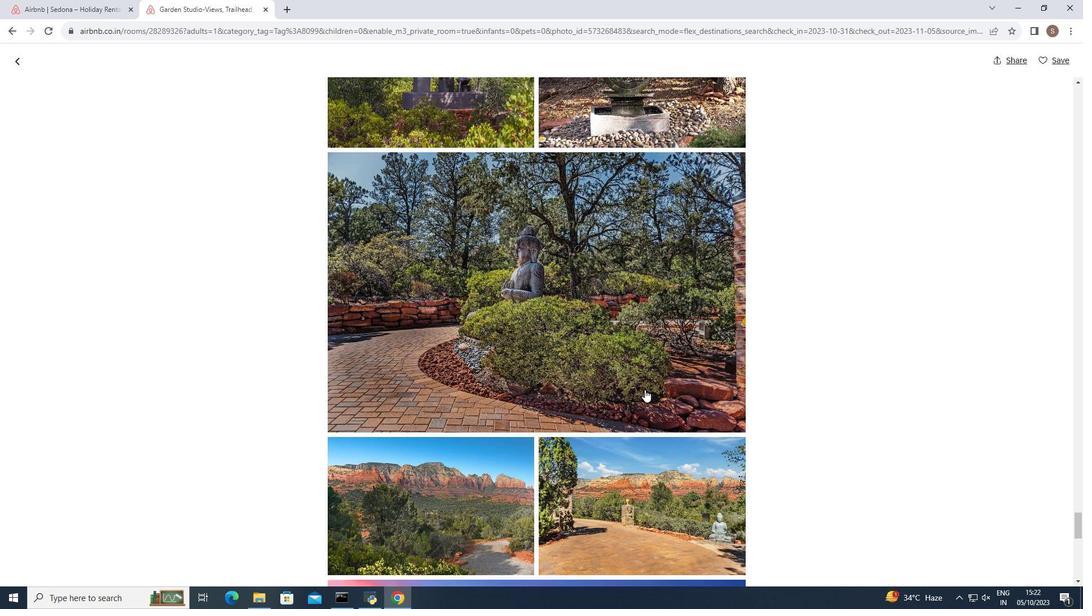 
Action: Mouse moved to (643, 389)
Screenshot: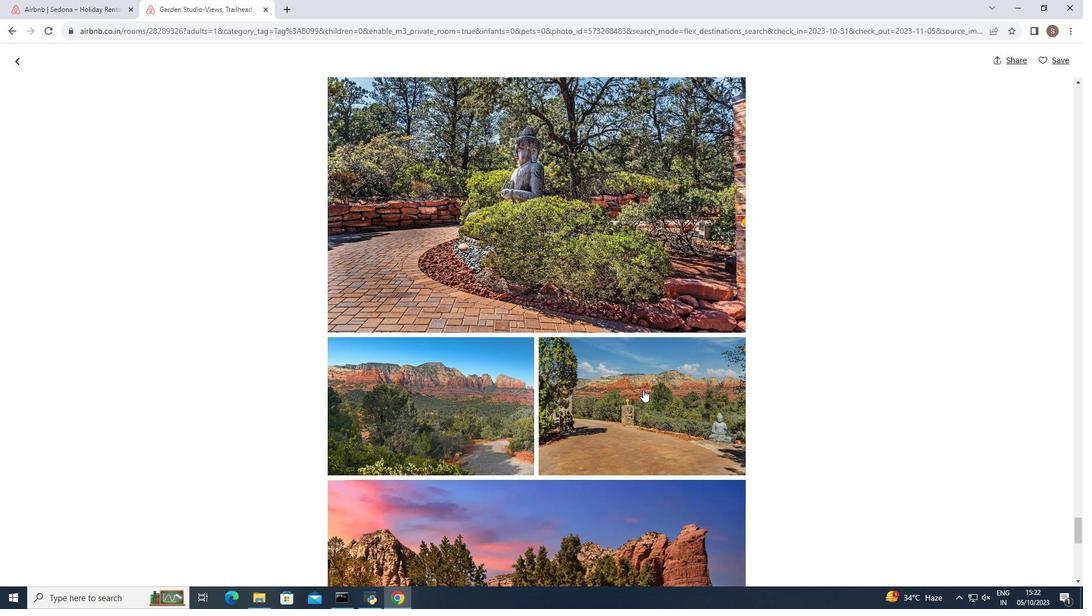 
Action: Mouse scrolled (643, 389) with delta (0, 0)
Screenshot: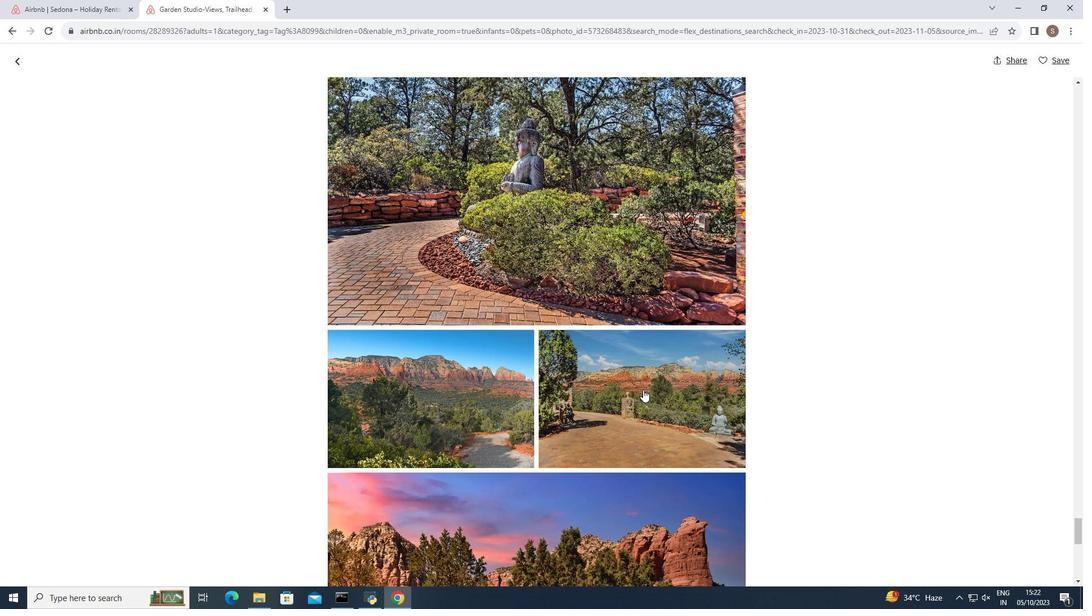 
Action: Mouse scrolled (643, 389) with delta (0, 0)
Screenshot: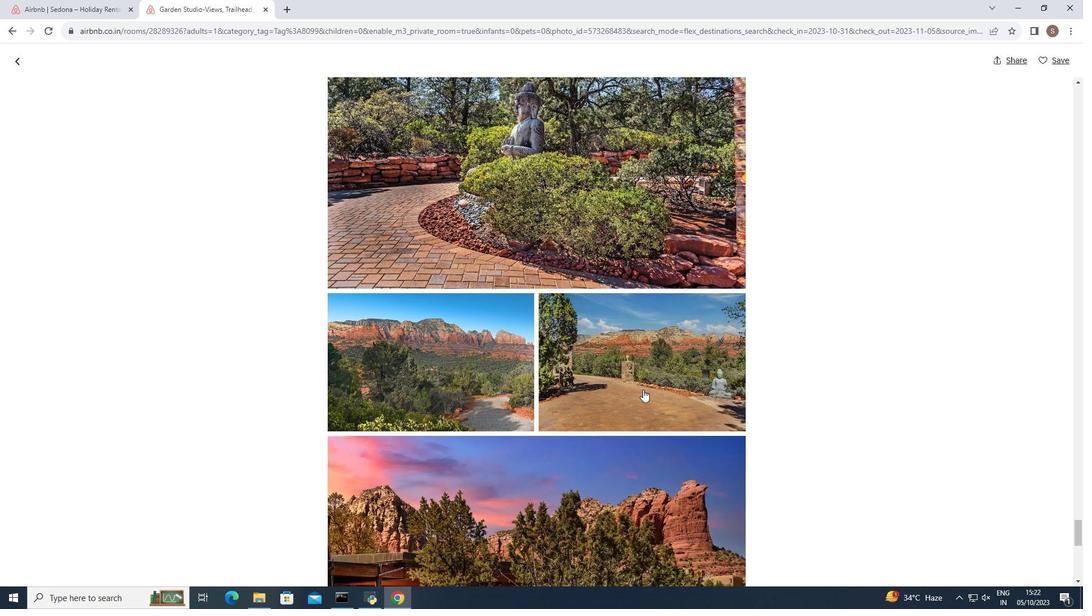 
Action: Mouse scrolled (643, 389) with delta (0, 0)
Screenshot: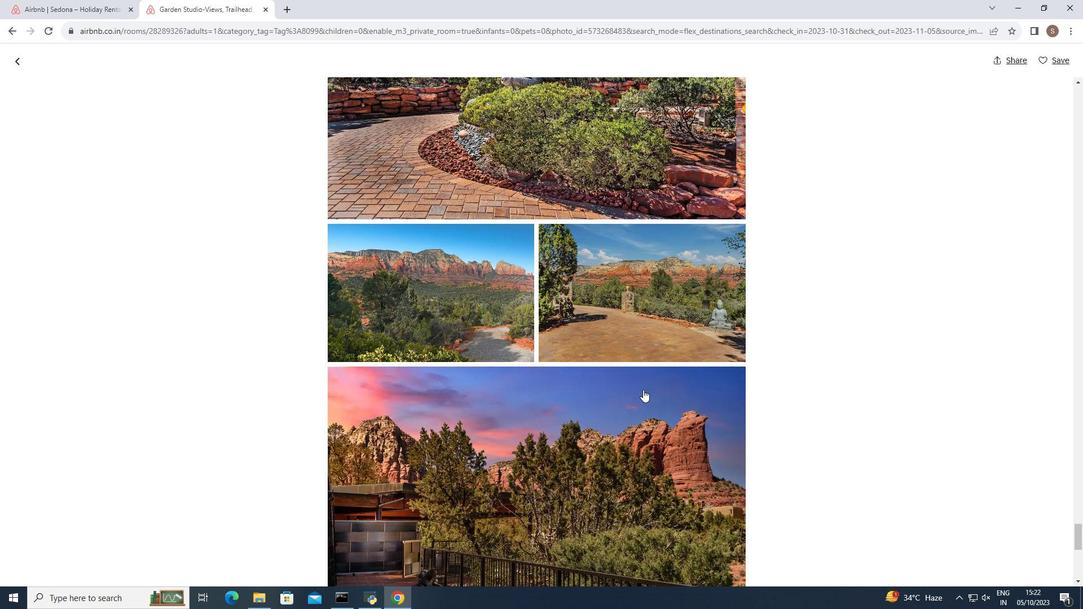 
Action: Mouse moved to (643, 390)
Screenshot: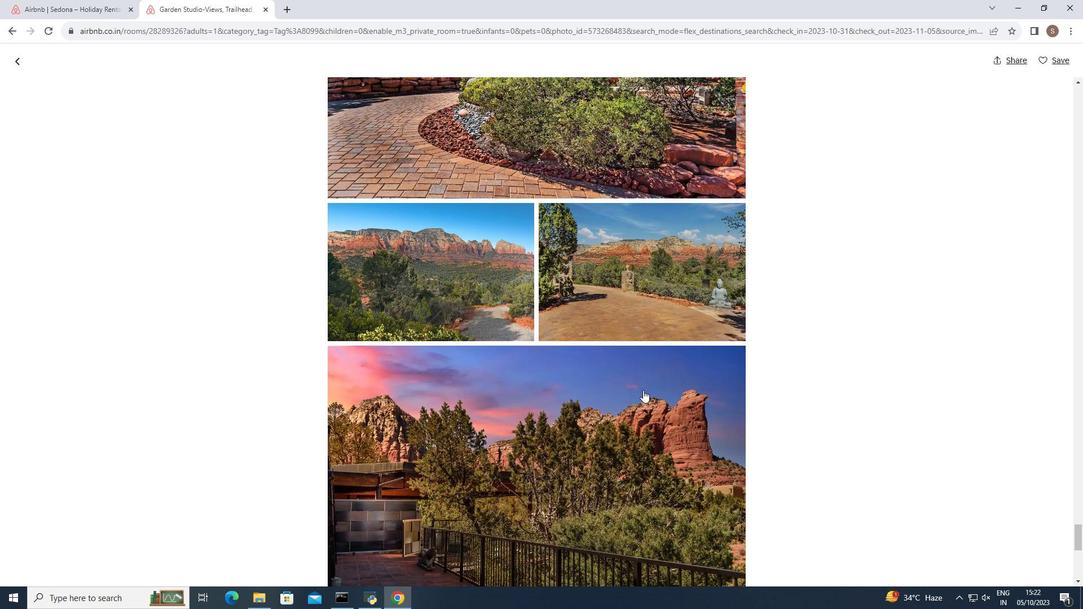 
Action: Mouse scrolled (643, 389) with delta (0, 0)
Screenshot: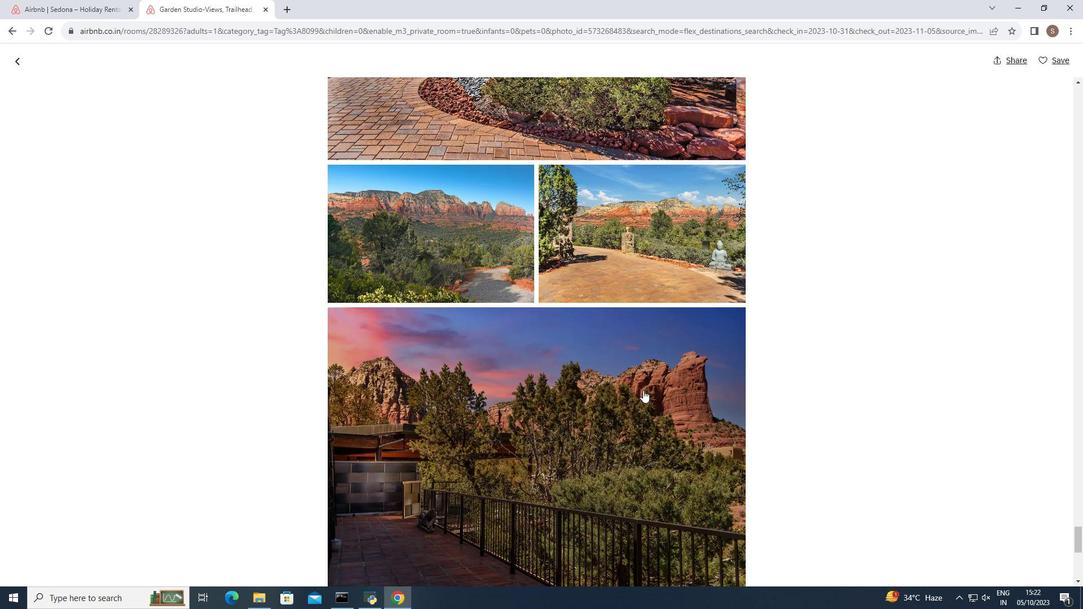 
Action: Mouse scrolled (643, 389) with delta (0, 0)
Screenshot: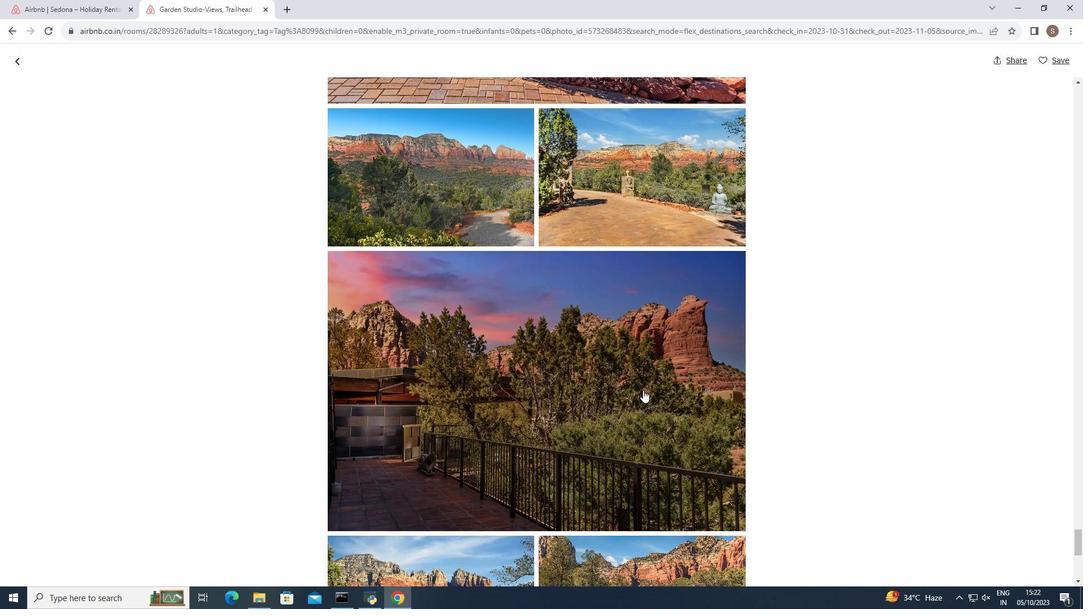 
Action: Mouse moved to (642, 390)
Screenshot: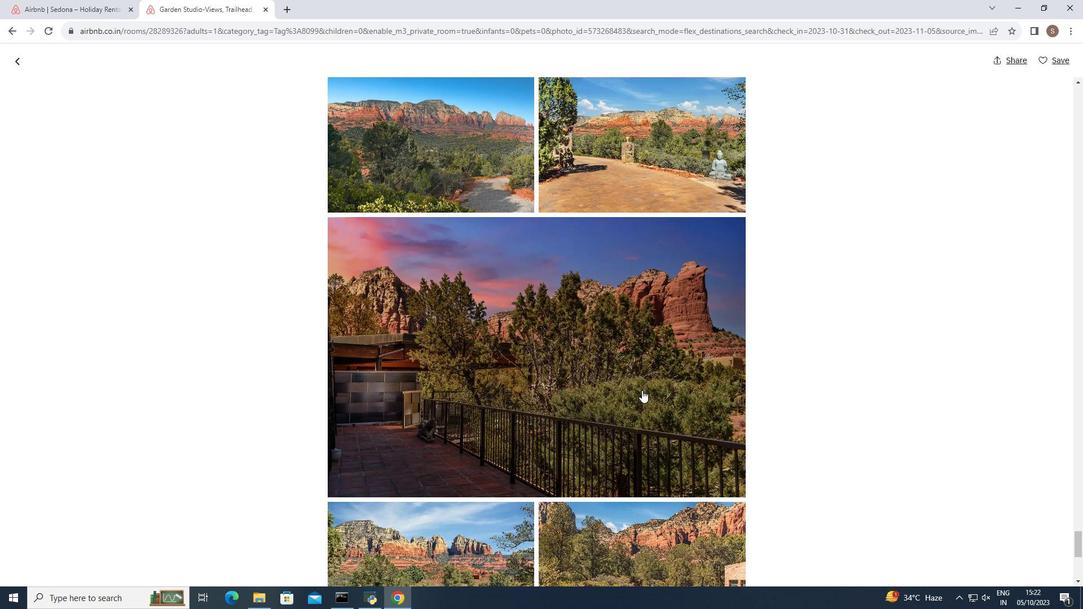 
Action: Mouse scrolled (642, 389) with delta (0, 0)
Screenshot: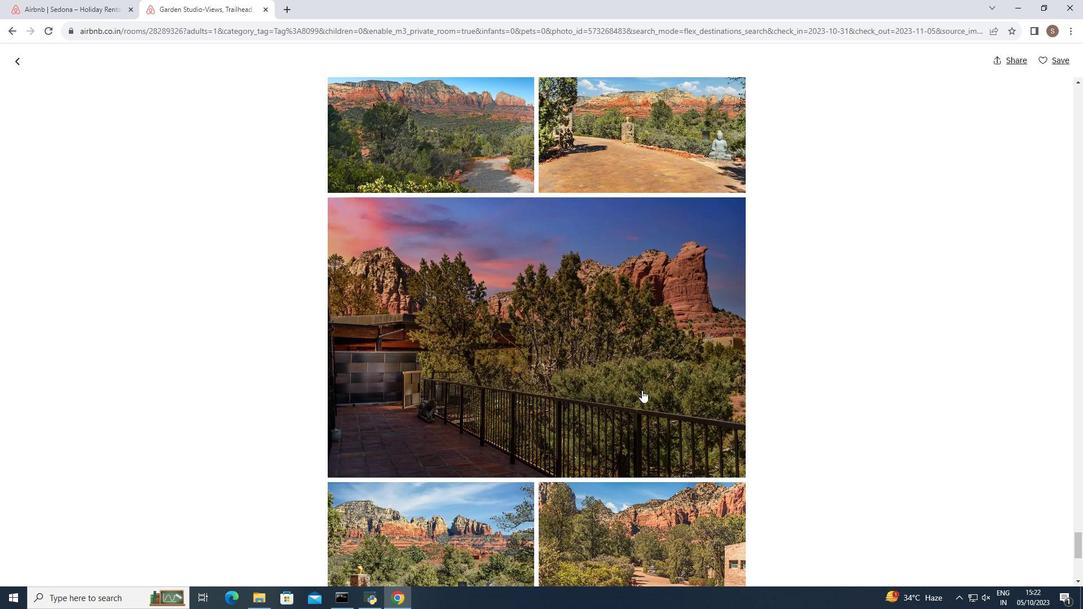 
Action: Mouse scrolled (642, 389) with delta (0, 0)
Screenshot: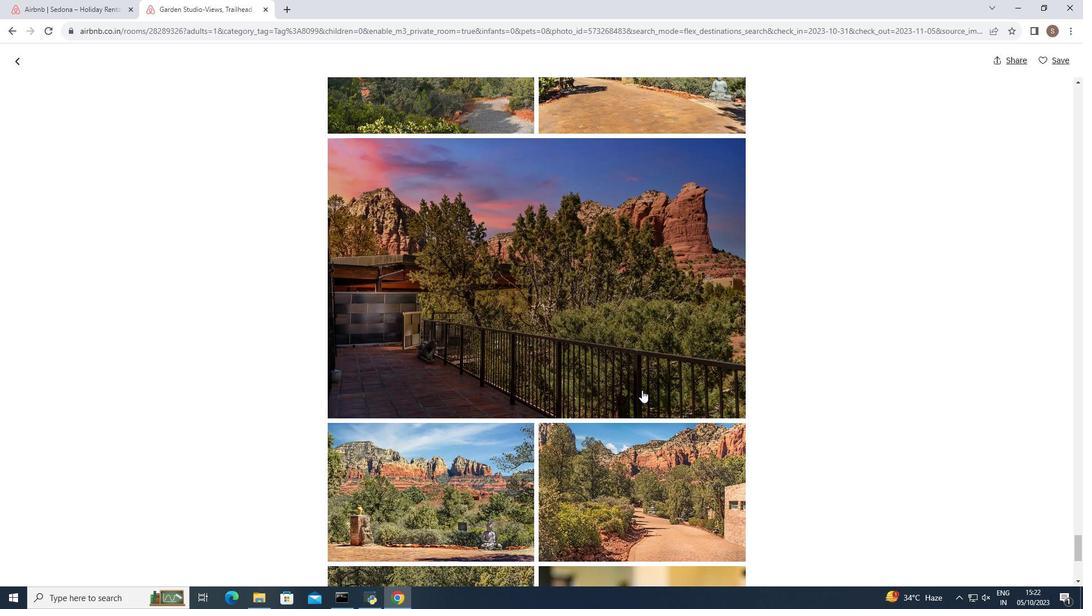 
Action: Mouse scrolled (642, 389) with delta (0, 0)
Screenshot: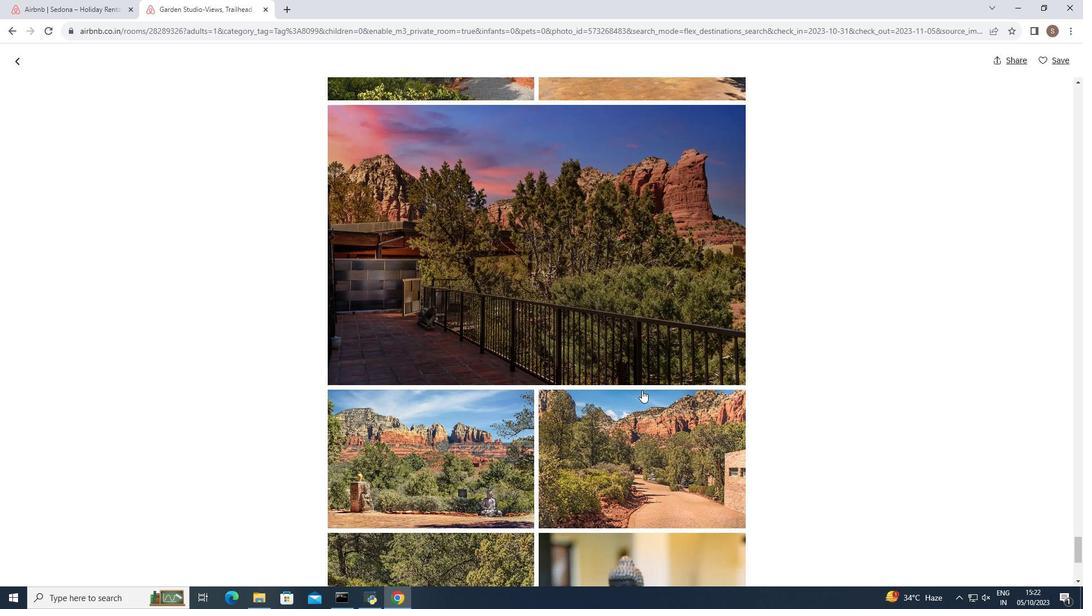 
Action: Mouse scrolled (642, 389) with delta (0, 0)
Screenshot: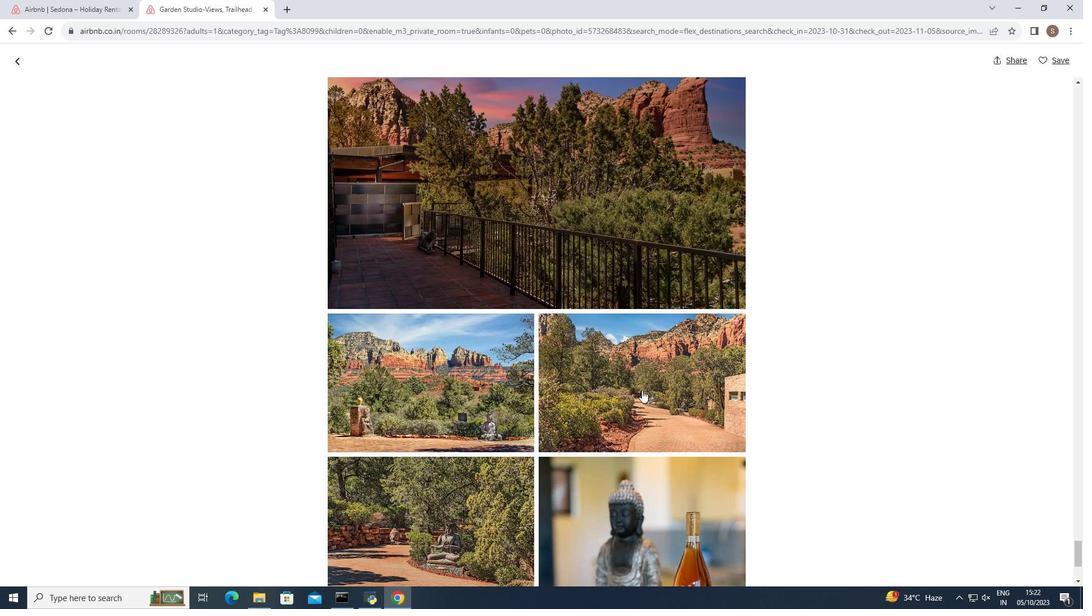 
Action: Mouse scrolled (642, 389) with delta (0, 0)
Screenshot: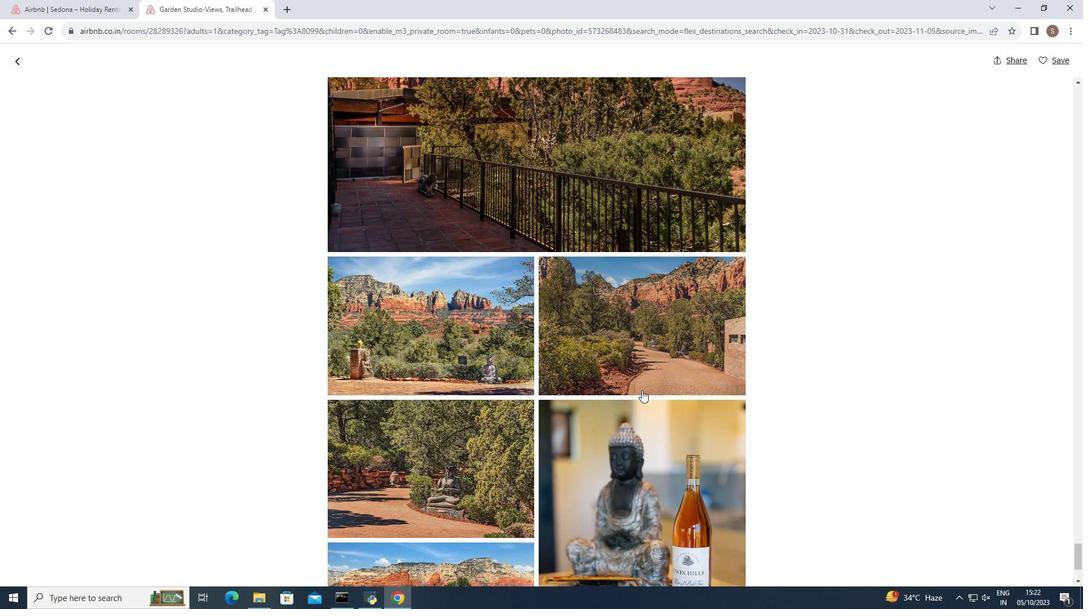 
Action: Mouse scrolled (642, 389) with delta (0, 0)
Screenshot: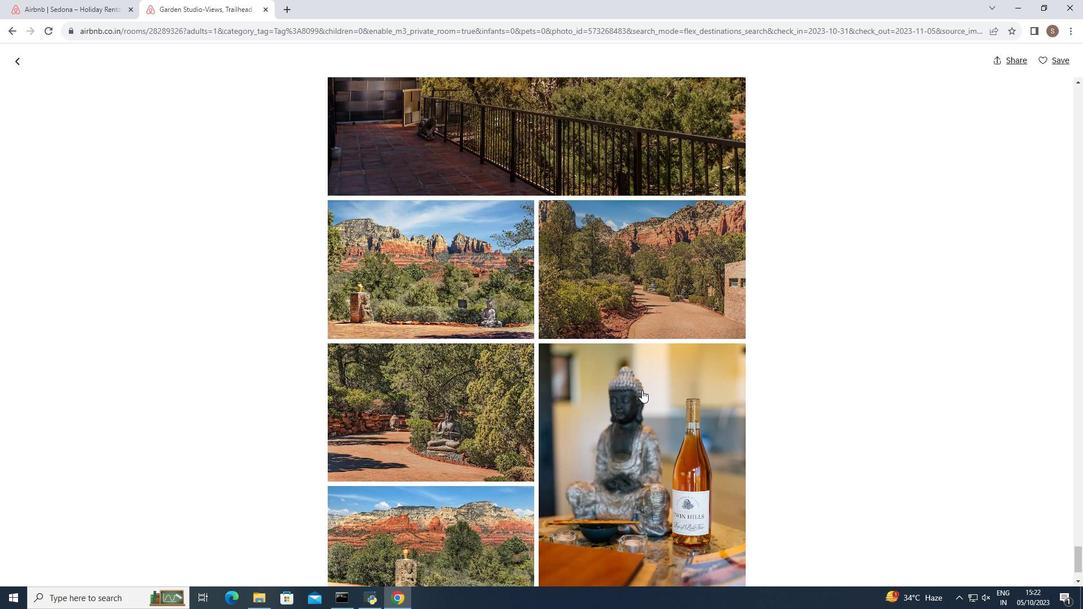 
Action: Mouse scrolled (642, 389) with delta (0, 0)
Screenshot: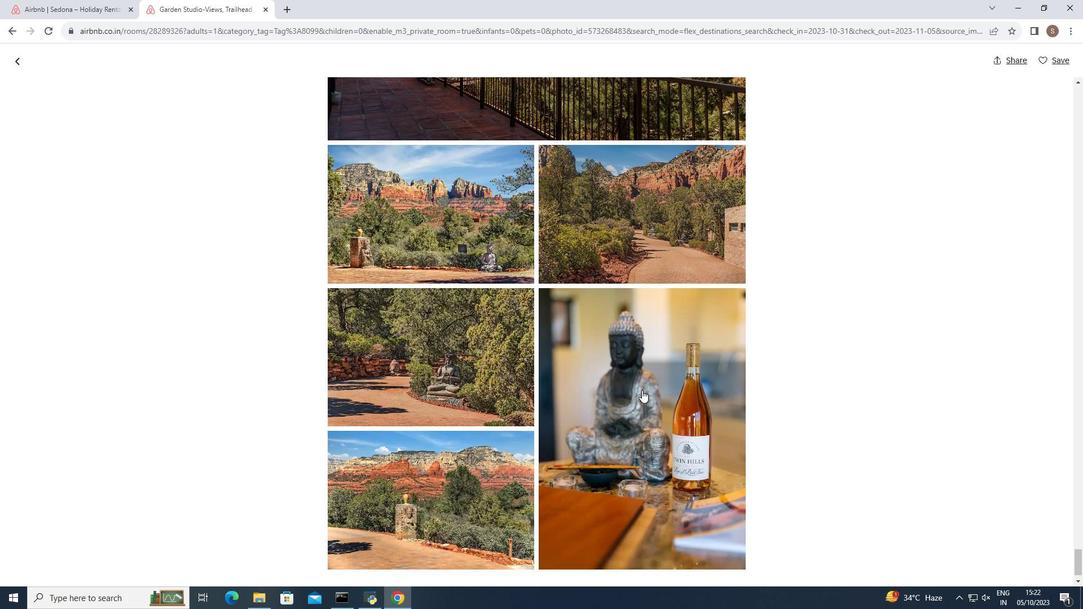 
Action: Mouse scrolled (642, 389) with delta (0, 0)
Screenshot: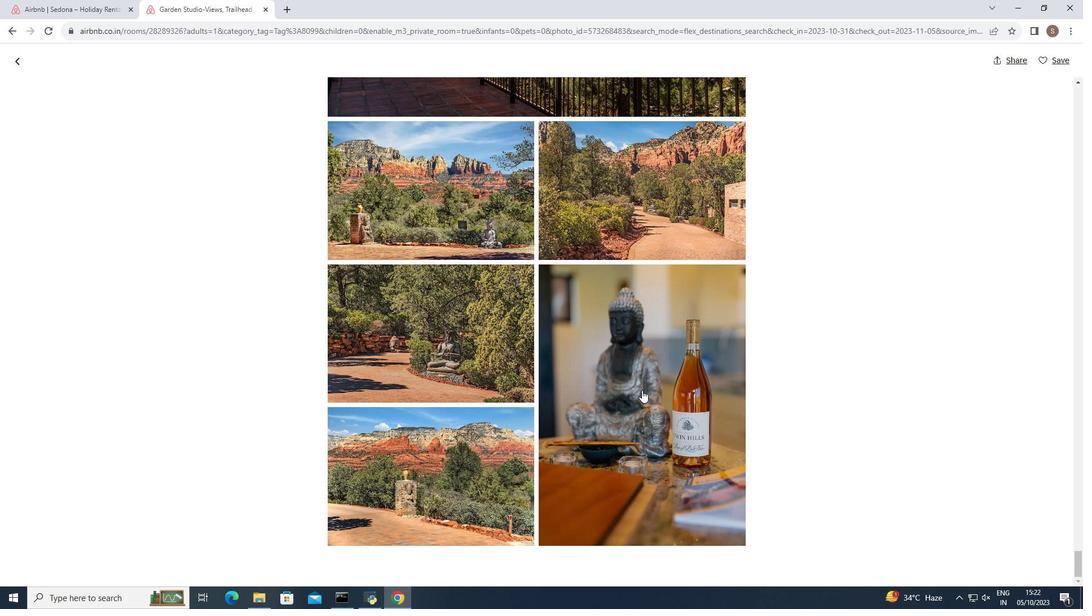 
Action: Mouse scrolled (642, 389) with delta (0, 0)
Screenshot: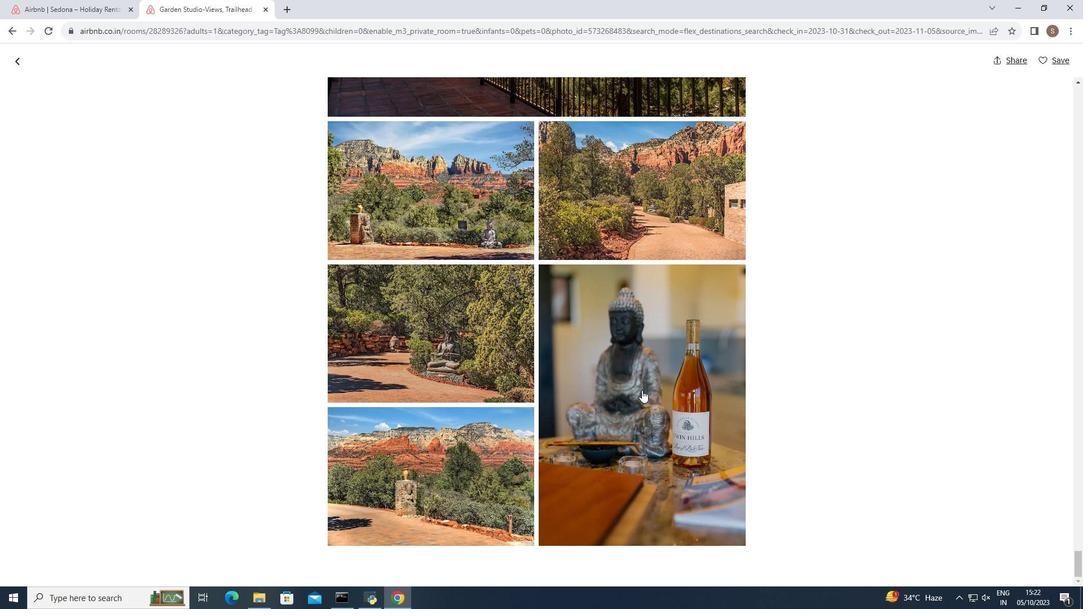 
Action: Mouse moved to (19, 60)
Screenshot: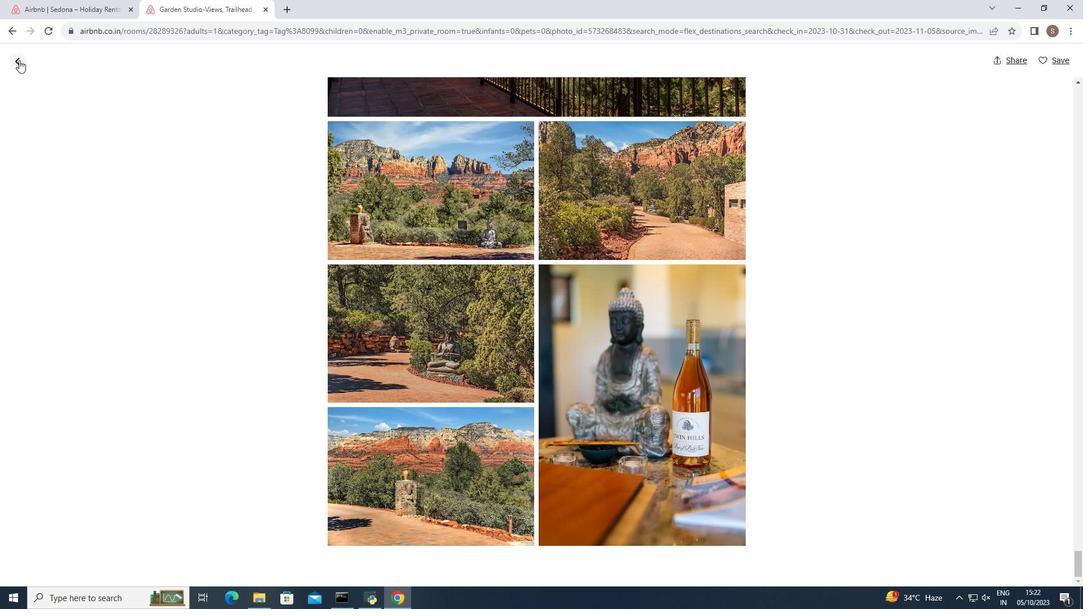 
Action: Mouse pressed left at (19, 60)
Screenshot: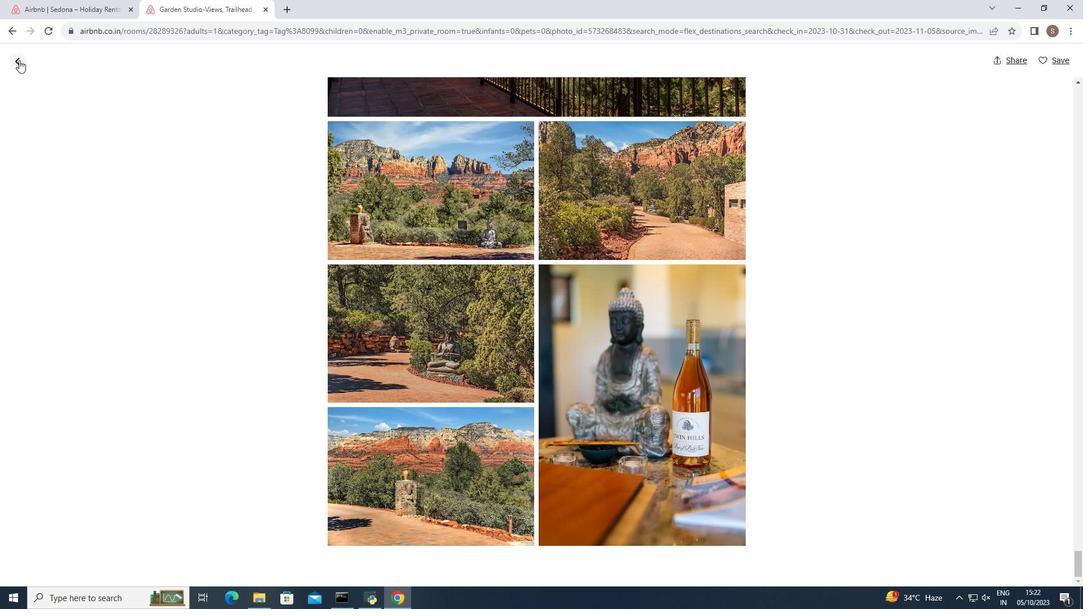 
Action: Mouse moved to (256, 262)
Screenshot: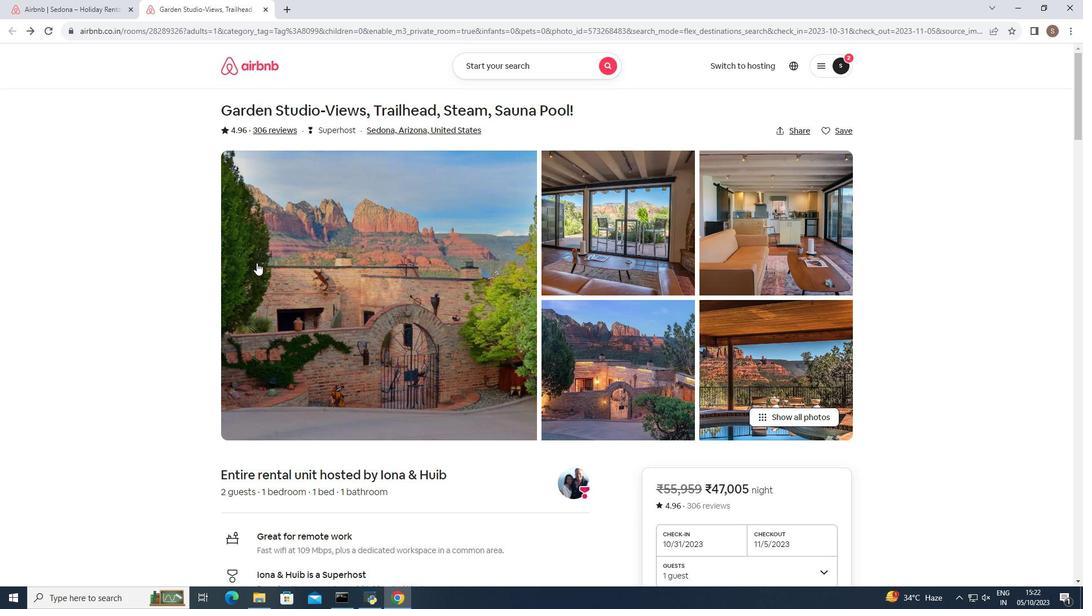 
Action: Mouse scrolled (256, 262) with delta (0, 0)
Screenshot: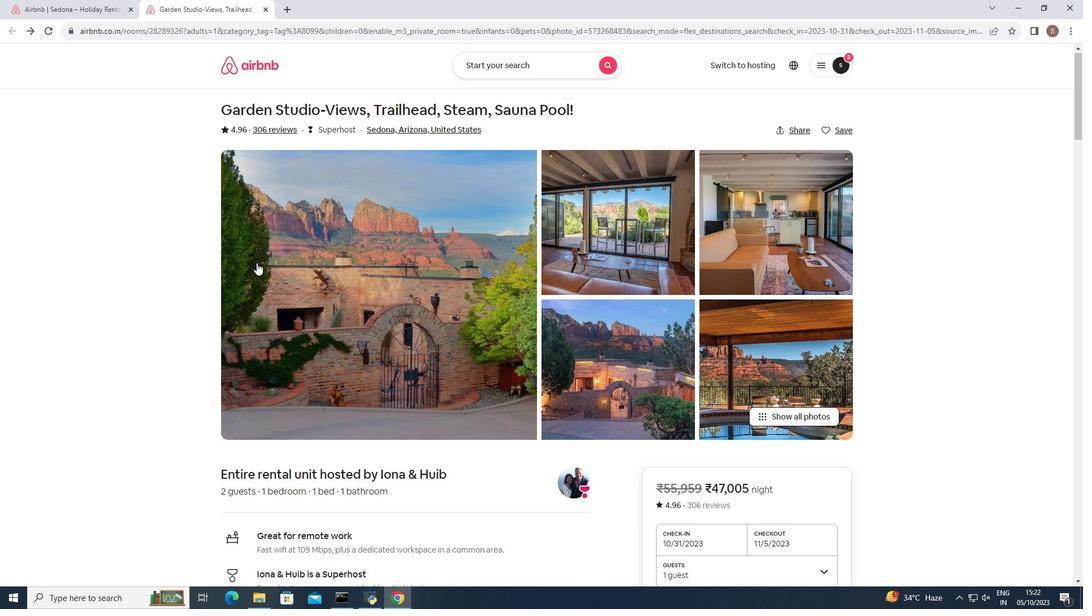 
Action: Mouse scrolled (256, 262) with delta (0, 0)
Screenshot: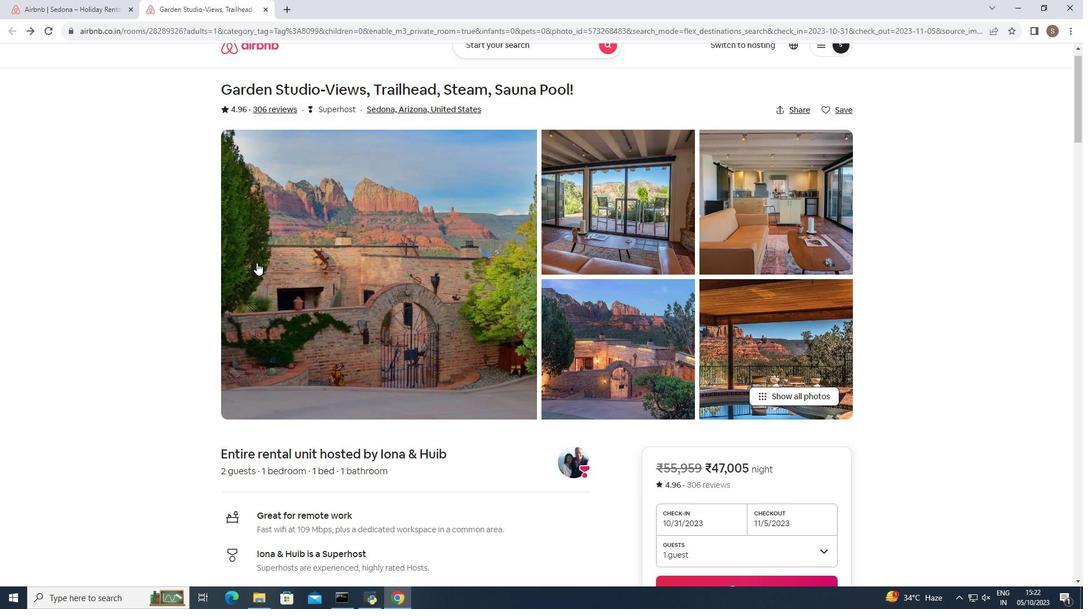 
Action: Mouse scrolled (256, 262) with delta (0, 0)
Screenshot: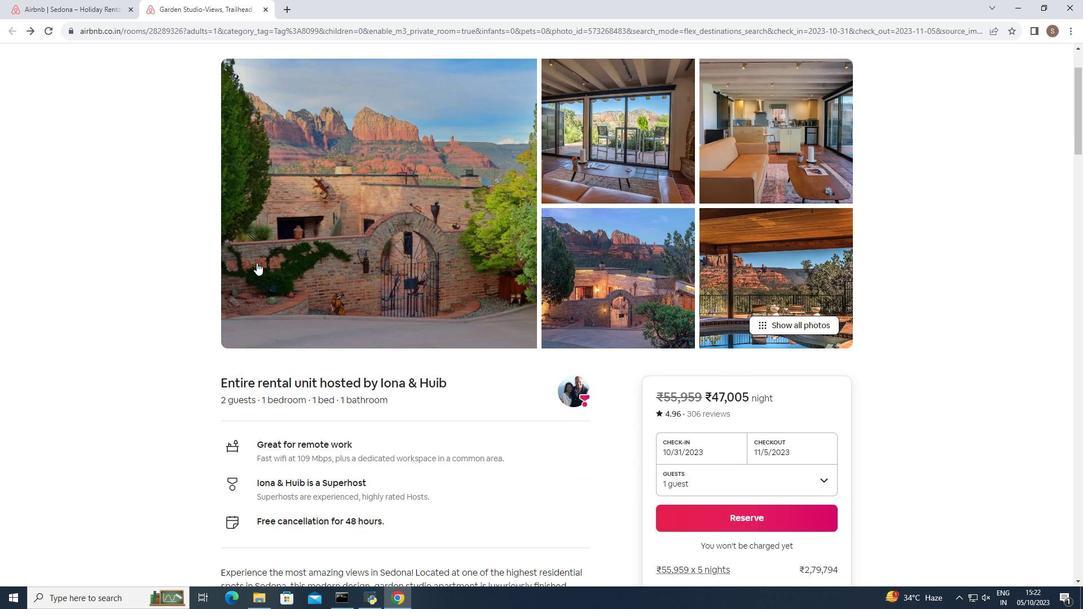 
Action: Mouse scrolled (256, 262) with delta (0, 0)
Screenshot: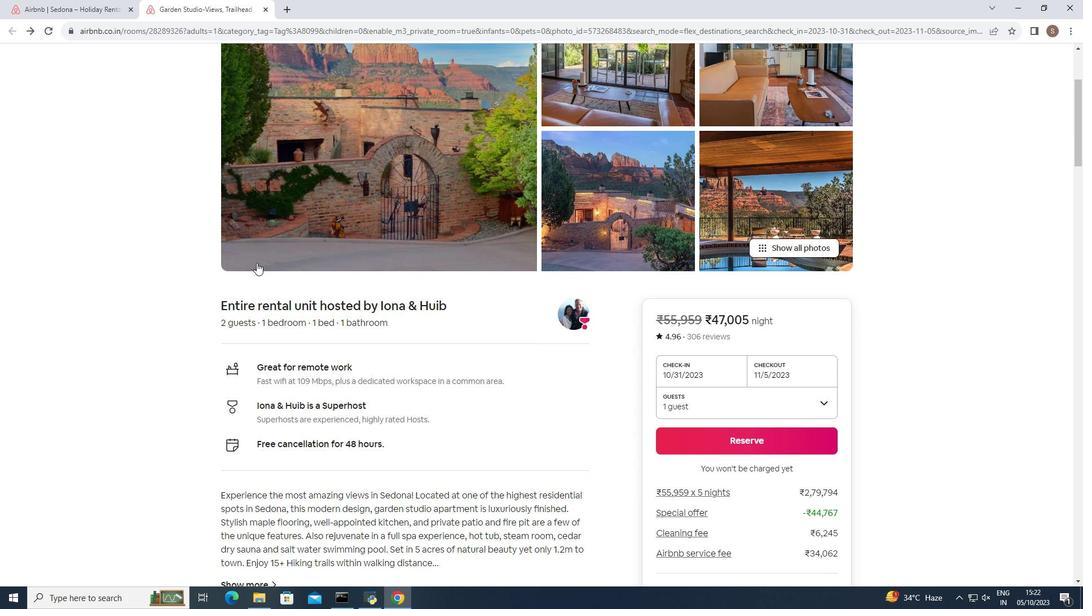 
Action: Mouse scrolled (256, 262) with delta (0, 0)
Screenshot: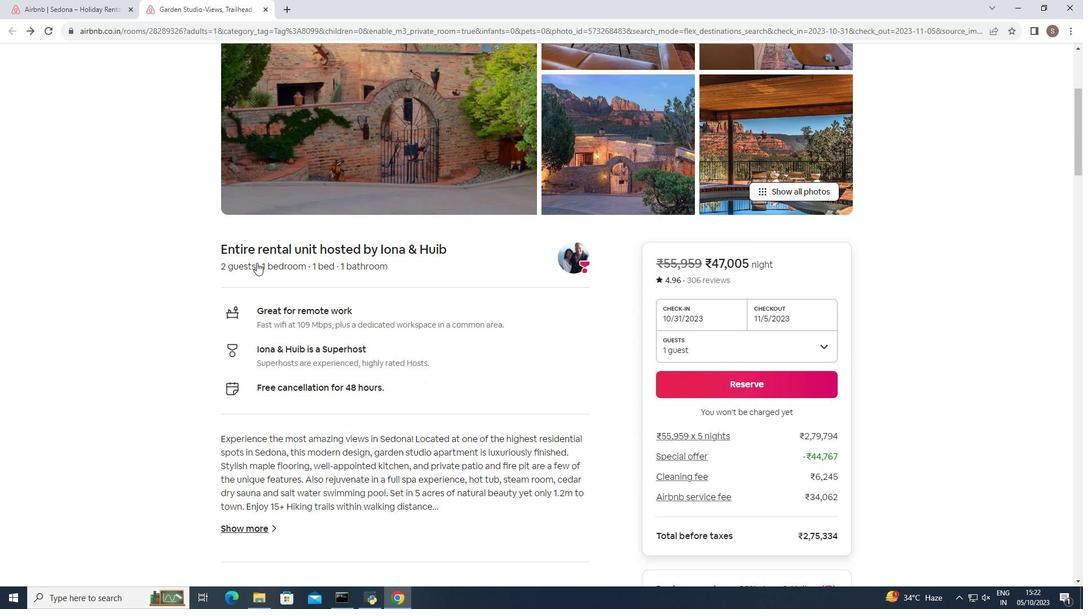 
Action: Mouse scrolled (256, 262) with delta (0, 0)
Screenshot: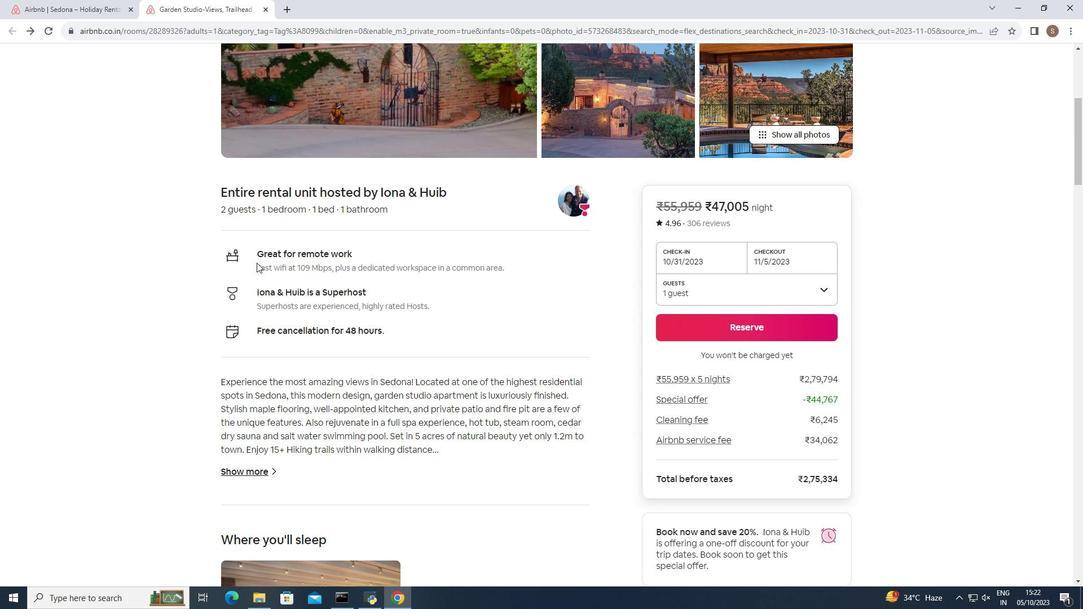 
Action: Mouse scrolled (256, 262) with delta (0, 0)
Screenshot: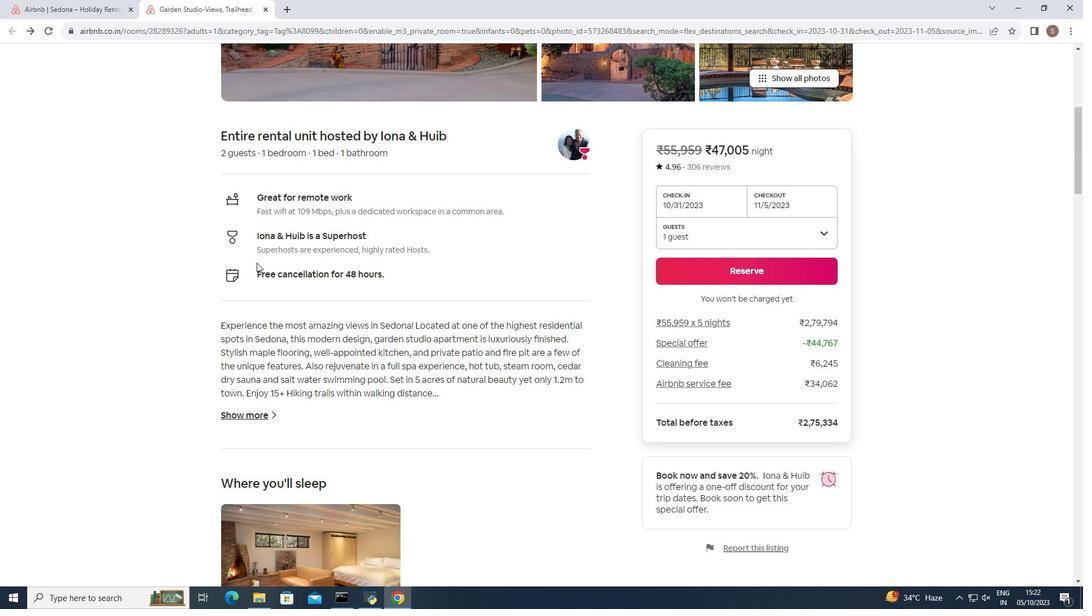 
Action: Mouse moved to (257, 263)
Screenshot: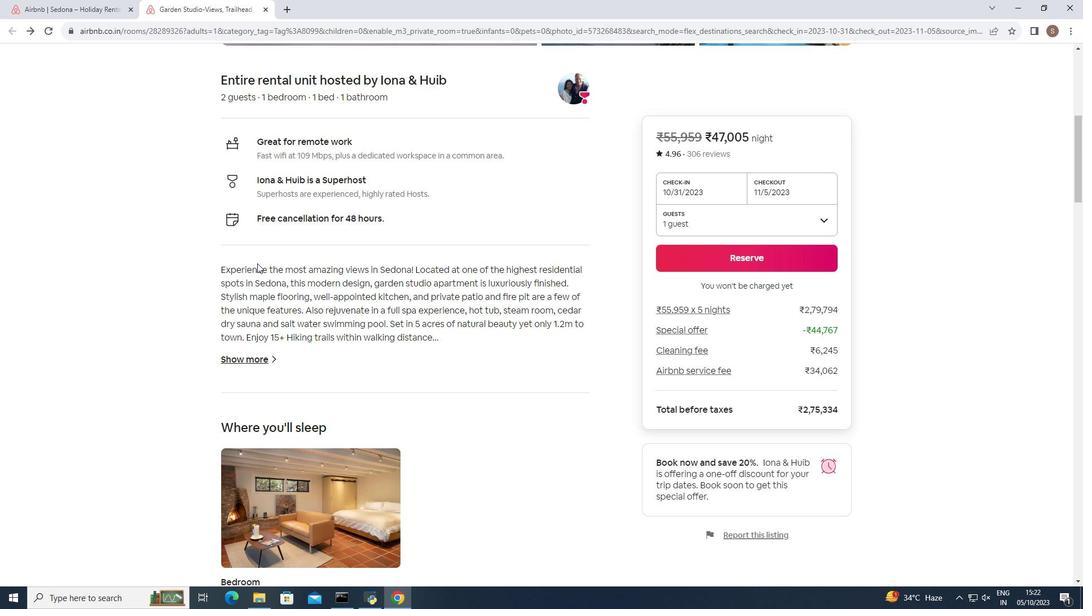 
Action: Mouse scrolled (257, 262) with delta (0, 0)
Screenshot: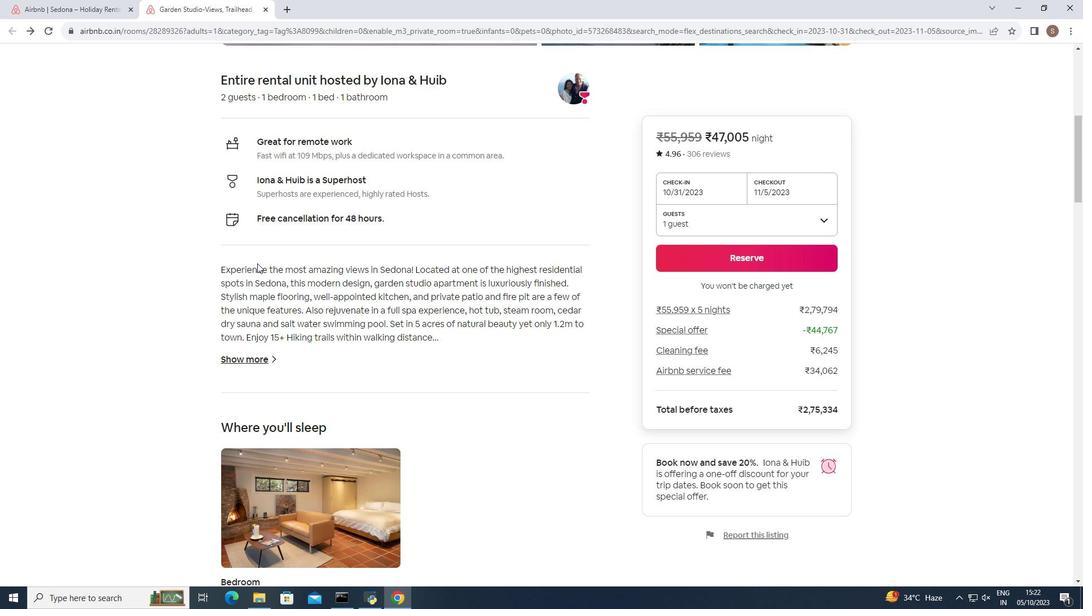 
Action: Mouse moved to (244, 308)
Screenshot: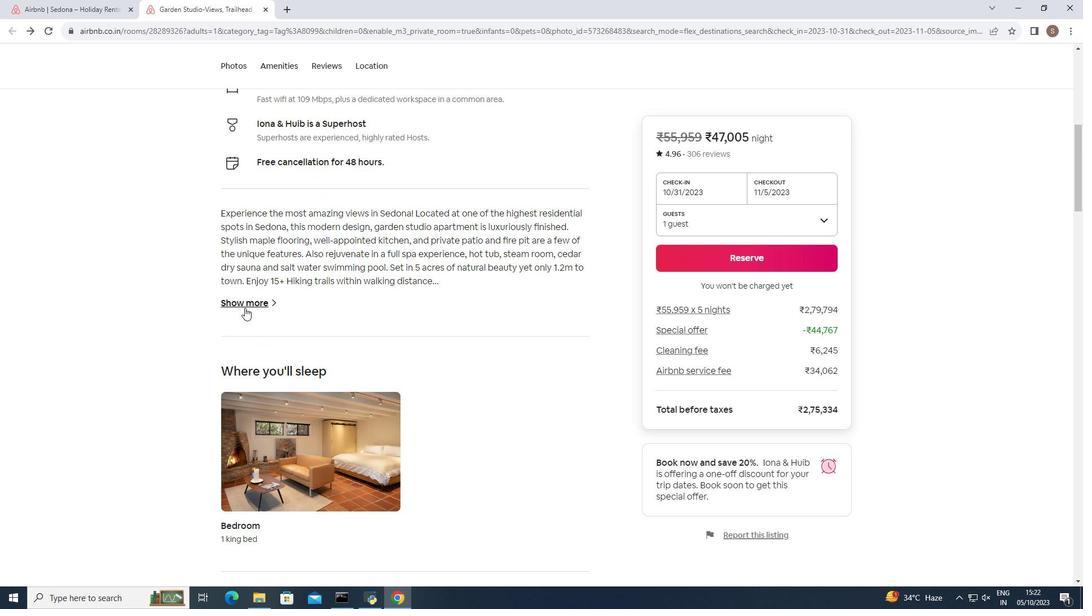 
Action: Mouse pressed left at (244, 308)
Screenshot: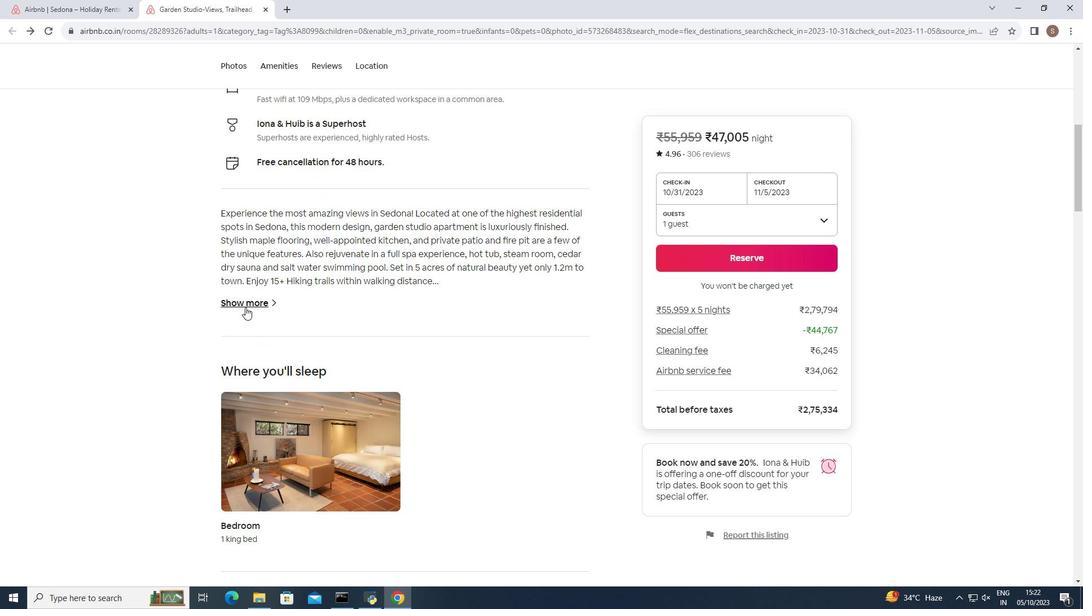 
Action: Mouse moved to (452, 335)
Screenshot: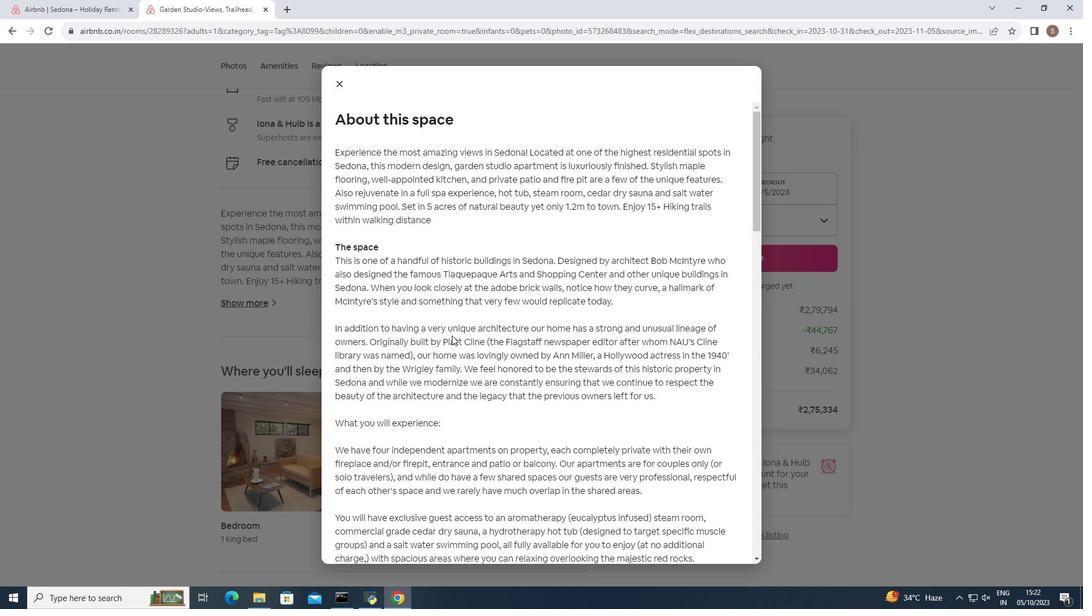 
Action: Mouse scrolled (452, 335) with delta (0, 0)
Screenshot: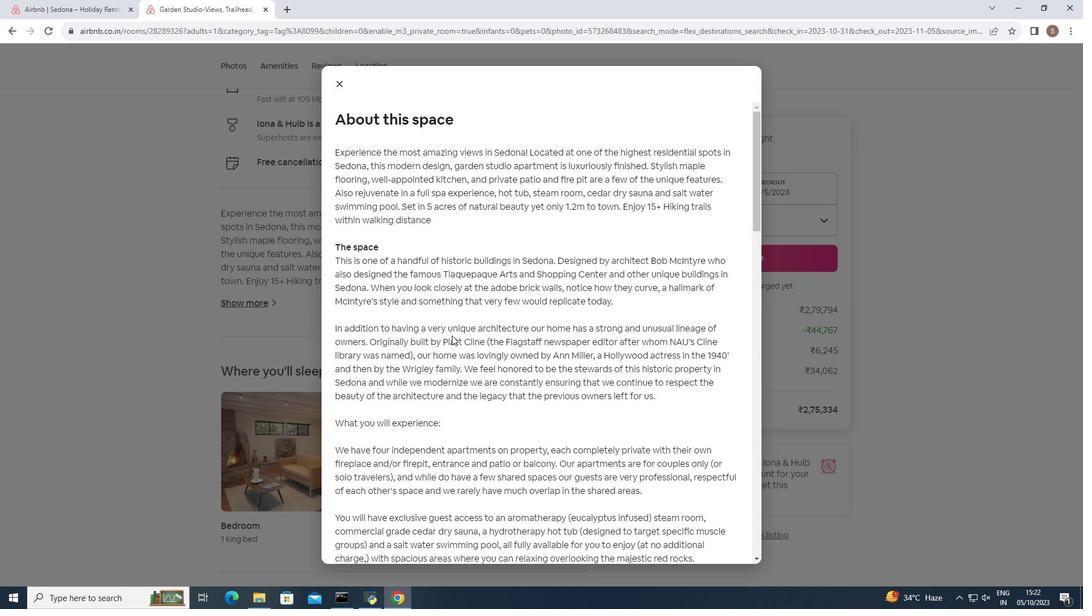 
Action: Mouse scrolled (452, 335) with delta (0, 0)
Screenshot: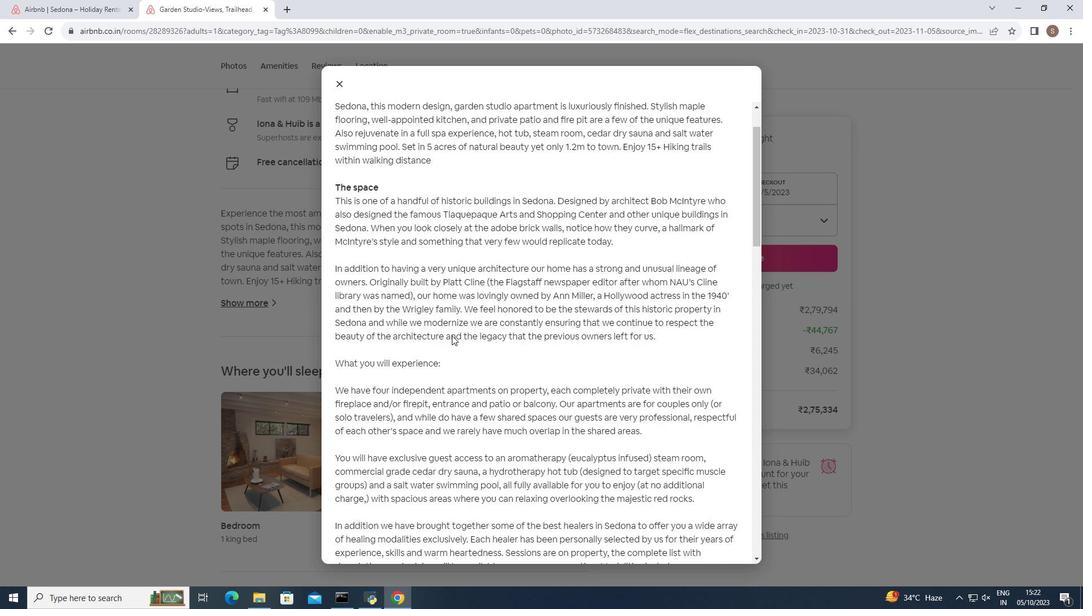 
Action: Mouse scrolled (452, 335) with delta (0, 0)
Screenshot: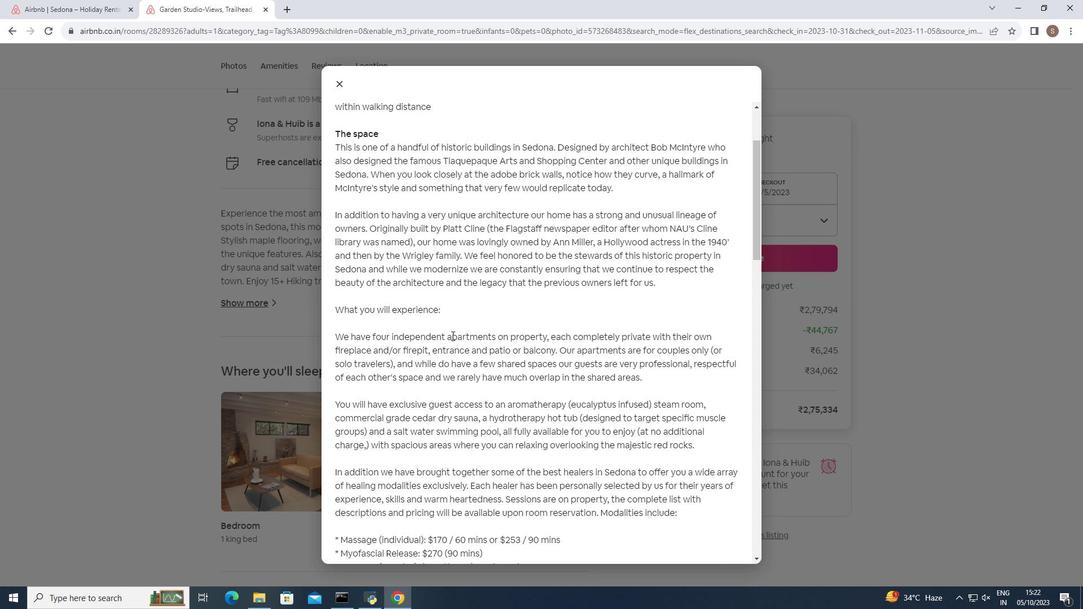 
Action: Mouse moved to (452, 336)
Screenshot: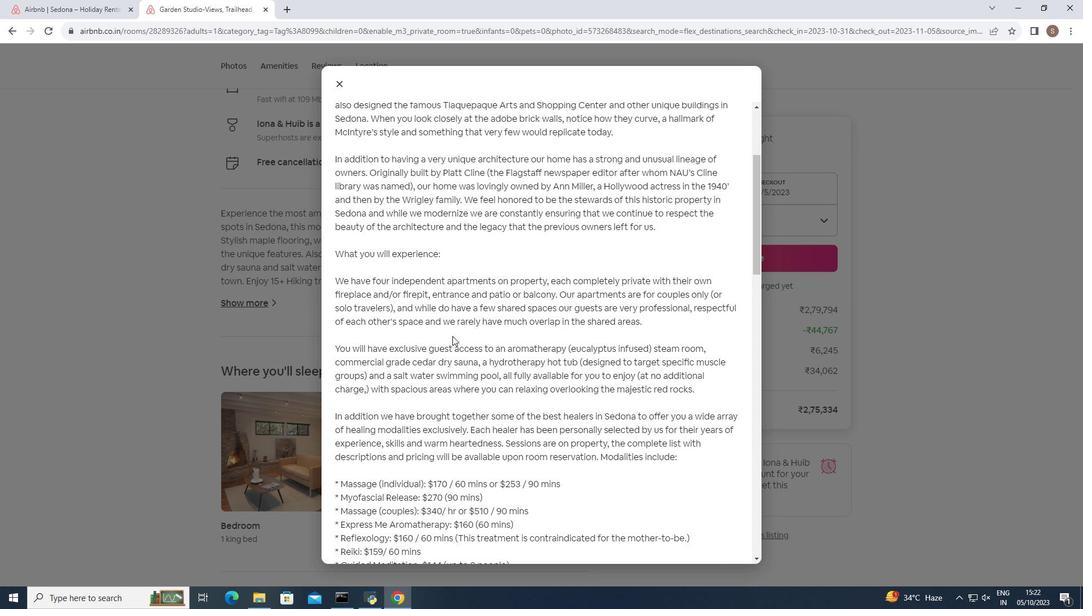 
Action: Mouse scrolled (452, 335) with delta (0, 0)
Screenshot: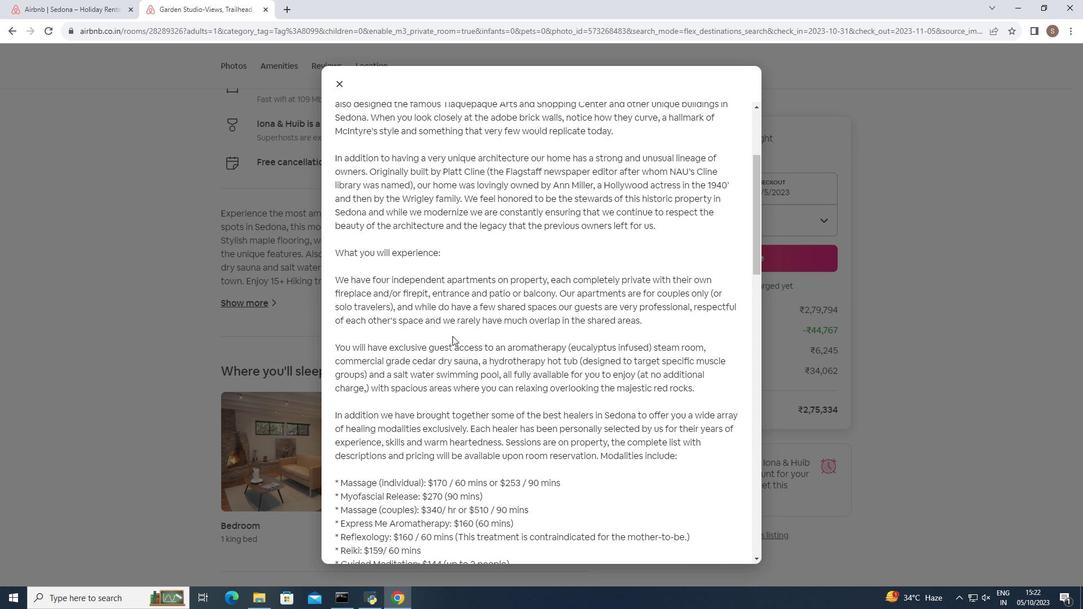 
Action: Mouse moved to (452, 336)
Screenshot: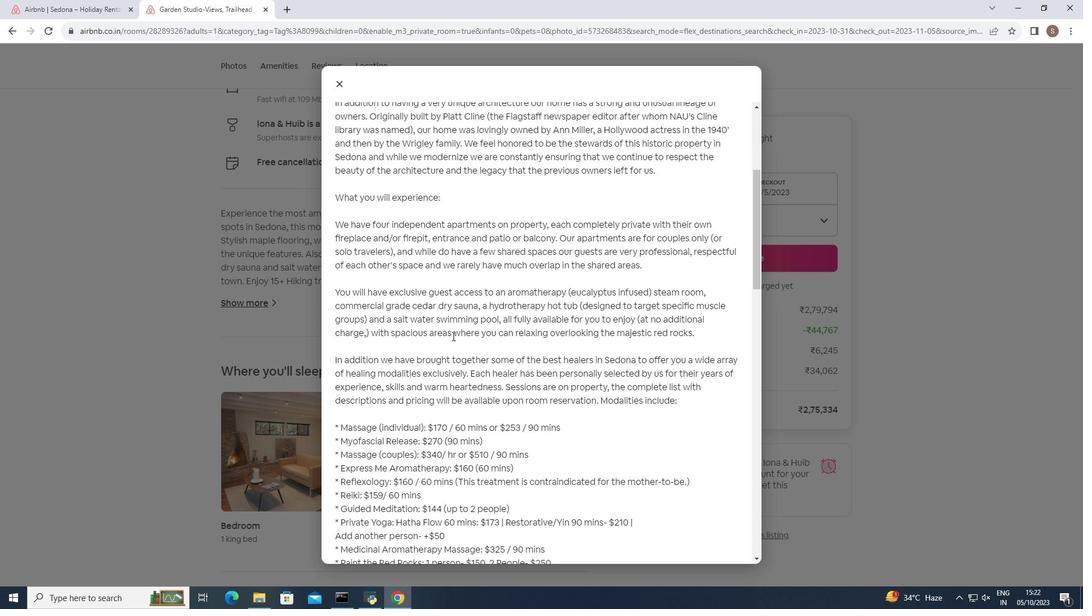 
Action: Mouse scrolled (452, 335) with delta (0, 0)
Screenshot: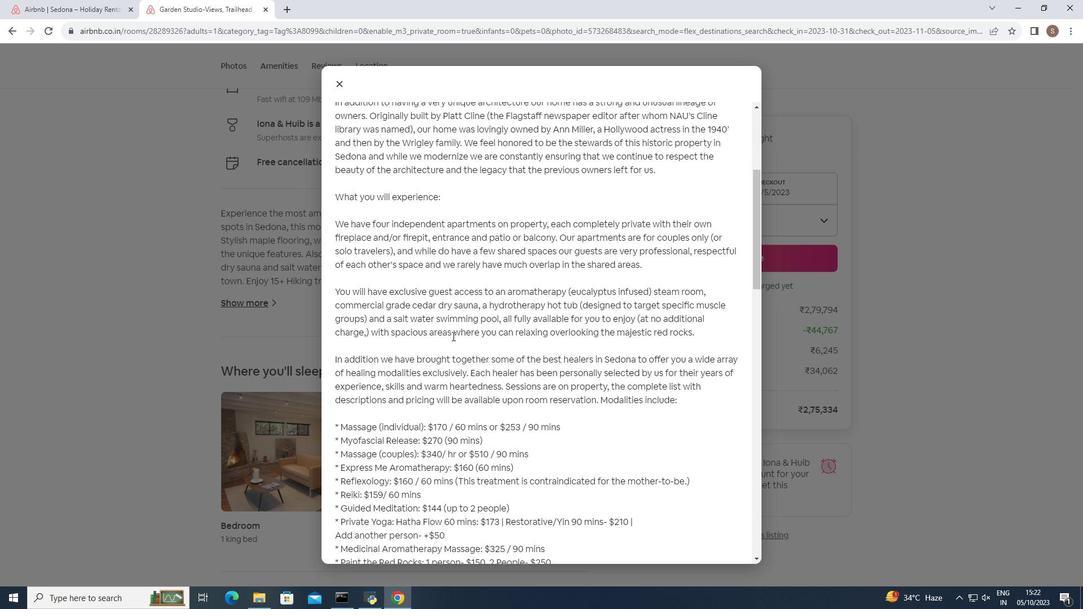 
Action: Mouse moved to (450, 339)
Screenshot: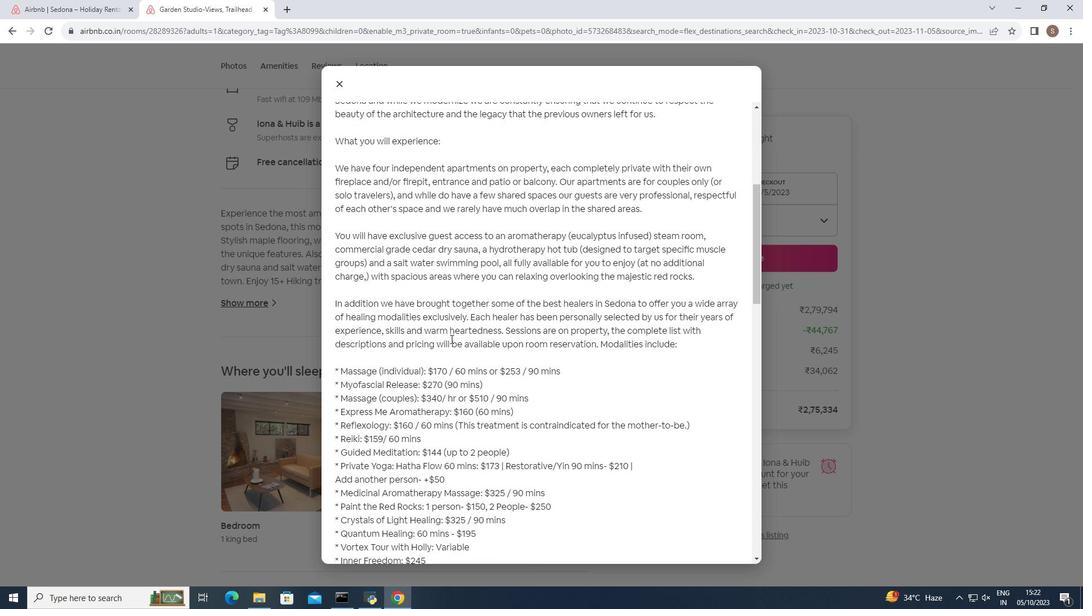 
Action: Mouse scrolled (450, 338) with delta (0, 0)
Screenshot: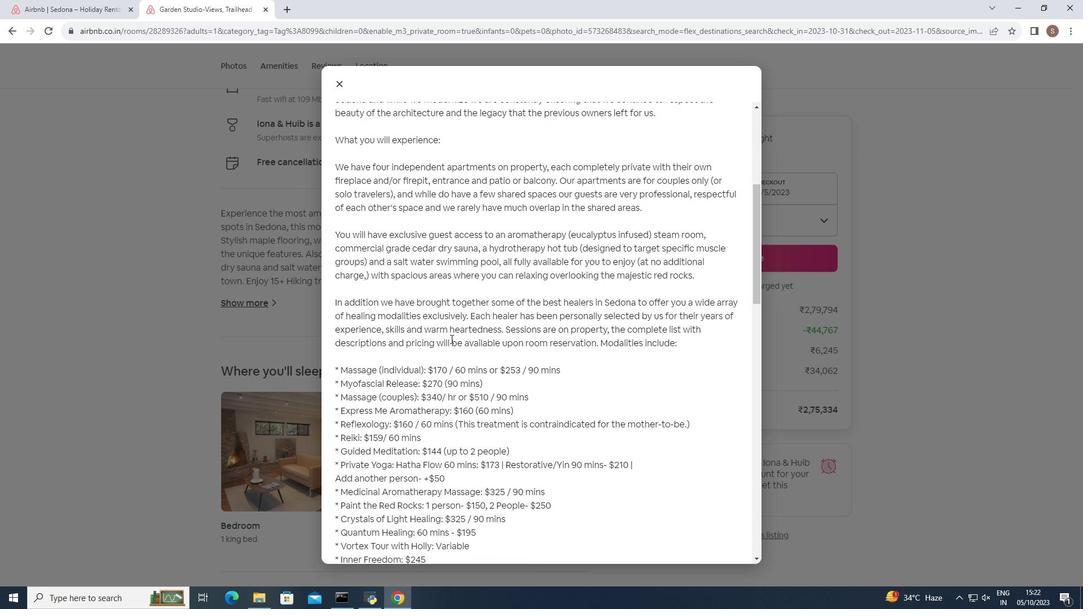 
Action: Mouse scrolled (450, 338) with delta (0, 0)
Screenshot: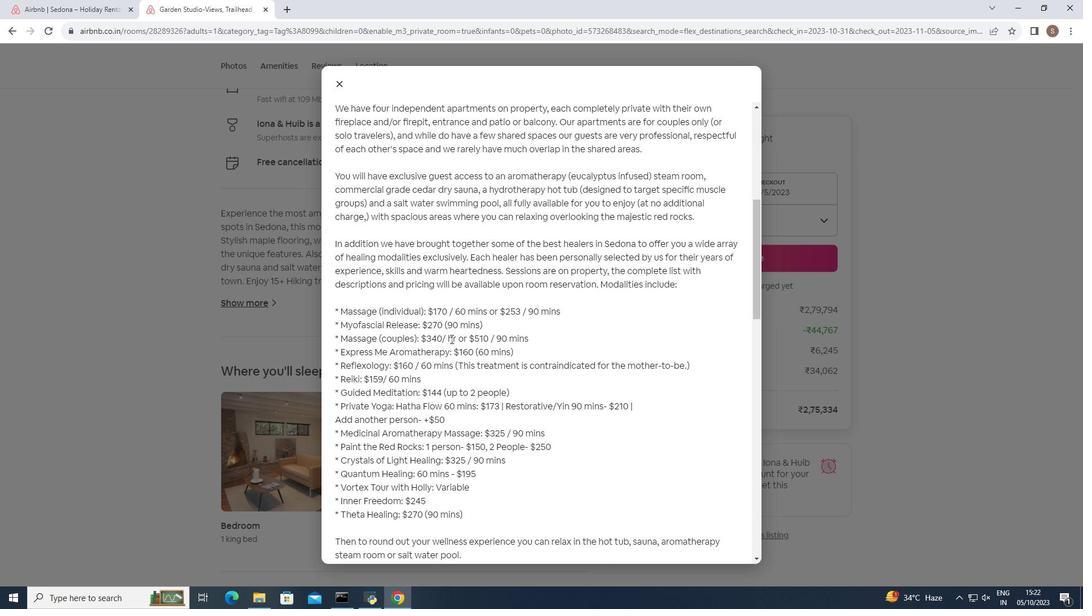 
Action: Mouse moved to (452, 337)
Screenshot: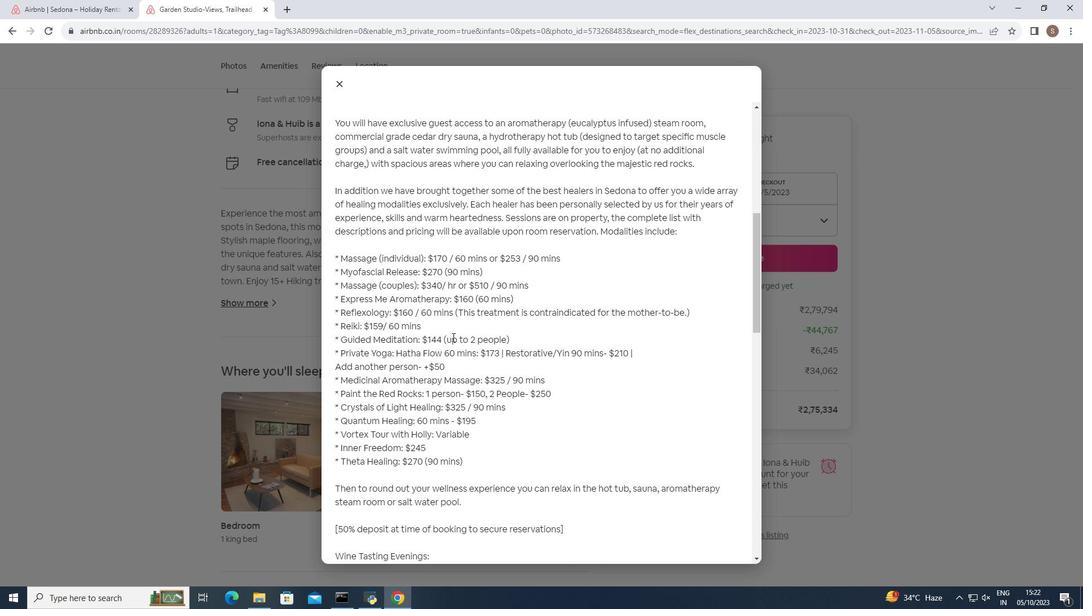 
Action: Mouse scrolled (452, 336) with delta (0, 0)
Screenshot: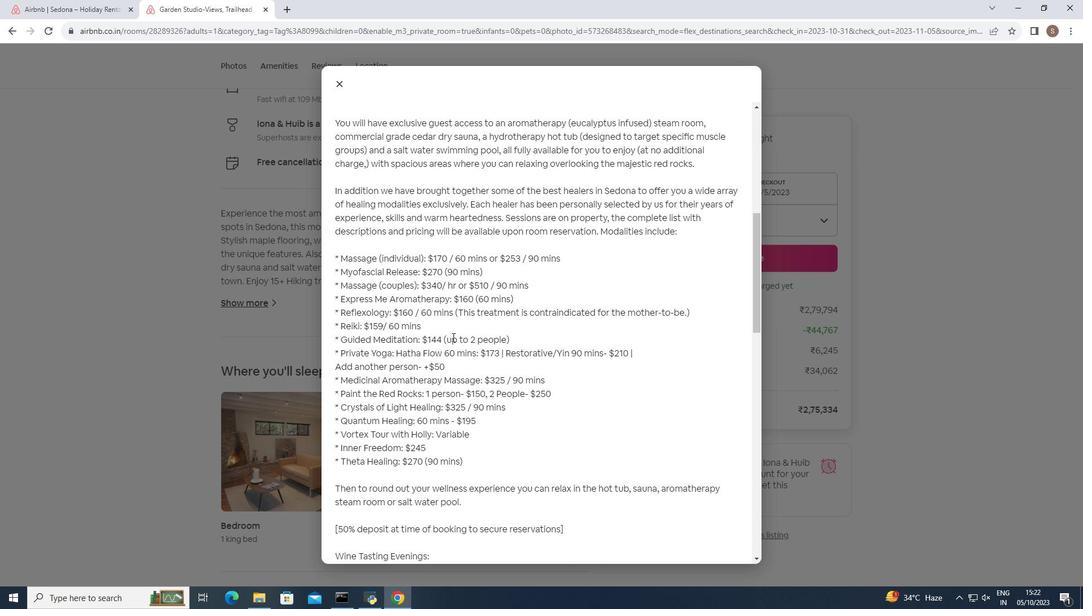 
Action: Mouse moved to (453, 336)
Screenshot: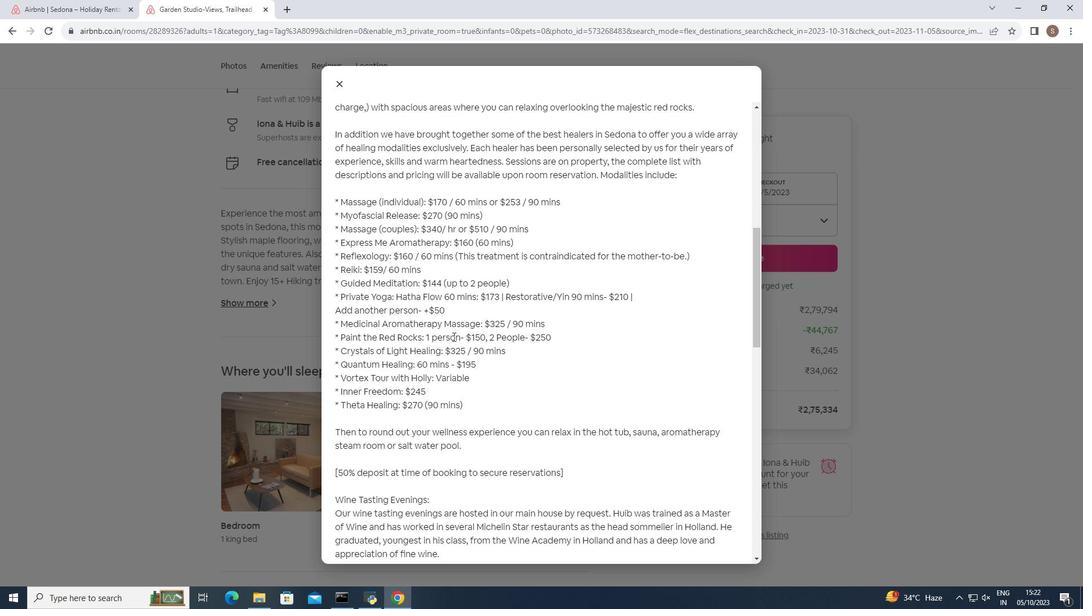 
Action: Mouse scrolled (453, 336) with delta (0, 0)
Screenshot: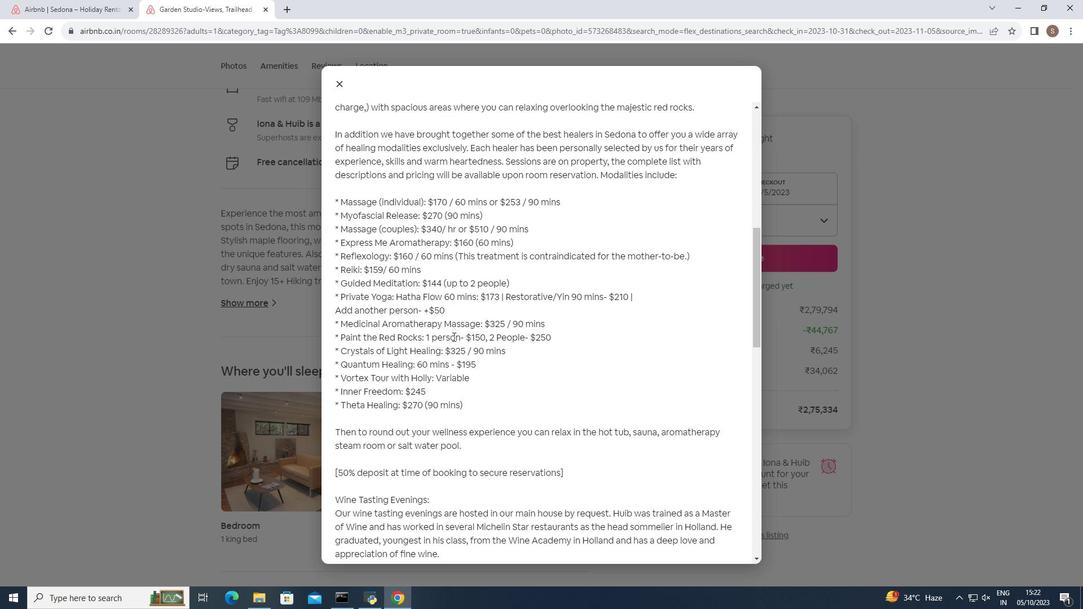 
Action: Mouse scrolled (453, 336) with delta (0, 0)
Screenshot: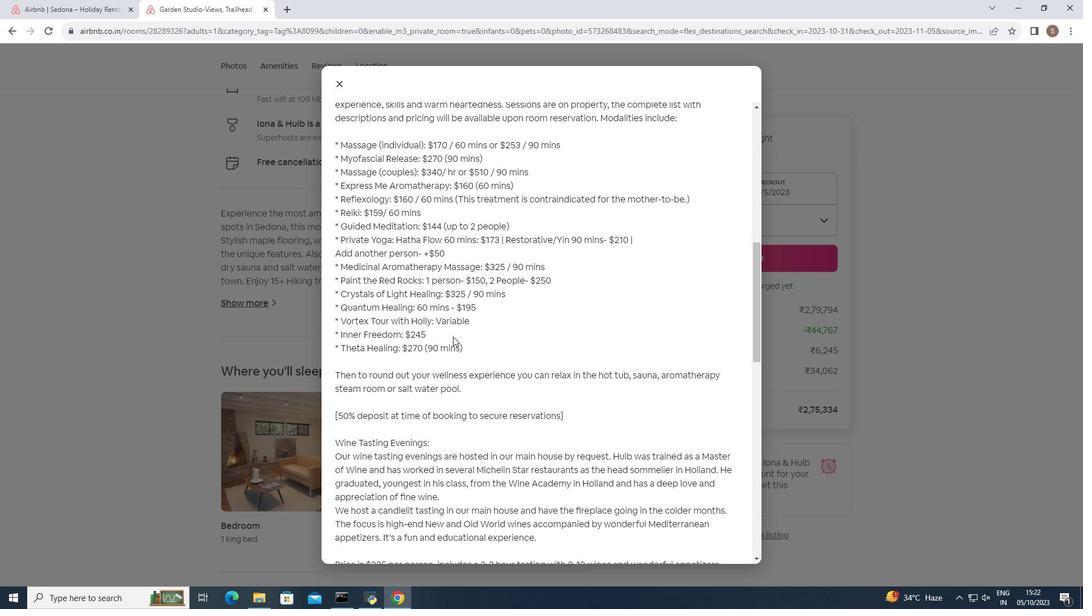 
Action: Mouse scrolled (453, 336) with delta (0, 0)
Screenshot: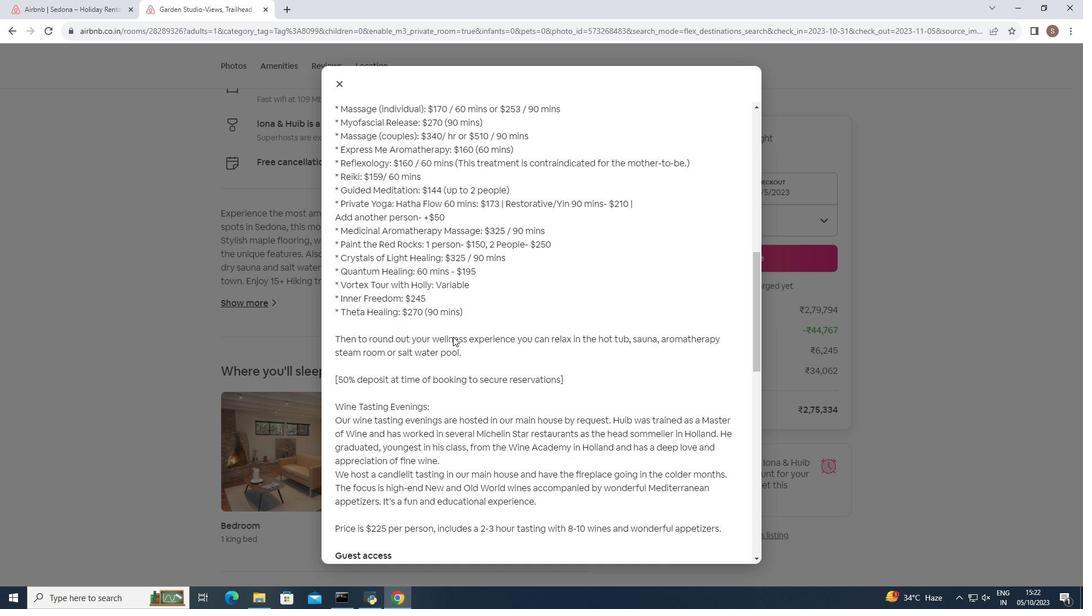 
Action: Mouse scrolled (453, 336) with delta (0, 0)
Screenshot: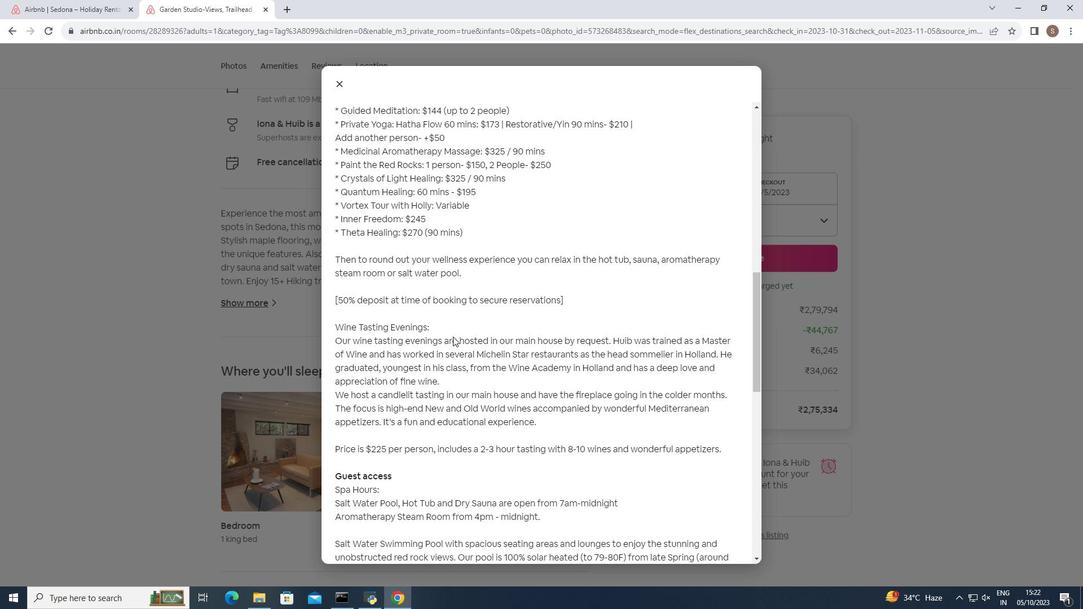 
Action: Mouse moved to (453, 336)
Screenshot: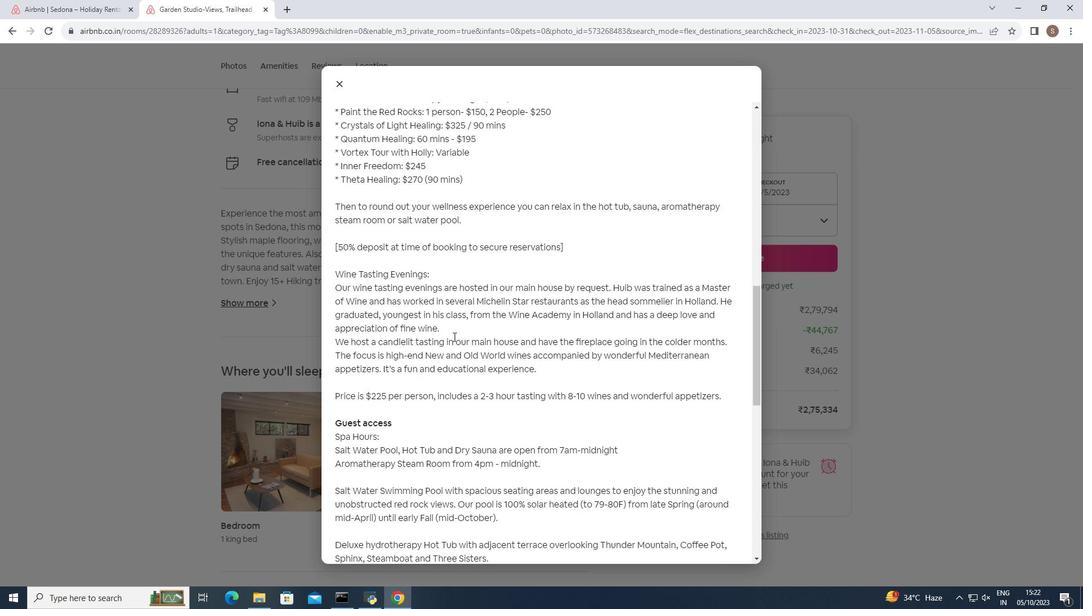 
Action: Mouse scrolled (453, 336) with delta (0, 0)
Screenshot: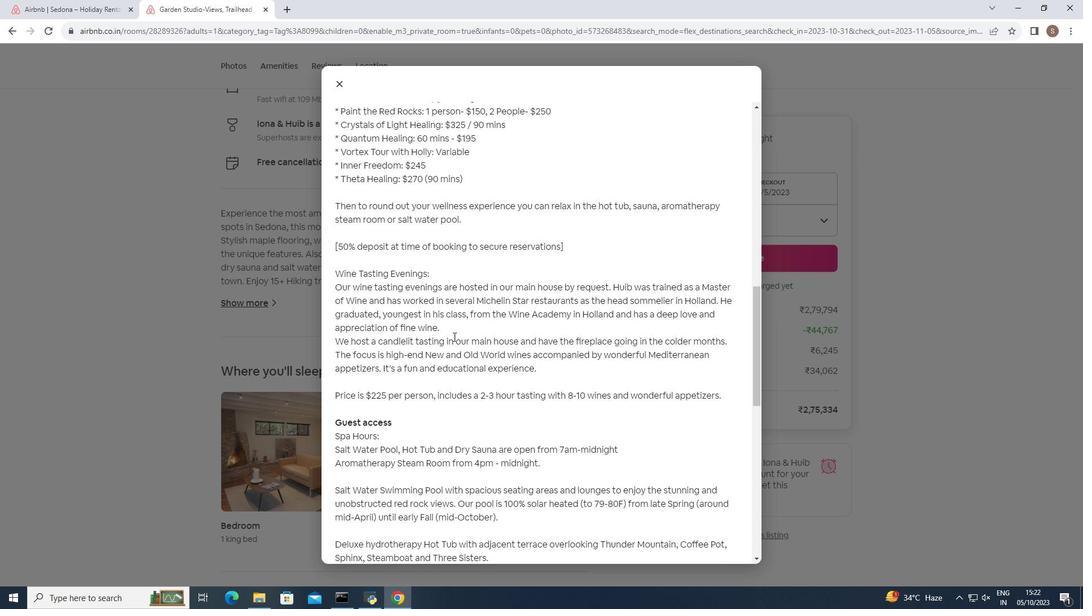 
Action: Mouse scrolled (453, 336) with delta (0, 0)
Screenshot: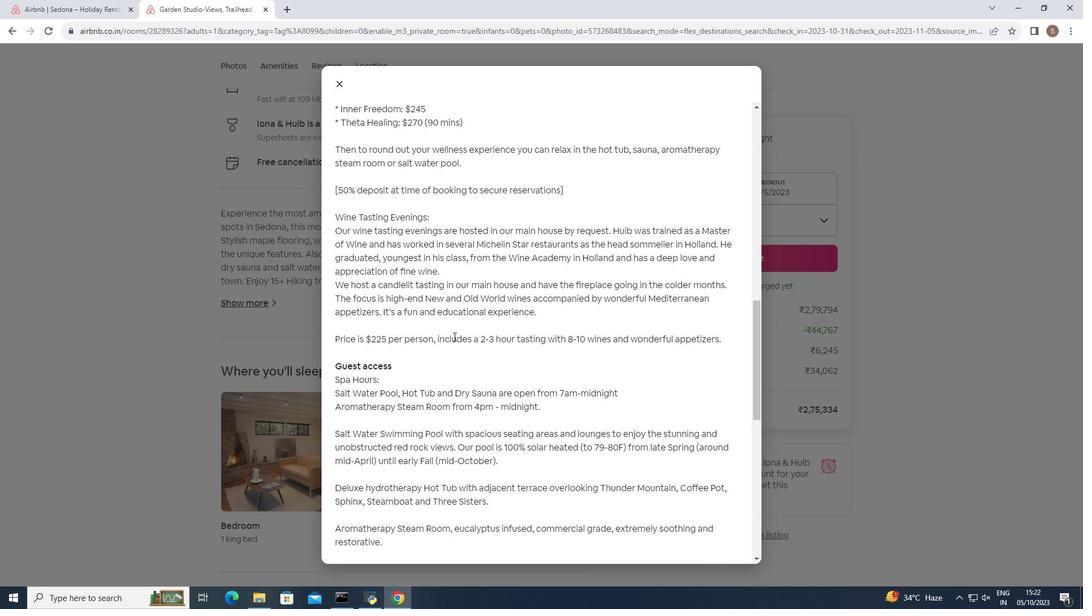 
Action: Mouse scrolled (453, 336) with delta (0, 0)
Screenshot: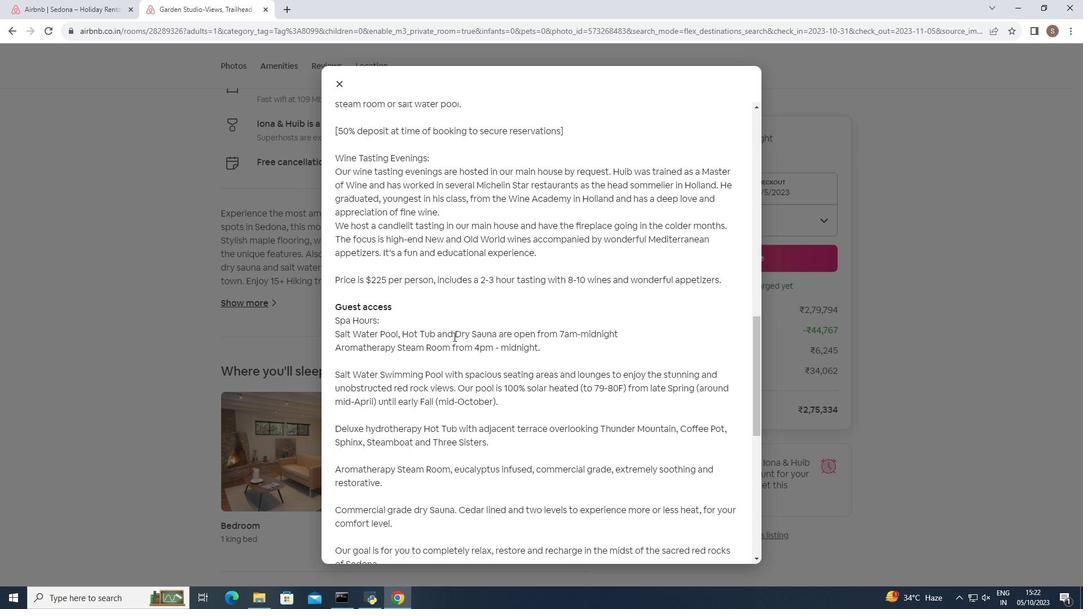 
Action: Mouse moved to (454, 333)
Screenshot: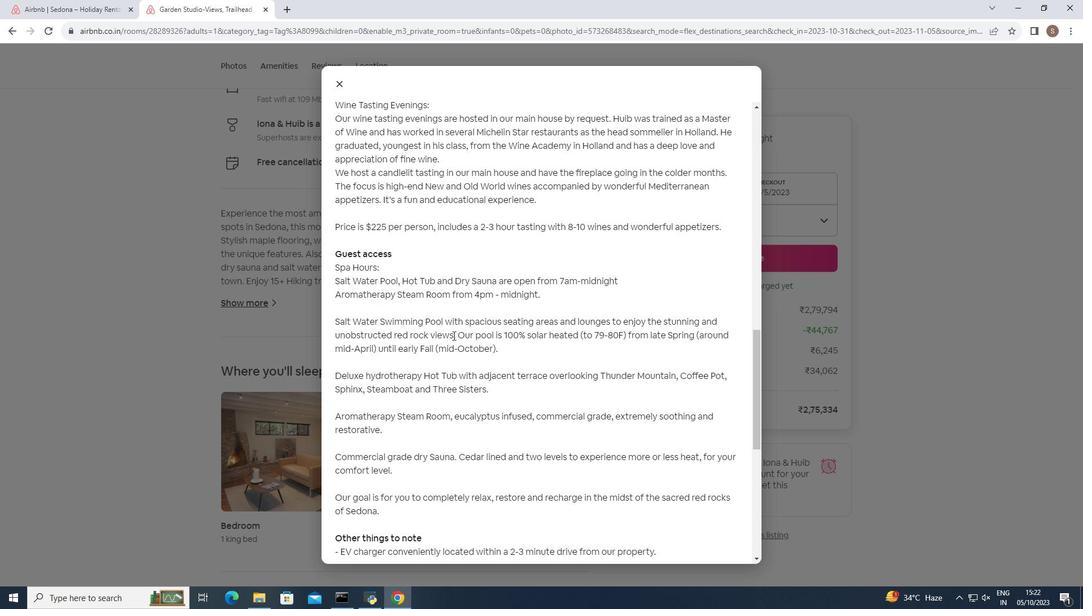
Action: Mouse scrolled (454, 332) with delta (0, 0)
Screenshot: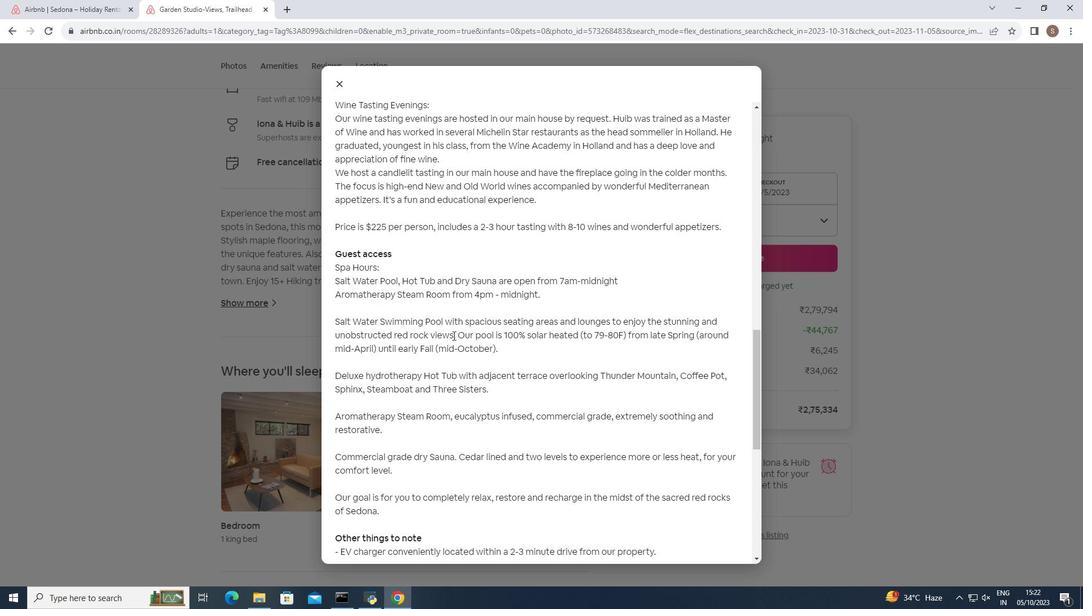 
Action: Mouse moved to (451, 336)
Screenshot: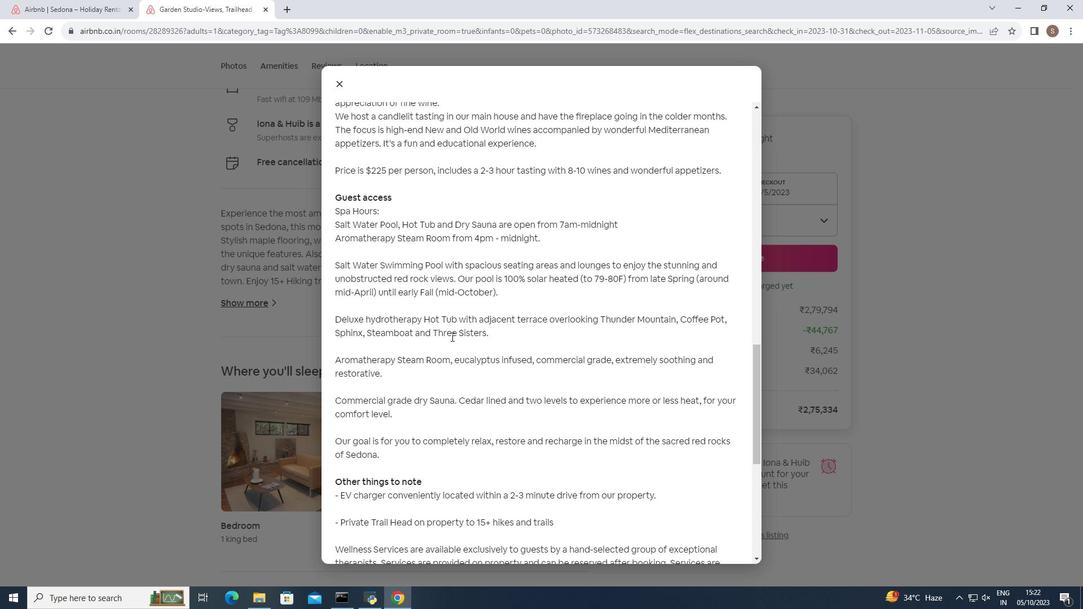 
Action: Mouse scrolled (451, 336) with delta (0, 0)
